 Task: Select the current location as Splashtown, Texas, United States . Now zoom - , and verify the location . Hide zoom slider
Action: Mouse moved to (801, 47)
Screenshot: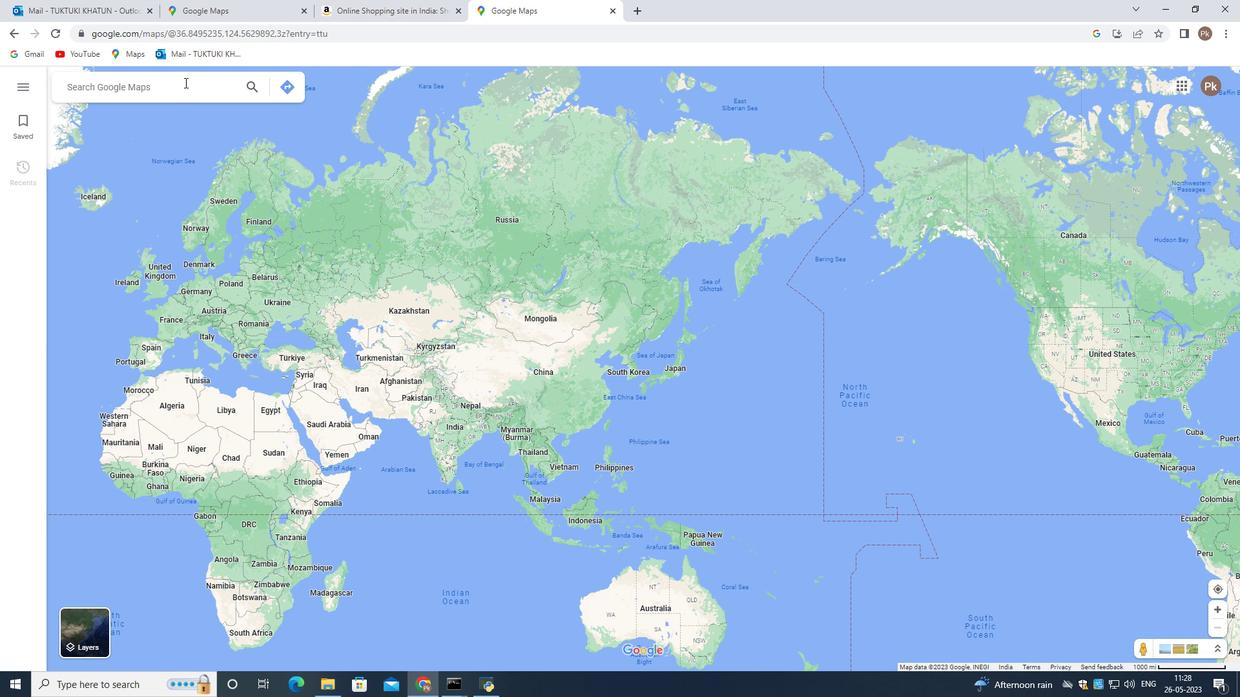 
Action: Mouse scrolled (801, 47) with delta (0, 0)
Screenshot: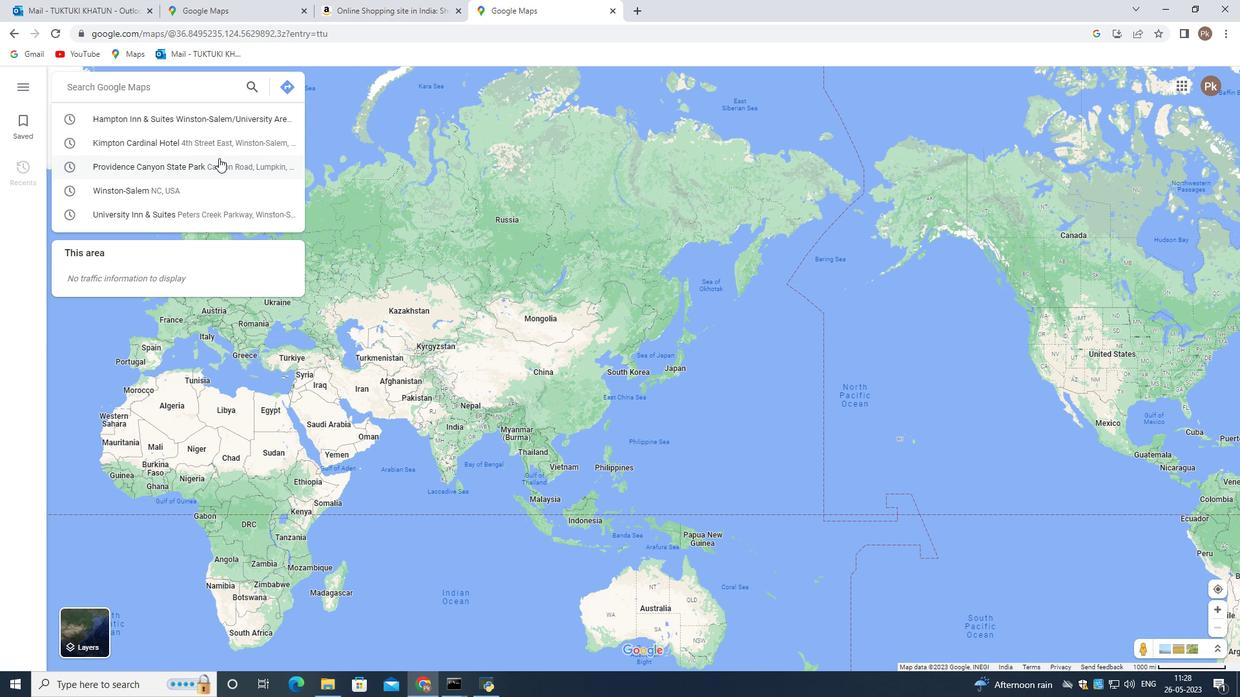 
Action: Mouse moved to (184, 82)
Screenshot: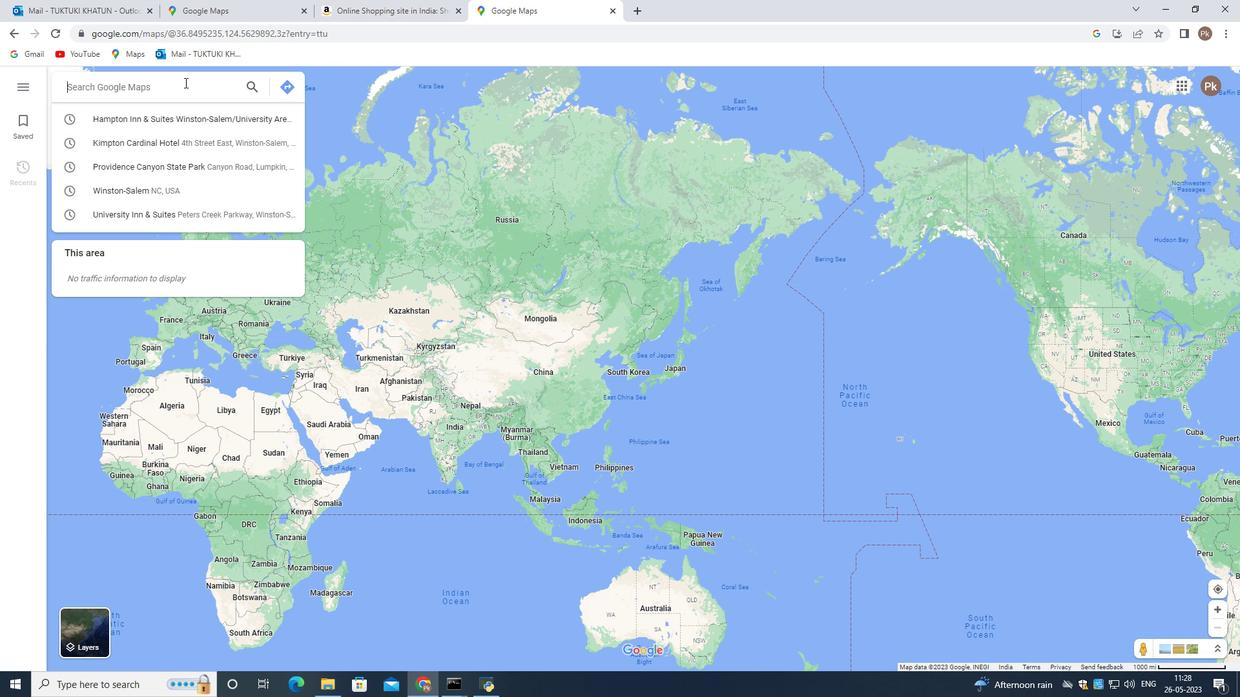 
Action: Mouse pressed left at (184, 82)
Screenshot: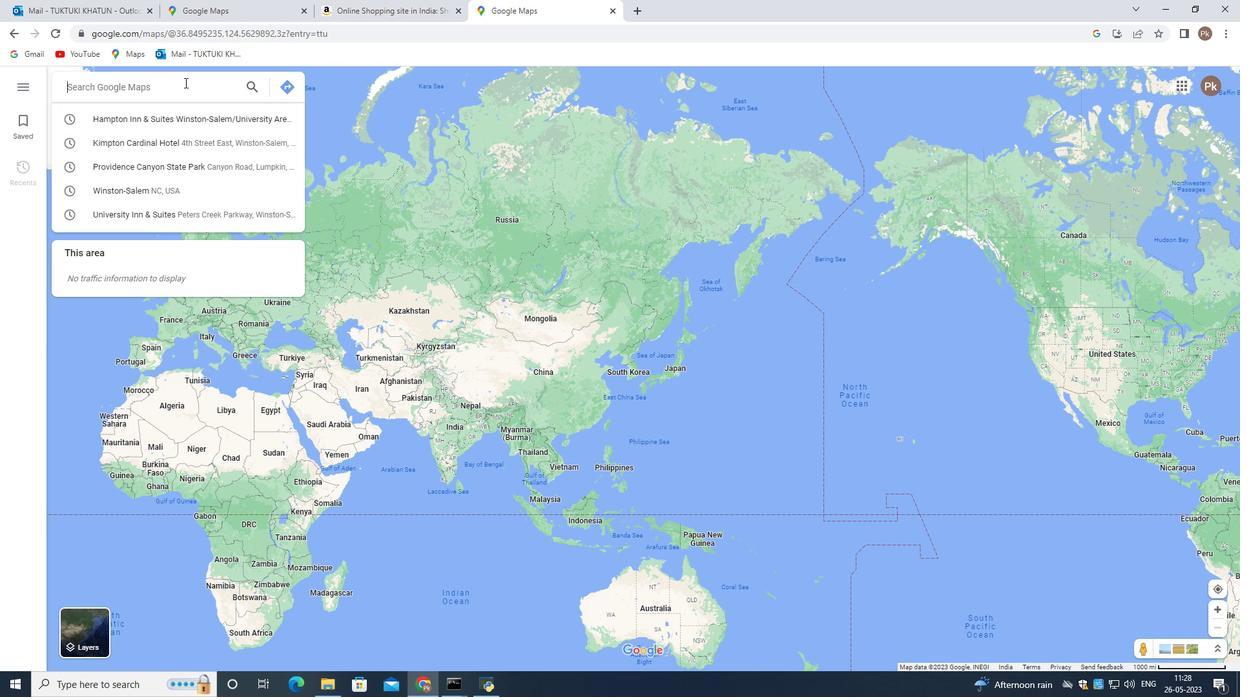 
Action: Mouse moved to (219, 158)
Screenshot: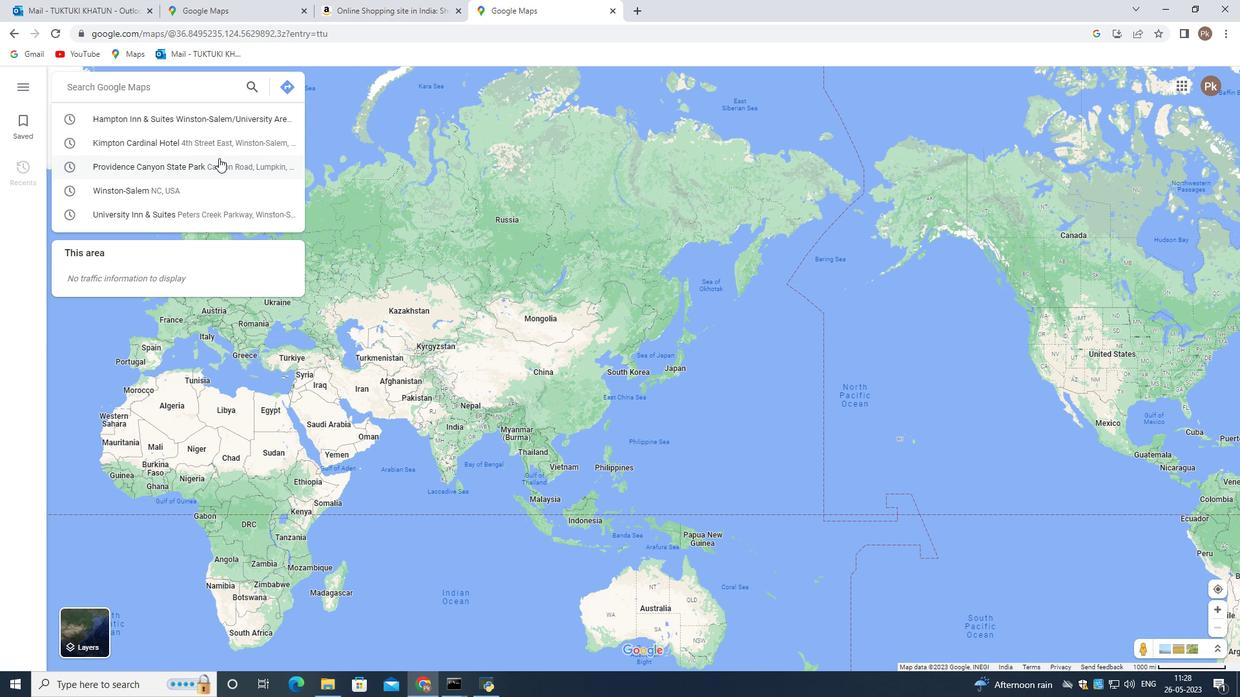 
Action: Key pressed <Key.shift>Splashtown,<Key.space><Key.shift>Texas,<Key.space><Key.shift><Key.shift>United<Key.space><Key.shift>states
Screenshot: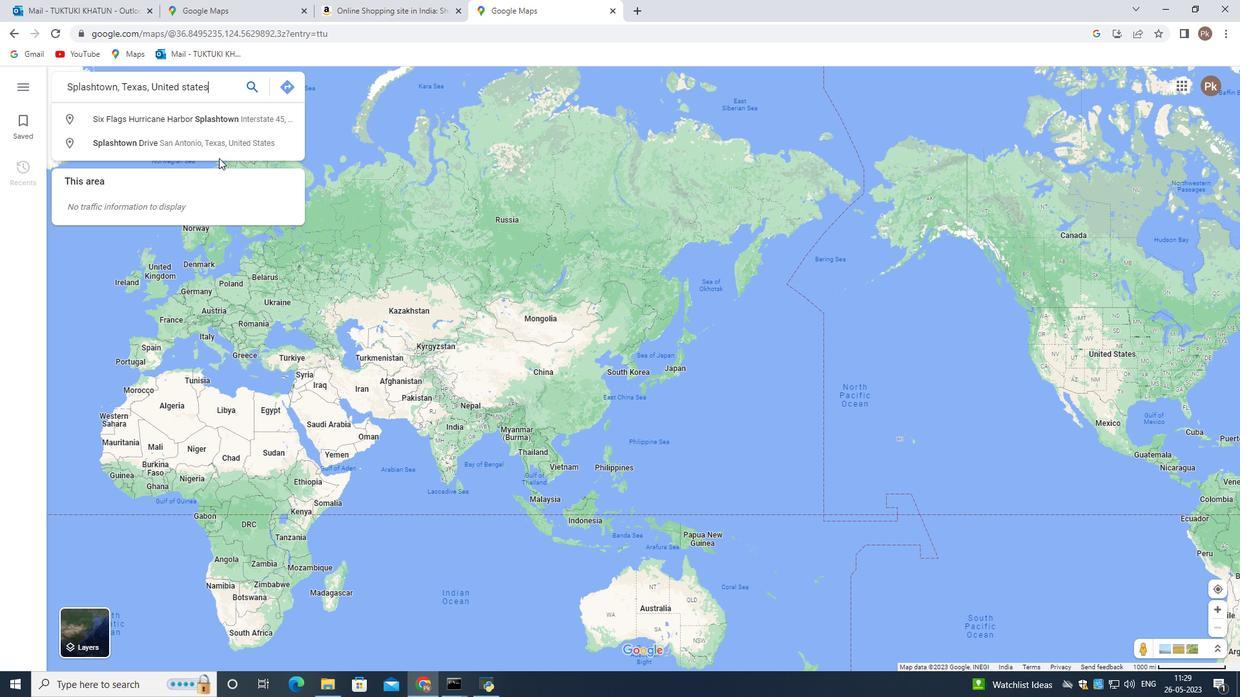 
Action: Mouse moved to (1032, 381)
Screenshot: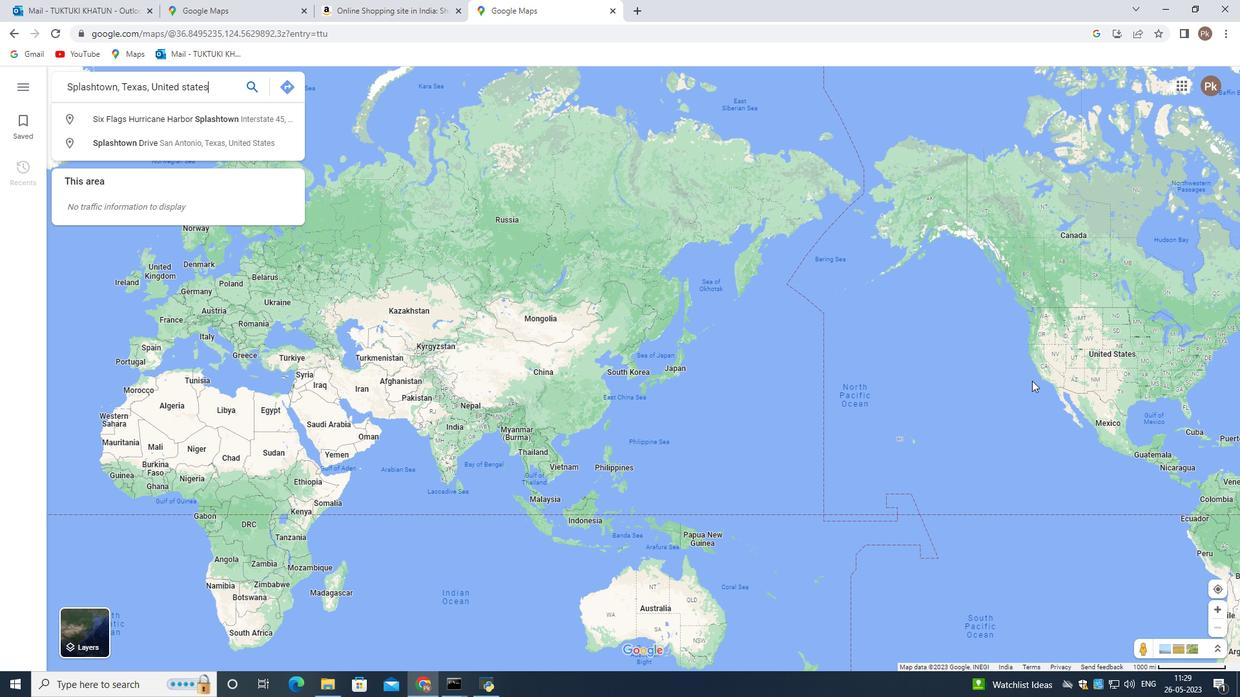 
Action: Key pressed <Key.enter>
Screenshot: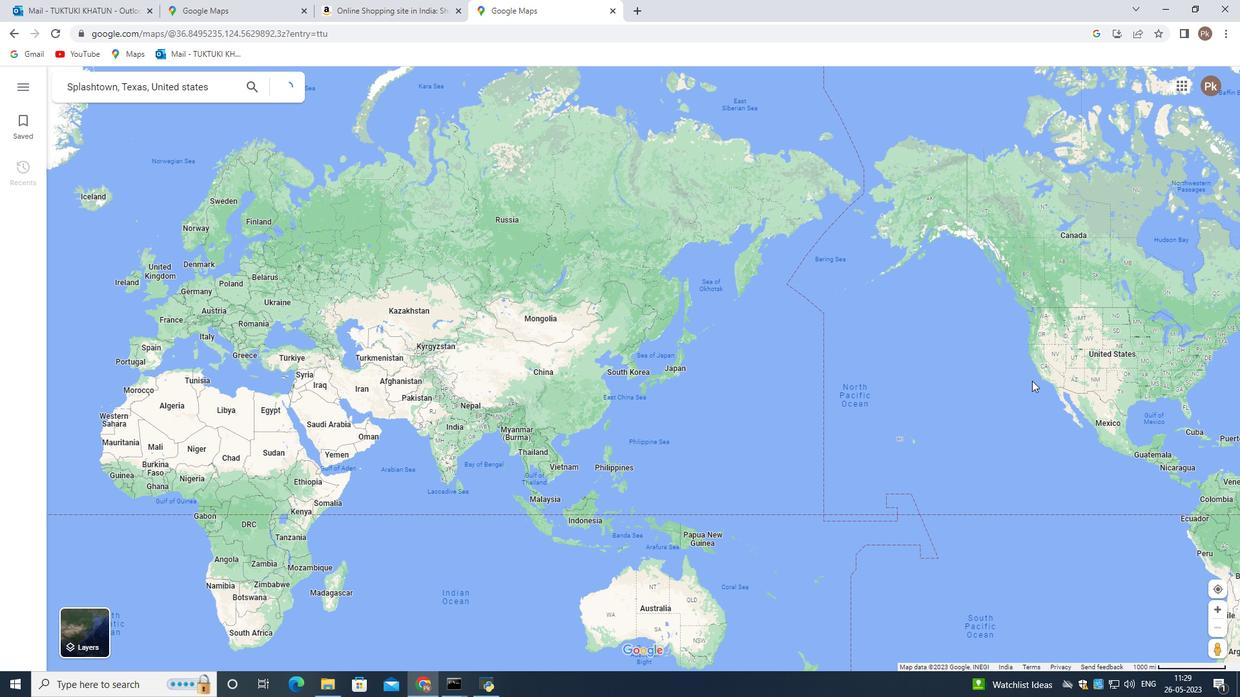 
Action: Mouse moved to (702, 302)
Screenshot: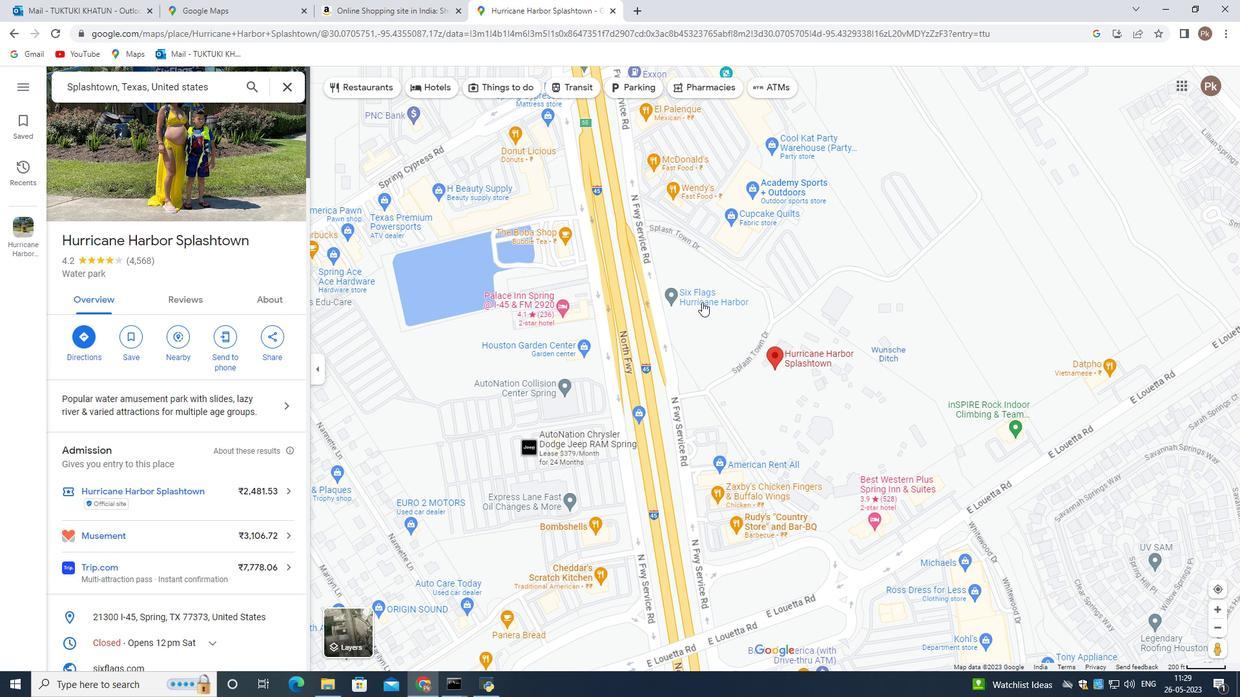 
Action: Mouse scrolled (702, 301) with delta (0, 0)
Screenshot: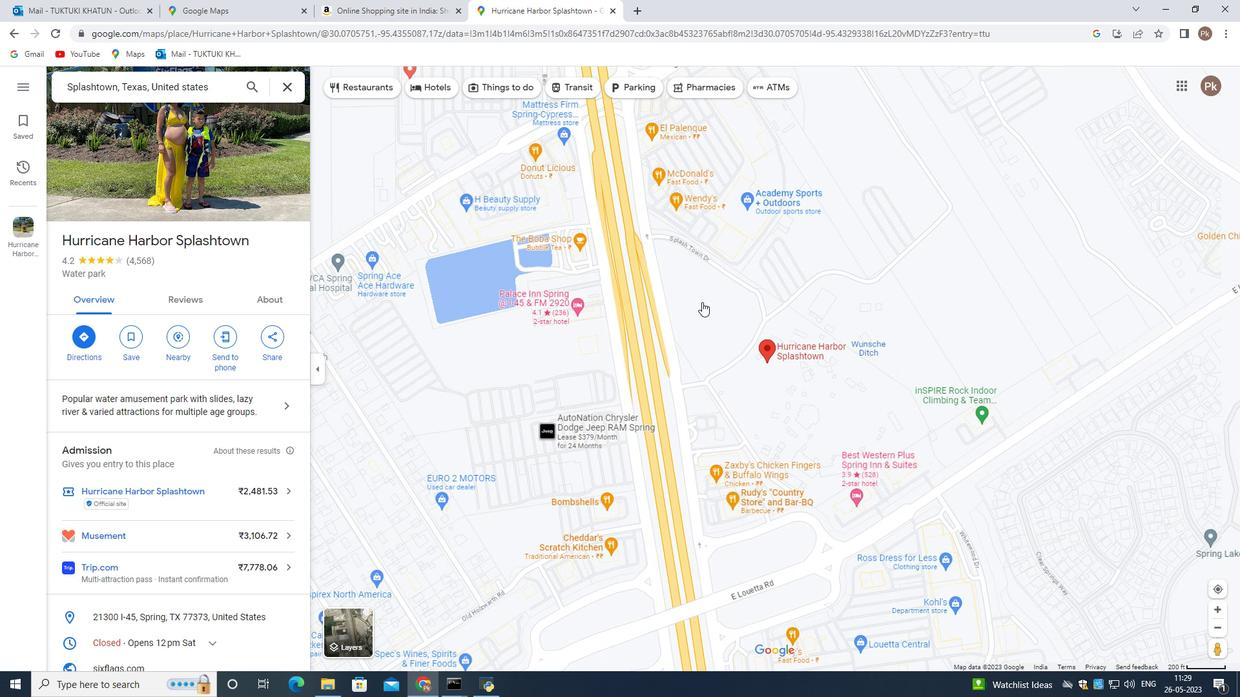 
Action: Mouse scrolled (702, 301) with delta (0, 0)
Screenshot: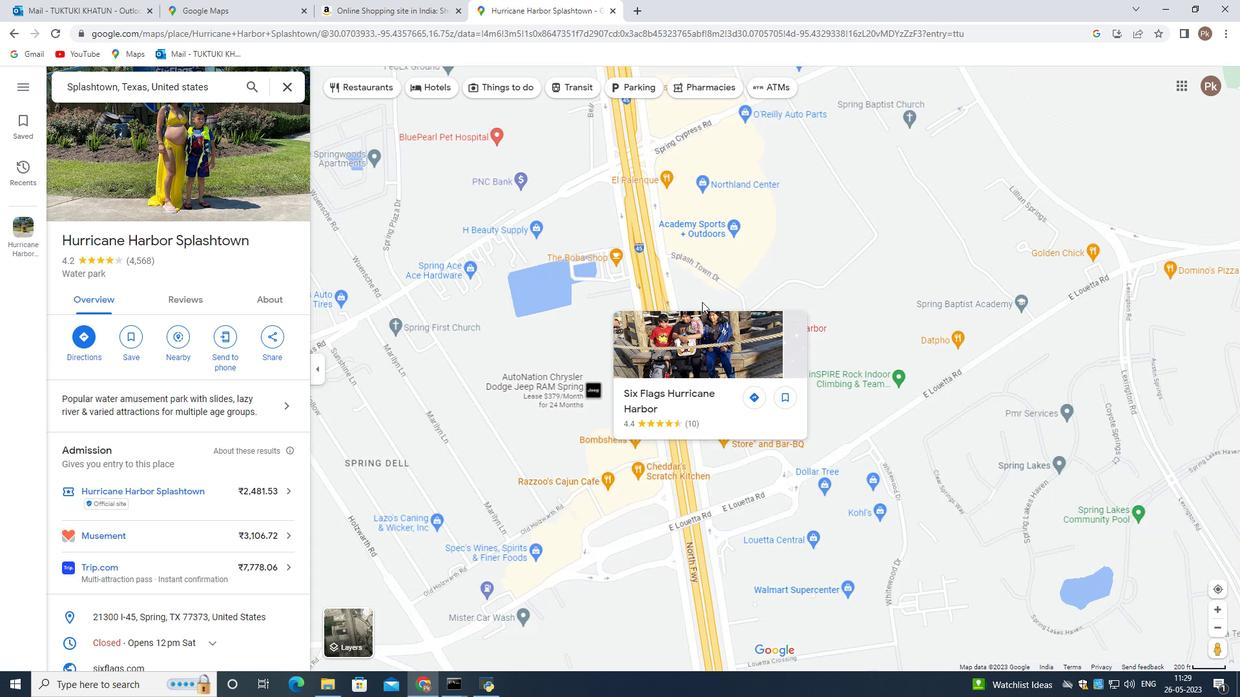 
Action: Mouse scrolled (702, 301) with delta (0, 0)
Screenshot: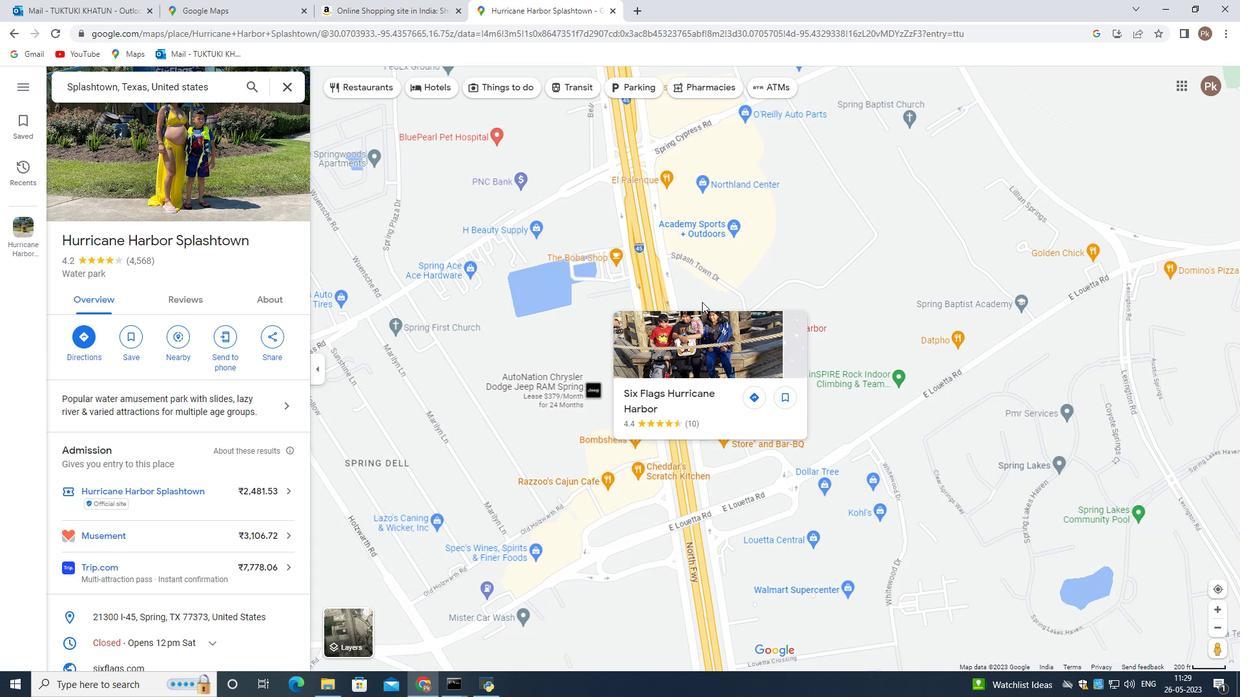 
Action: Mouse scrolled (702, 301) with delta (0, 0)
Screenshot: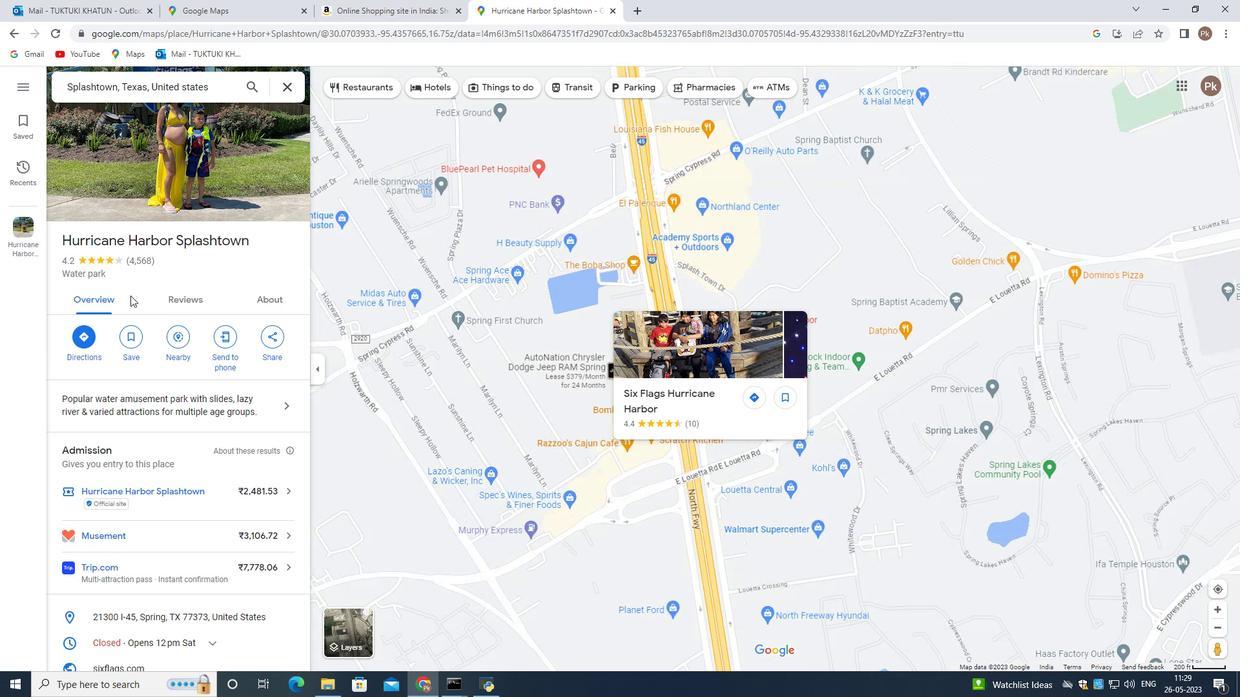 
Action: Mouse moved to (84, 335)
Screenshot: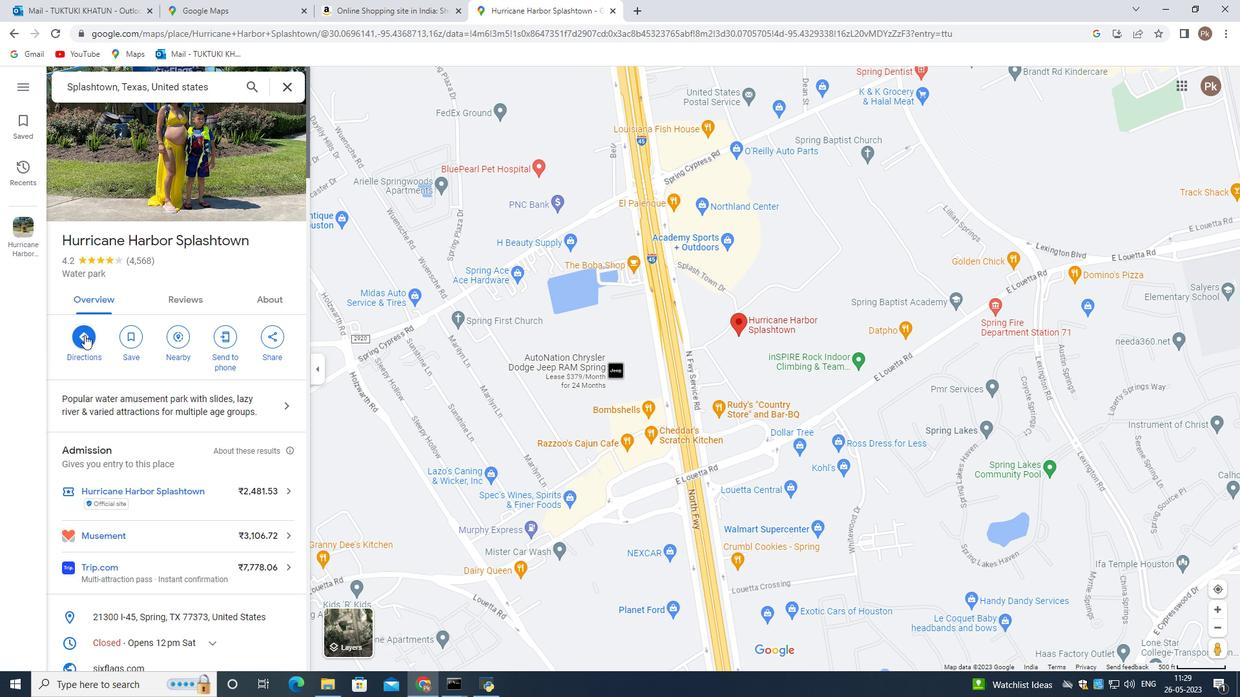 
Action: Mouse pressed left at (84, 335)
Screenshot: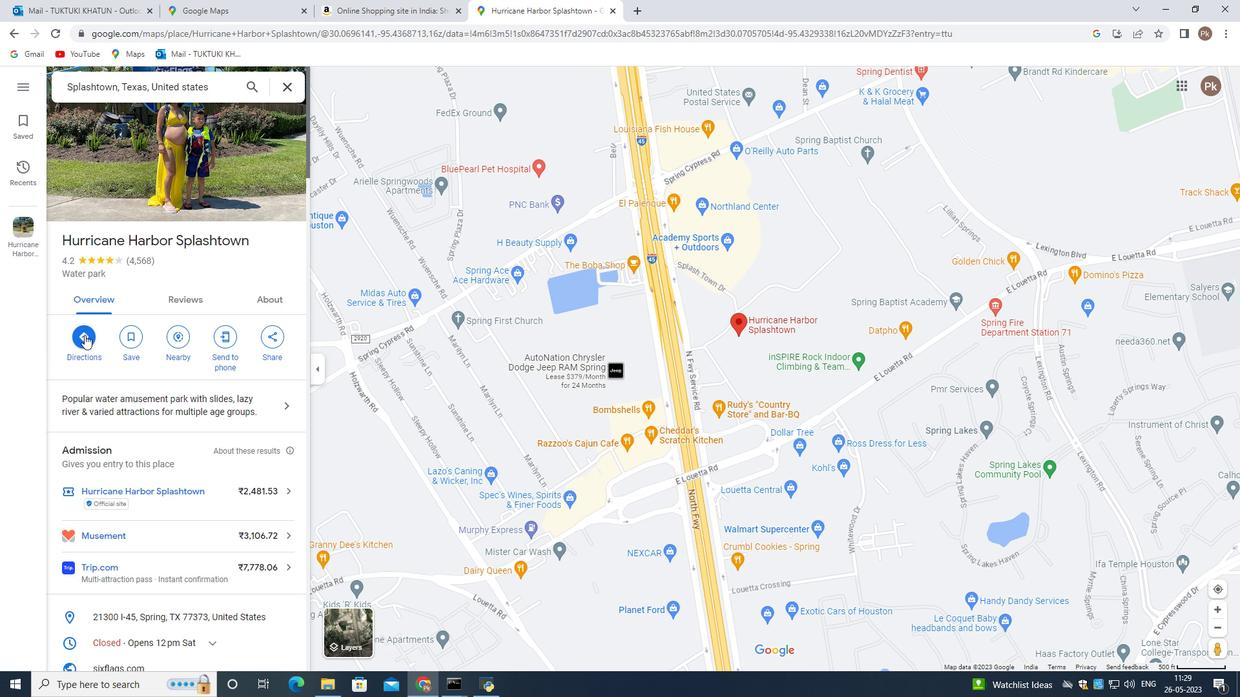 
Action: Mouse moved to (167, 156)
Screenshot: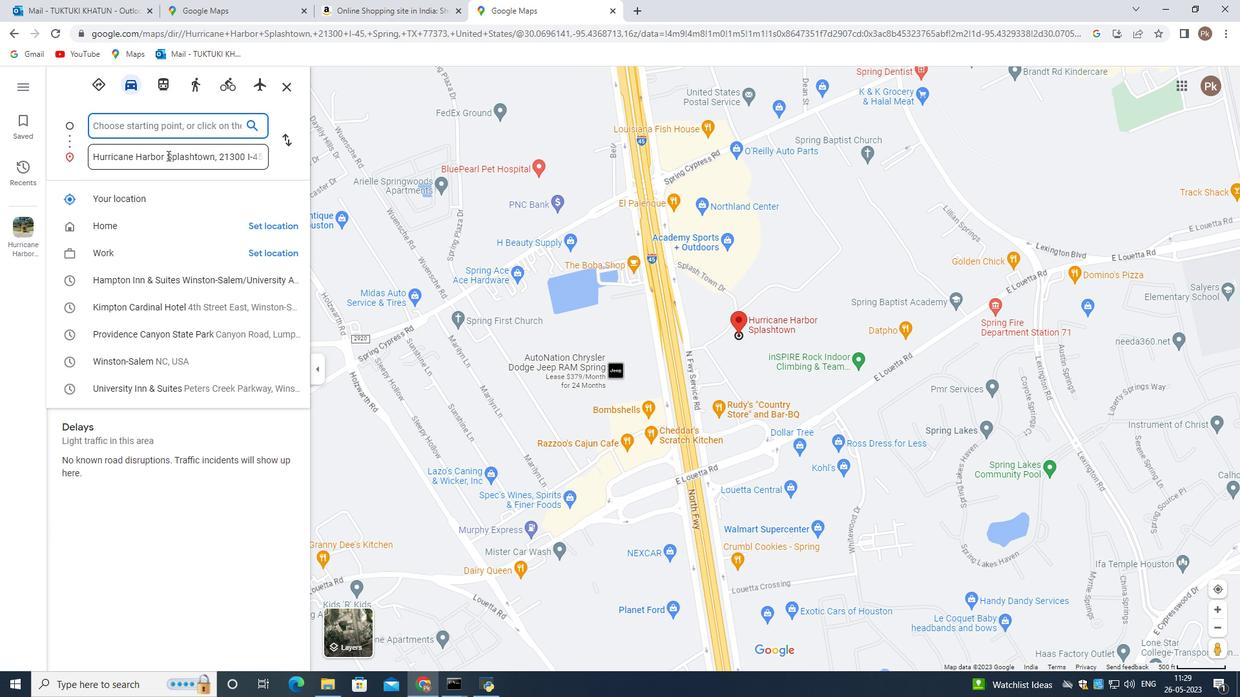 
Action: Mouse pressed left at (167, 156)
Screenshot: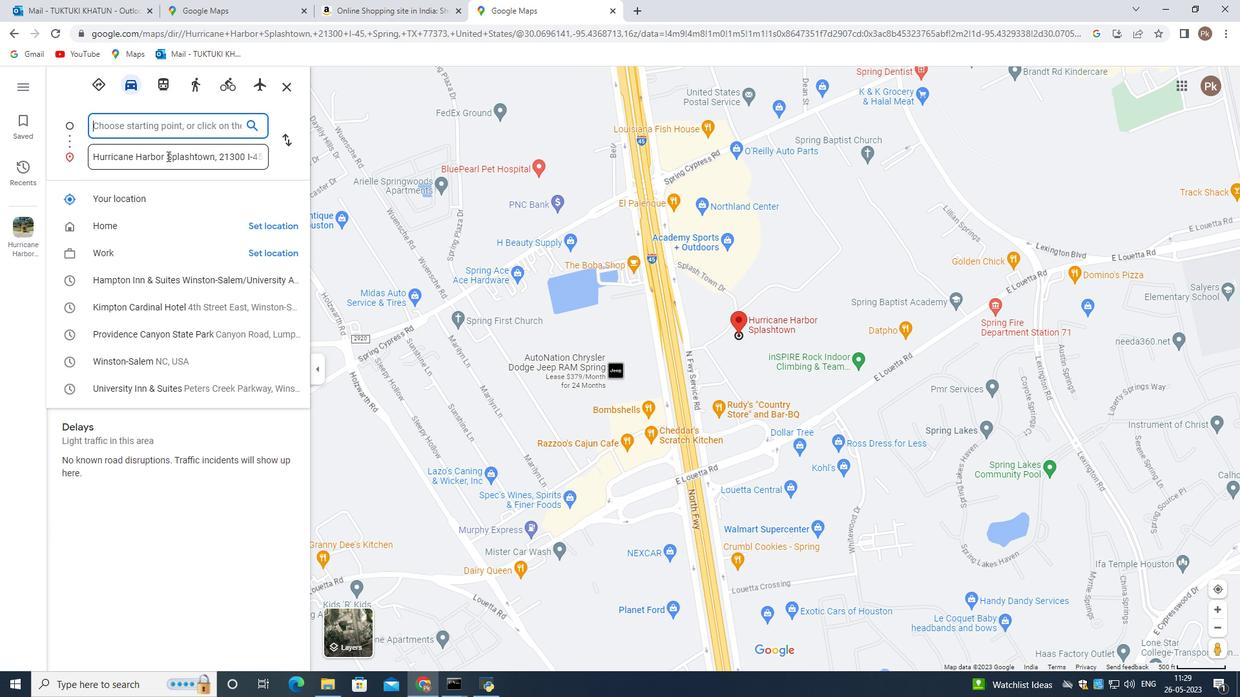 
Action: Mouse pressed left at (167, 156)
Screenshot: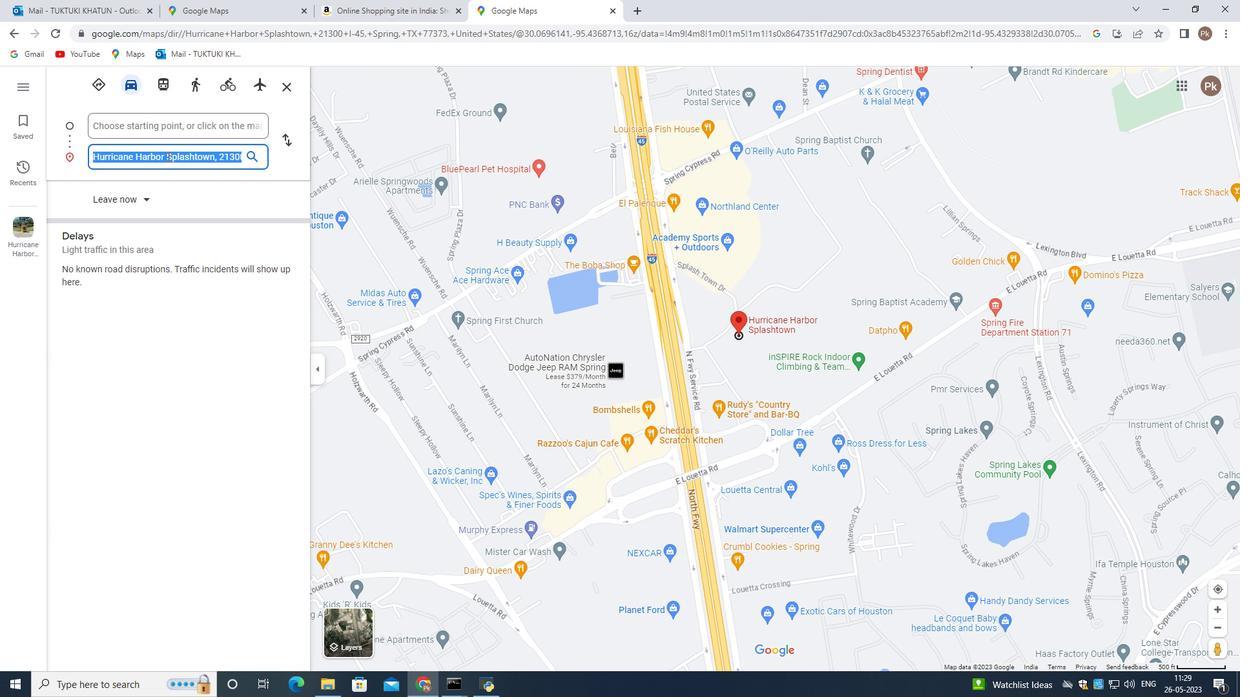 
Action: Key pressed ctrl+C
Screenshot: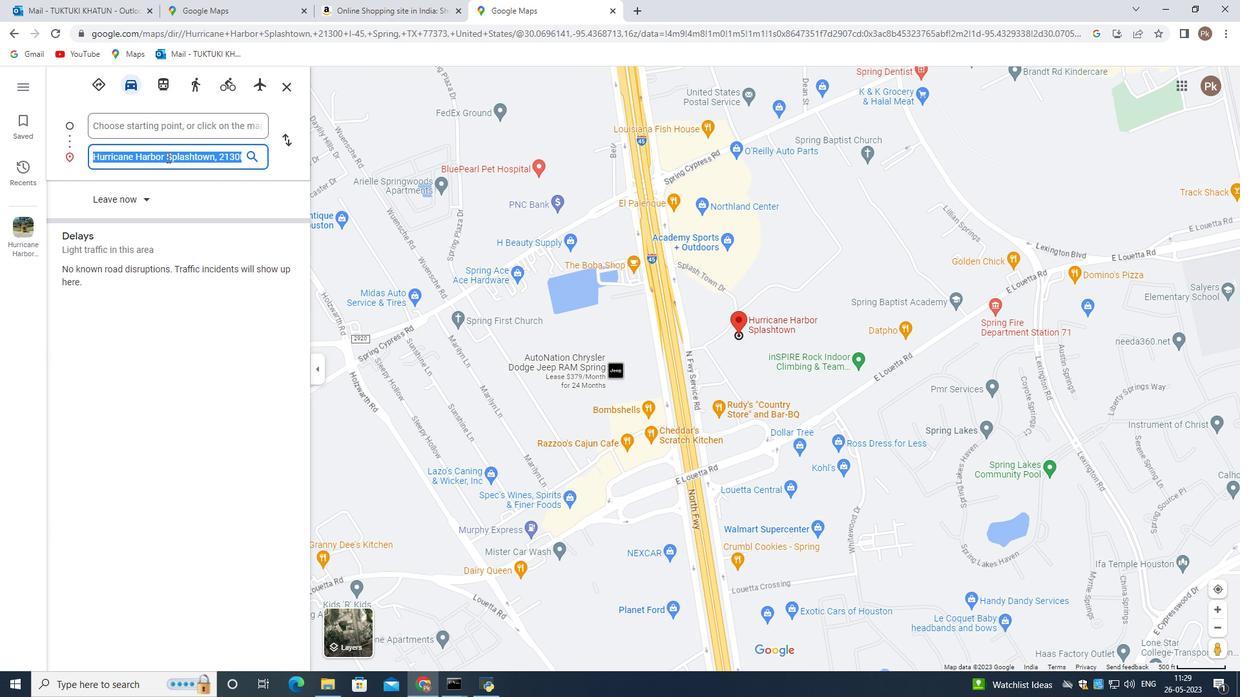 
Action: Mouse moved to (158, 120)
Screenshot: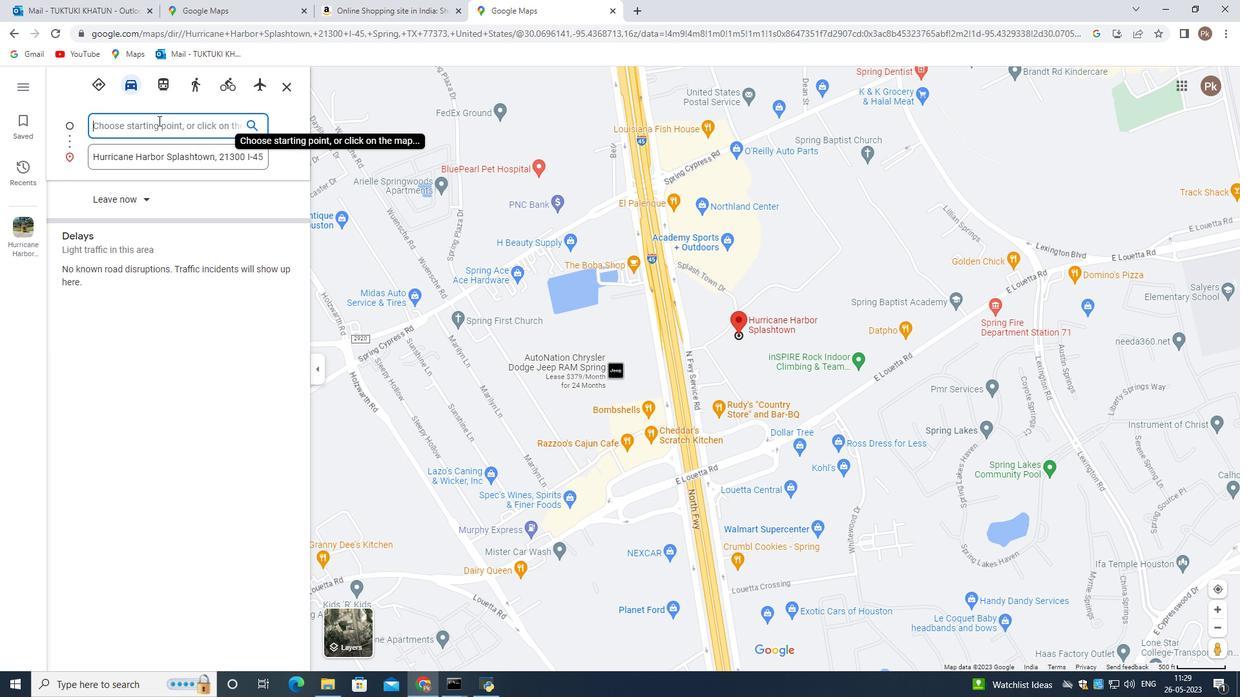 
Action: Mouse pressed left at (158, 120)
Screenshot: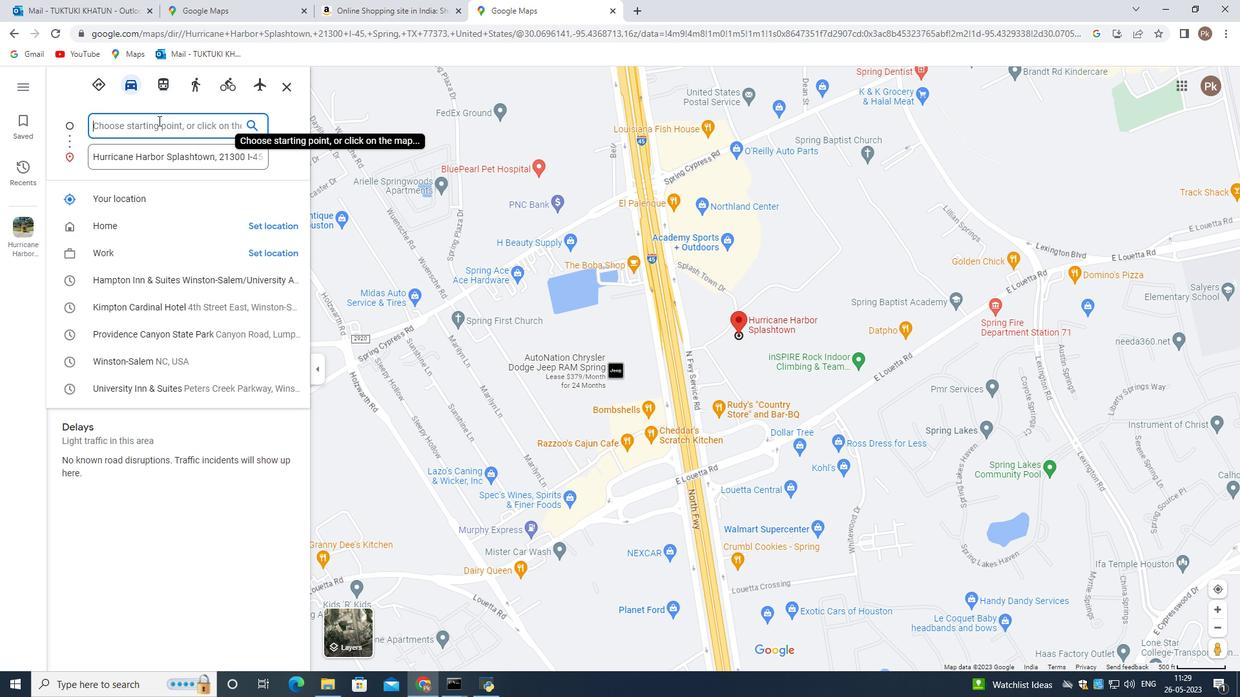 
Action: Key pressed ctrl+V
Screenshot: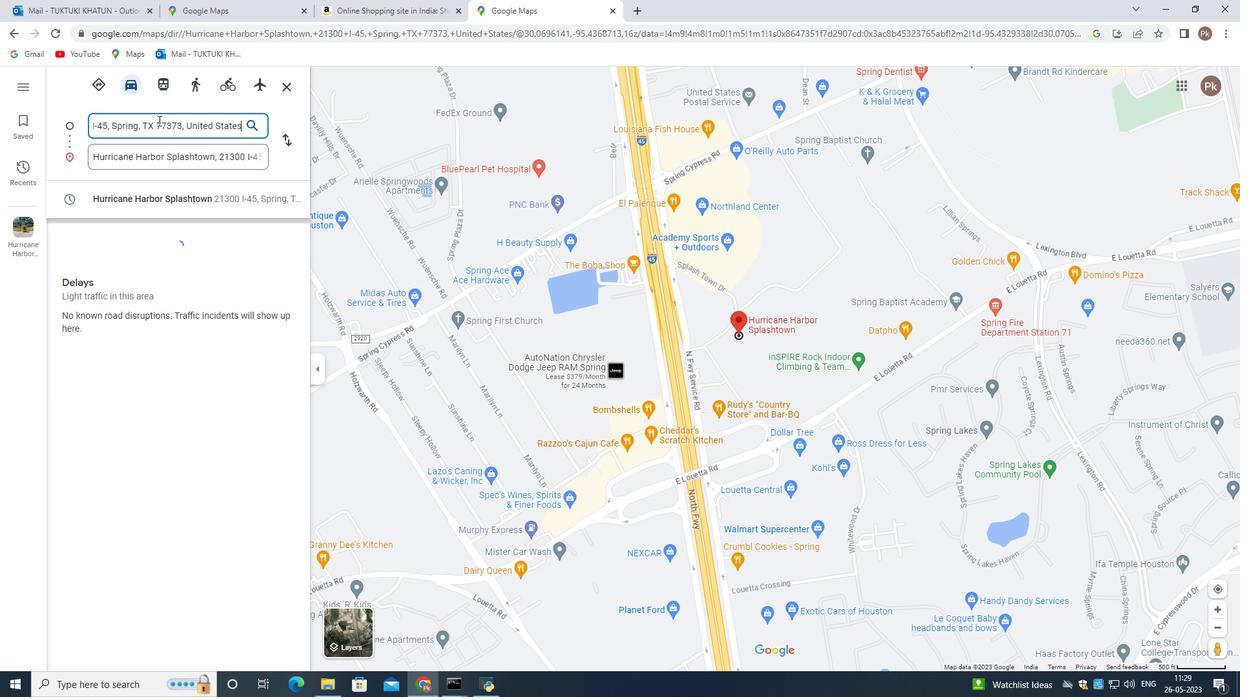 
Action: Mouse moved to (239, 319)
Screenshot: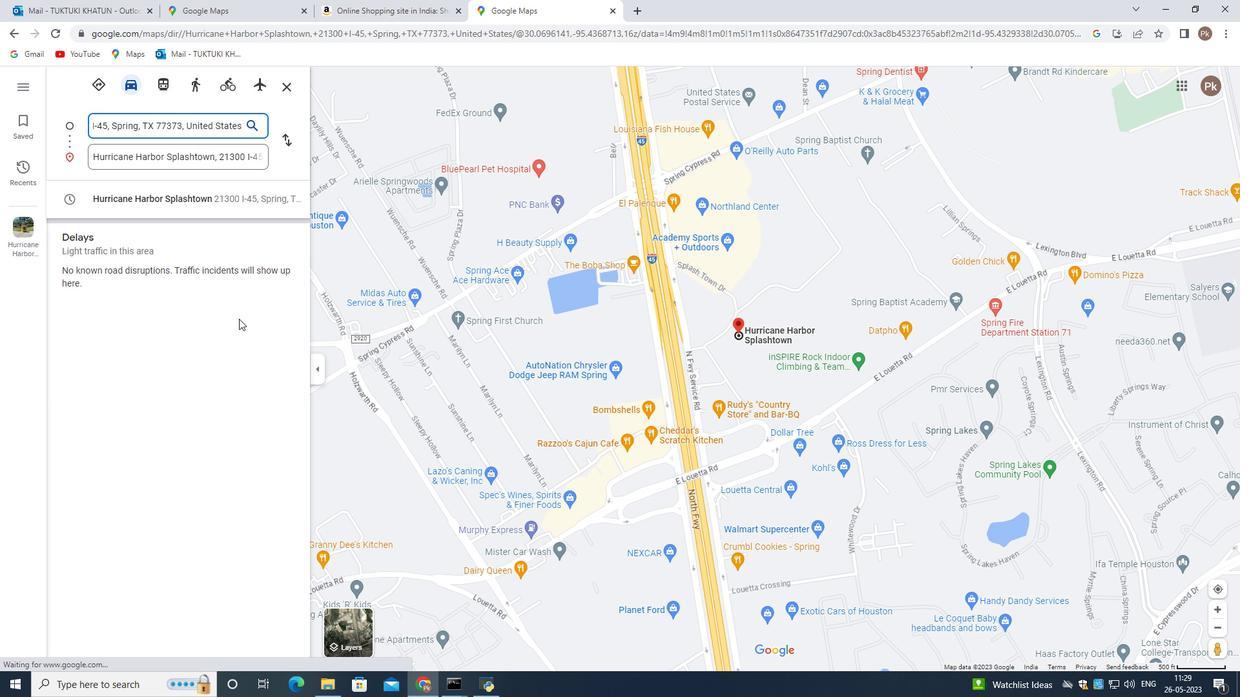 
Action: Key pressed <Key.enter>
Screenshot: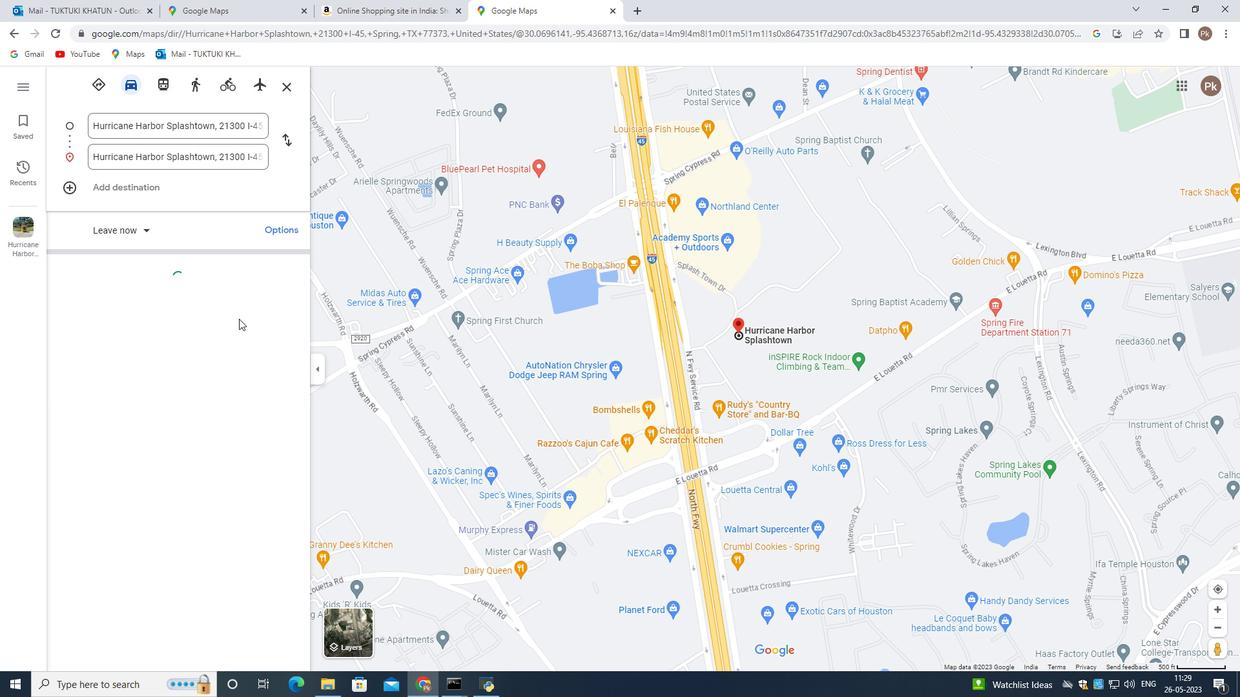 
Action: Mouse moved to (737, 388)
Screenshot: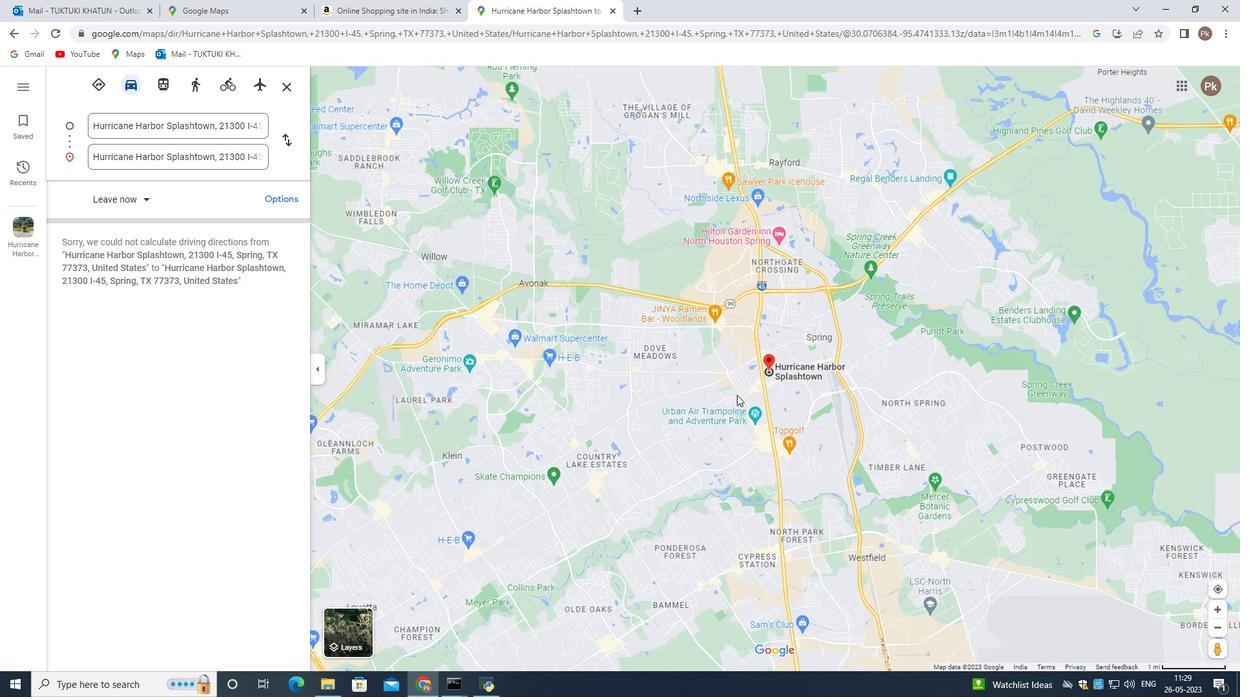 
Action: Mouse scrolled (737, 387) with delta (0, 0)
Screenshot: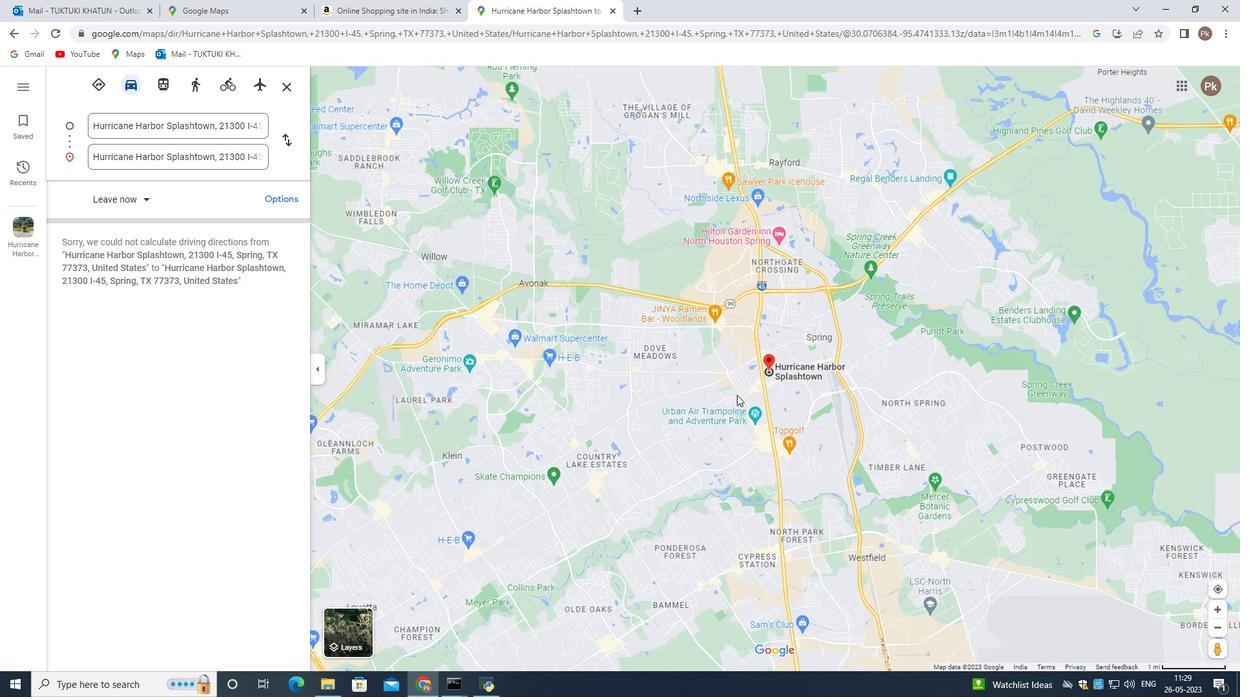 
Action: Mouse moved to (737, 395)
Screenshot: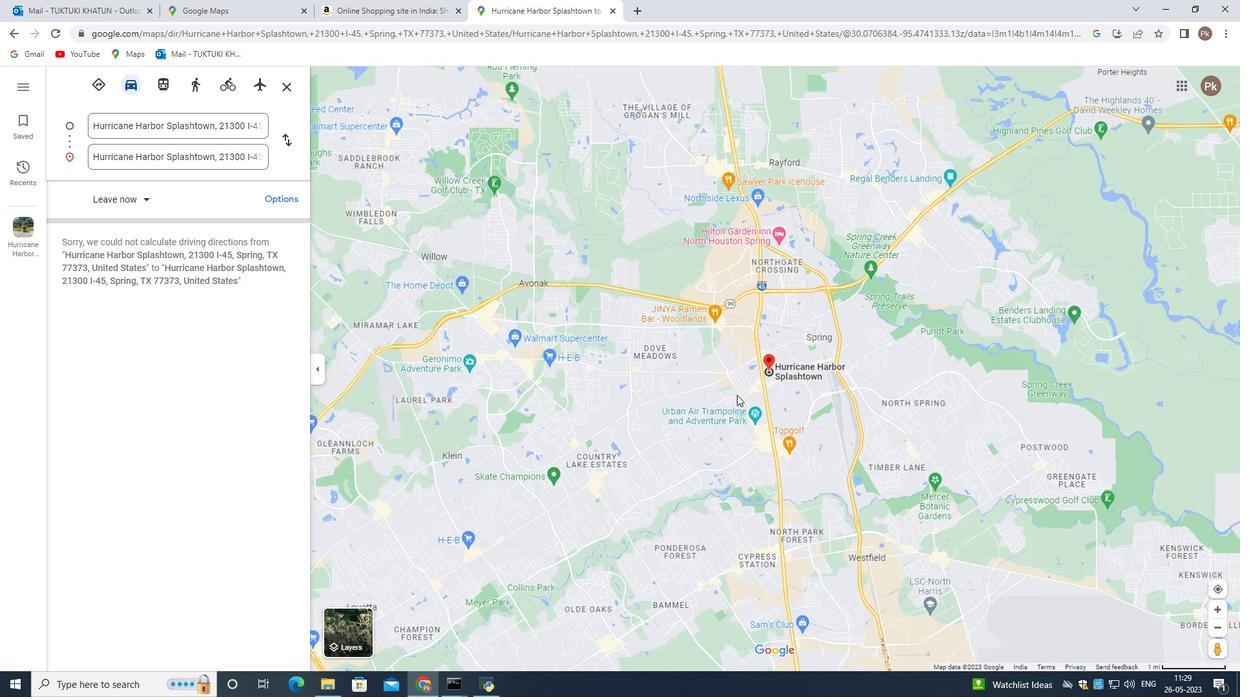 
Action: Mouse scrolled (737, 394) with delta (0, 0)
Screenshot: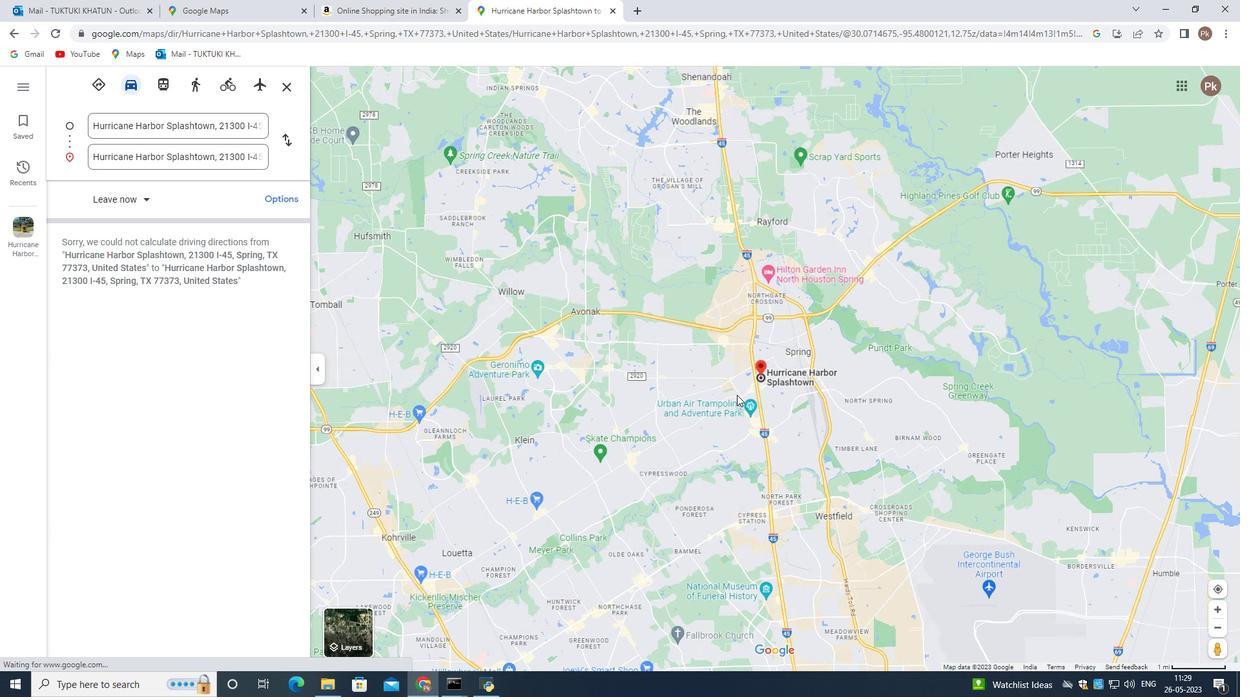 
Action: Mouse scrolled (737, 394) with delta (0, 0)
Screenshot: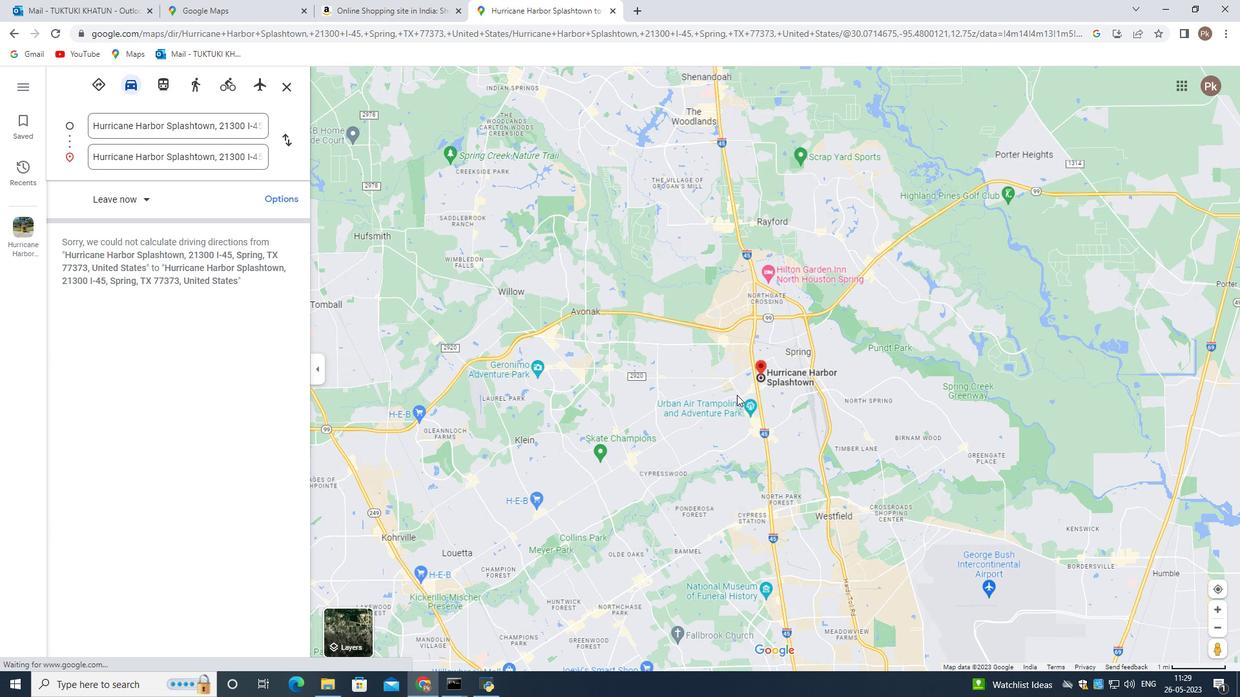 
Action: Mouse scrolled (737, 394) with delta (0, 0)
Screenshot: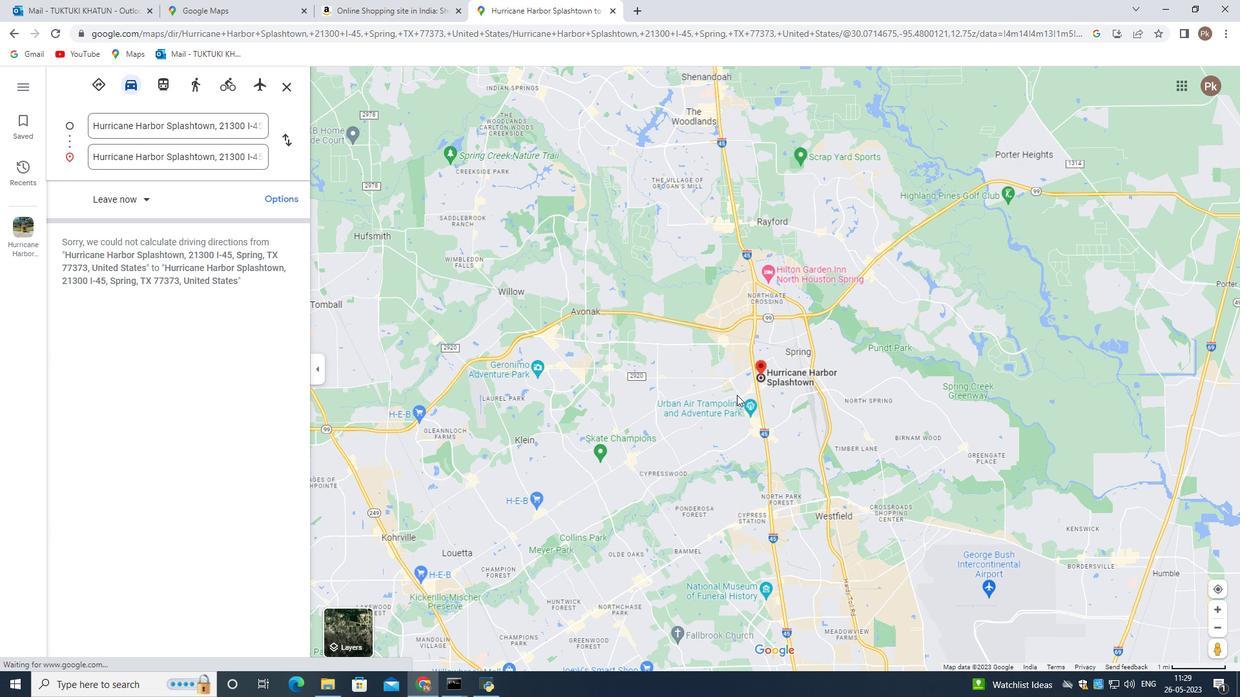 
Action: Mouse scrolled (737, 394) with delta (0, 0)
Screenshot: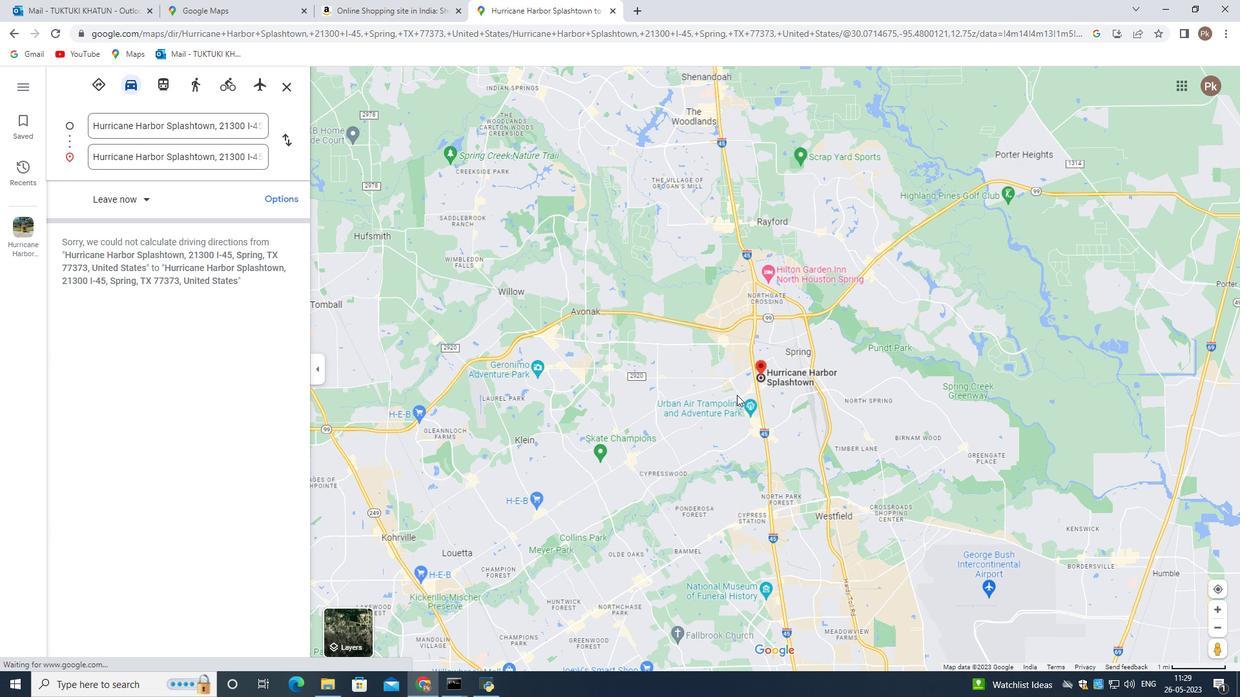 
Action: Mouse scrolled (737, 394) with delta (0, 0)
Screenshot: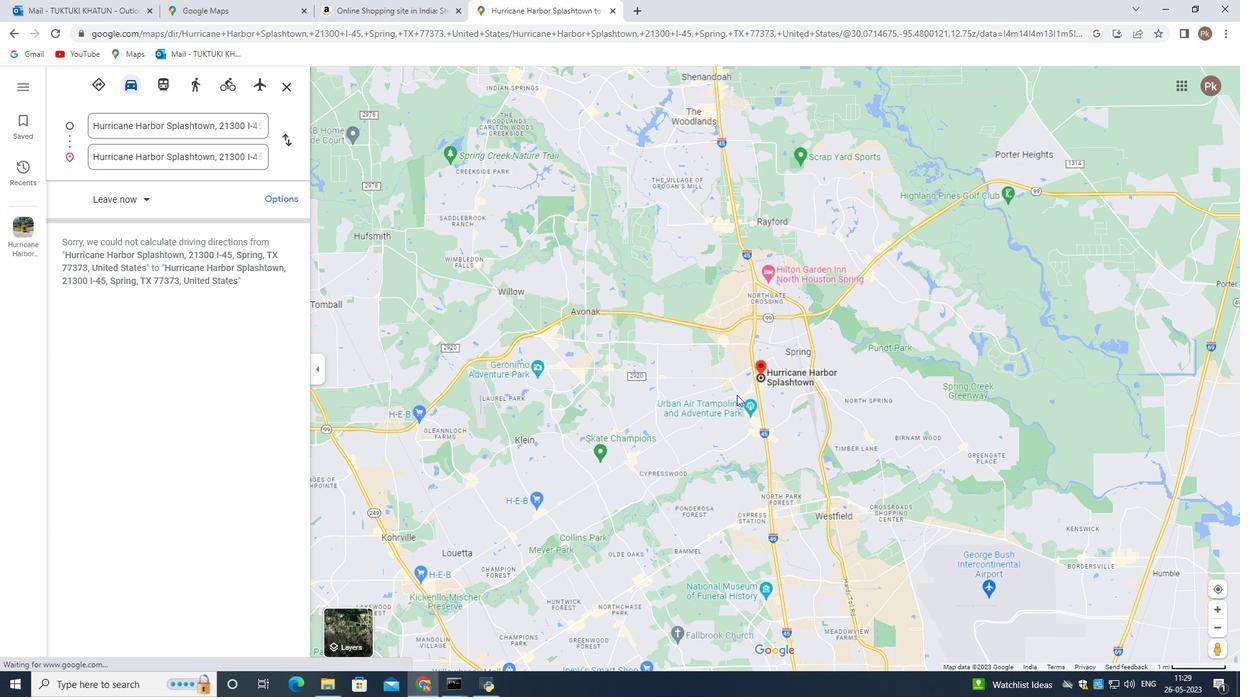 
Action: Mouse scrolled (737, 394) with delta (0, 0)
Screenshot: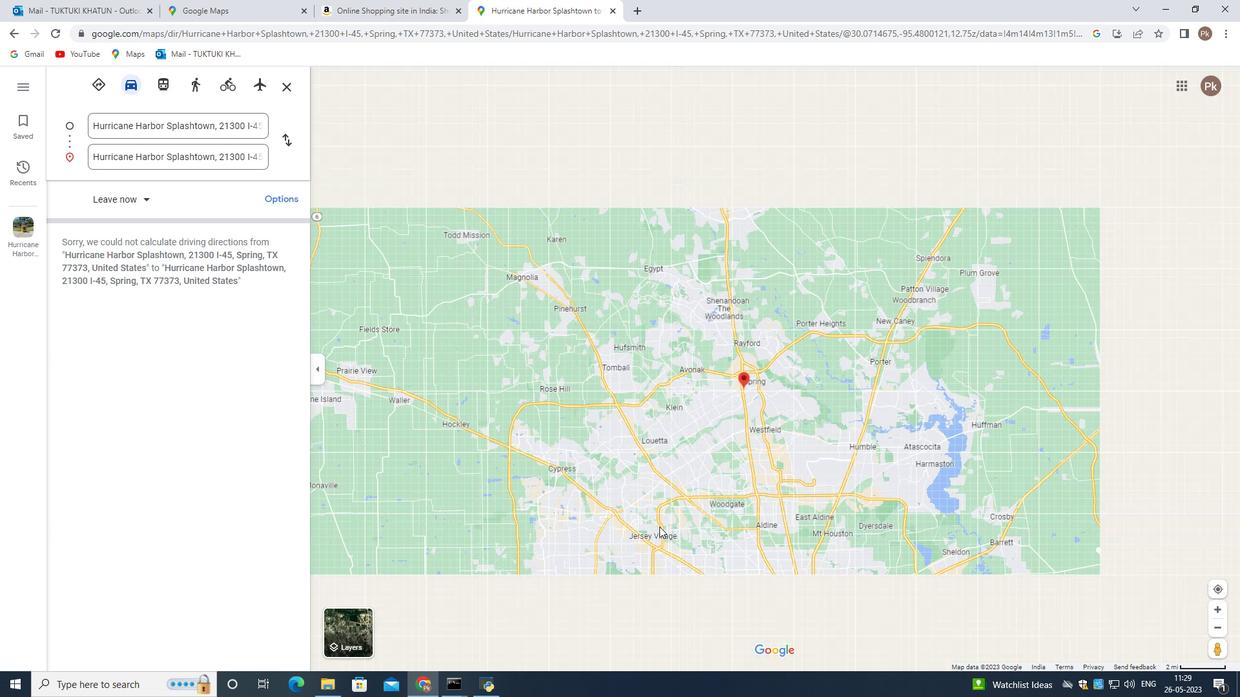 
Action: Mouse scrolled (737, 394) with delta (0, 0)
Screenshot: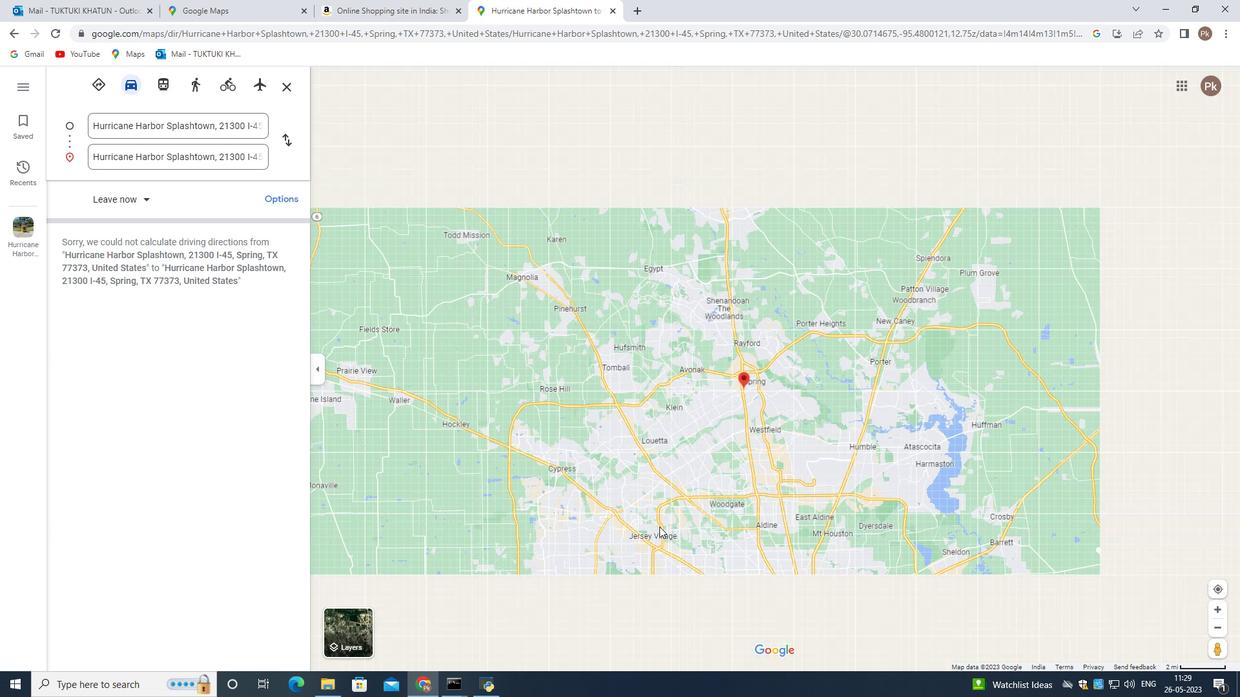 
Action: Mouse scrolled (737, 394) with delta (0, 0)
Screenshot: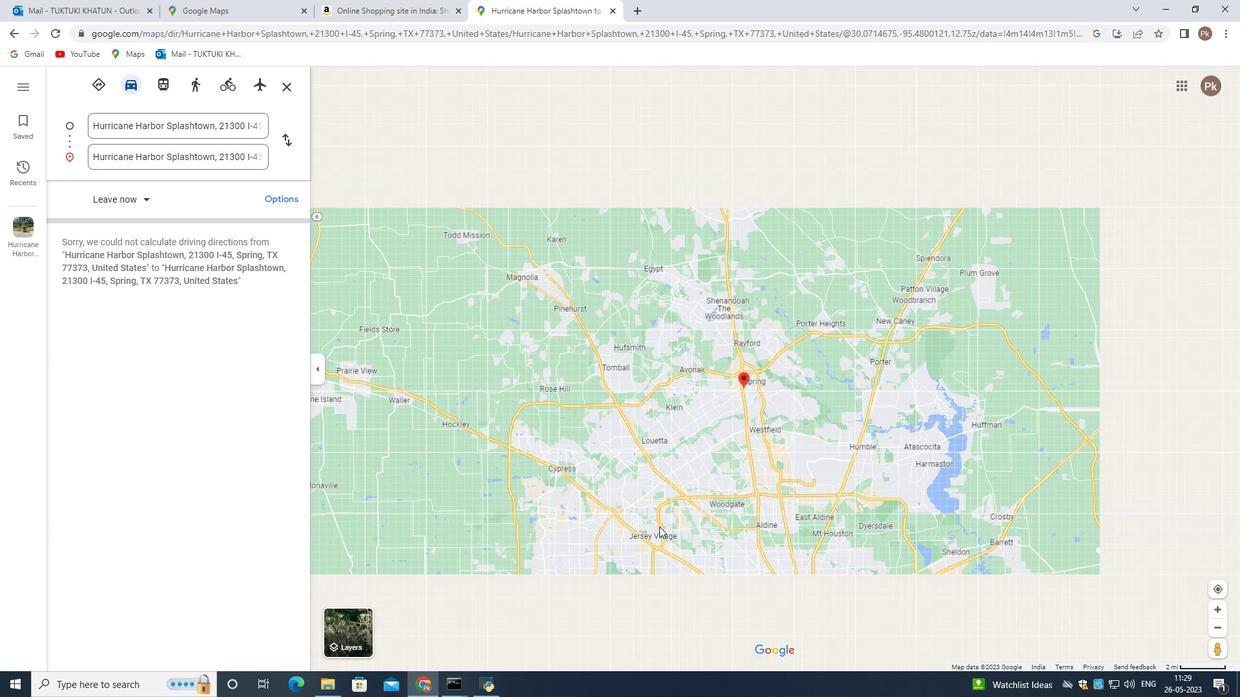 
Action: Mouse scrolled (737, 394) with delta (0, 0)
Screenshot: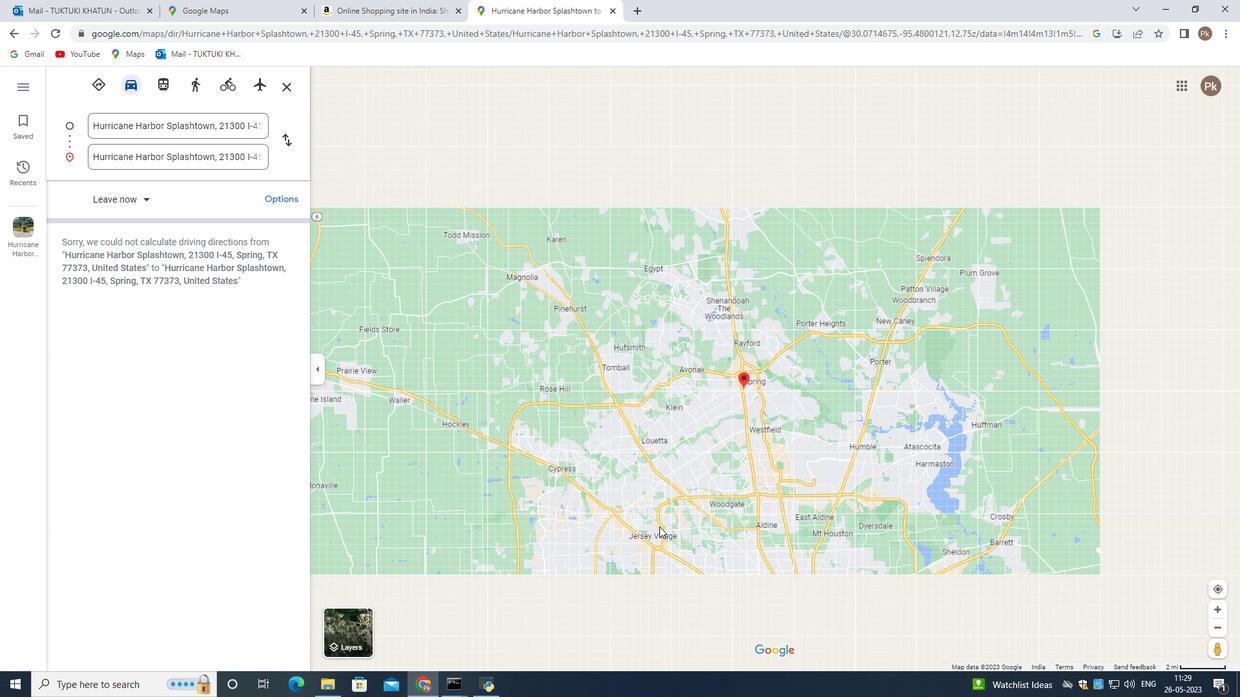 
Action: Mouse moved to (659, 527)
Screenshot: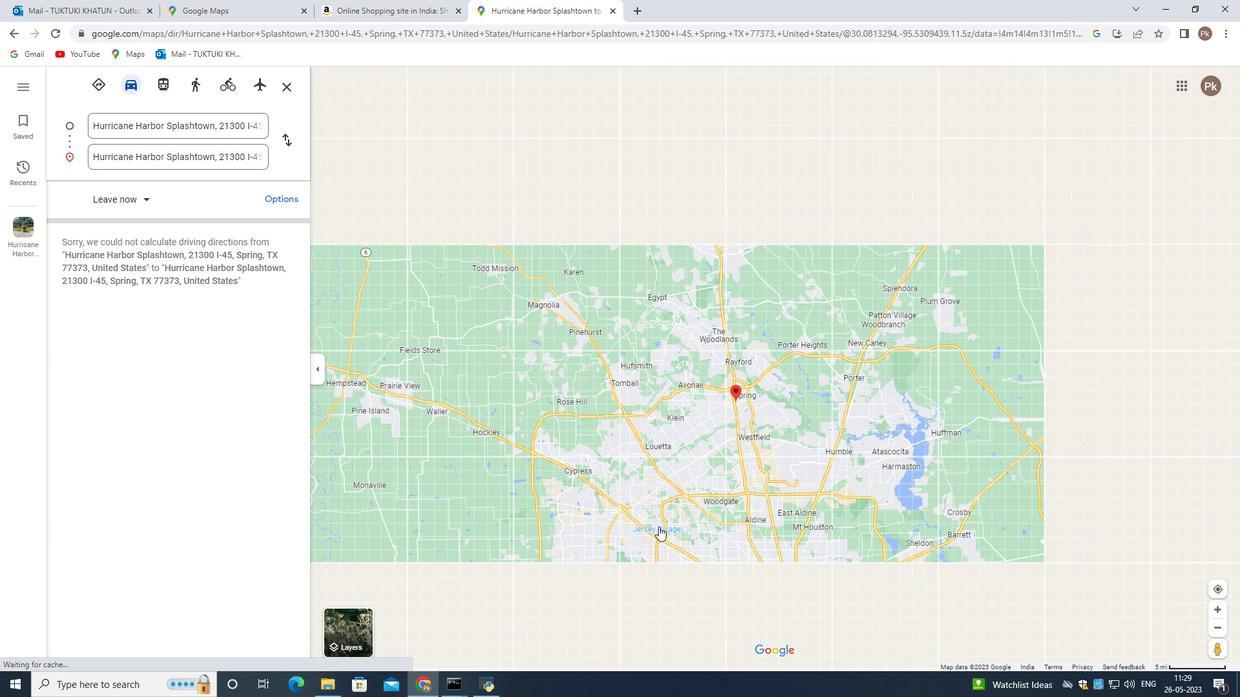 
Action: Mouse scrolled (659, 526) with delta (0, 0)
Screenshot: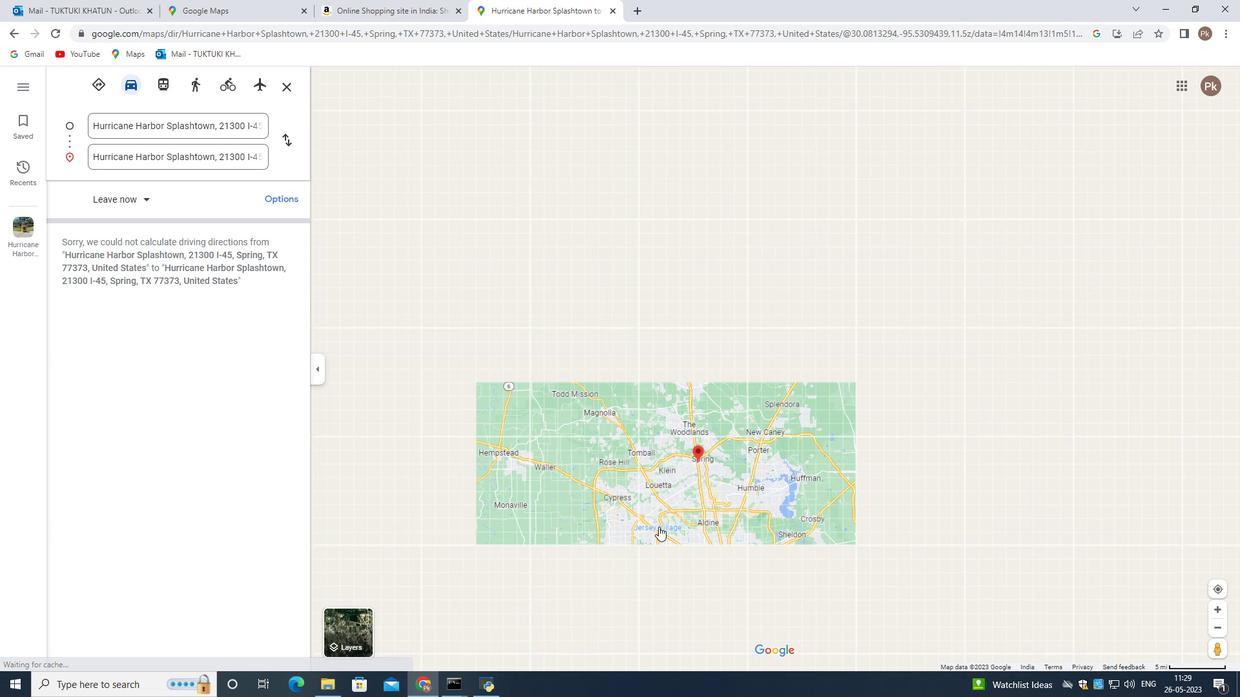 
Action: Mouse scrolled (659, 526) with delta (0, 0)
Screenshot: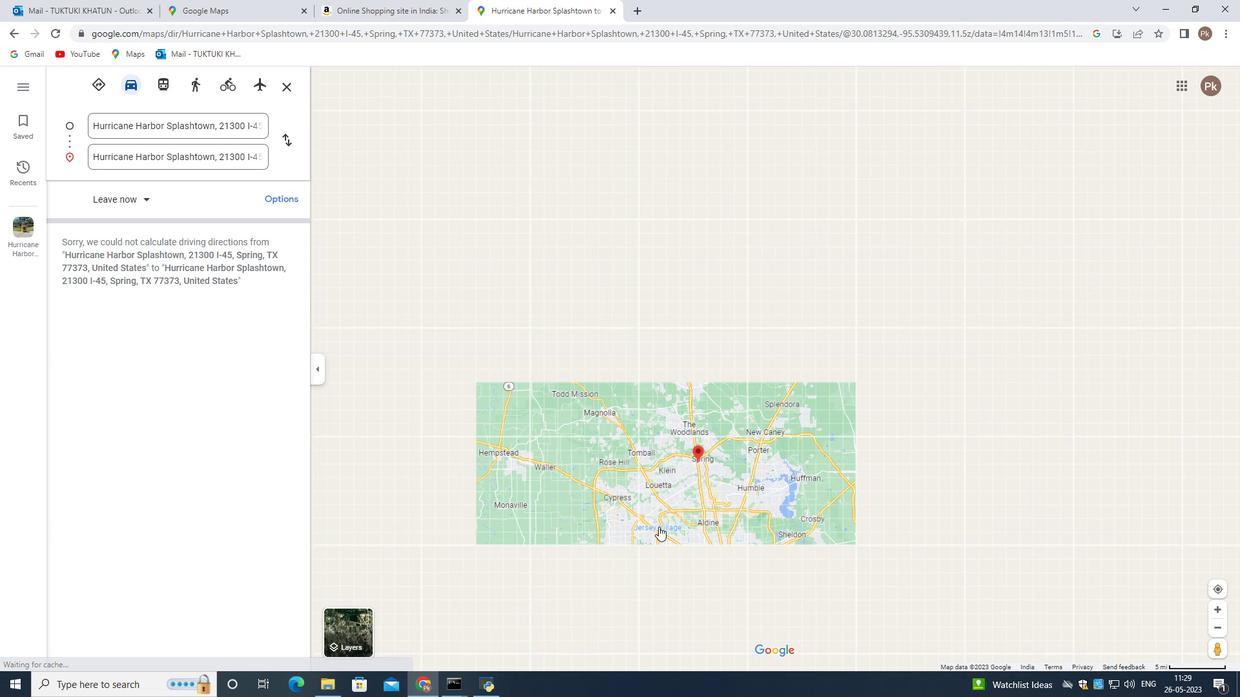 
Action: Mouse scrolled (659, 526) with delta (0, 0)
Screenshot: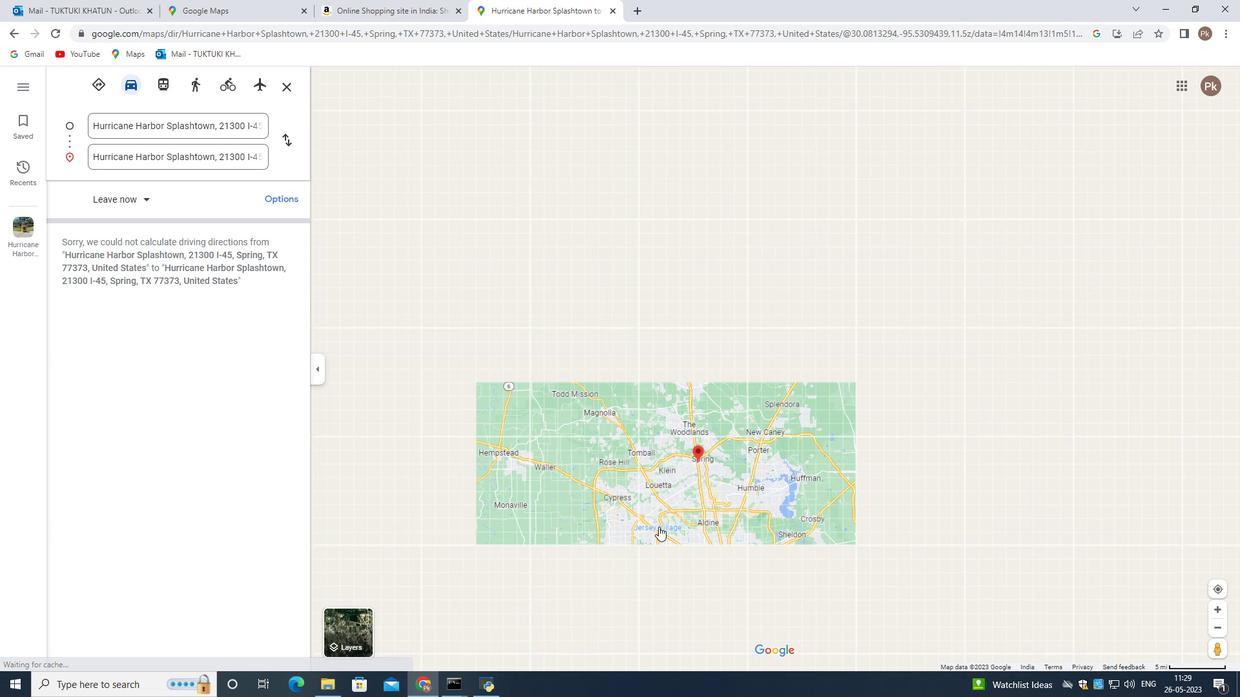 
Action: Mouse scrolled (659, 526) with delta (0, 0)
Screenshot: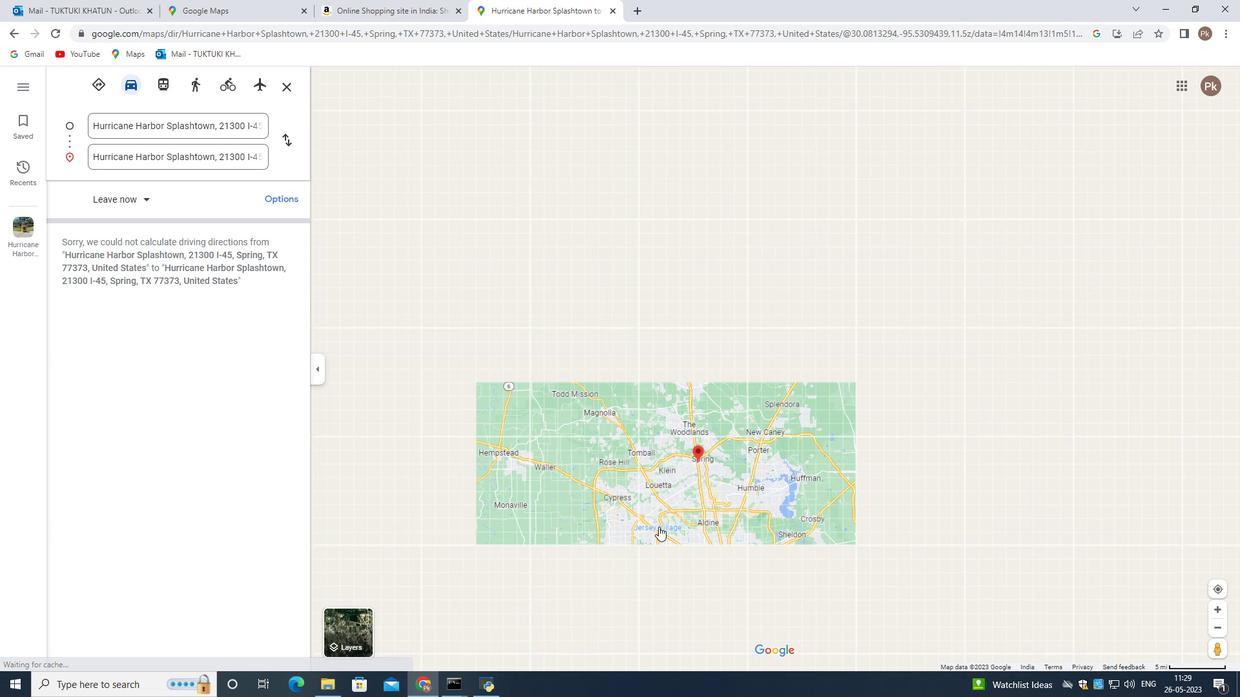 
Action: Mouse scrolled (659, 526) with delta (0, 0)
Screenshot: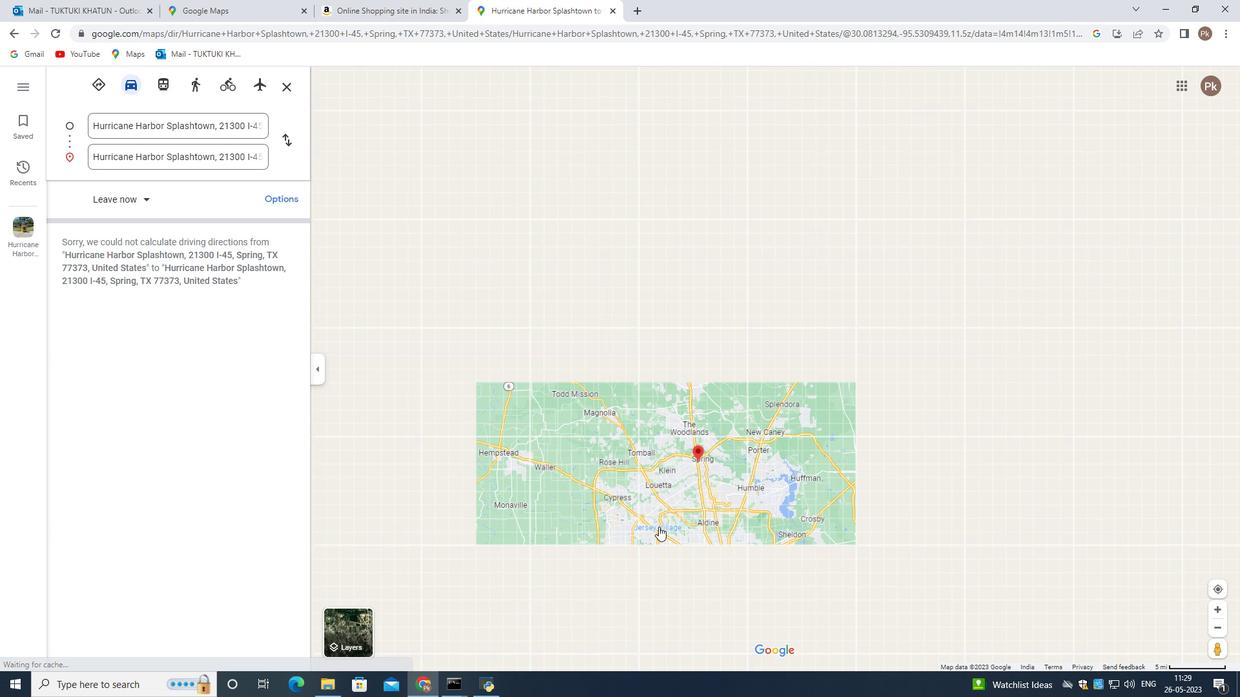 
Action: Mouse moved to (735, 297)
Screenshot: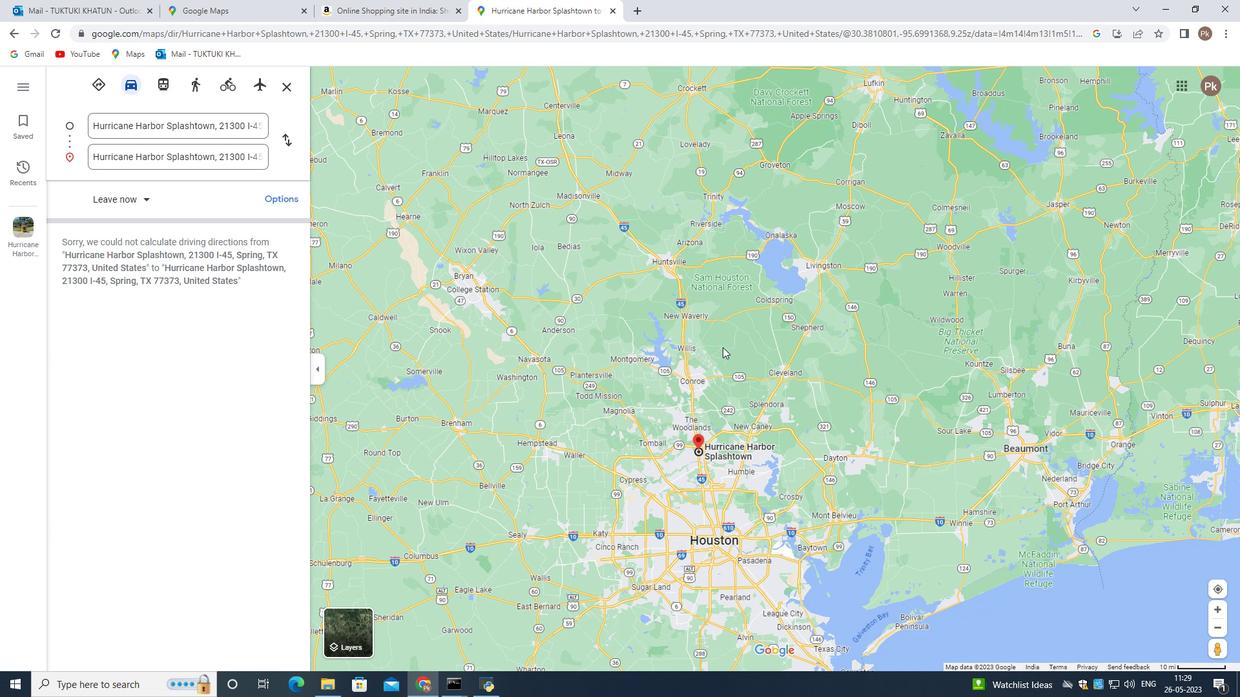 
Action: Mouse scrolled (735, 296) with delta (0, 0)
Screenshot: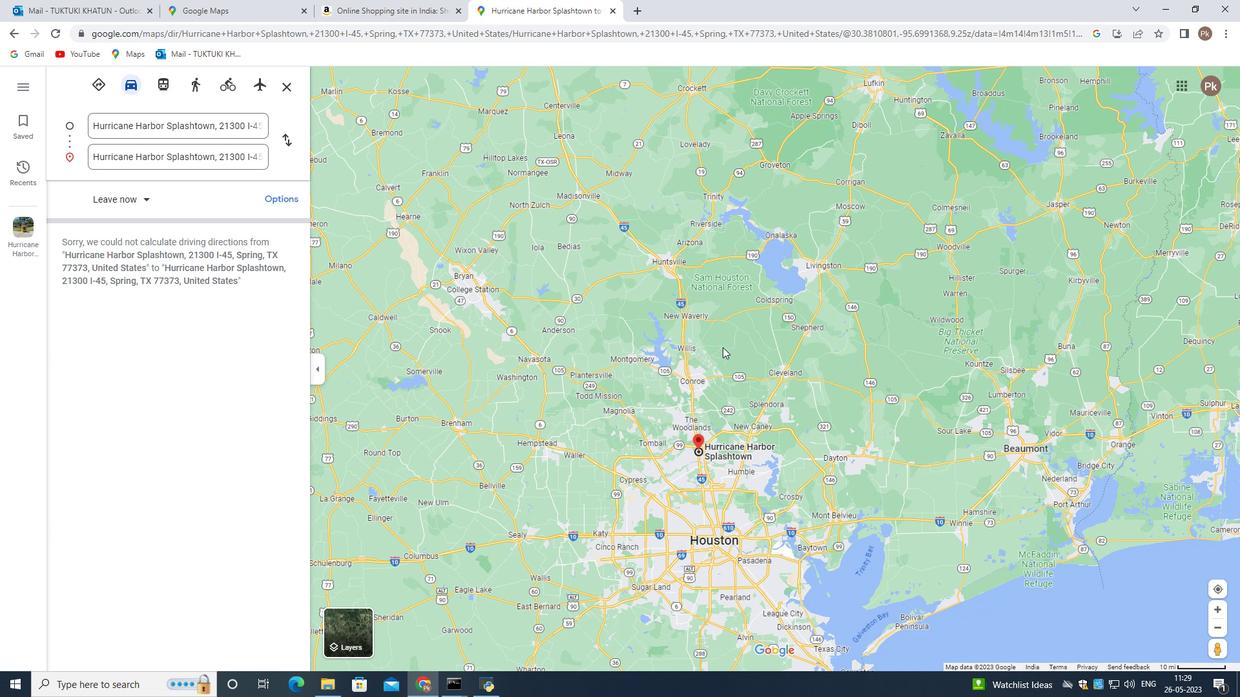 
Action: Mouse moved to (734, 308)
Screenshot: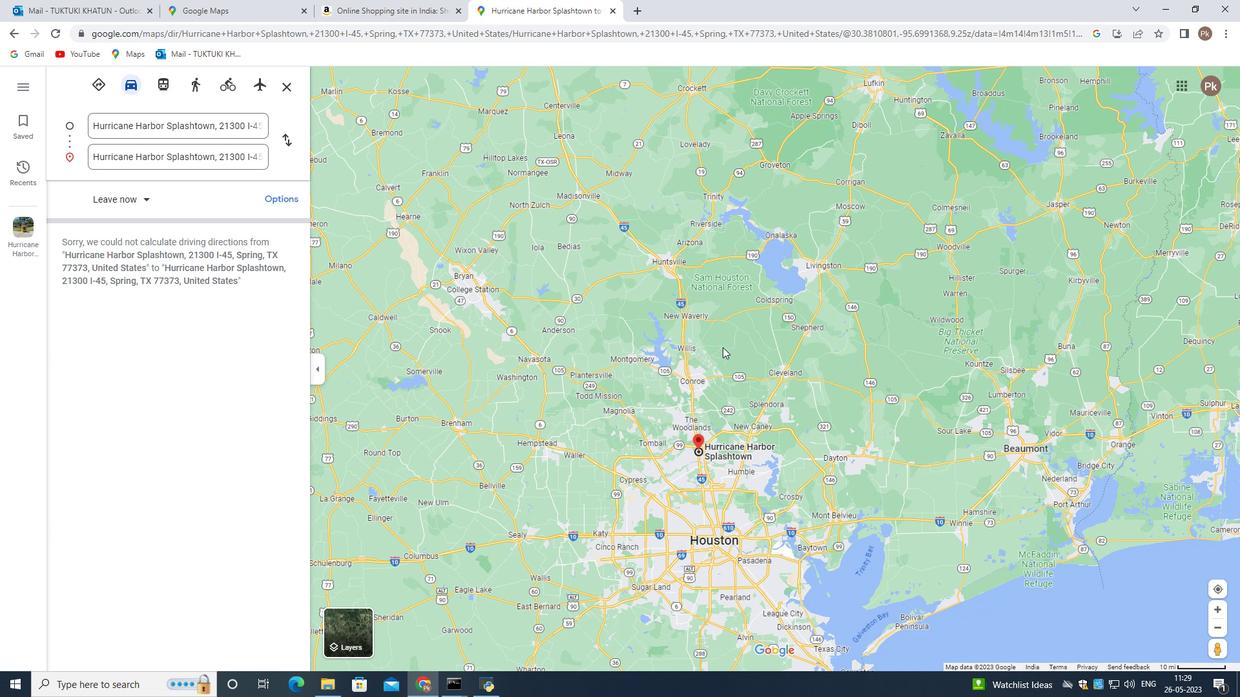 
Action: Mouse scrolled (734, 308) with delta (0, 0)
Screenshot: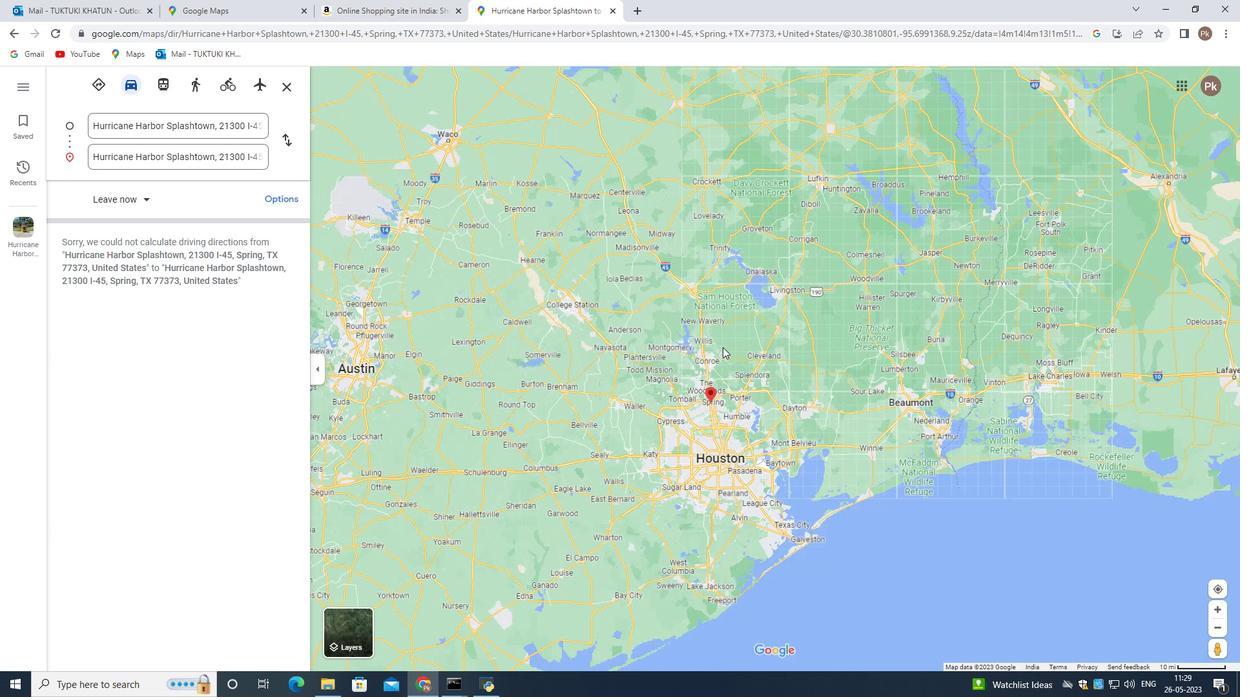 
Action: Mouse moved to (732, 319)
Screenshot: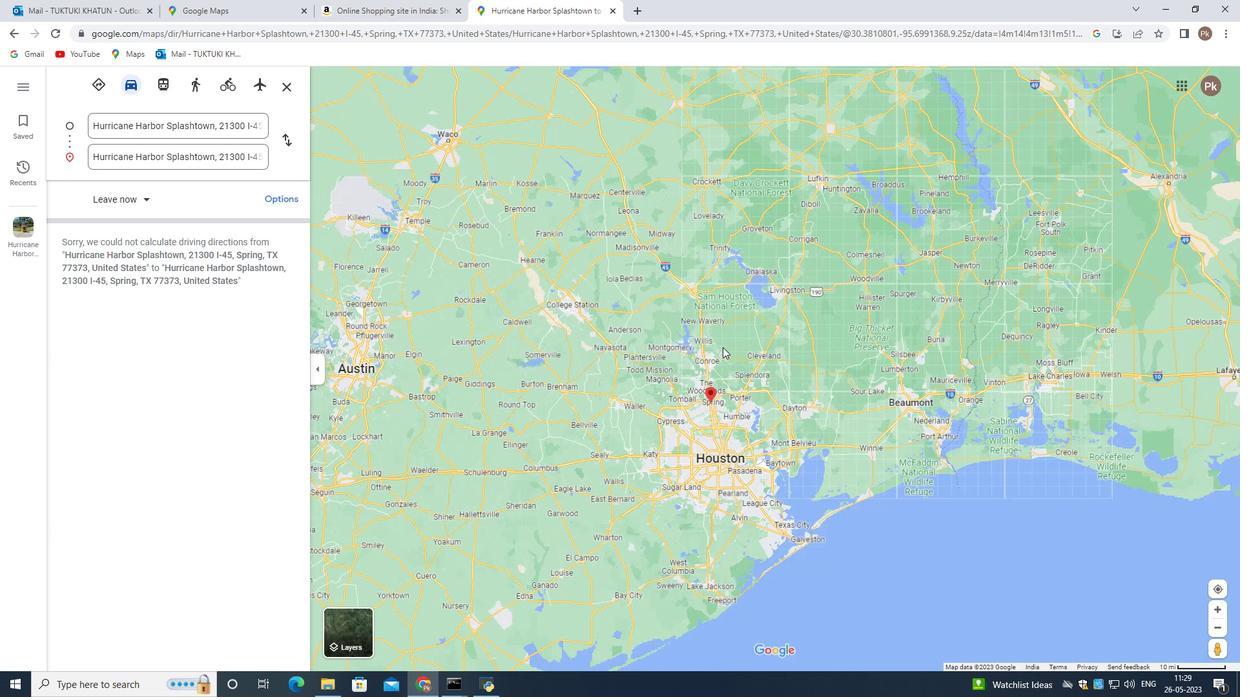
Action: Mouse scrolled (732, 318) with delta (0, 0)
Screenshot: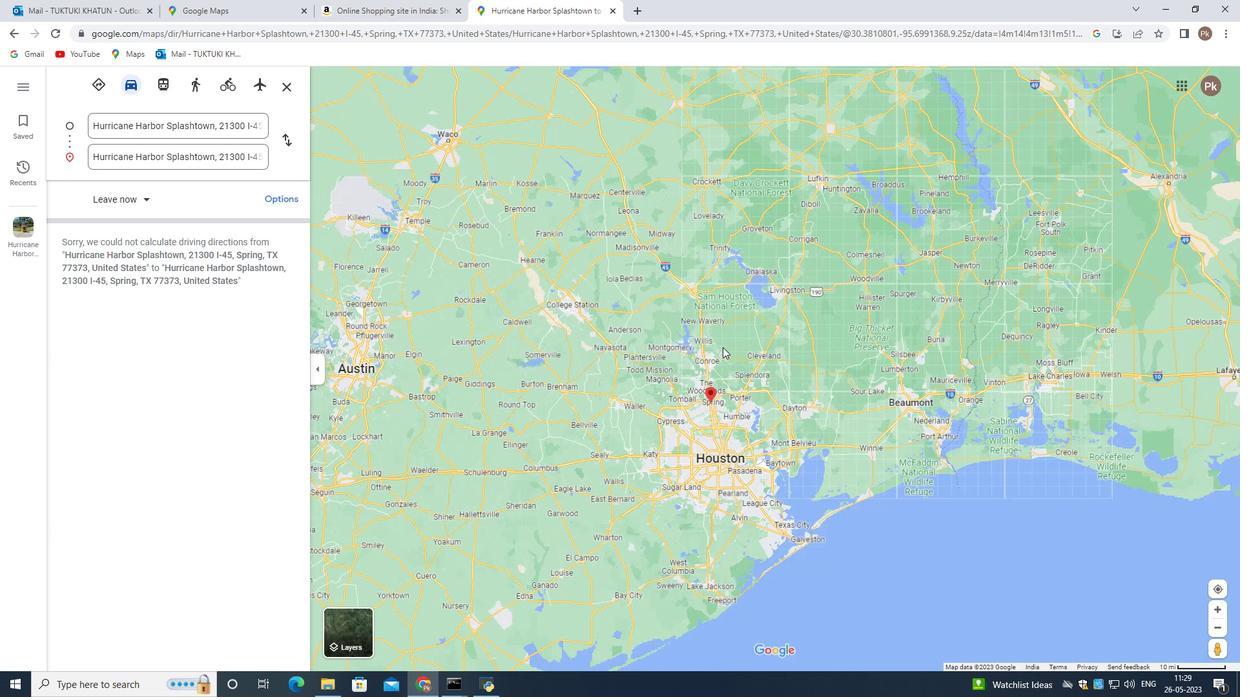 
Action: Mouse moved to (729, 334)
Screenshot: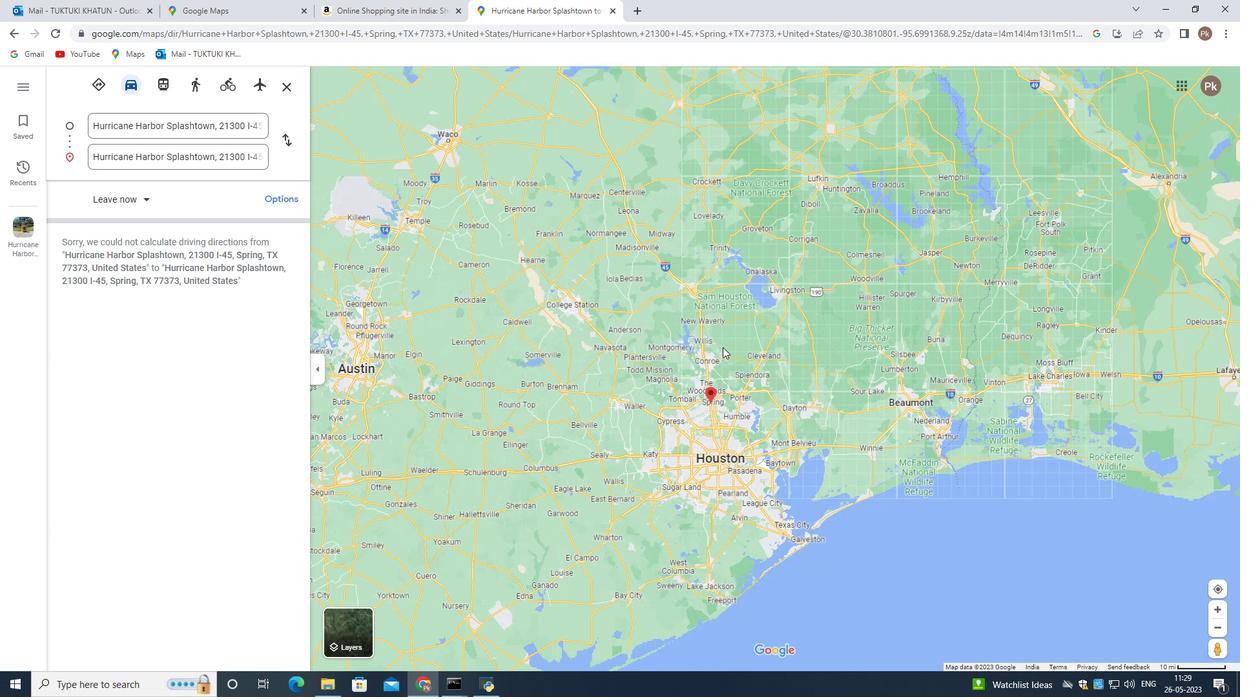 
Action: Mouse scrolled (729, 334) with delta (0, 0)
Screenshot: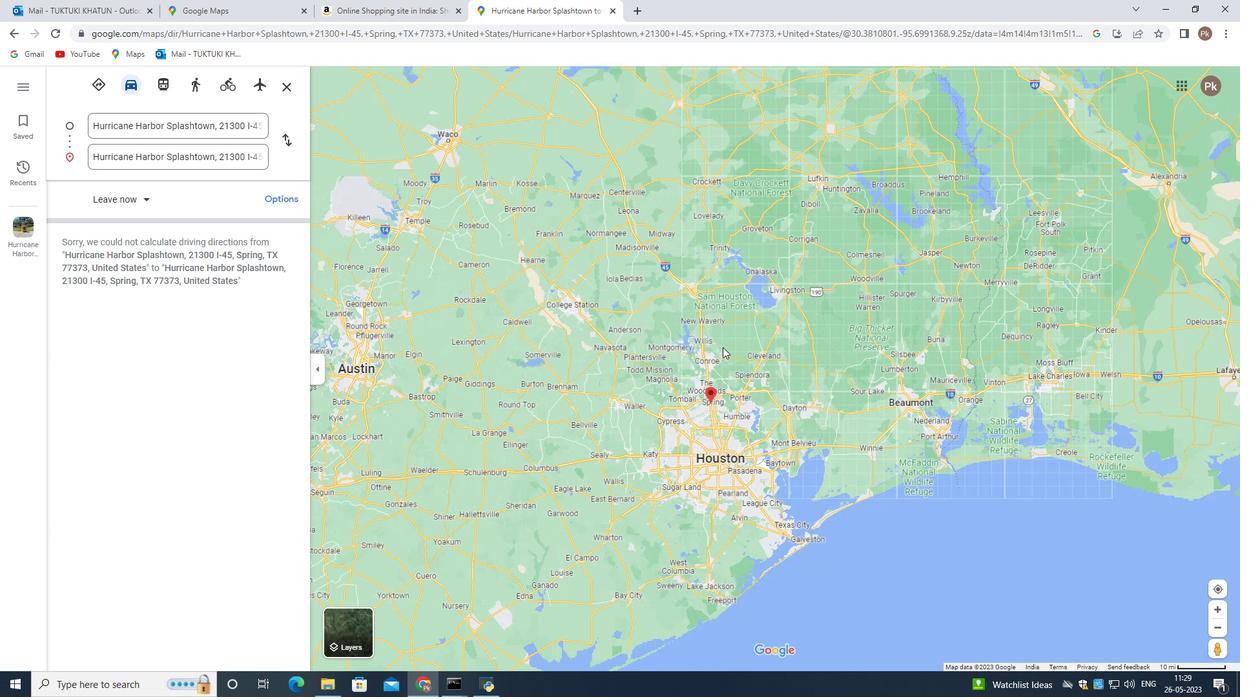 
Action: Mouse moved to (723, 348)
Screenshot: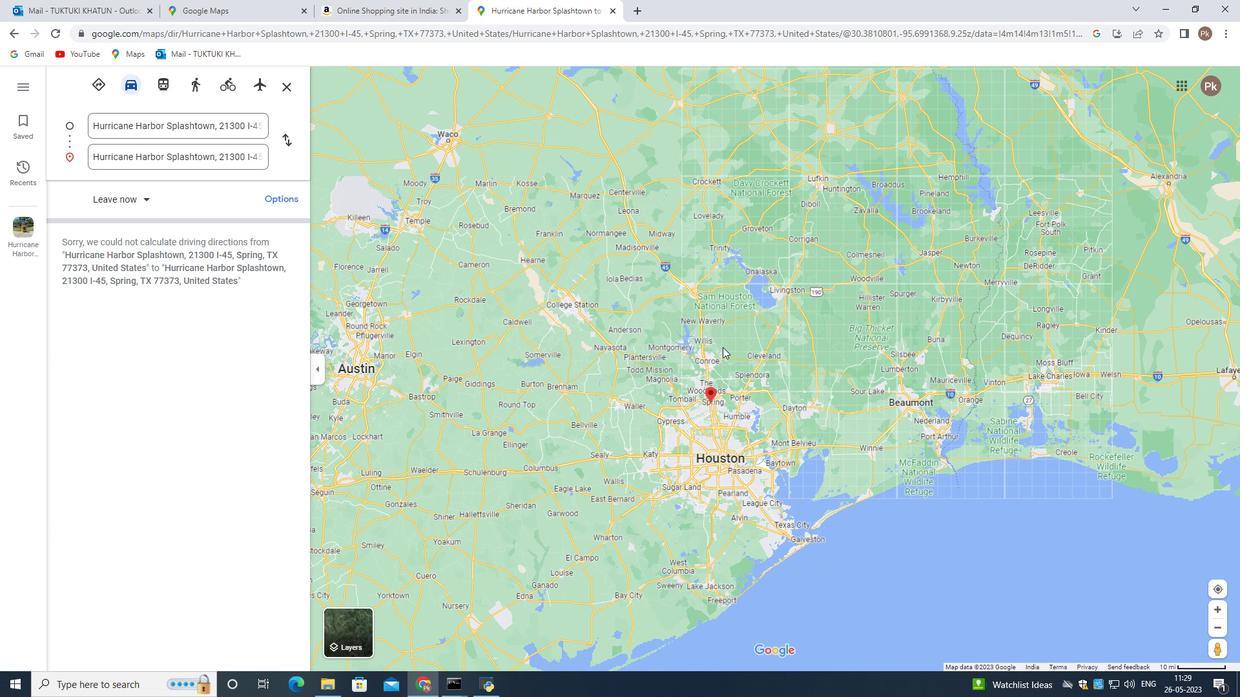 
Action: Mouse scrolled (723, 347) with delta (0, 0)
Screenshot: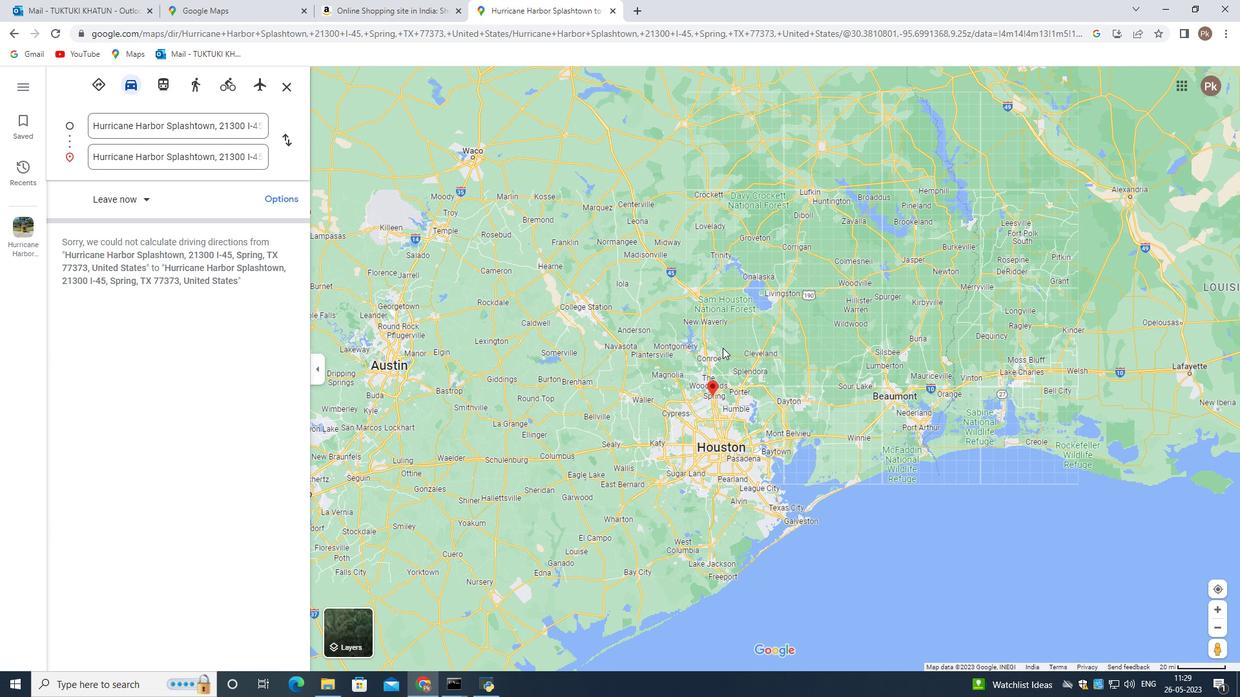 
Action: Mouse scrolled (723, 347) with delta (0, 0)
Screenshot: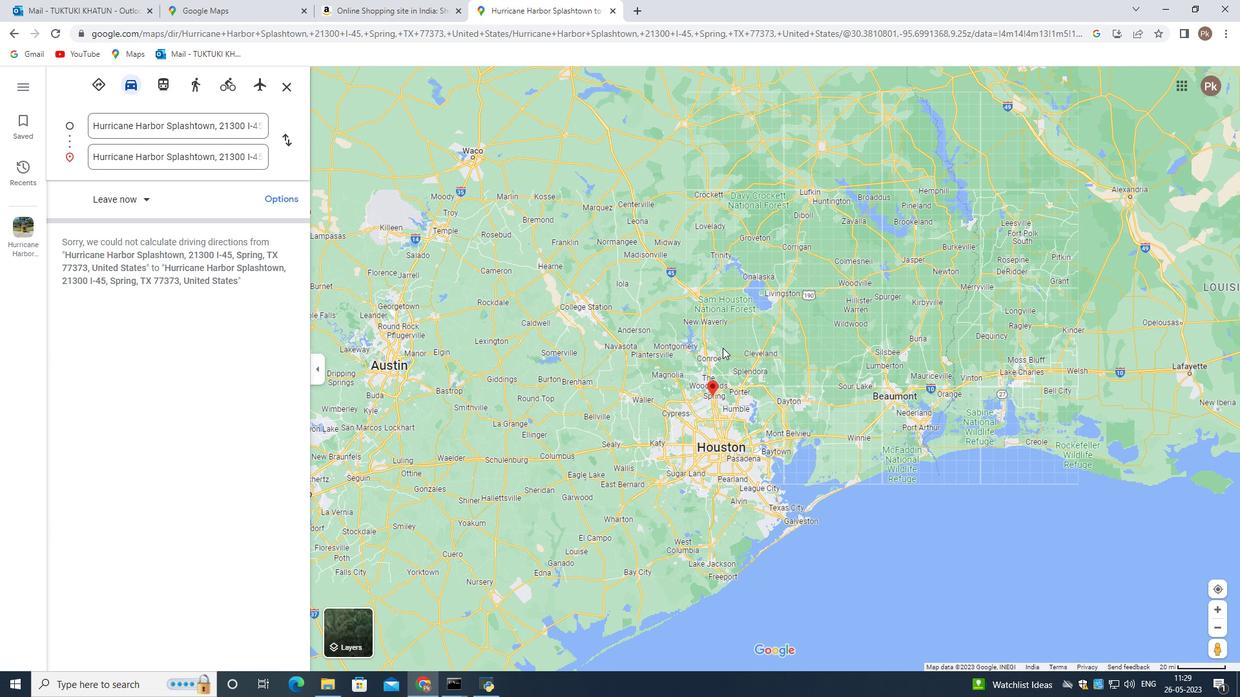 
Action: Mouse scrolled (723, 347) with delta (0, 0)
Screenshot: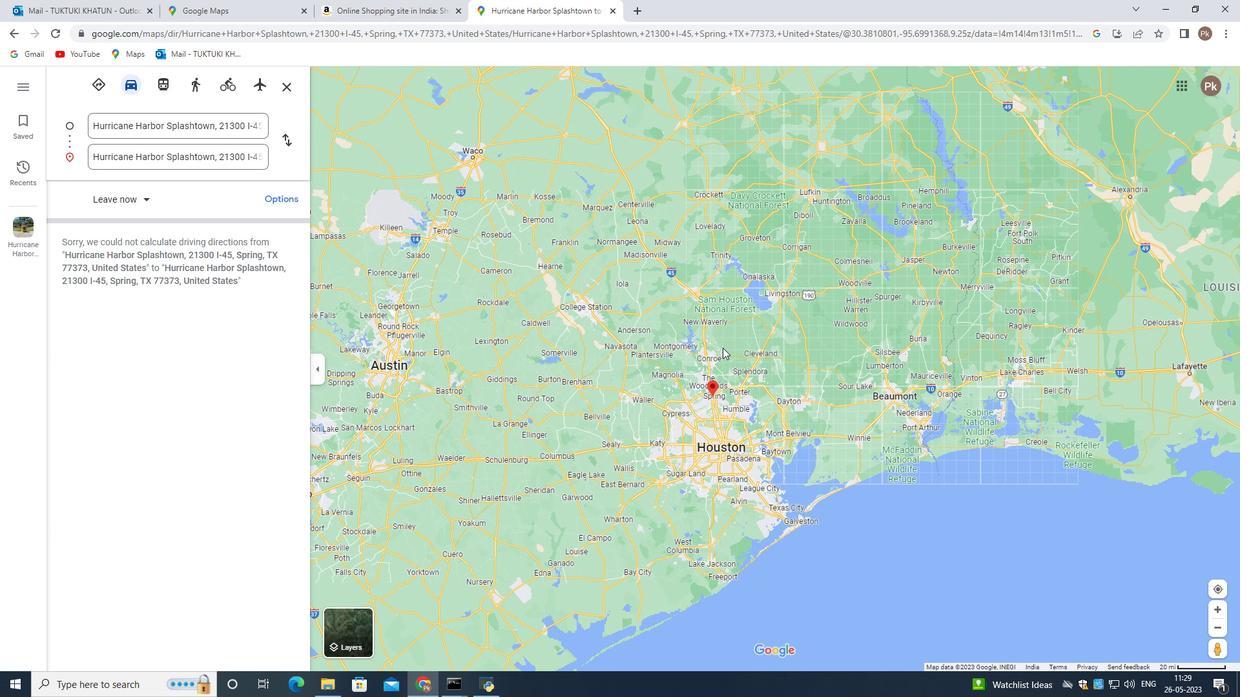 
Action: Mouse scrolled (723, 347) with delta (0, 0)
Screenshot: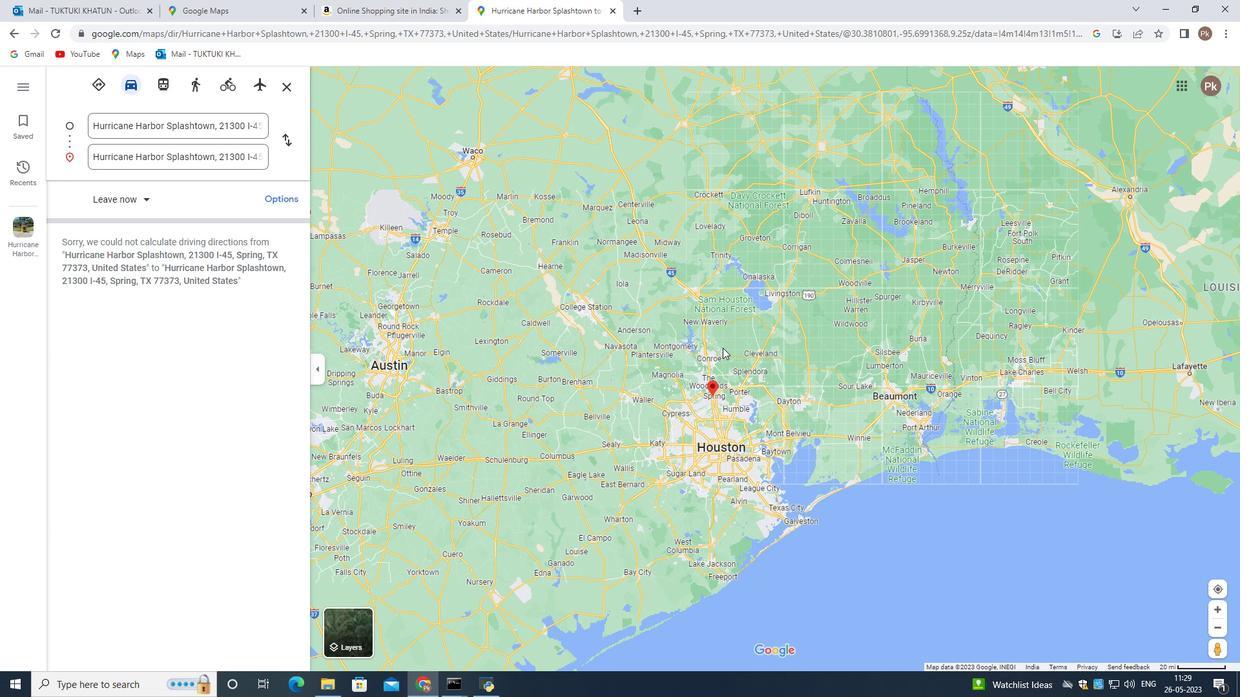 
Action: Mouse scrolled (723, 347) with delta (0, 0)
Screenshot: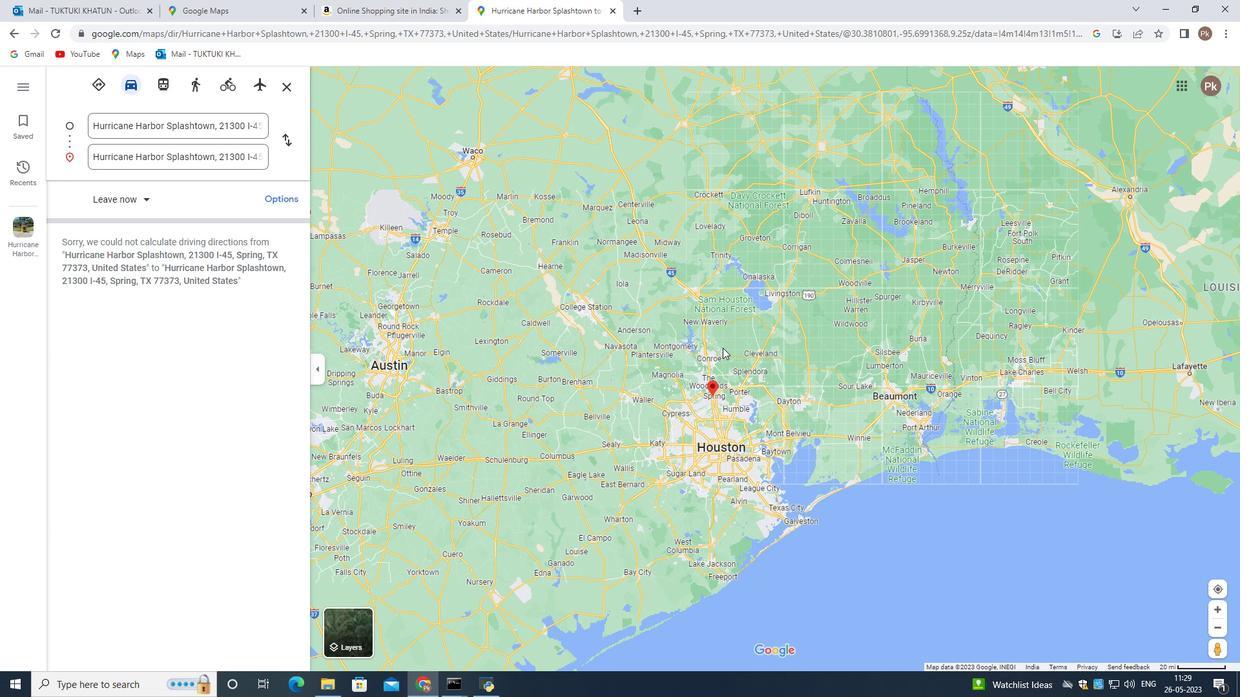 
Action: Mouse scrolled (723, 347) with delta (0, 0)
Screenshot: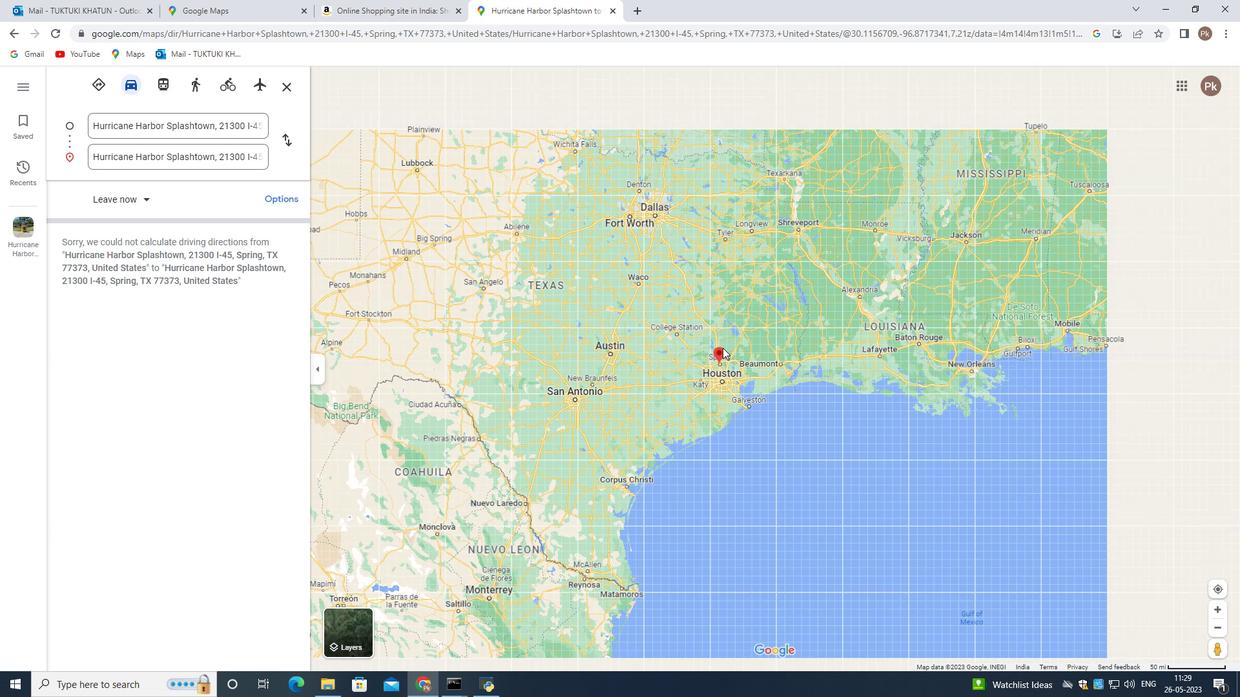 
Action: Mouse scrolled (723, 347) with delta (0, 0)
Screenshot: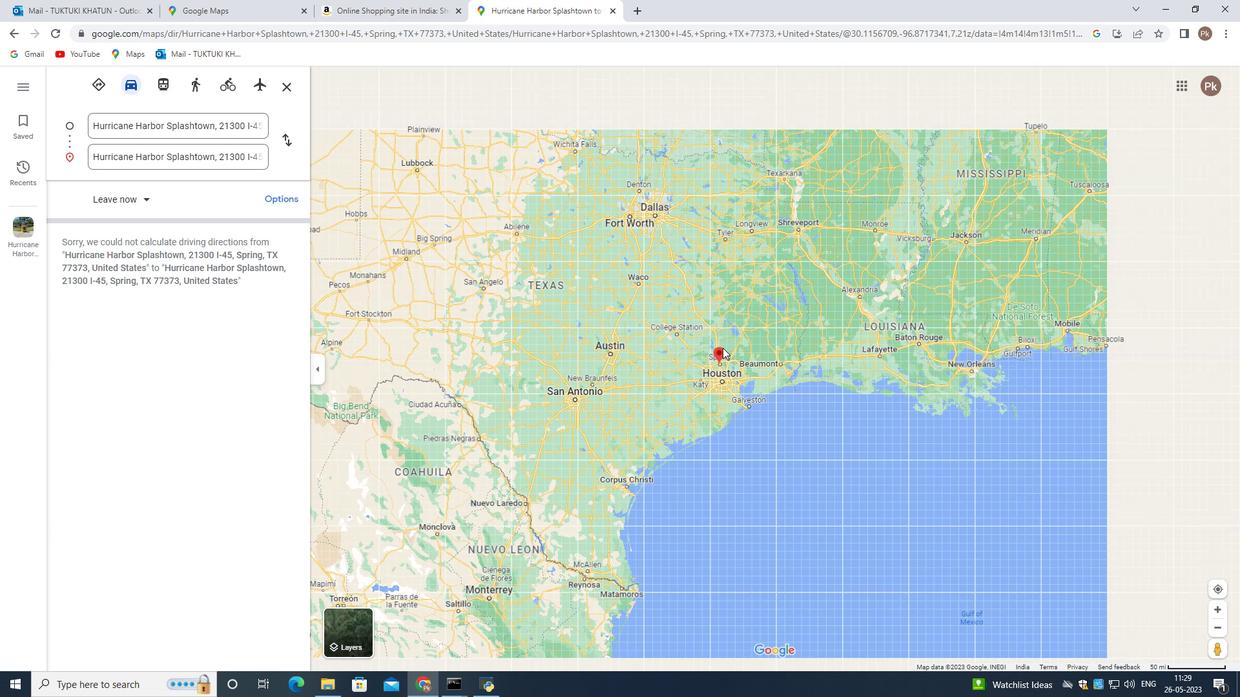 
Action: Mouse scrolled (723, 347) with delta (0, 0)
Screenshot: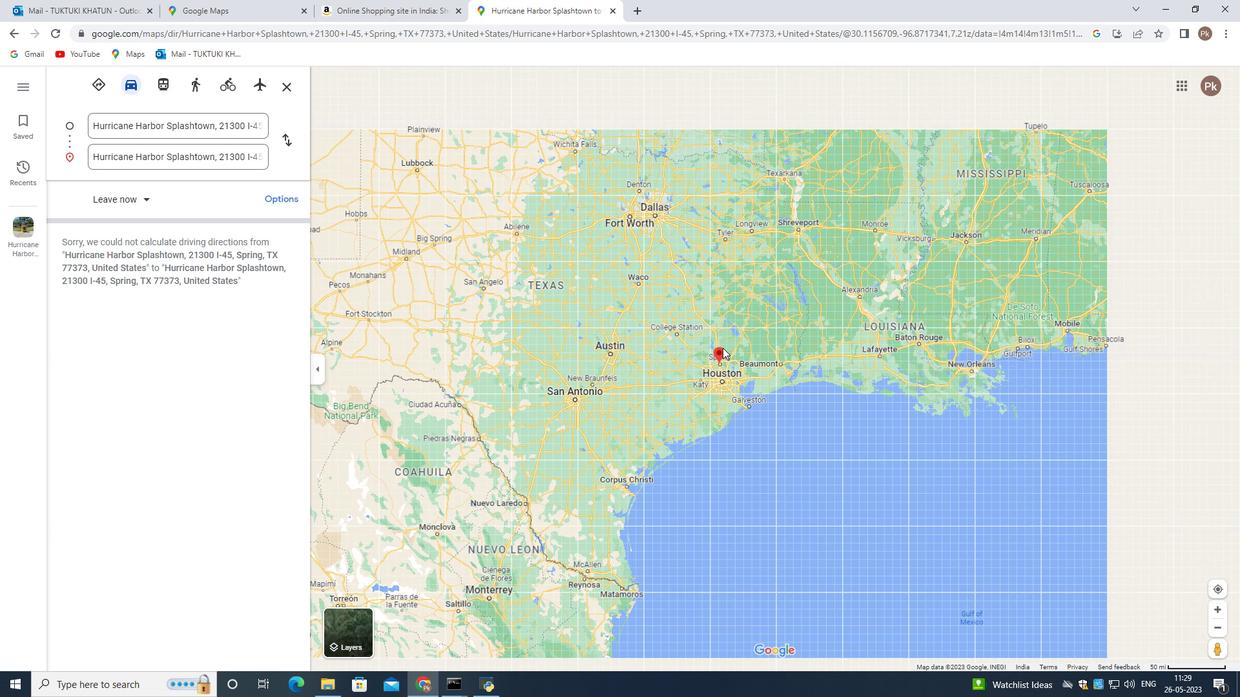 
Action: Mouse scrolled (723, 347) with delta (0, 0)
Screenshot: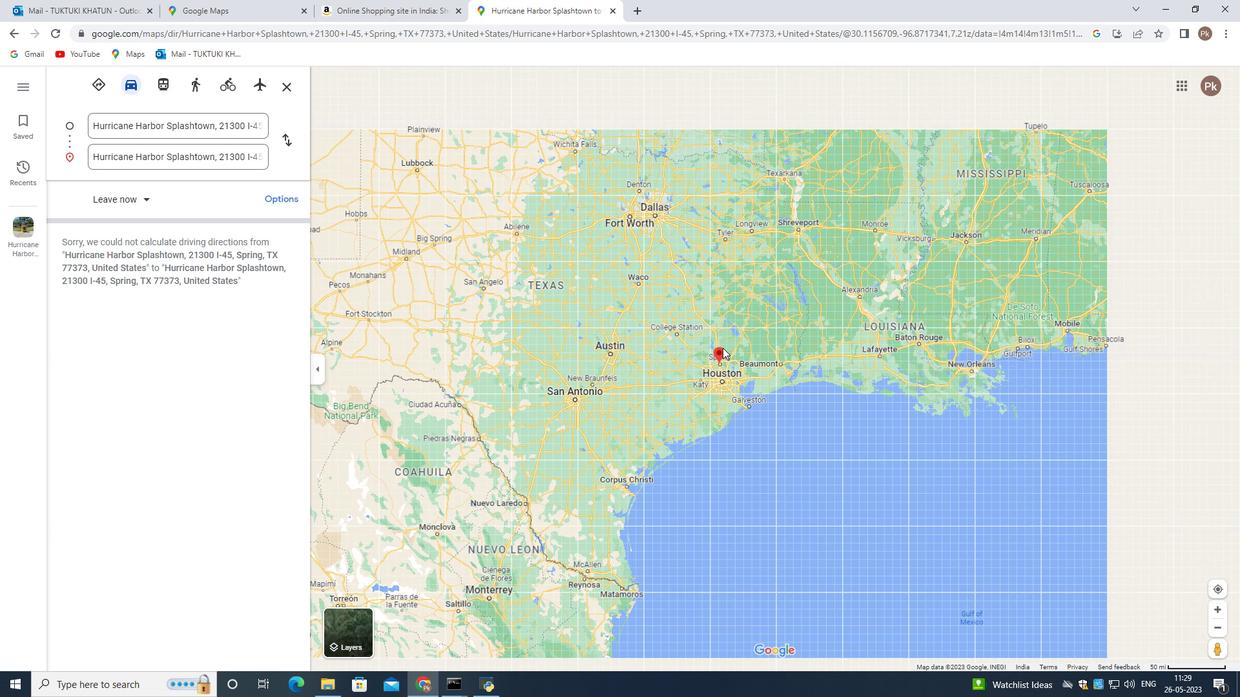 
Action: Mouse scrolled (723, 347) with delta (0, 0)
Screenshot: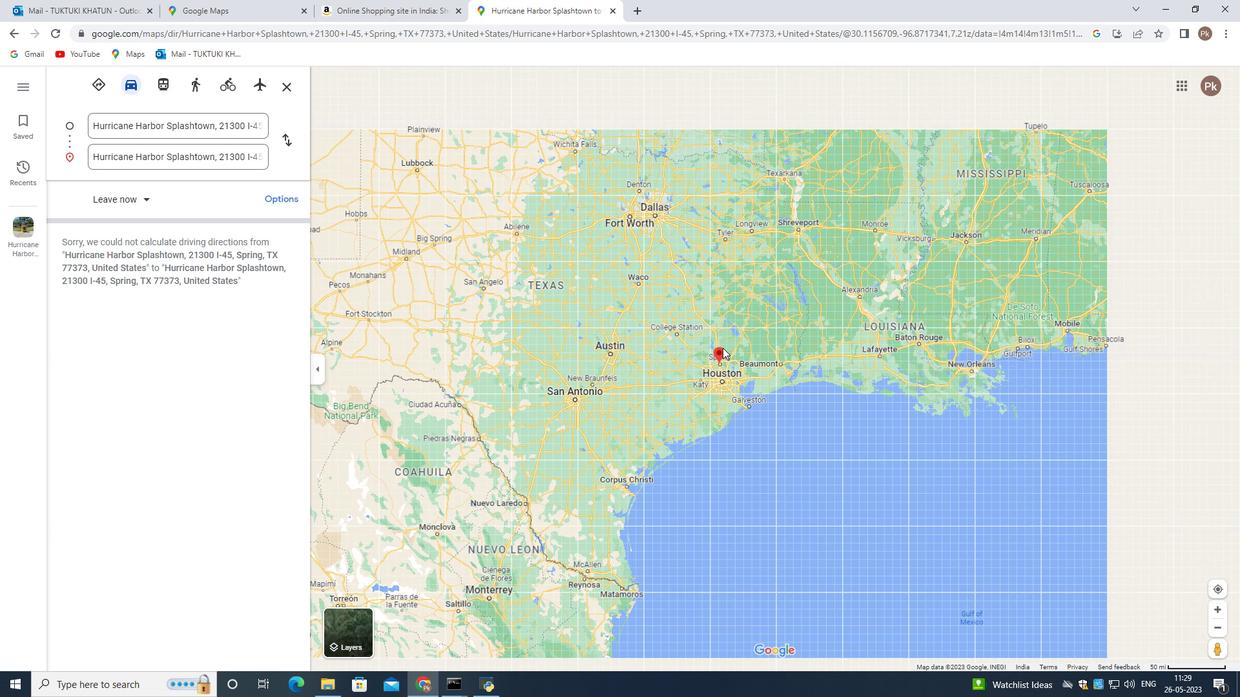 
Action: Mouse moved to (657, 394)
Screenshot: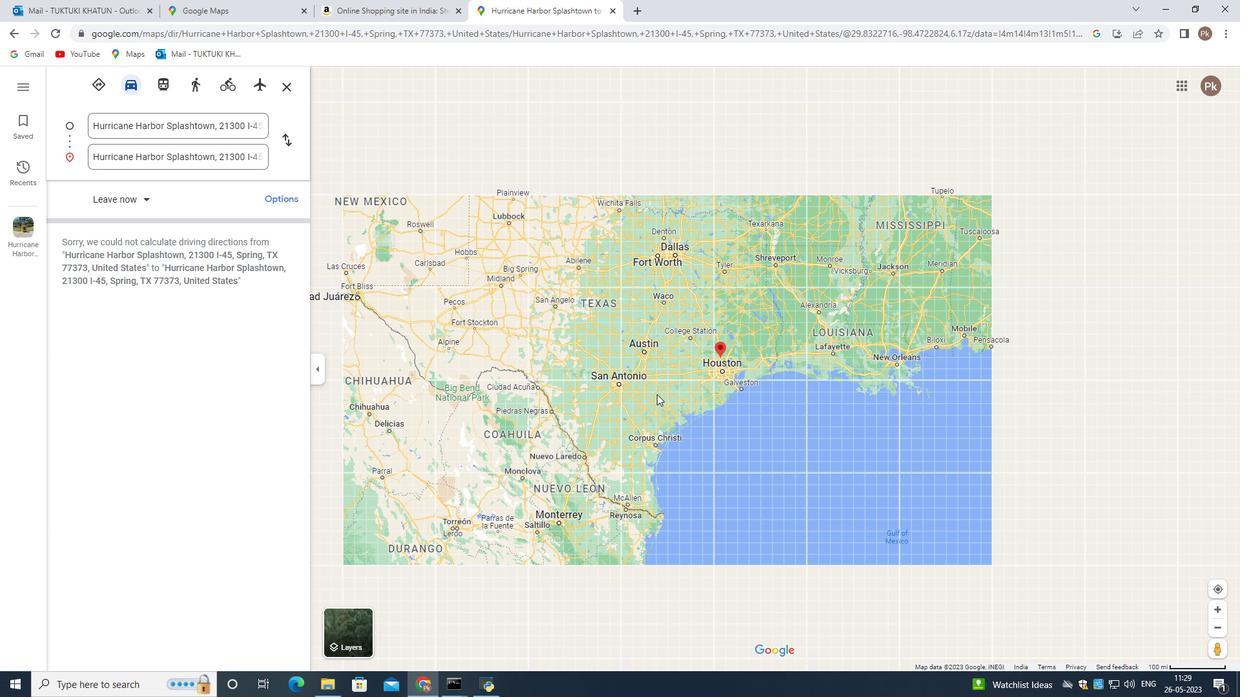 
Action: Mouse scrolled (657, 394) with delta (0, 0)
Screenshot: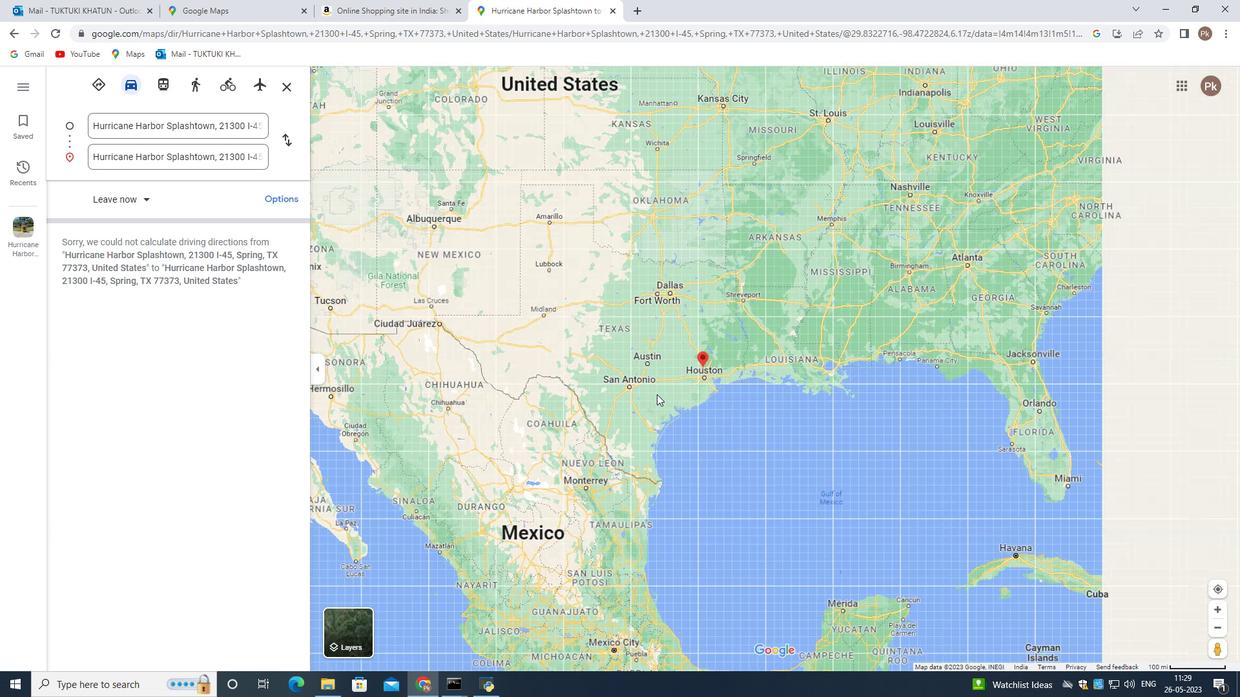 
Action: Mouse scrolled (657, 394) with delta (0, 0)
Screenshot: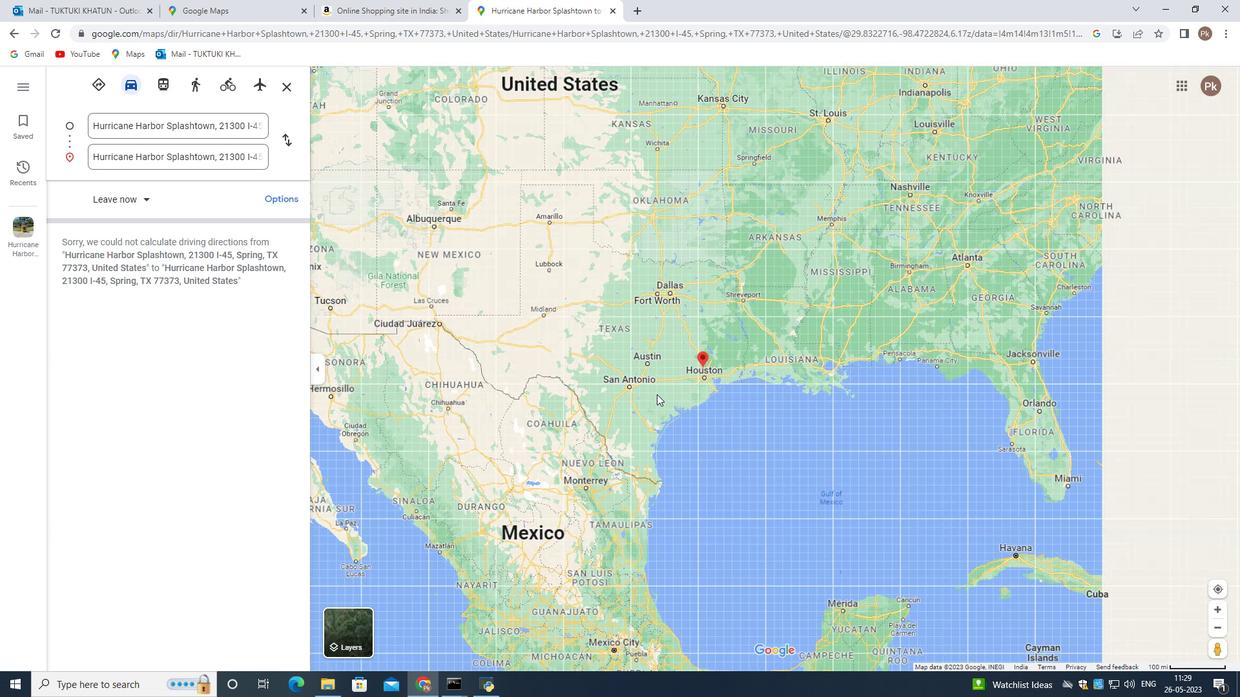 
Action: Mouse moved to (583, 443)
Screenshot: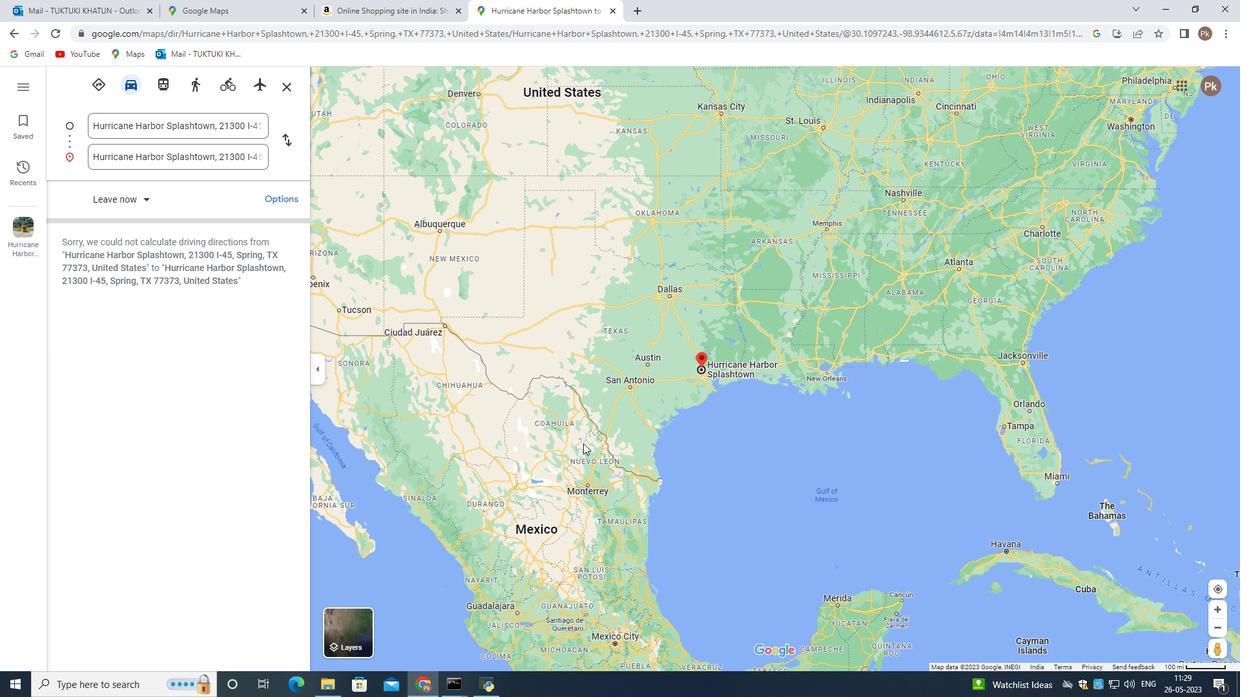 
Action: Mouse scrolled (583, 443) with delta (0, 0)
Screenshot: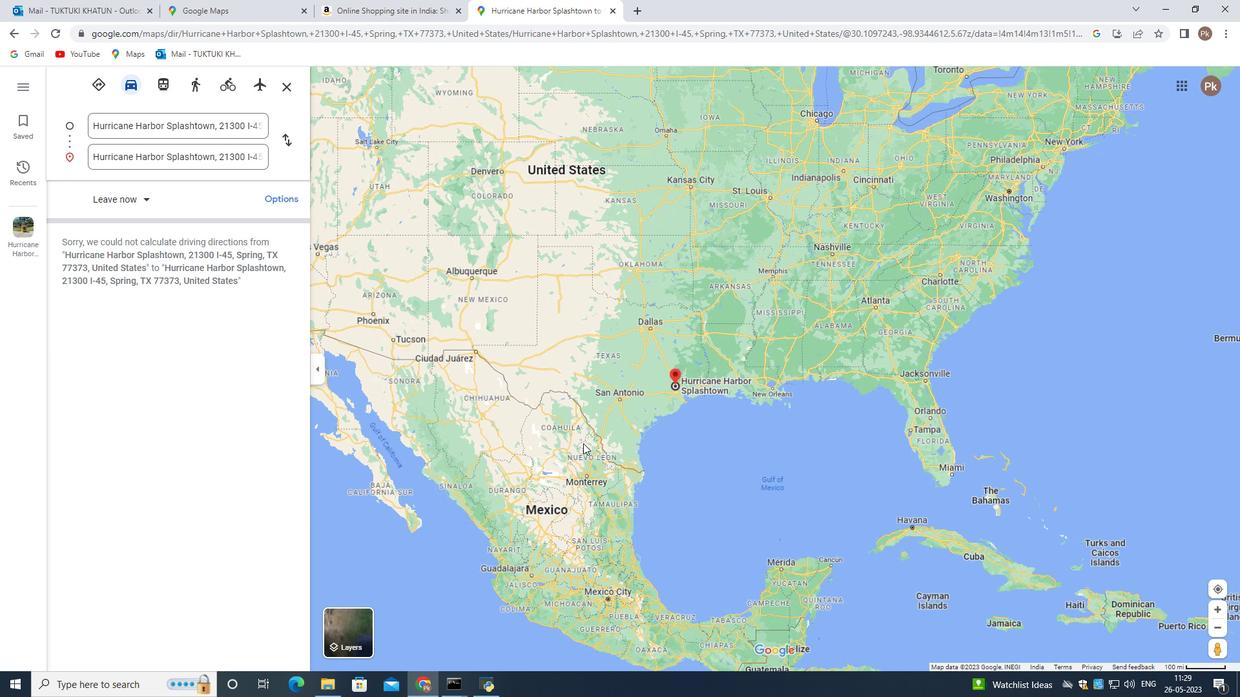 
Action: Mouse scrolled (583, 443) with delta (0, 0)
Screenshot: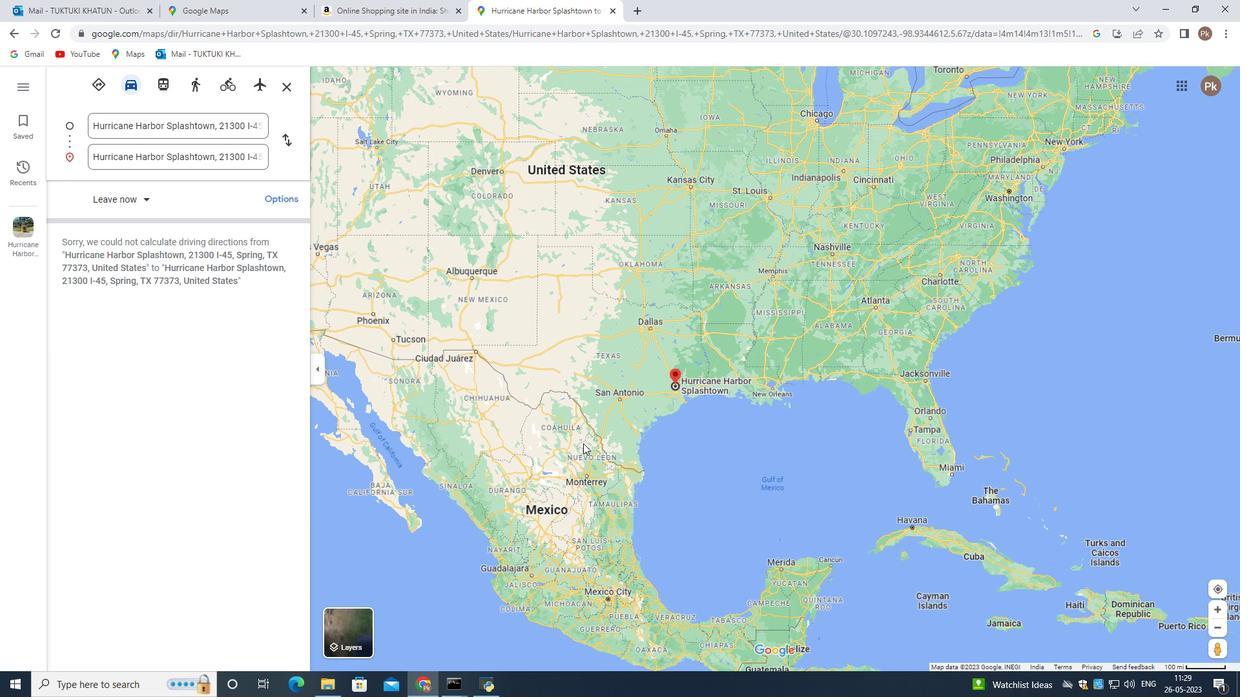 
Action: Mouse moved to (717, 374)
Screenshot: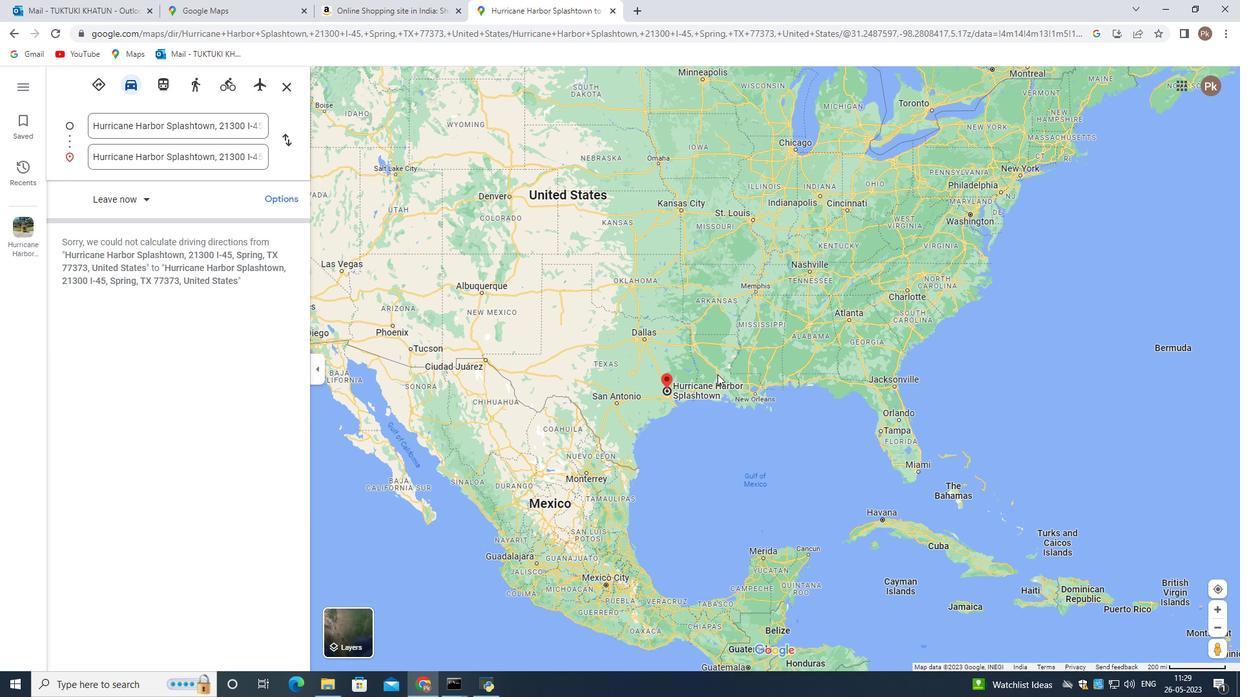 
Action: Mouse scrolled (717, 375) with delta (0, 0)
Screenshot: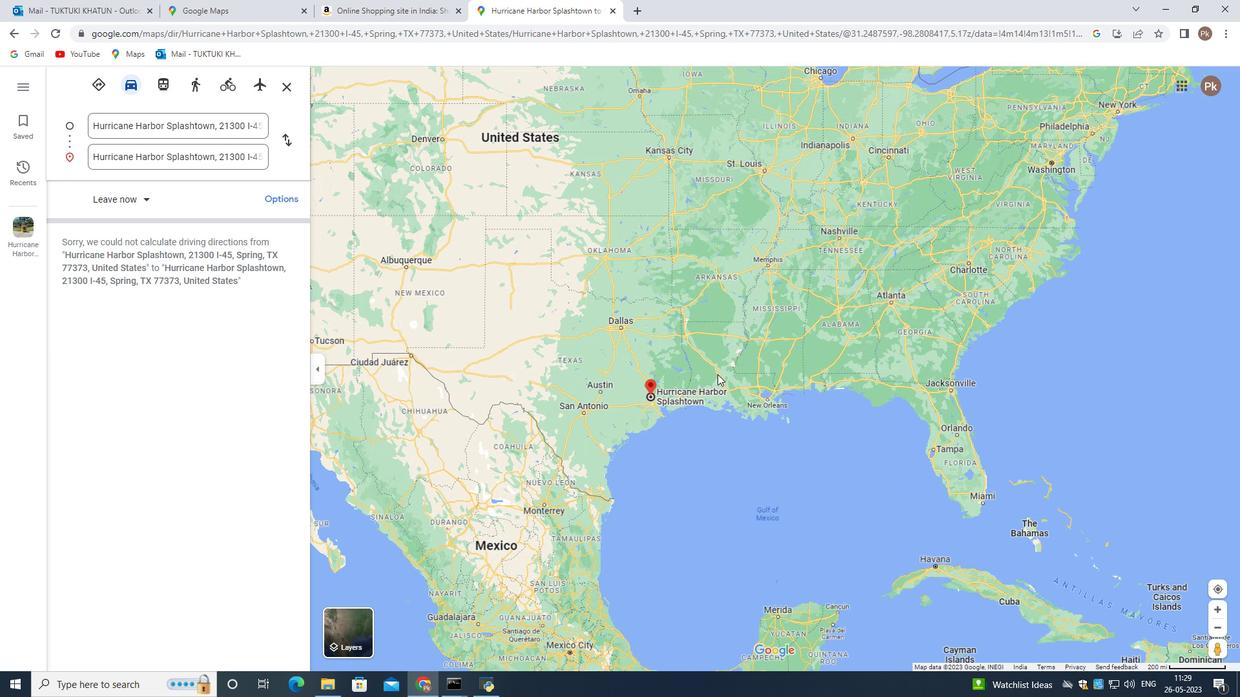 
Action: Mouse scrolled (717, 375) with delta (0, 0)
Screenshot: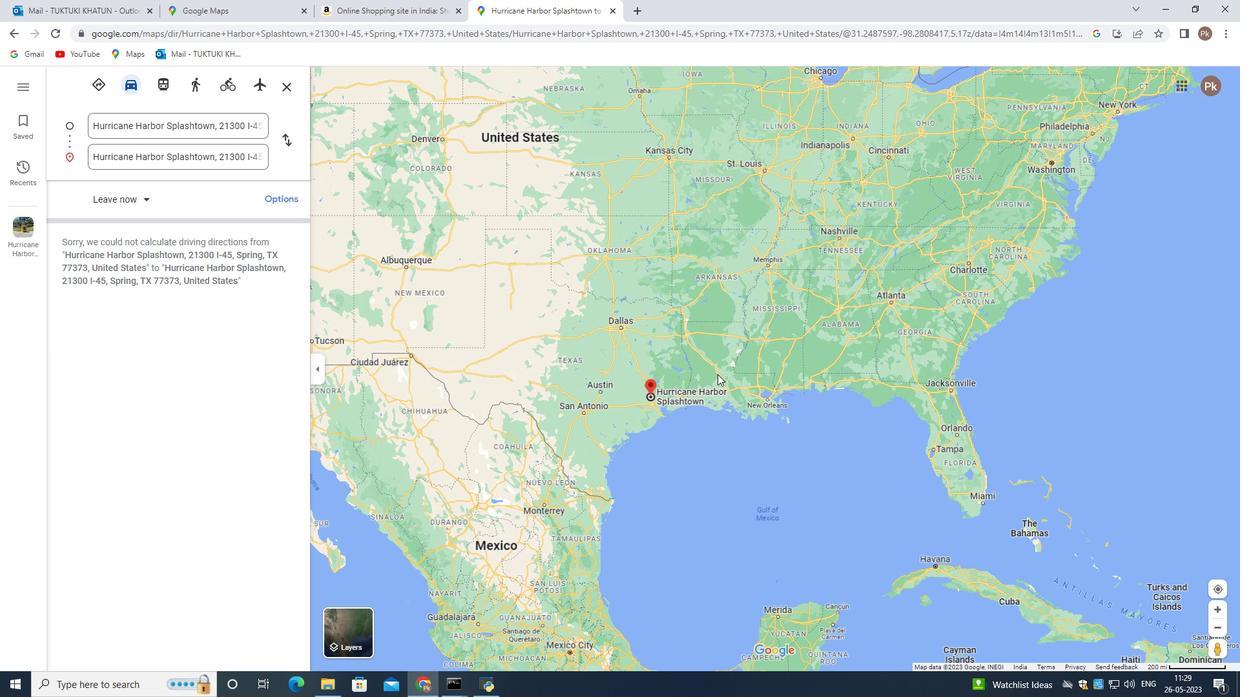 
Action: Mouse scrolled (717, 375) with delta (0, 0)
Screenshot: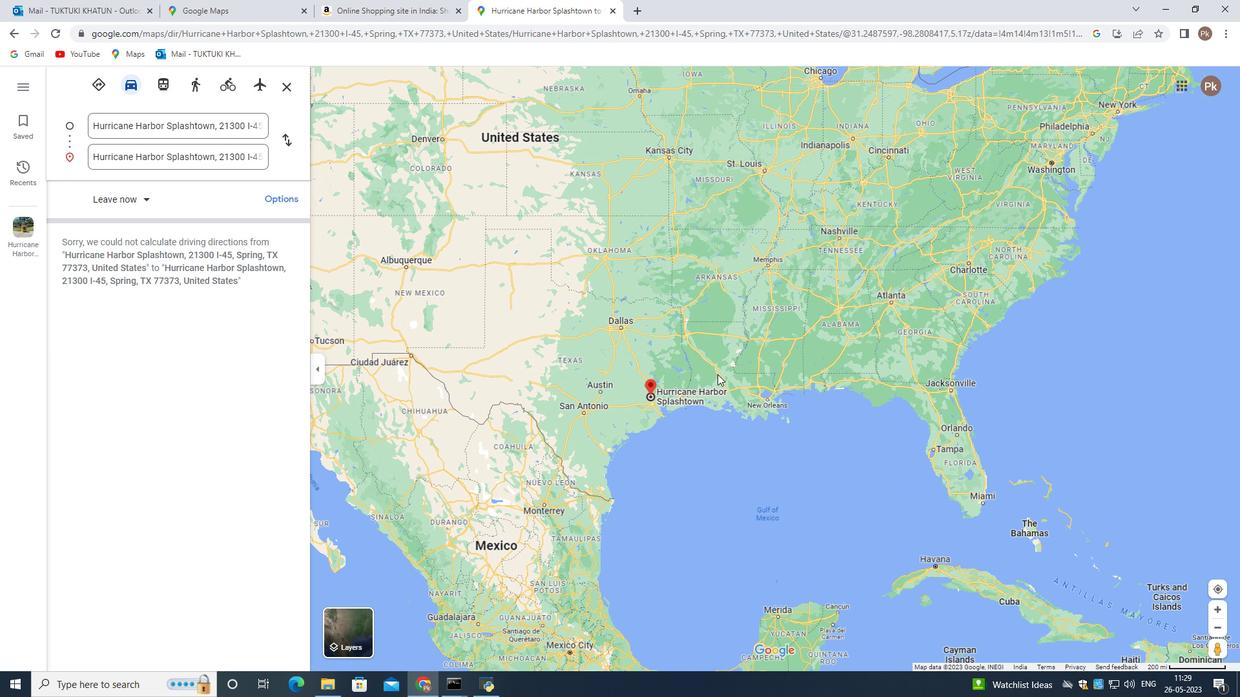
Action: Mouse moved to (542, 329)
Screenshot: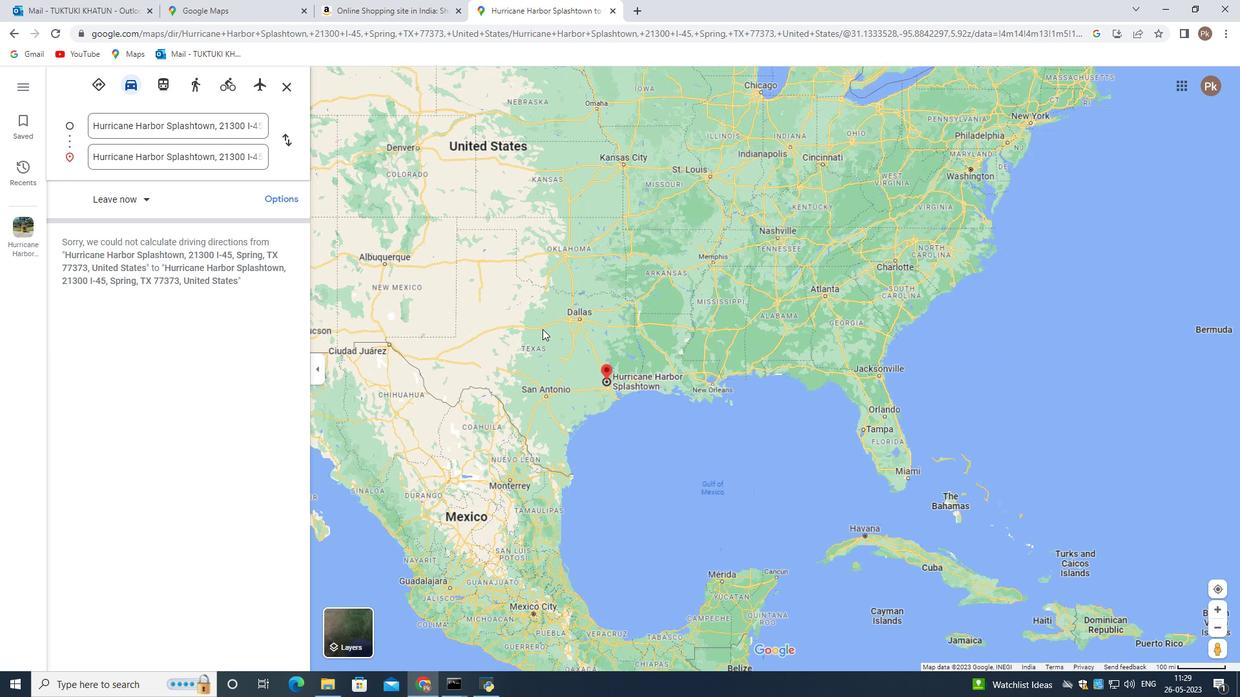 
Action: Mouse scrolled (542, 328) with delta (0, 0)
Screenshot: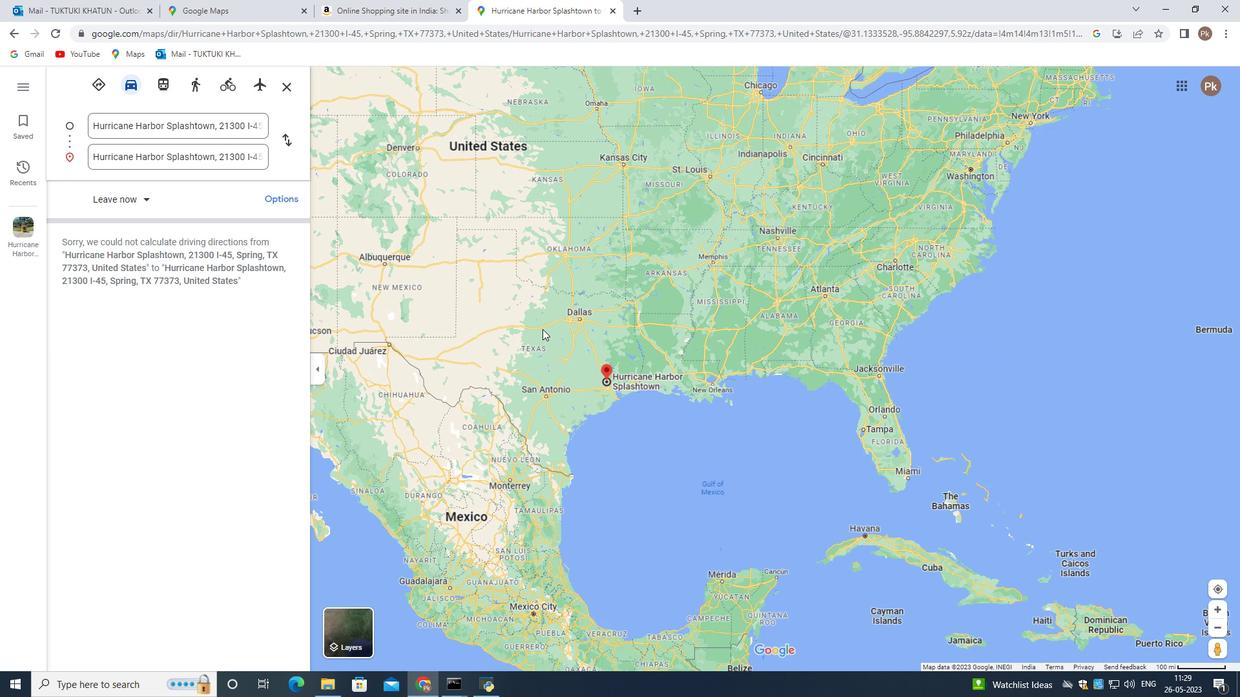 
Action: Mouse scrolled (542, 328) with delta (0, 0)
Screenshot: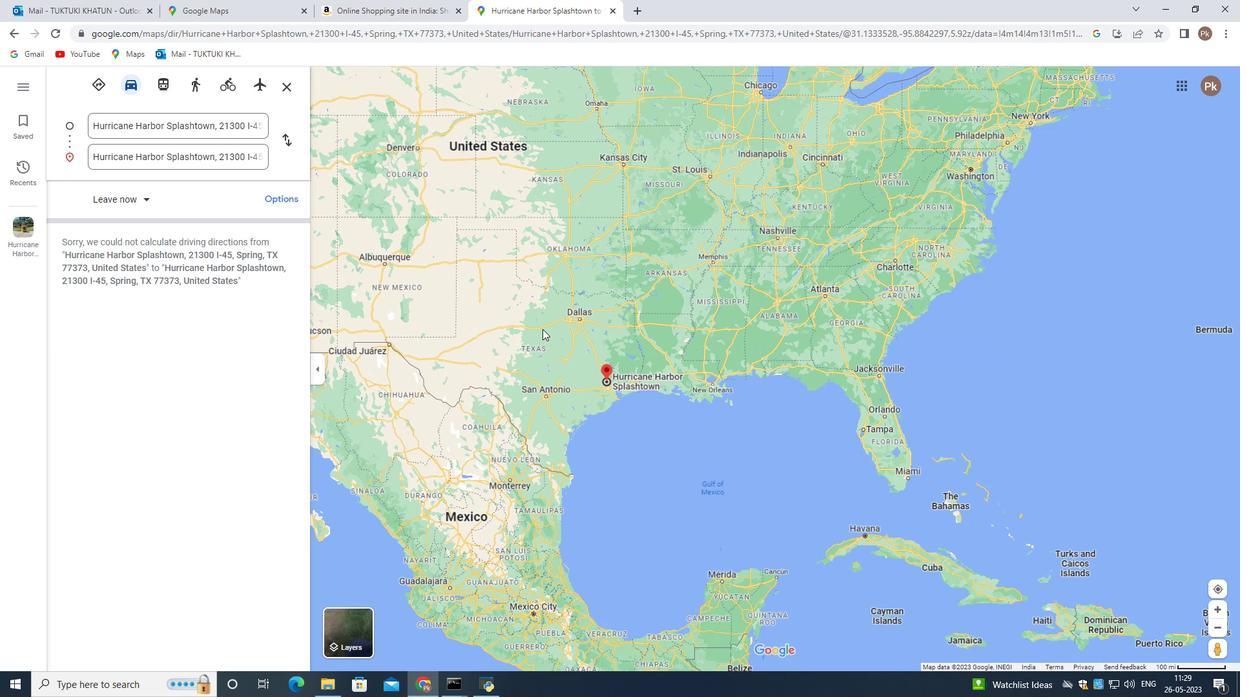 
Action: Mouse scrolled (542, 328) with delta (0, 0)
Screenshot: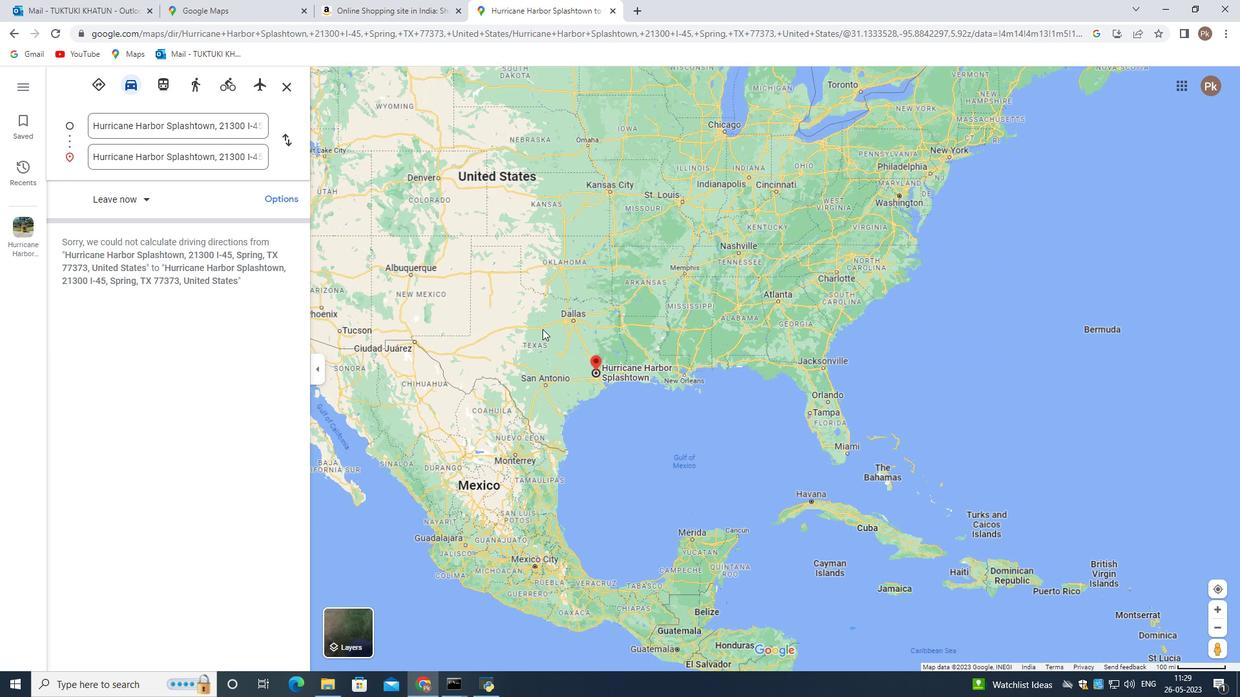 
Action: Mouse scrolled (542, 328) with delta (0, 0)
Screenshot: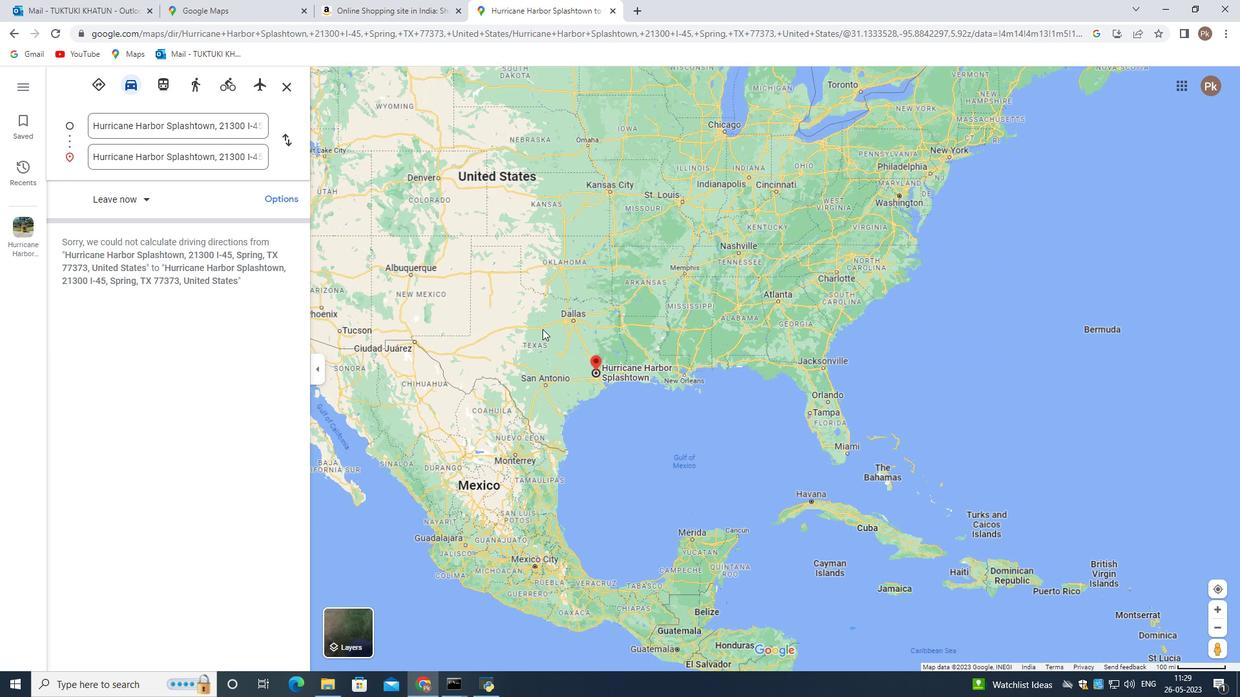 
Action: Mouse moved to (505, 275)
Screenshot: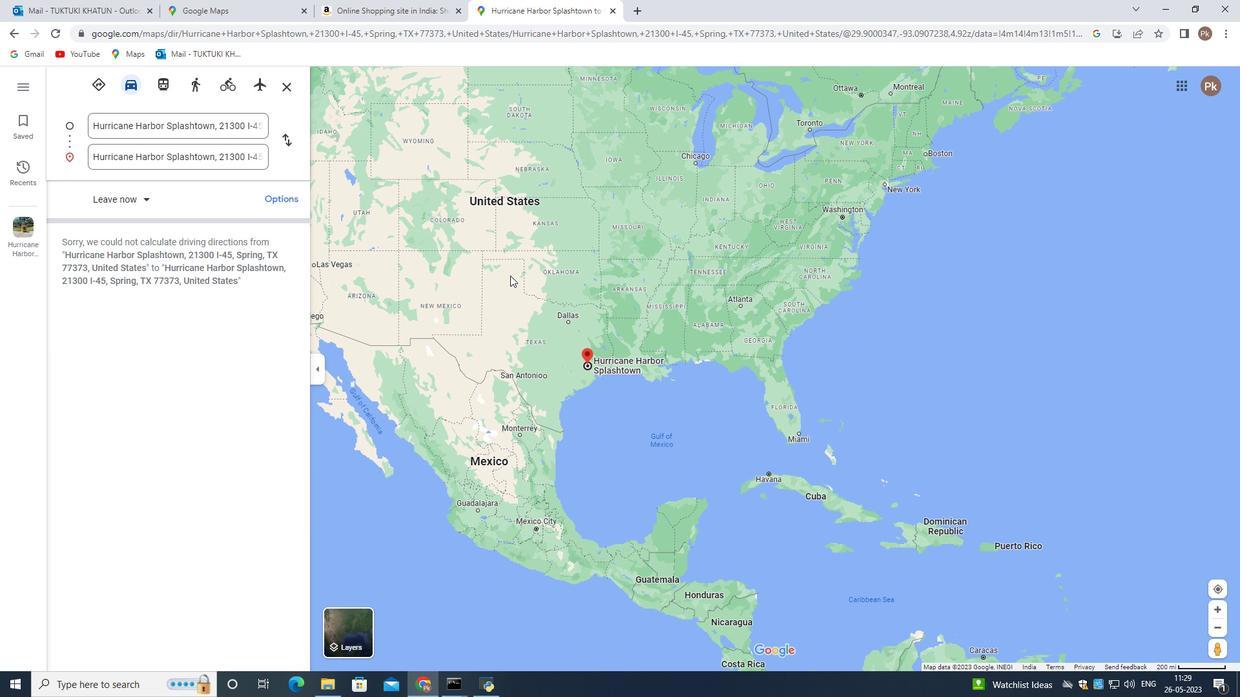 
Action: Mouse pressed left at (505, 275)
Screenshot: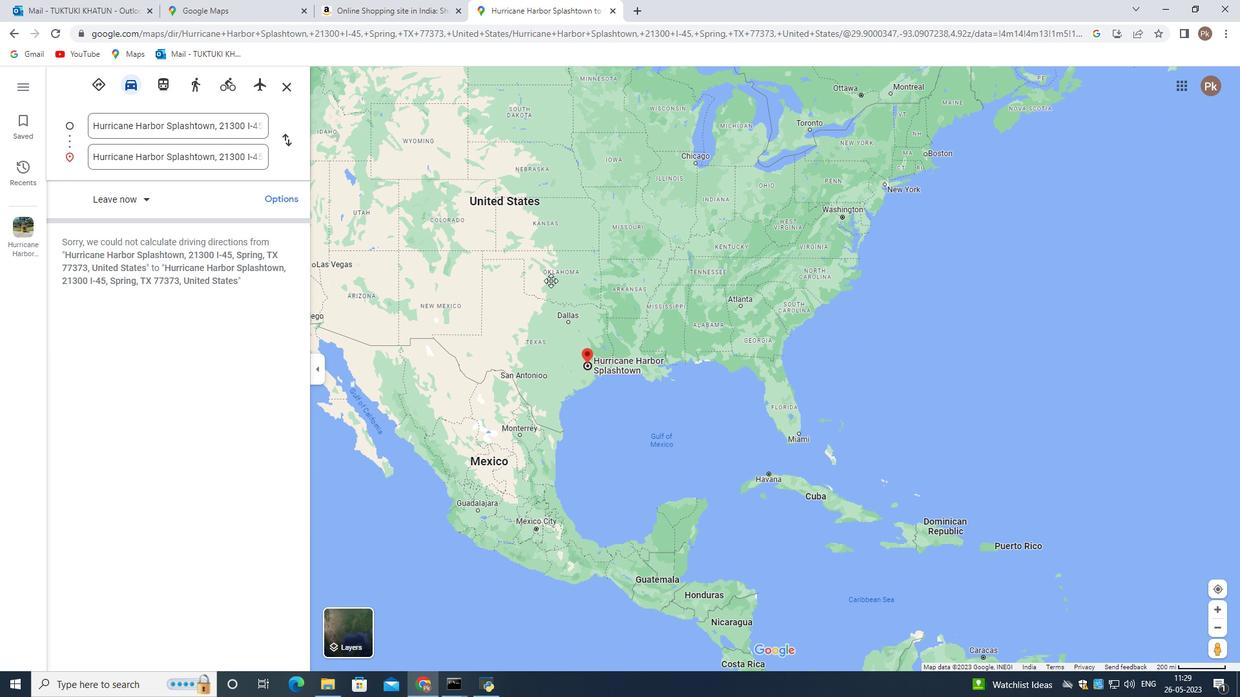 
Action: Mouse moved to (730, 381)
Screenshot: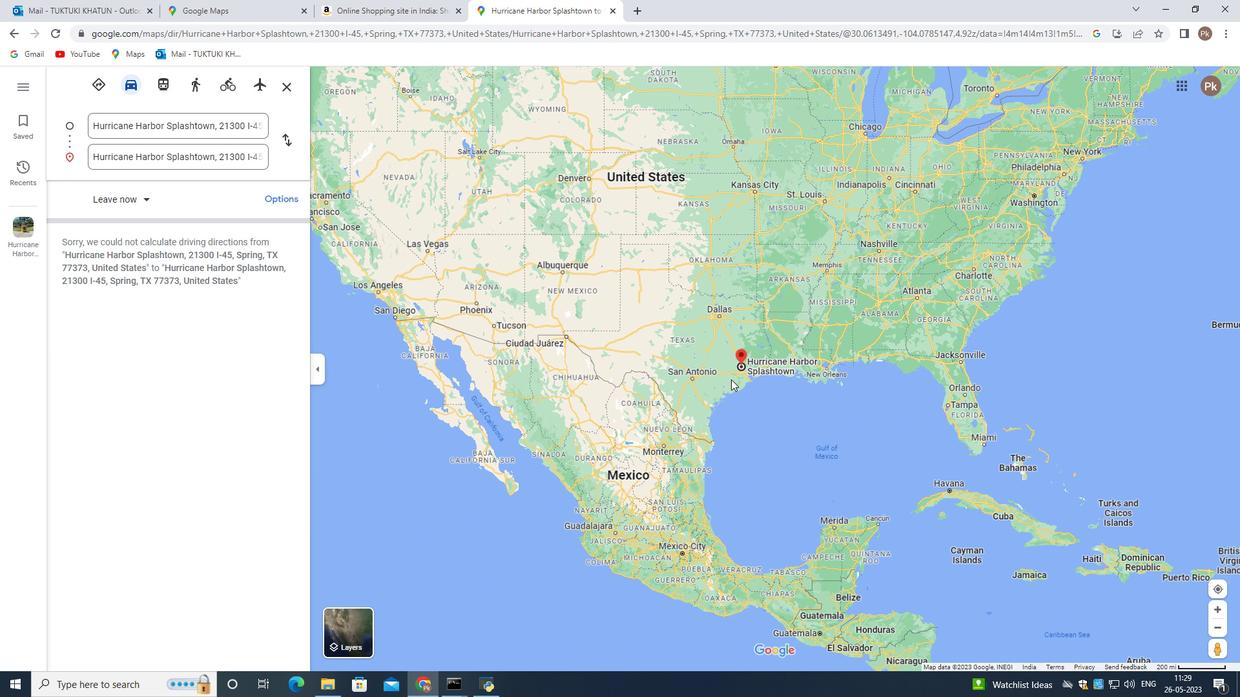 
Action: Mouse scrolled (730, 383) with delta (0, 0)
Screenshot: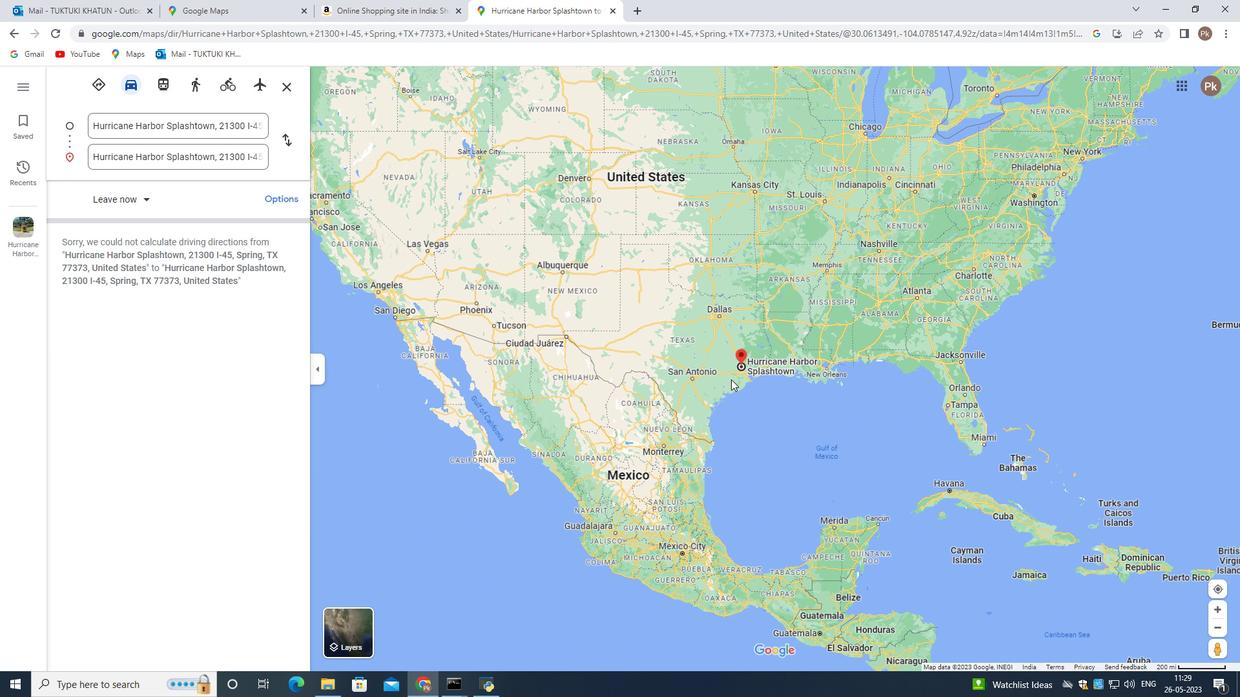 
Action: Mouse scrolled (730, 381) with delta (0, 0)
Screenshot: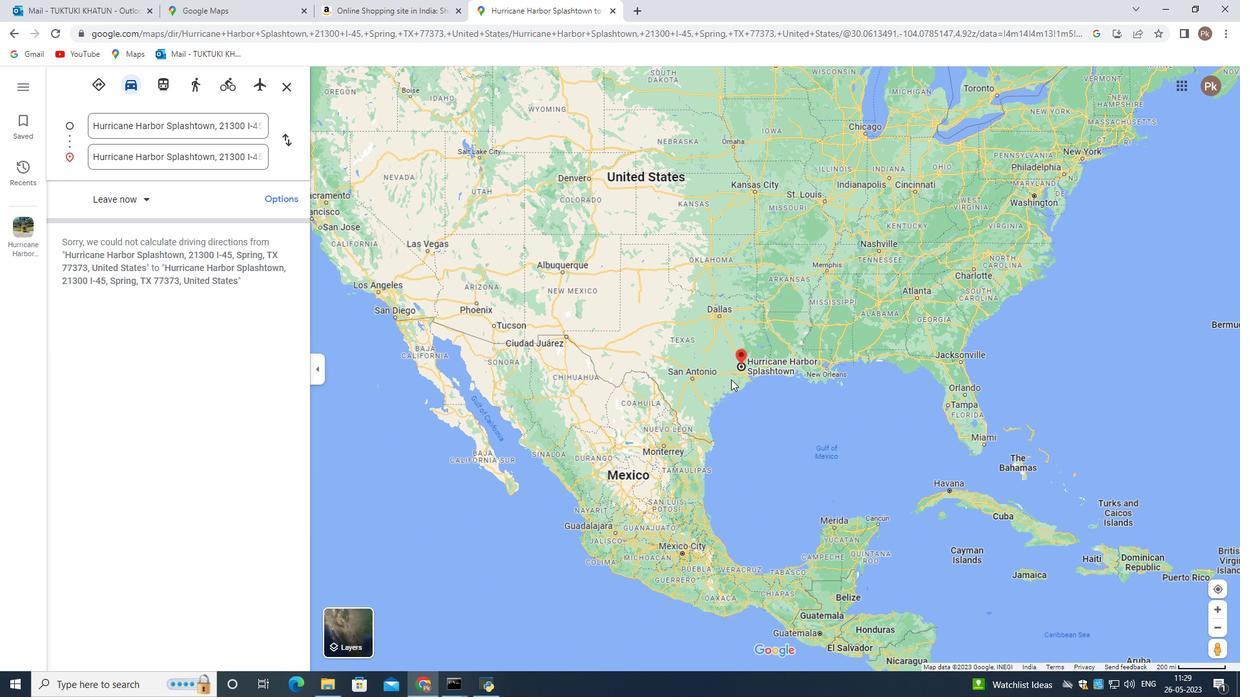 
Action: Mouse scrolled (730, 381) with delta (0, 0)
Screenshot: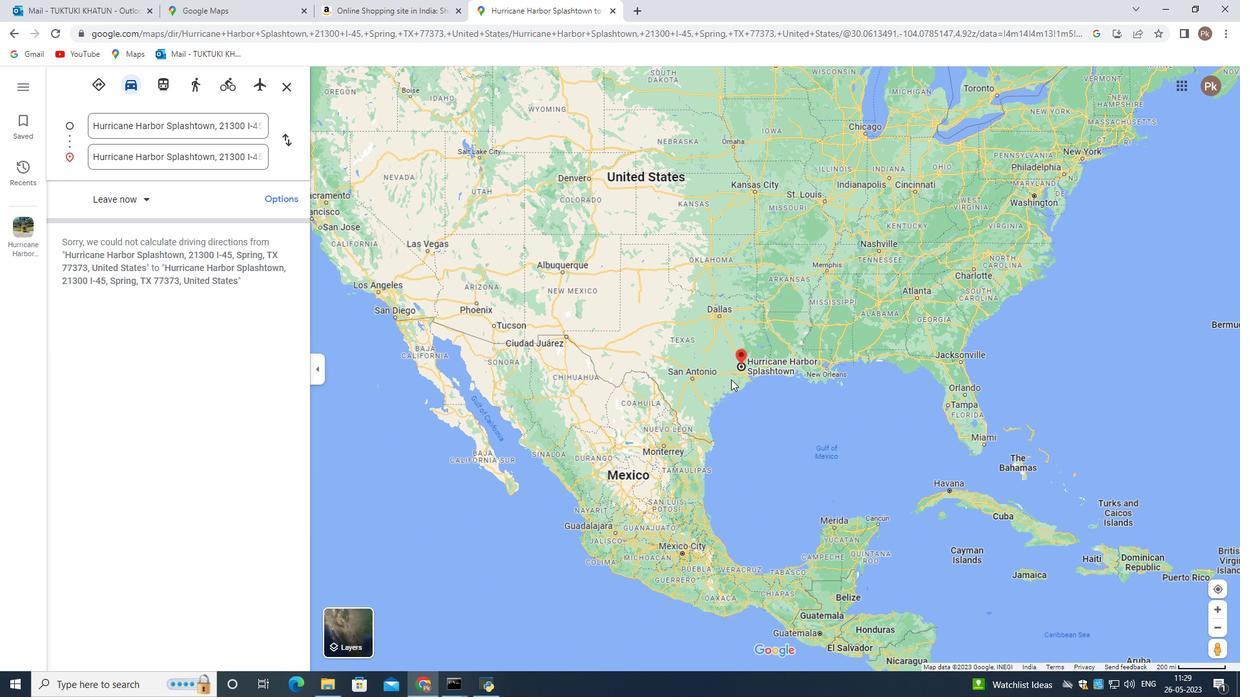 
Action: Mouse scrolled (730, 381) with delta (0, 0)
Screenshot: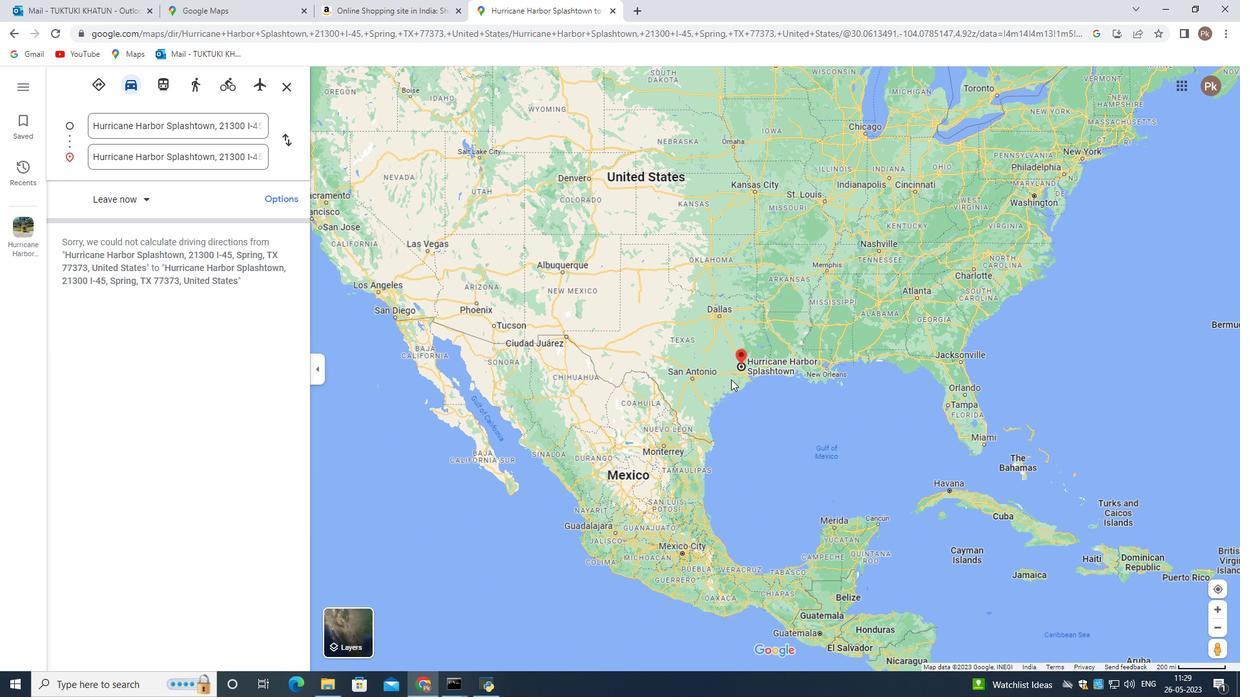 
Action: Mouse scrolled (730, 381) with delta (0, 0)
Screenshot: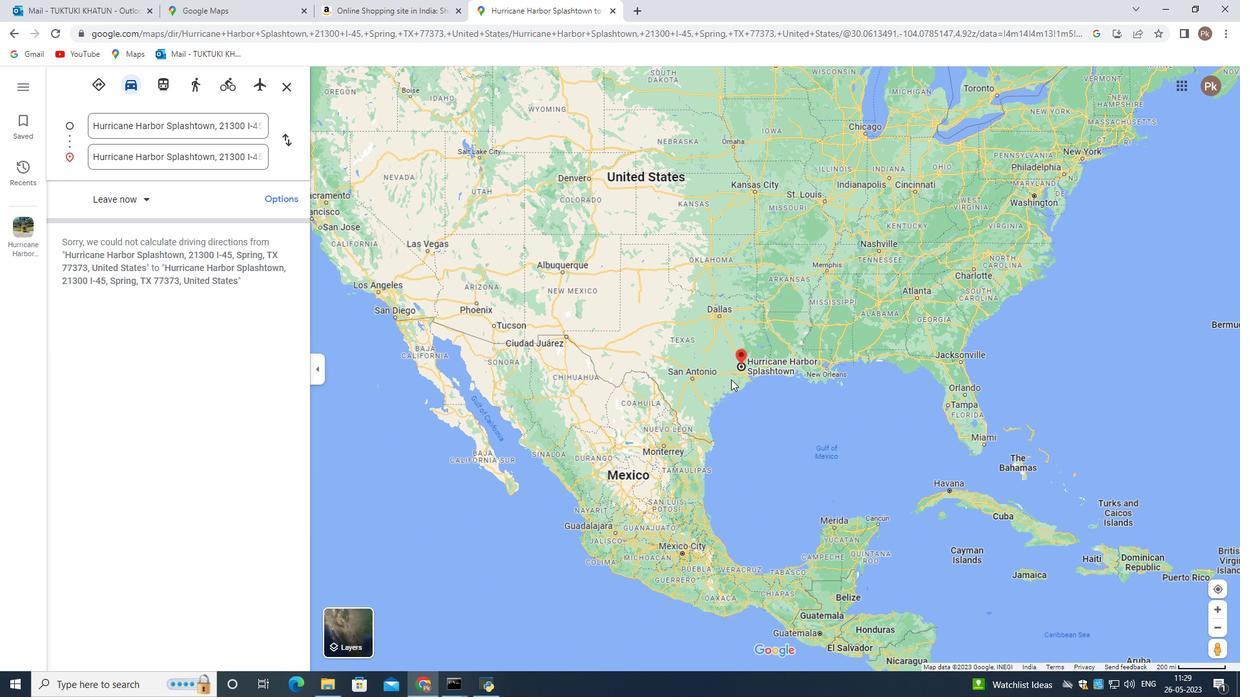 
Action: Mouse moved to (731, 379)
Screenshot: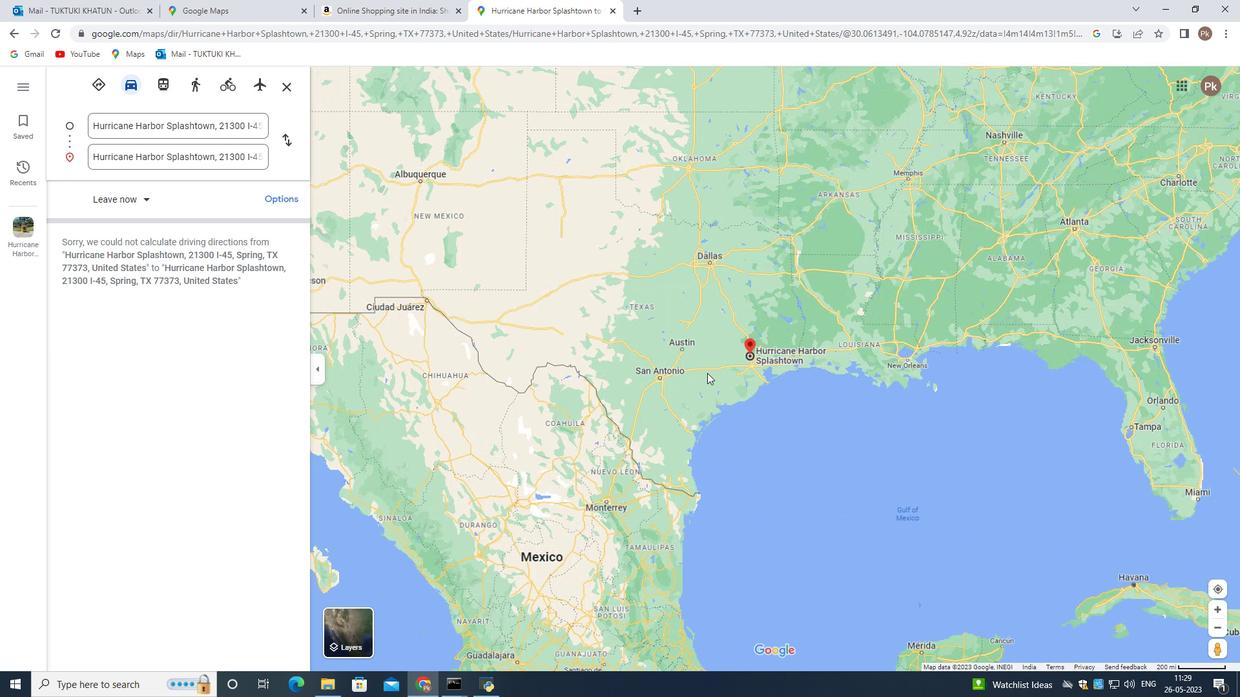 
Action: Mouse scrolled (731, 380) with delta (0, 0)
Screenshot: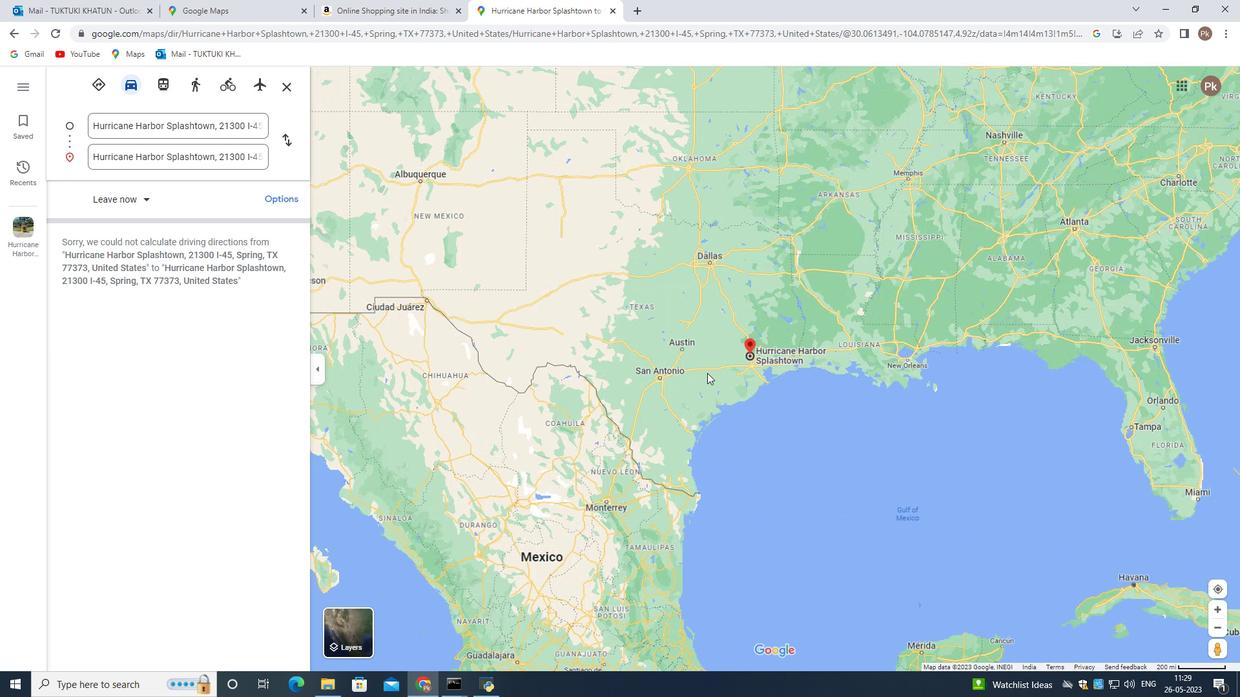 
Action: Mouse moved to (725, 332)
Screenshot: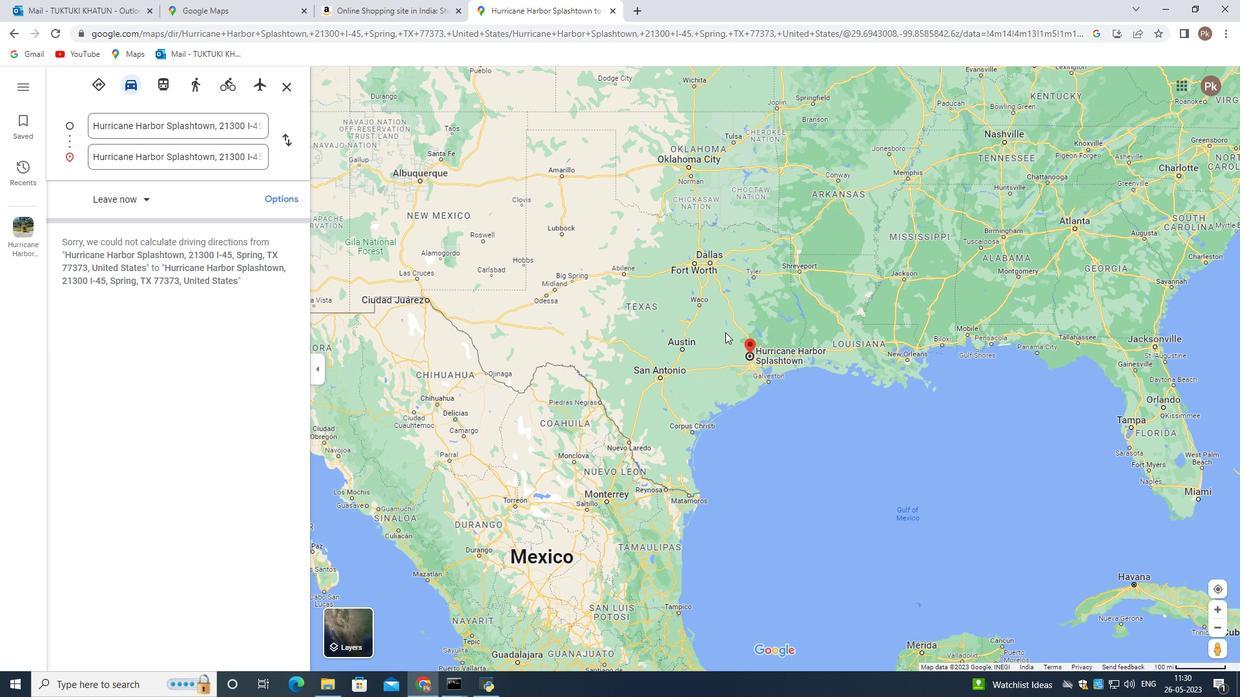 
Action: Mouse pressed left at (725, 332)
Screenshot: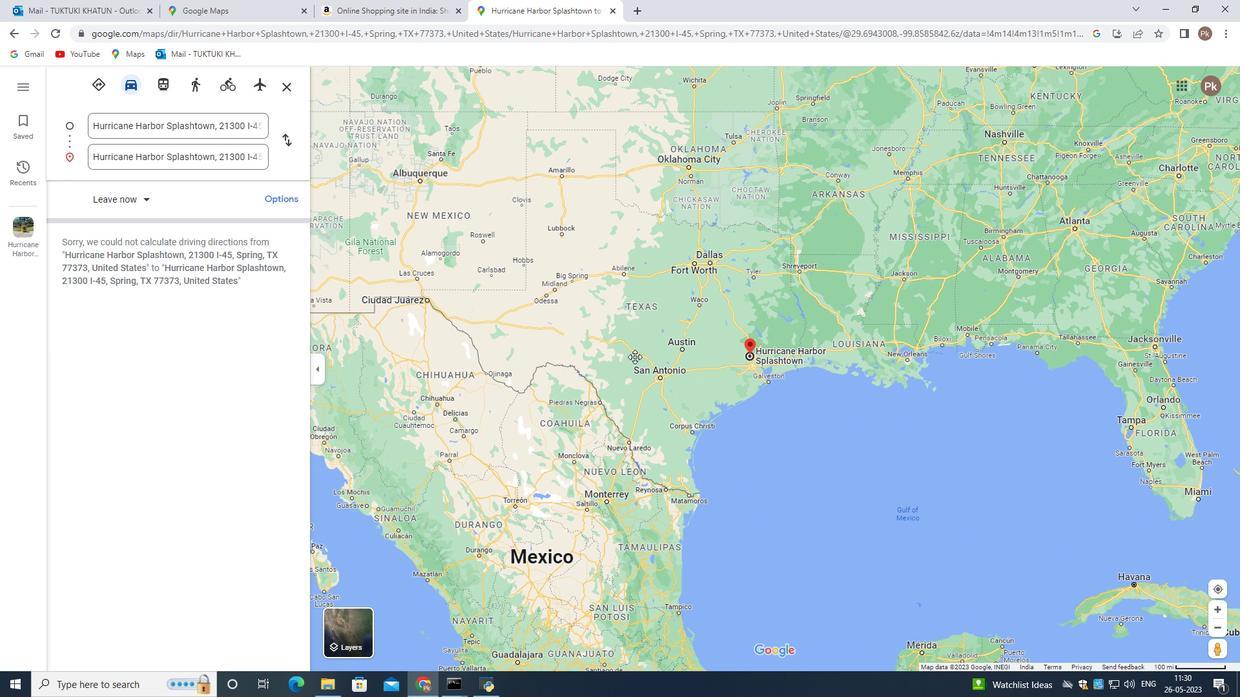 
Action: Mouse moved to (670, 372)
Screenshot: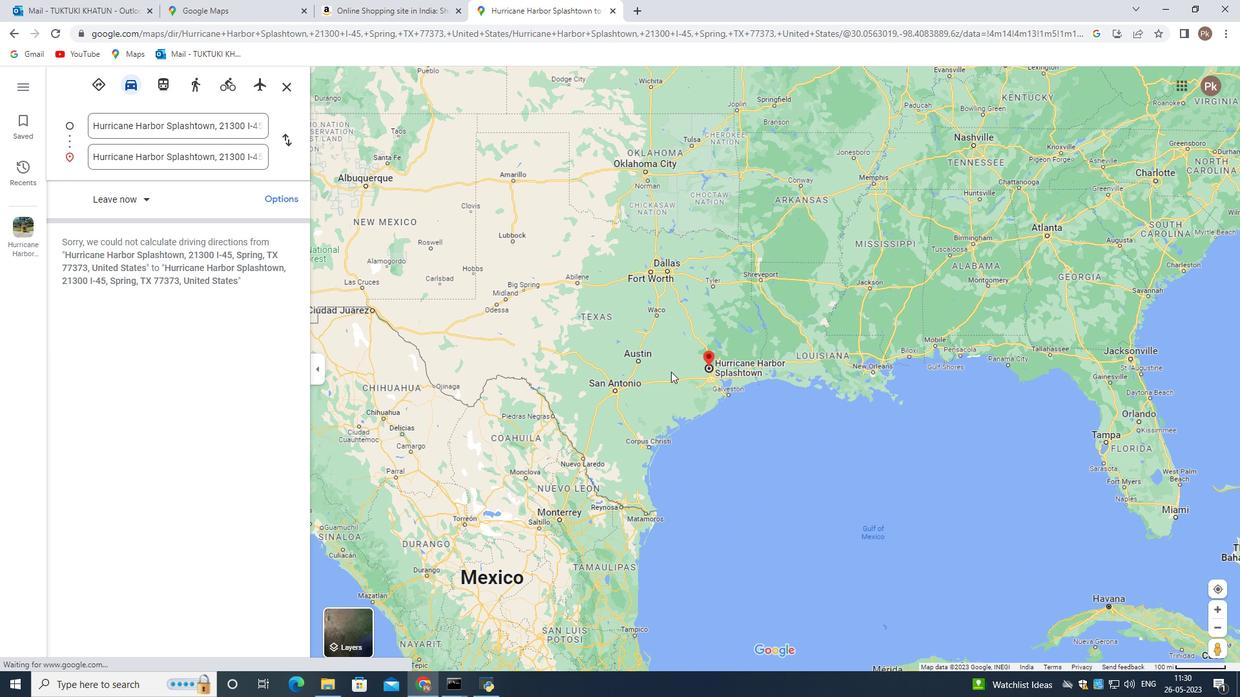 
Action: Mouse scrolled (670, 373) with delta (0, 0)
Screenshot: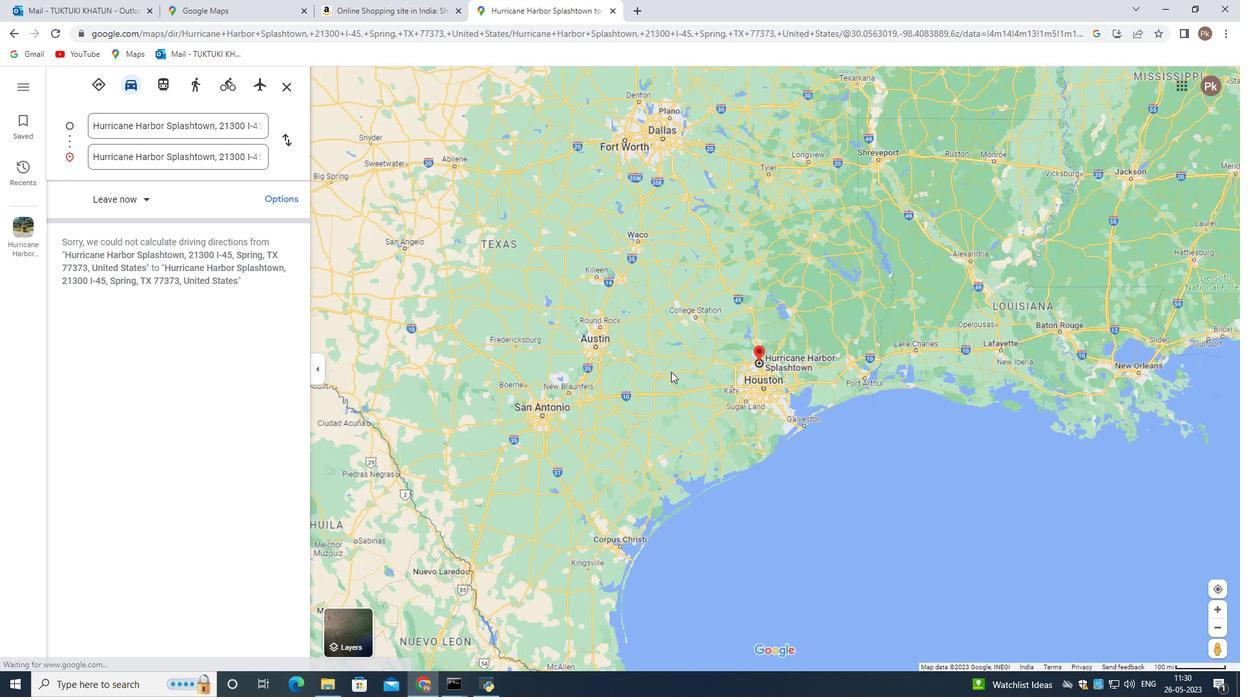 
Action: Mouse scrolled (670, 373) with delta (0, 0)
Screenshot: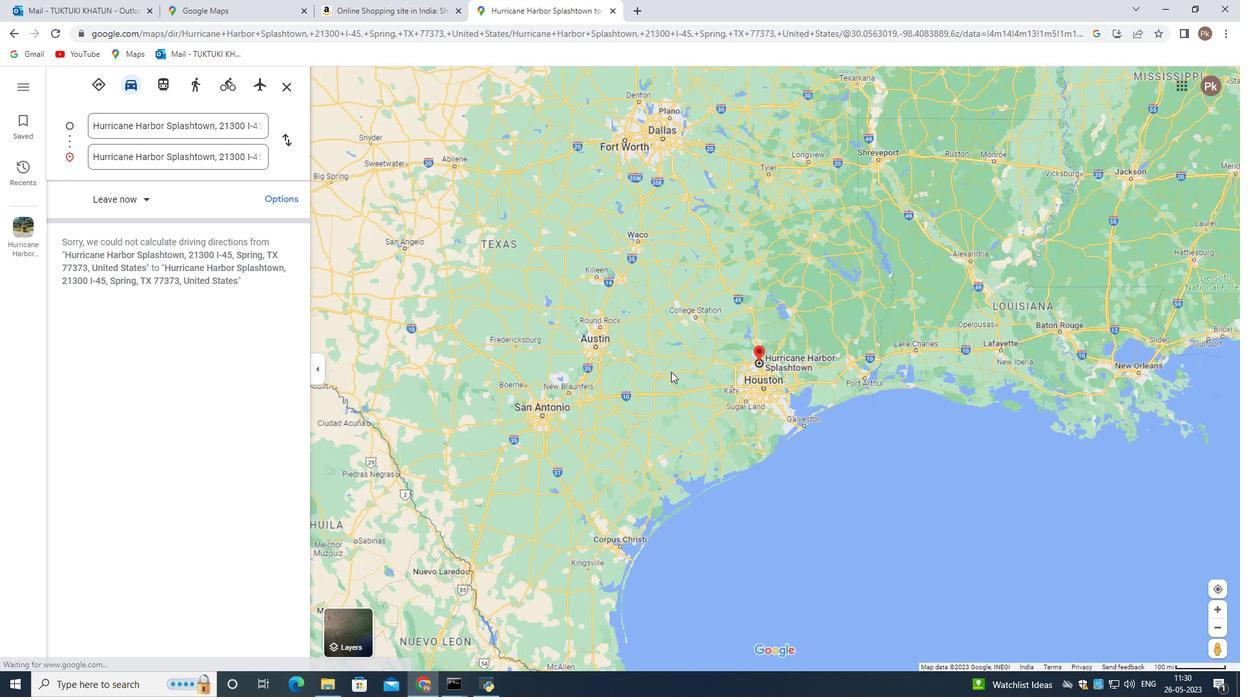 
Action: Mouse scrolled (670, 373) with delta (0, 0)
Screenshot: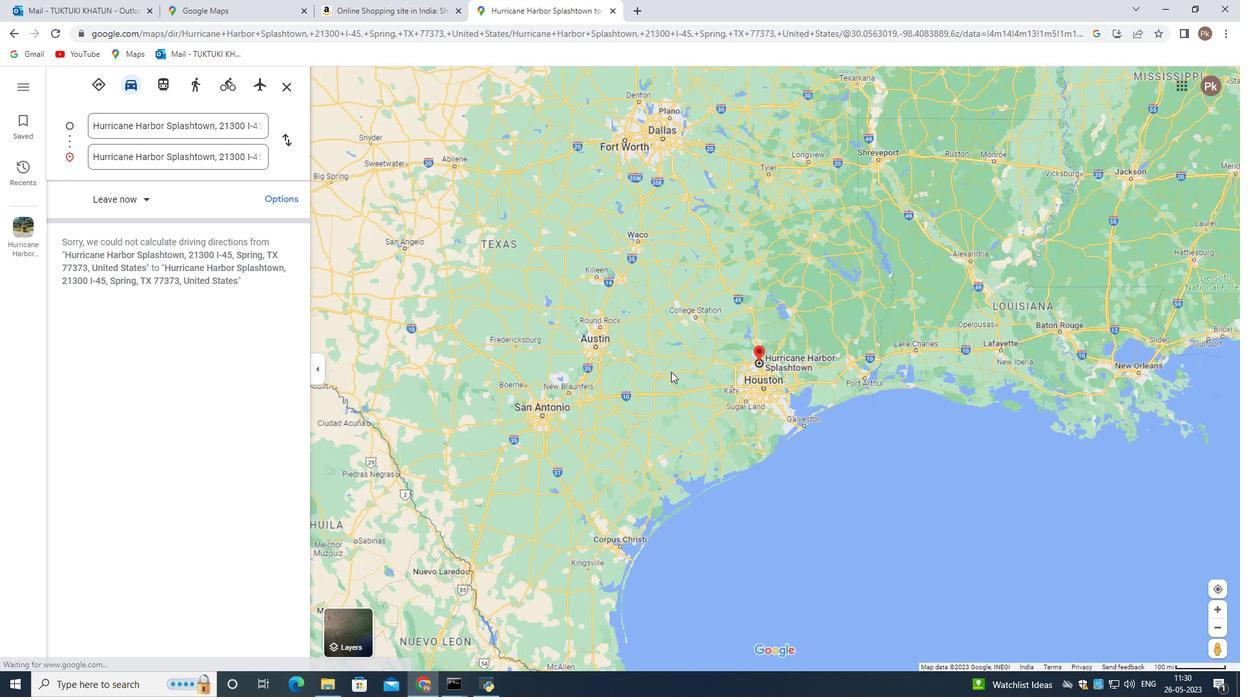 
Action: Mouse moved to (670, 372)
Screenshot: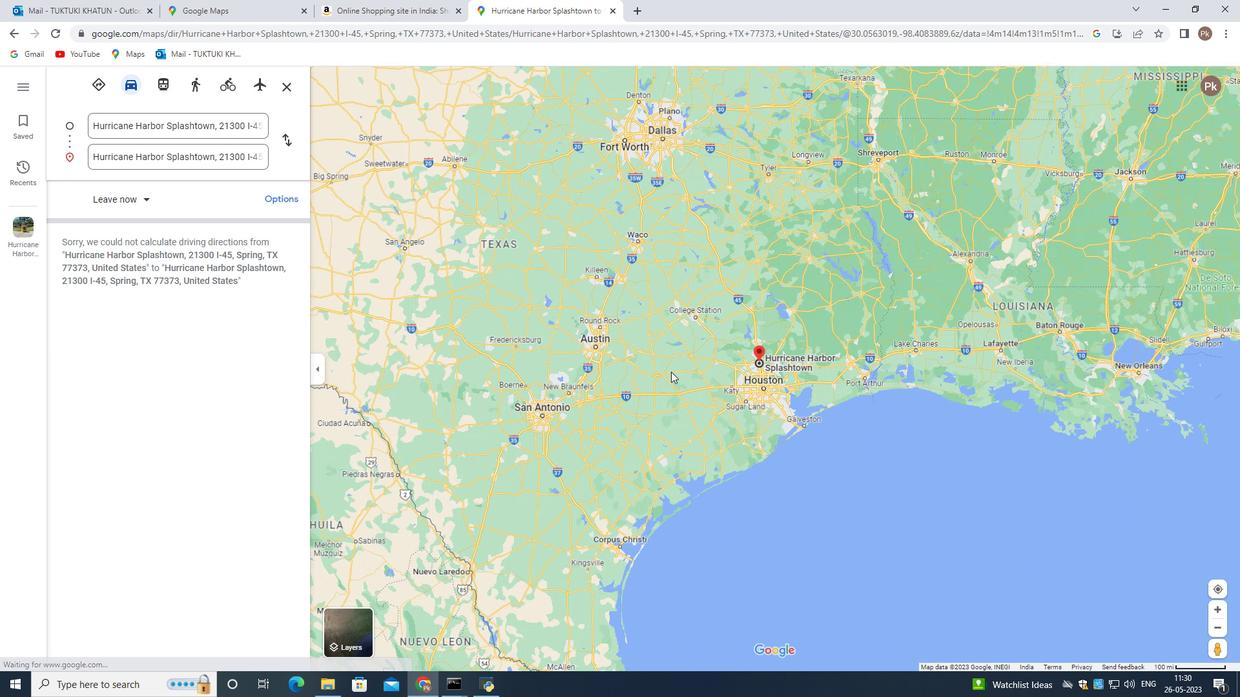 
Action: Mouse scrolled (670, 372) with delta (0, 0)
Screenshot: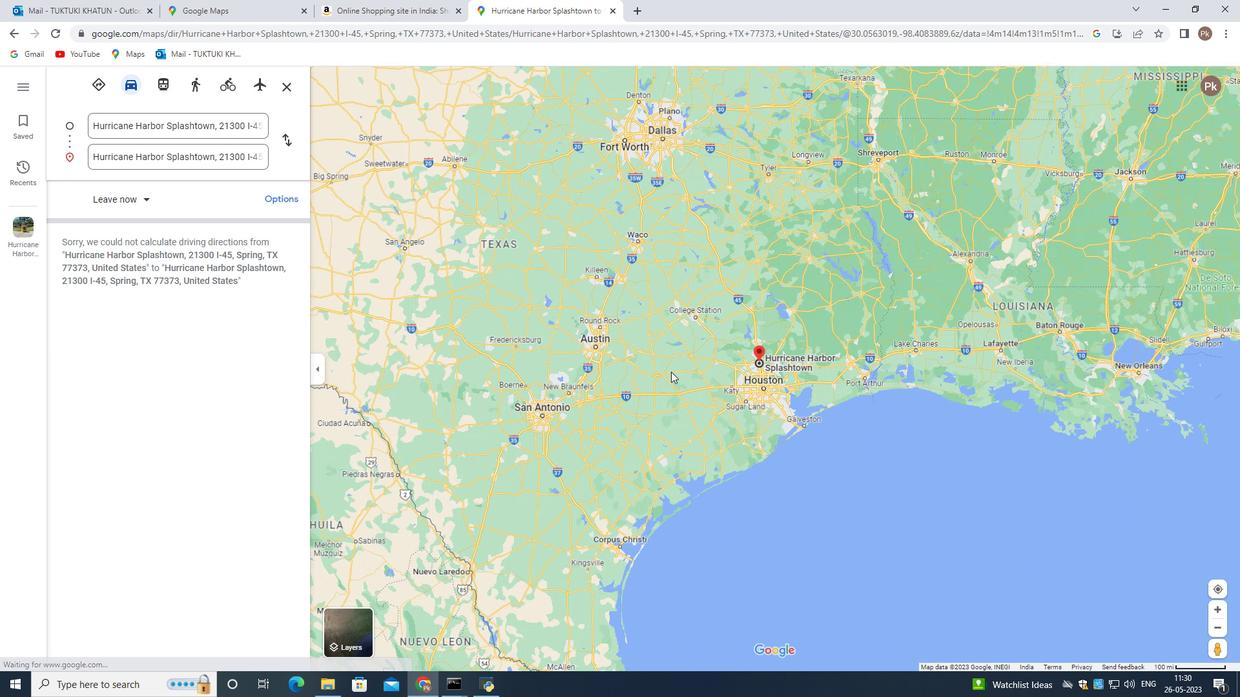 
Action: Mouse moved to (671, 372)
Screenshot: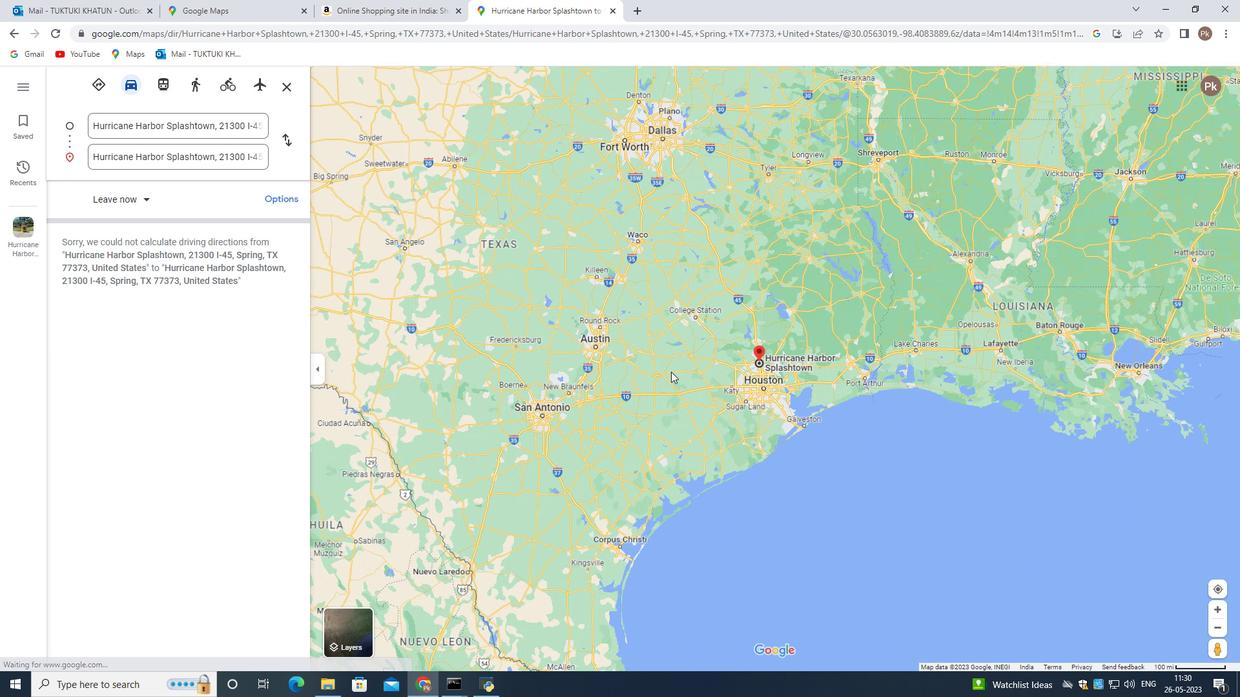 
Action: Mouse scrolled (671, 372) with delta (0, 0)
Screenshot: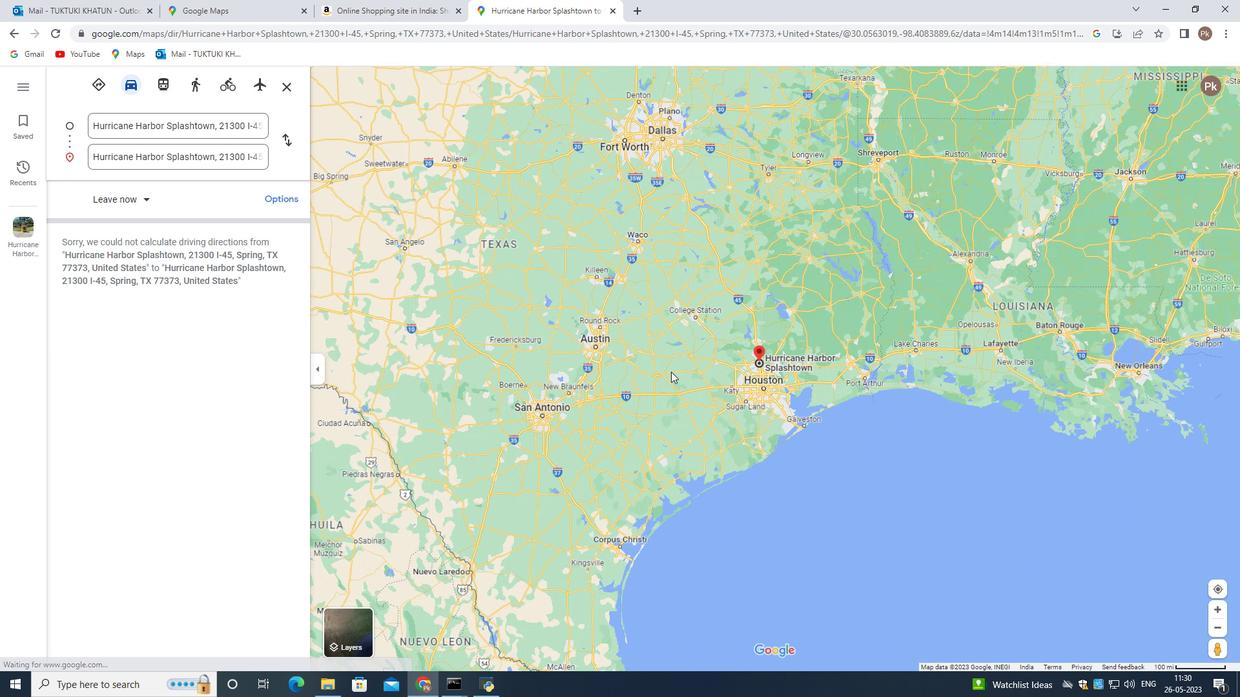 
Action: Mouse scrolled (671, 372) with delta (0, 0)
Screenshot: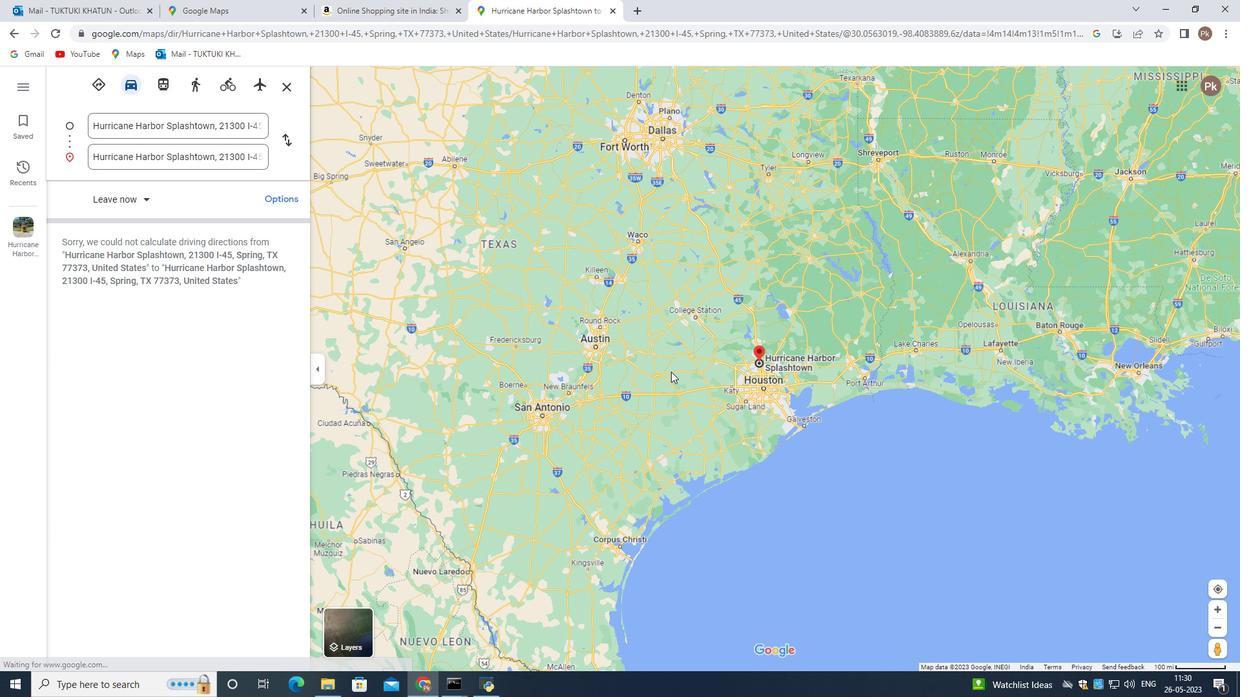 
Action: Mouse moved to (645, 431)
Screenshot: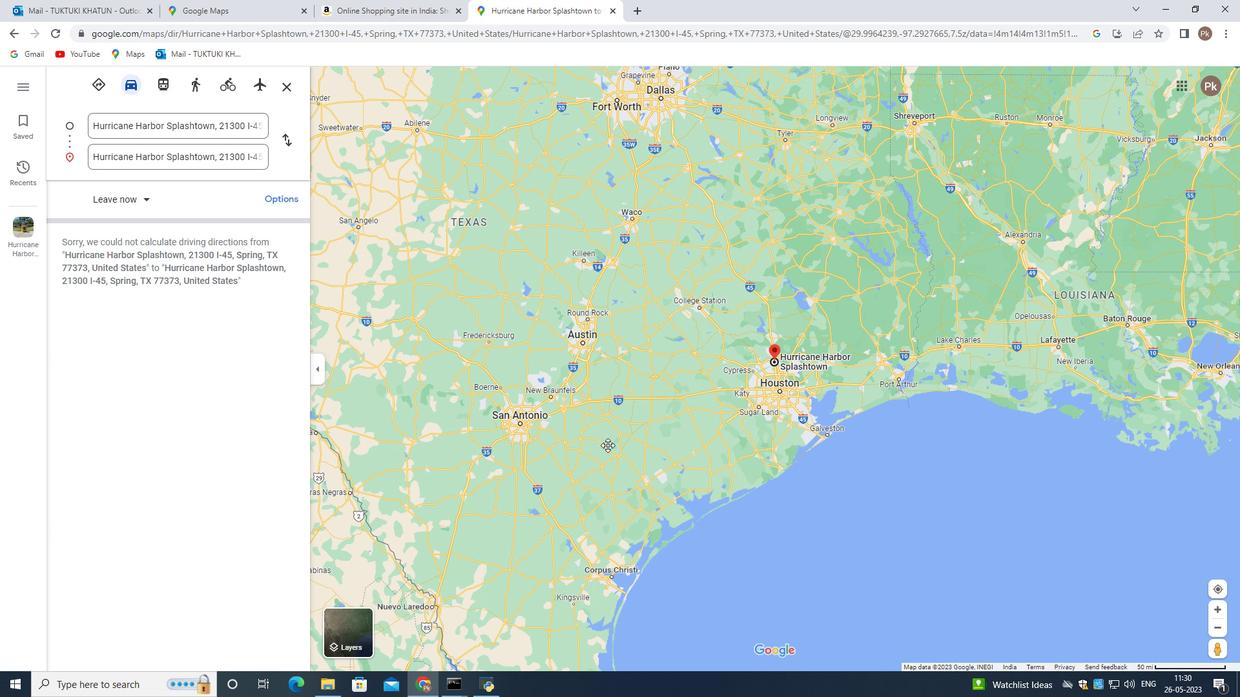 
Action: Mouse pressed left at (645, 431)
Screenshot: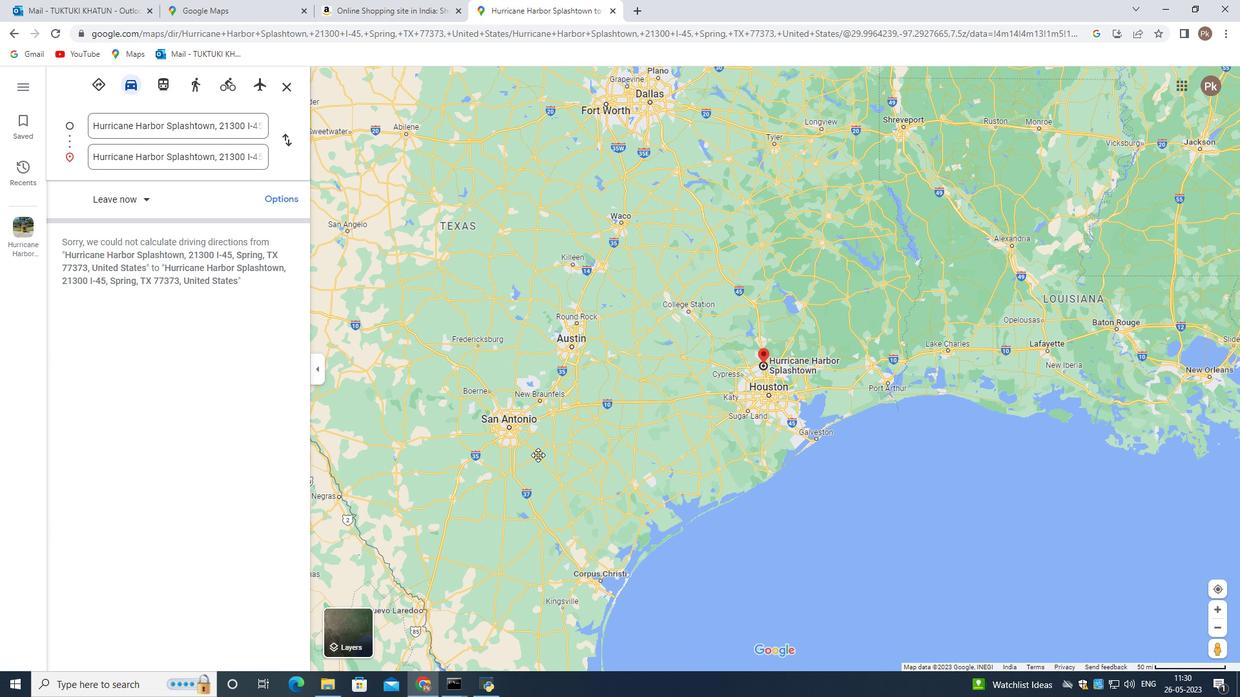 
Action: Mouse moved to (719, 391)
Screenshot: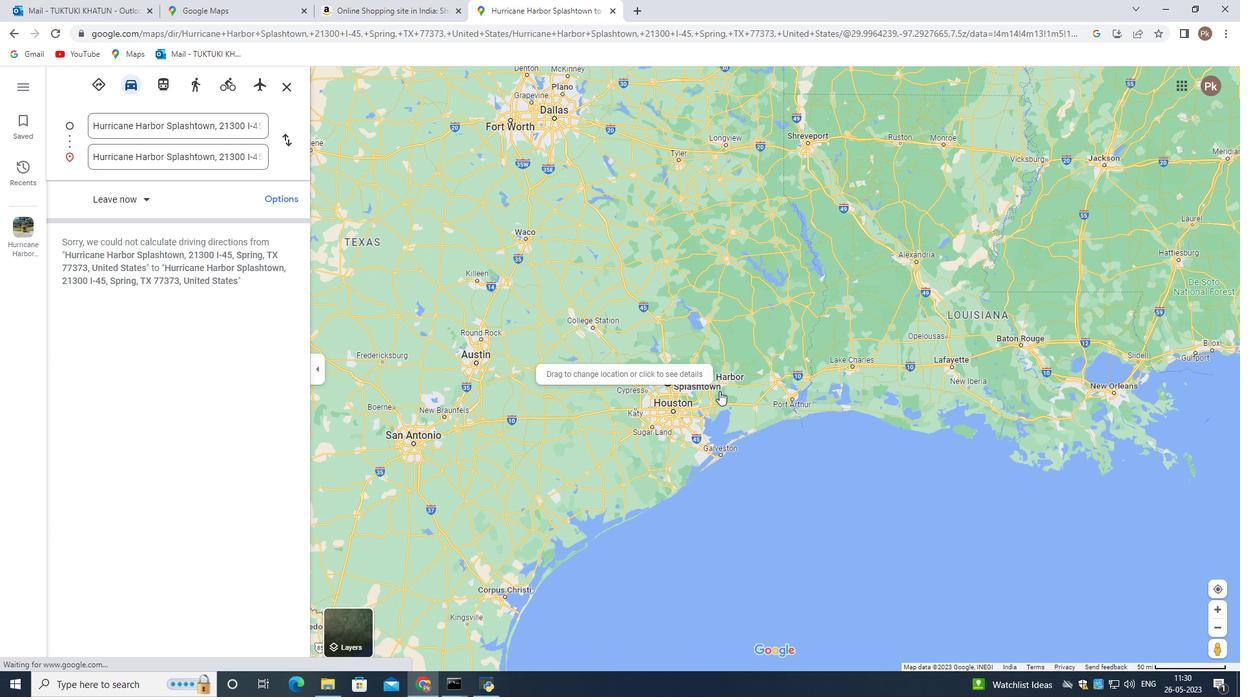 
Action: Mouse scrolled (719, 392) with delta (0, 0)
Screenshot: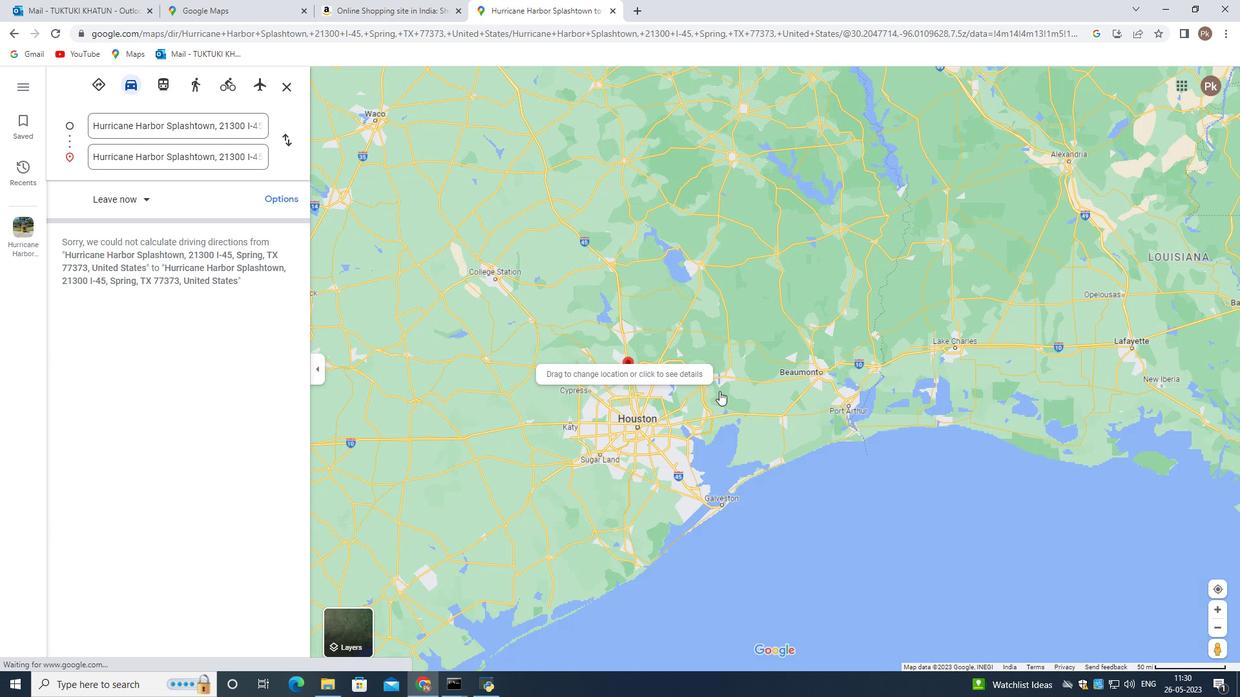 
Action: Mouse scrolled (719, 392) with delta (0, 0)
Screenshot: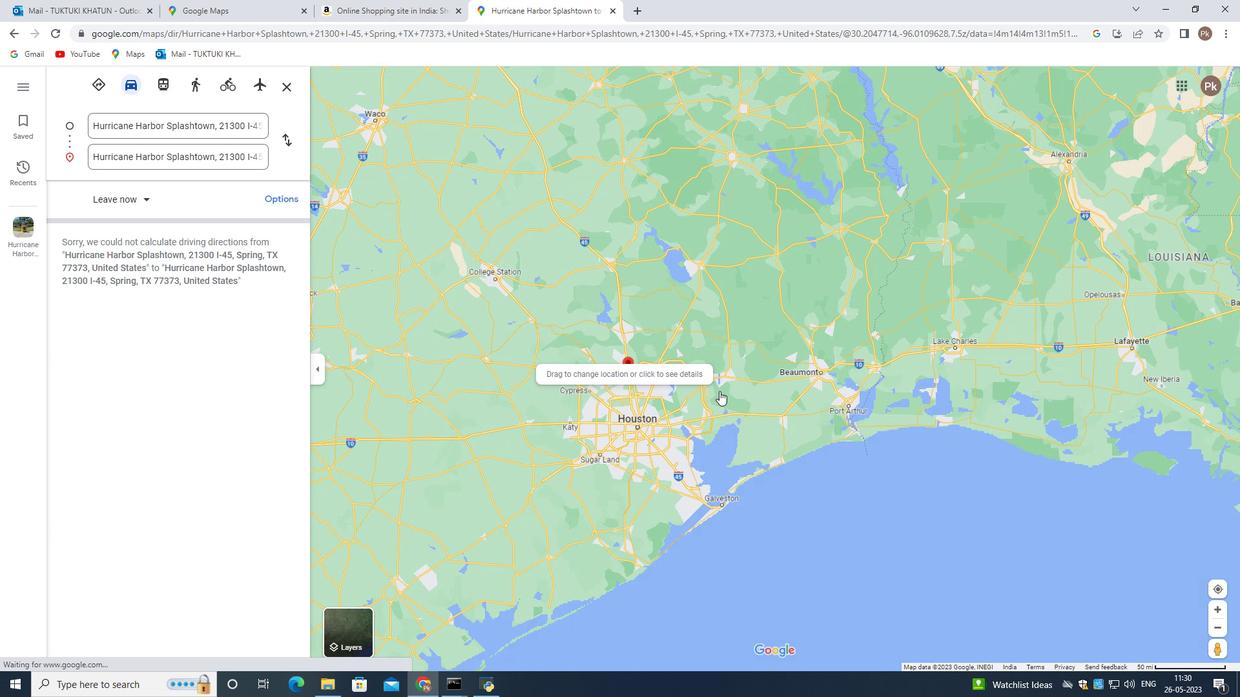
Action: Mouse scrolled (719, 392) with delta (0, 0)
Screenshot: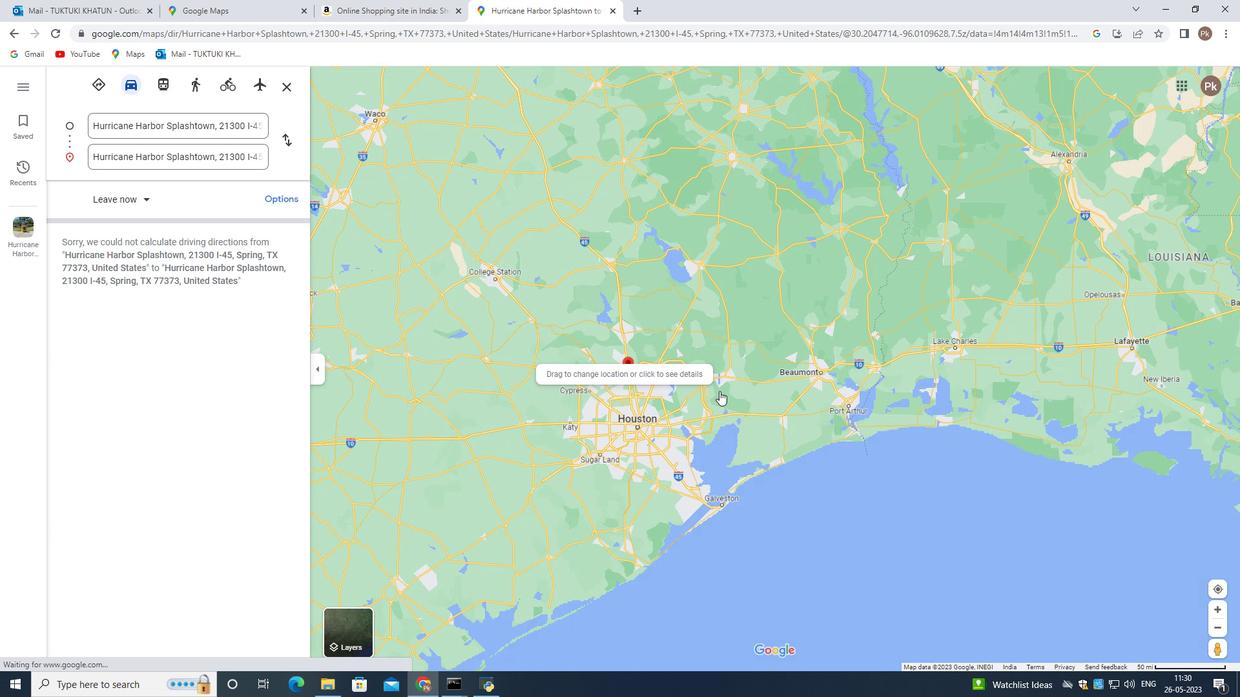 
Action: Mouse scrolled (719, 392) with delta (0, 0)
Screenshot: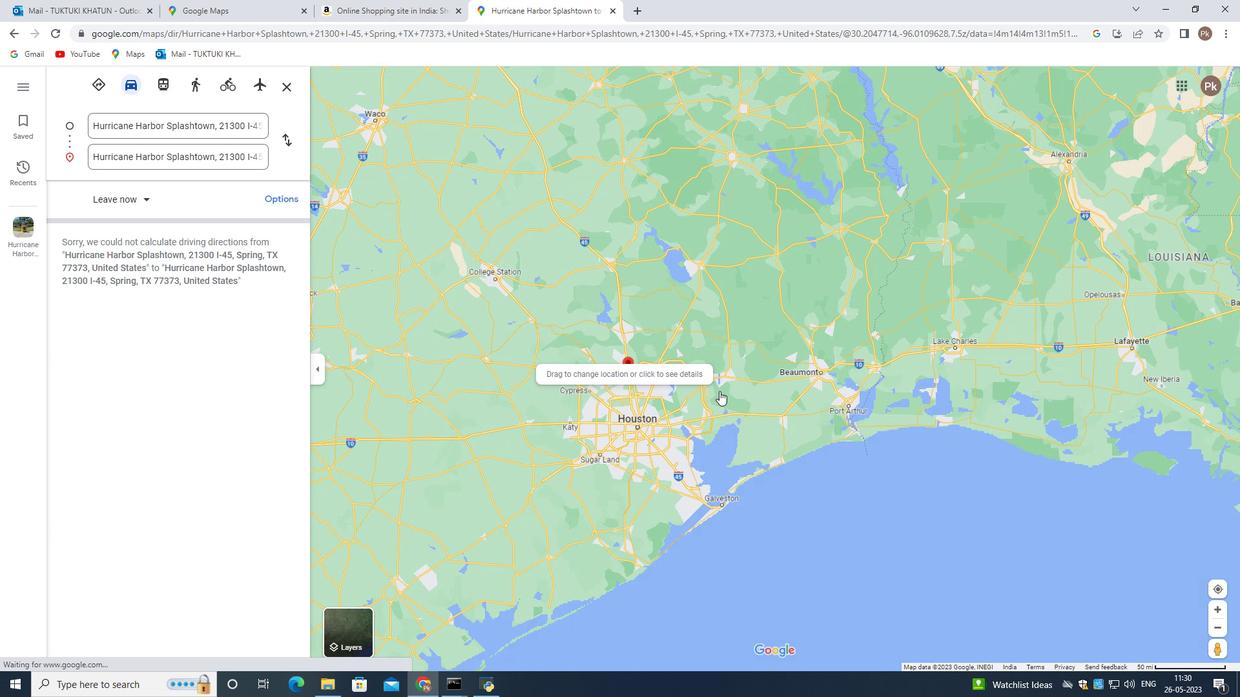 
Action: Mouse scrolled (719, 392) with delta (0, 0)
Screenshot: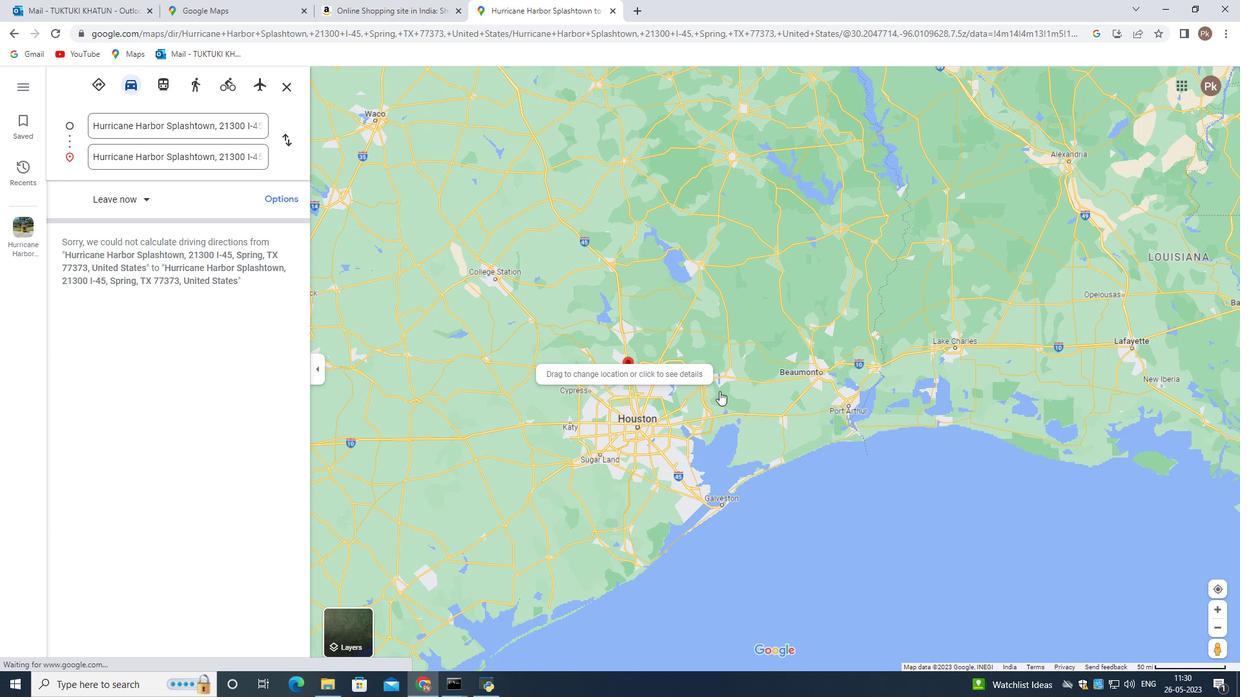
Action: Mouse scrolled (719, 392) with delta (0, 0)
Screenshot: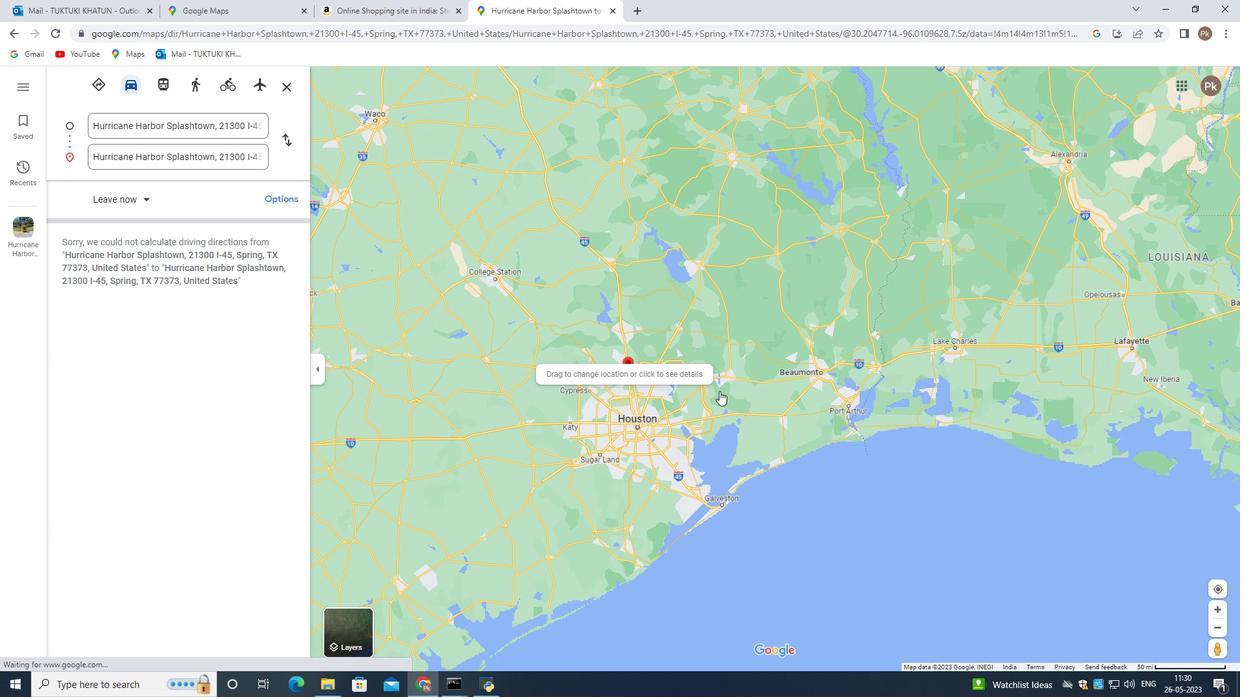 
Action: Mouse moved to (701, 255)
Screenshot: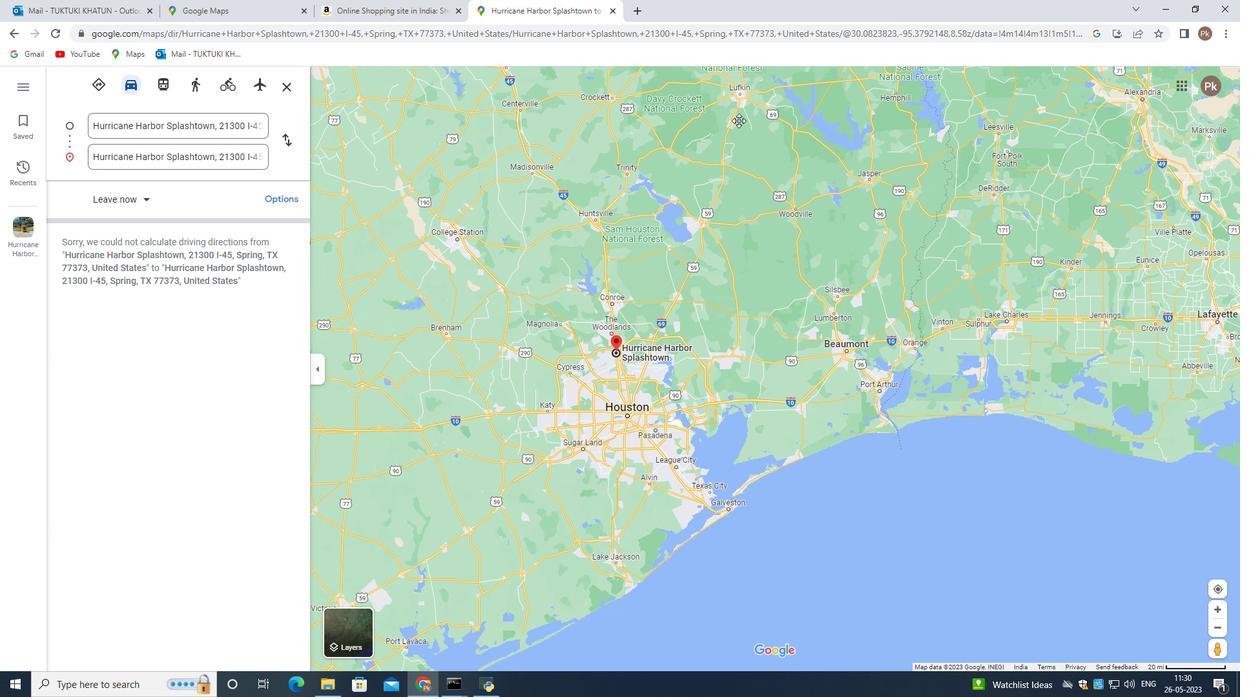 
Action: Mouse pressed left at (701, 255)
Screenshot: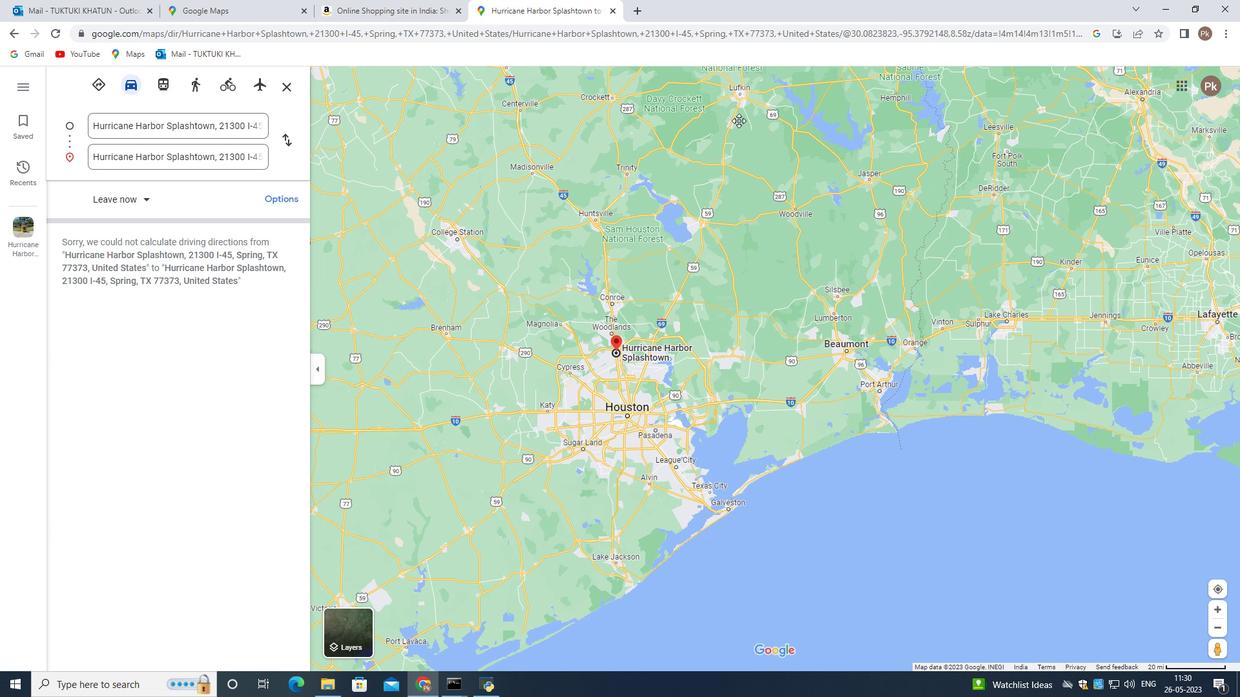 
Action: Mouse moved to (723, 286)
Screenshot: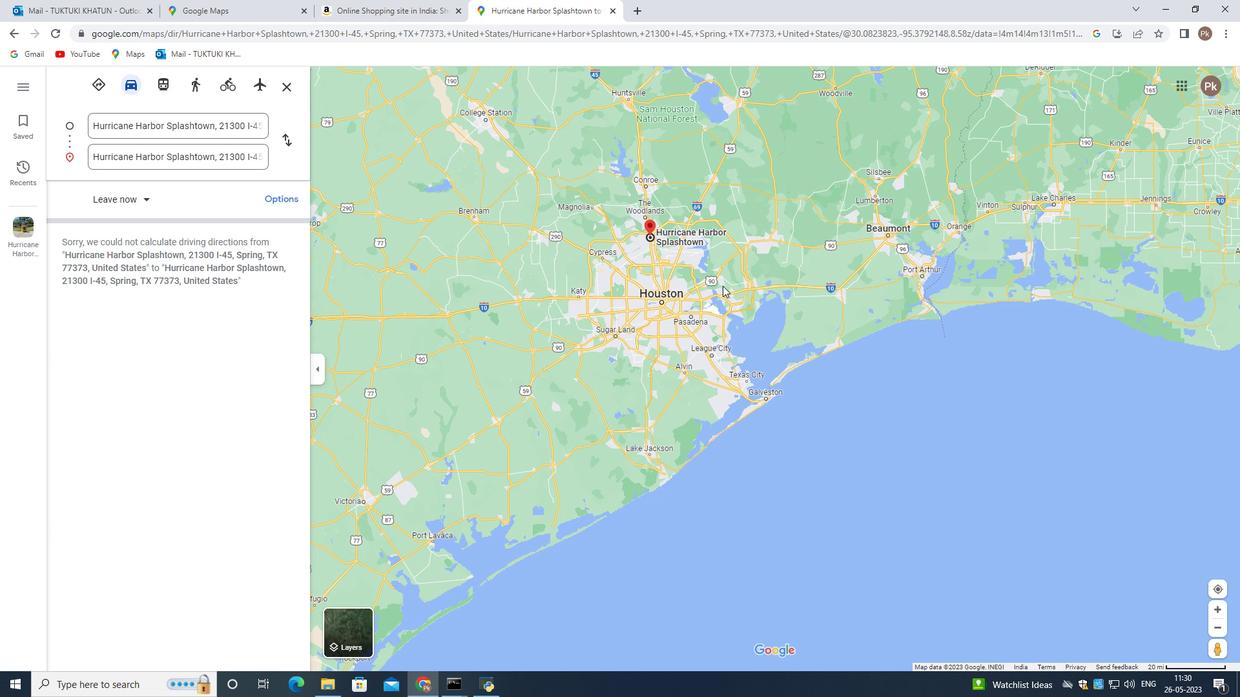 
Action: Mouse scrolled (723, 286) with delta (0, 0)
Screenshot: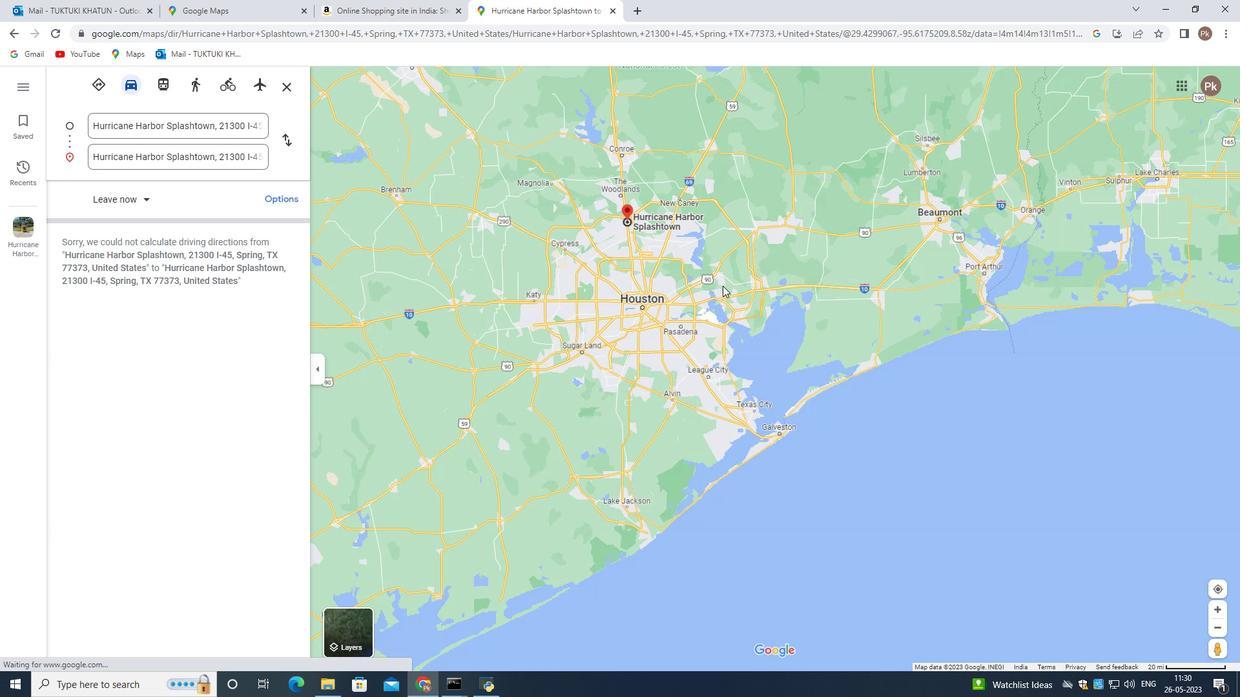 
Action: Mouse scrolled (723, 286) with delta (0, 0)
Screenshot: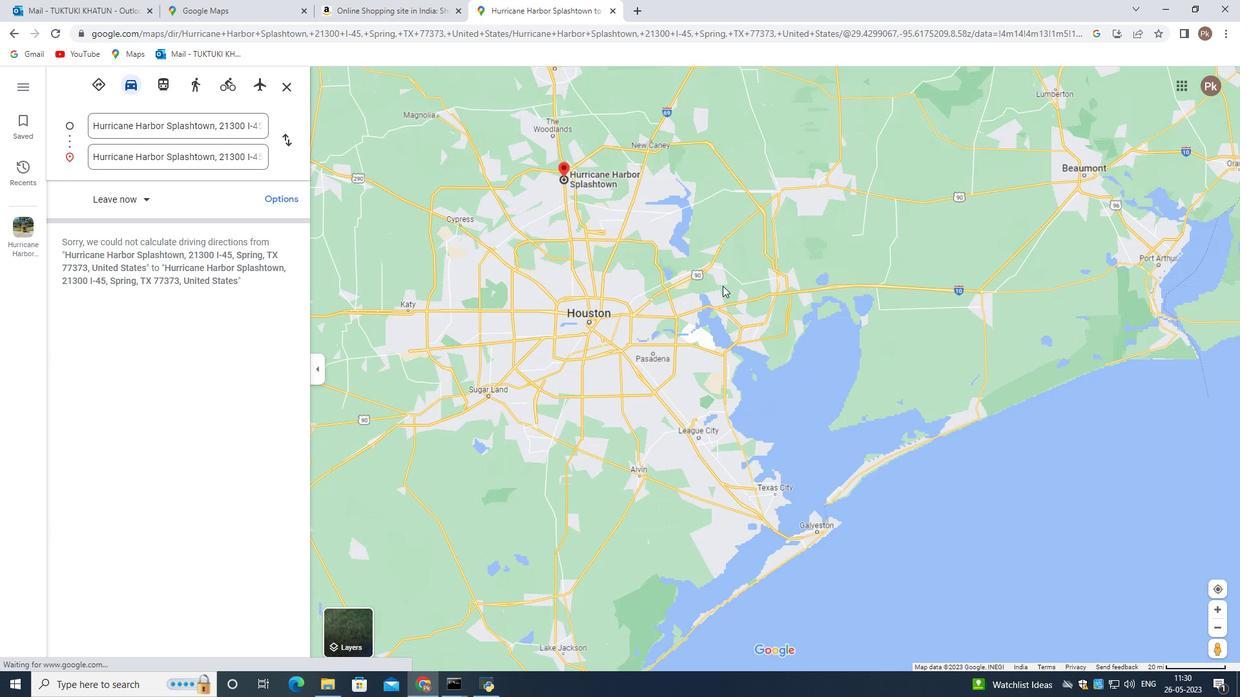 
Action: Mouse scrolled (723, 286) with delta (0, 0)
Screenshot: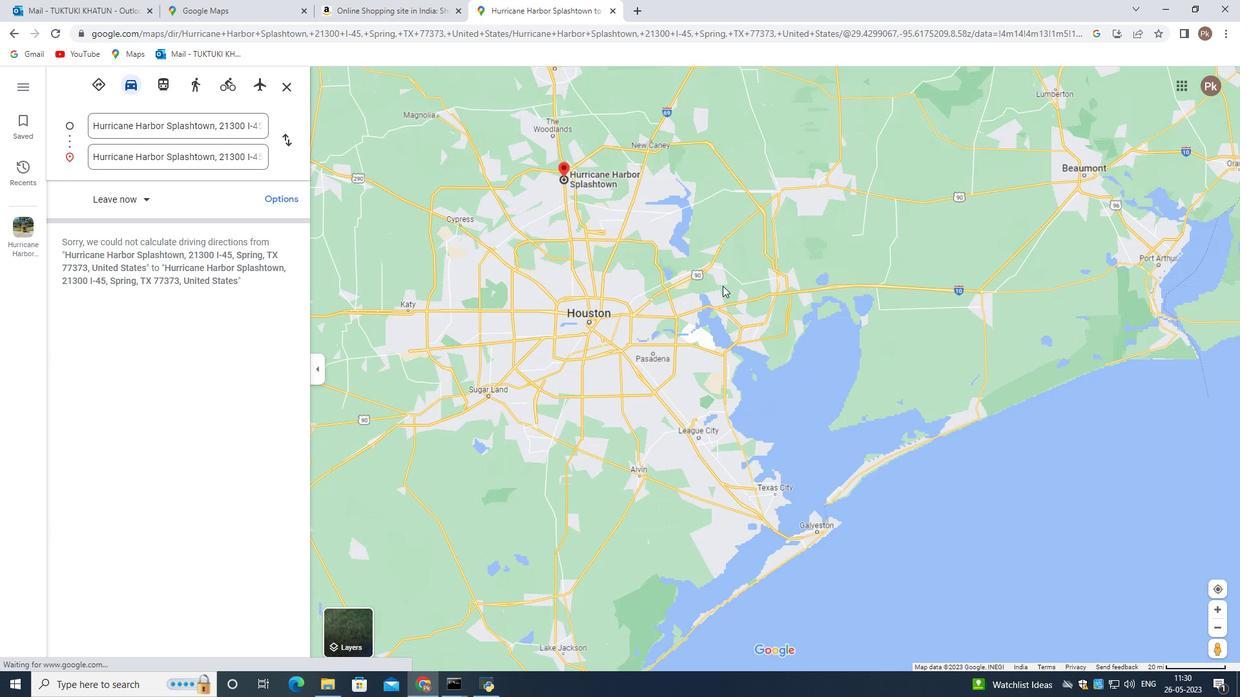 
Action: Mouse scrolled (723, 286) with delta (0, 0)
Screenshot: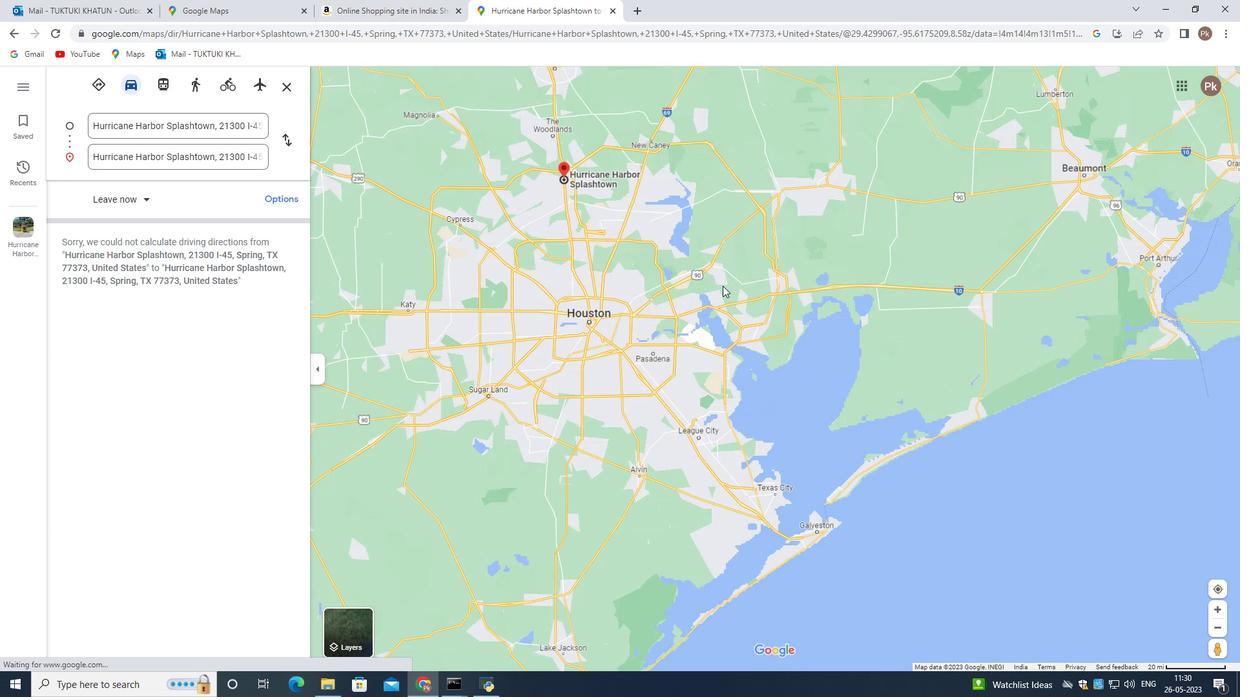 
Action: Mouse scrolled (723, 286) with delta (0, 0)
Screenshot: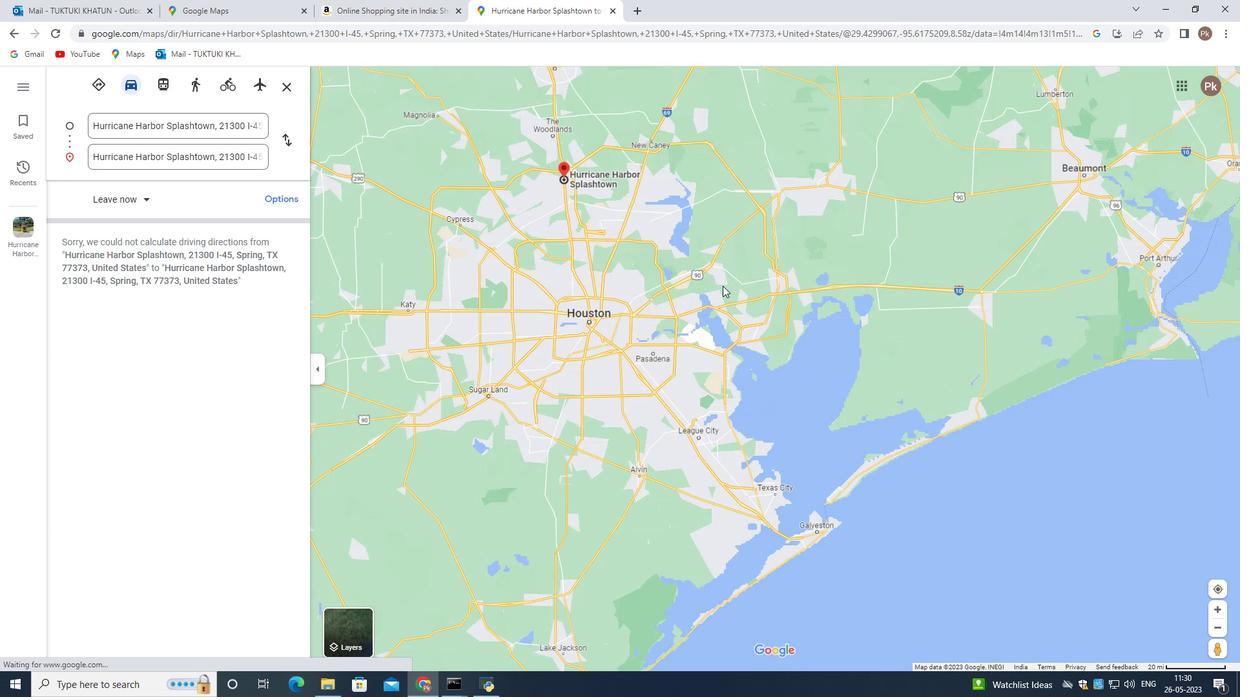 
Action: Mouse scrolled (723, 286) with delta (0, 0)
Screenshot: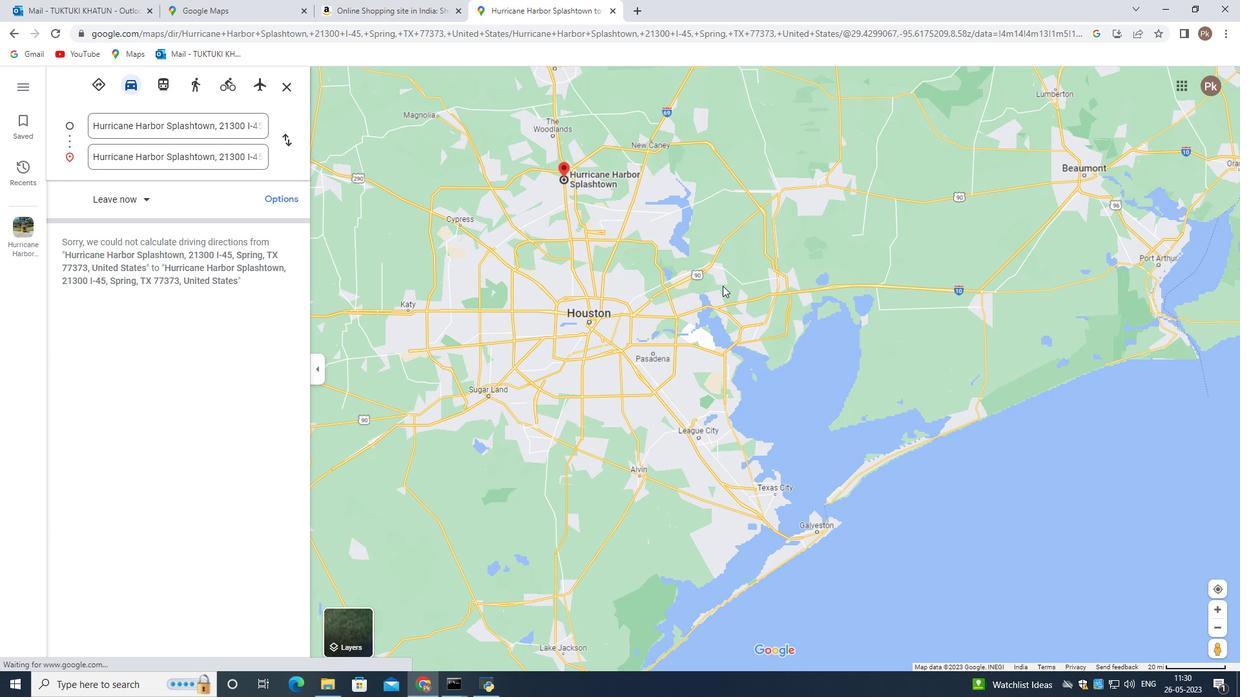 
Action: Mouse moved to (346, 111)
Screenshot: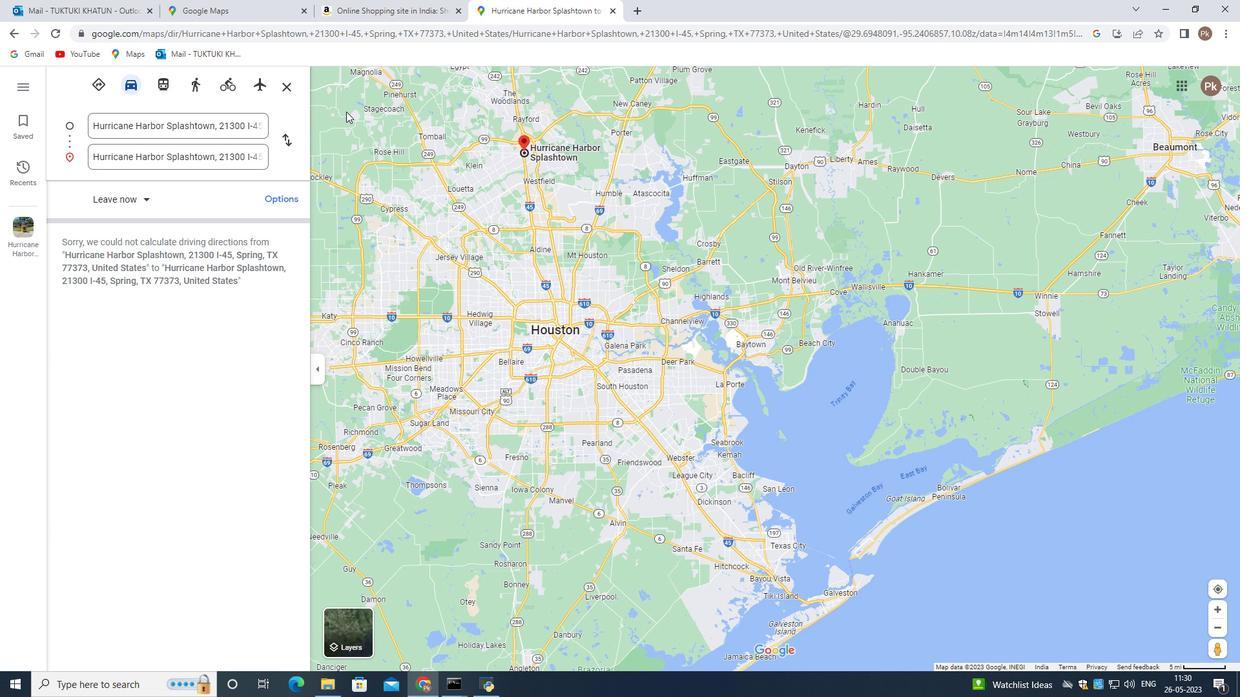 
Action: Mouse pressed left at (346, 111)
Screenshot: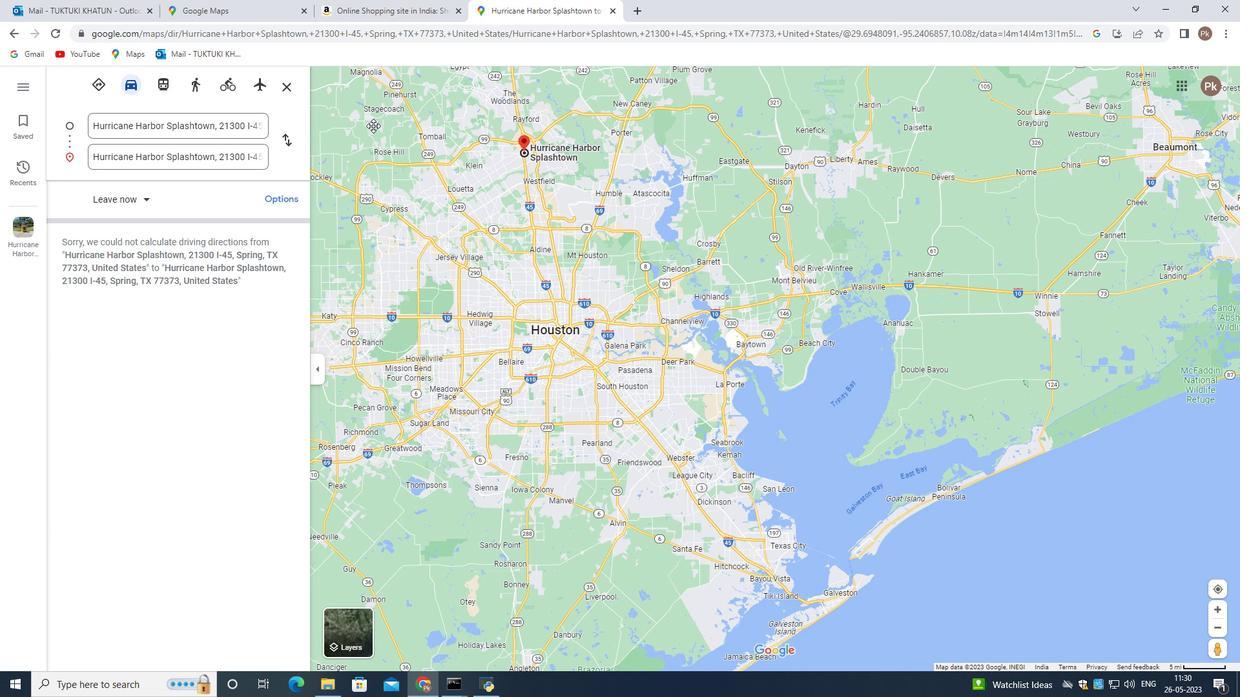 
Action: Mouse moved to (780, 336)
Screenshot: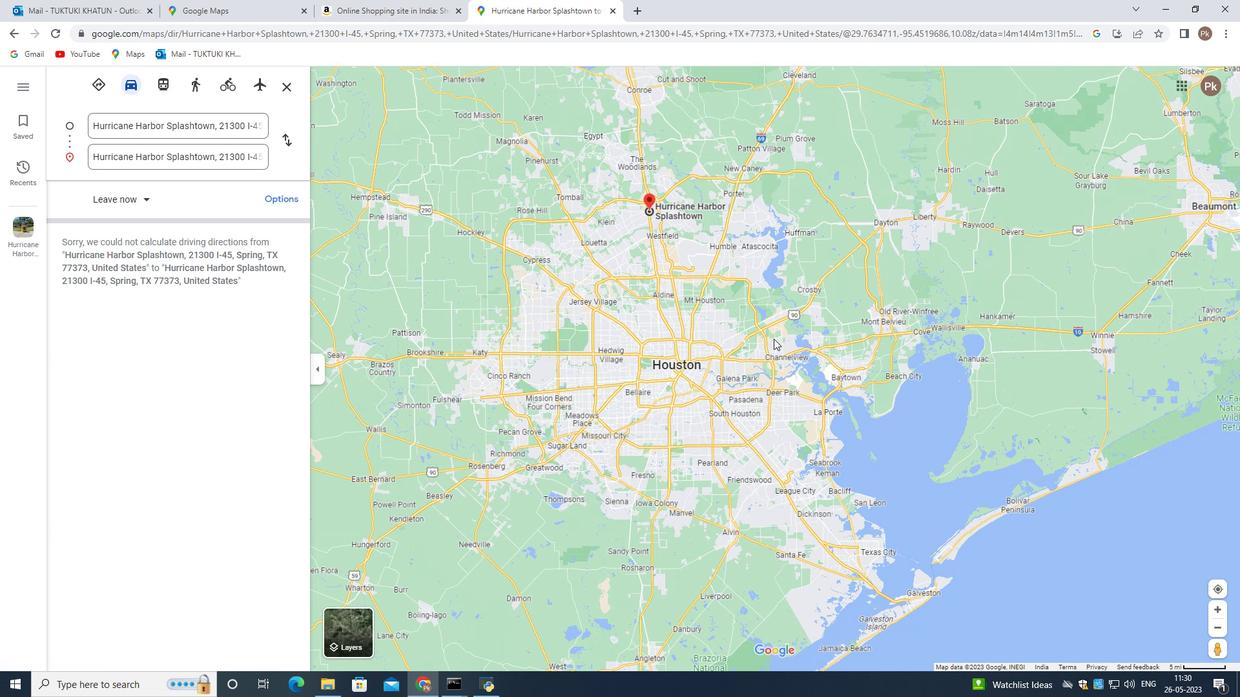 
Action: Mouse scrolled (780, 336) with delta (0, 0)
Screenshot: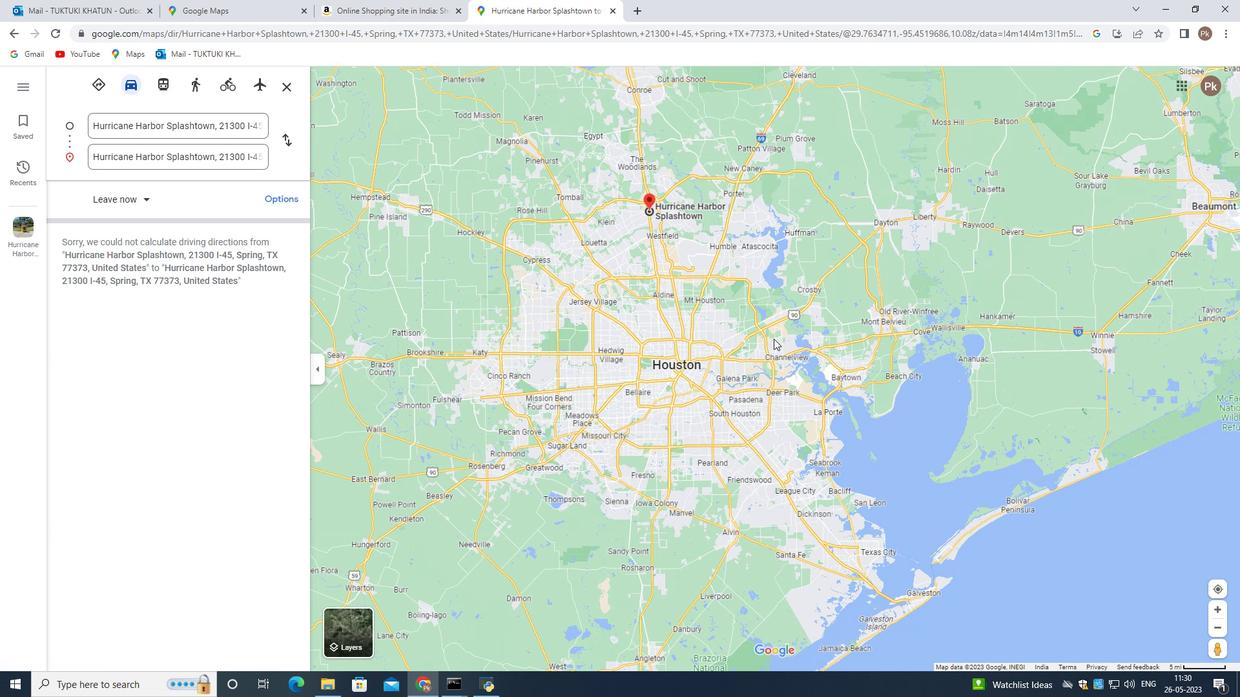 
Action: Mouse moved to (775, 339)
Screenshot: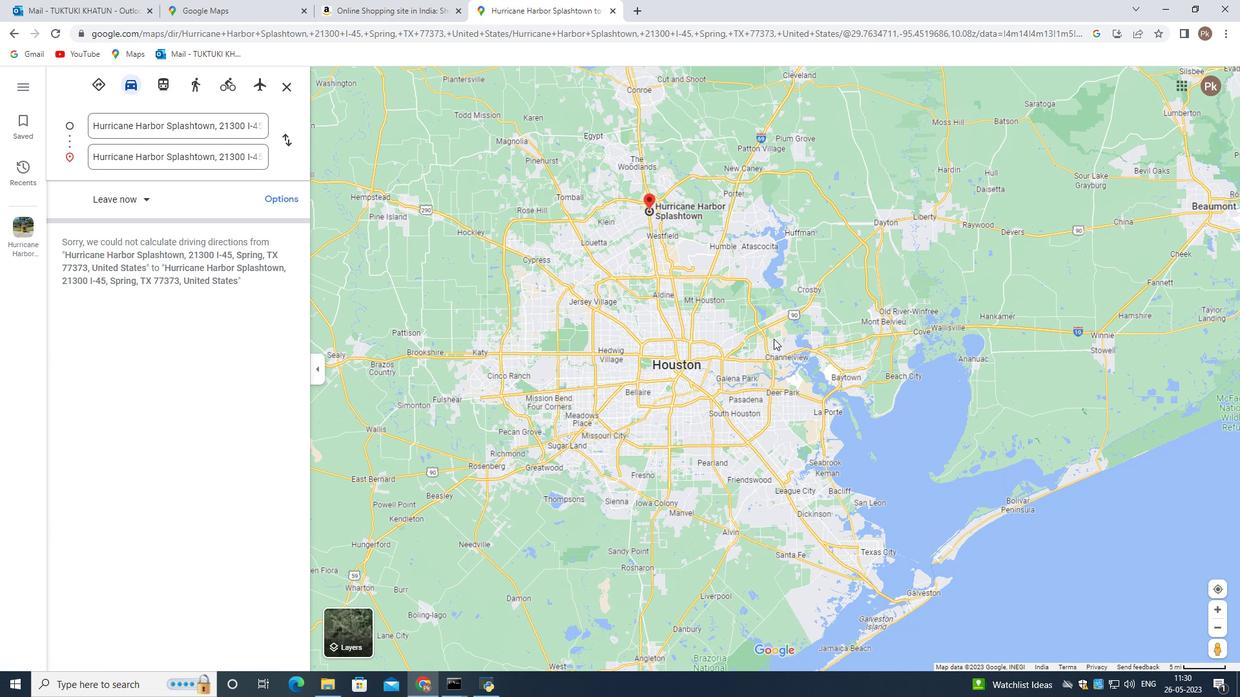 
Action: Mouse scrolled (775, 338) with delta (0, 0)
Screenshot: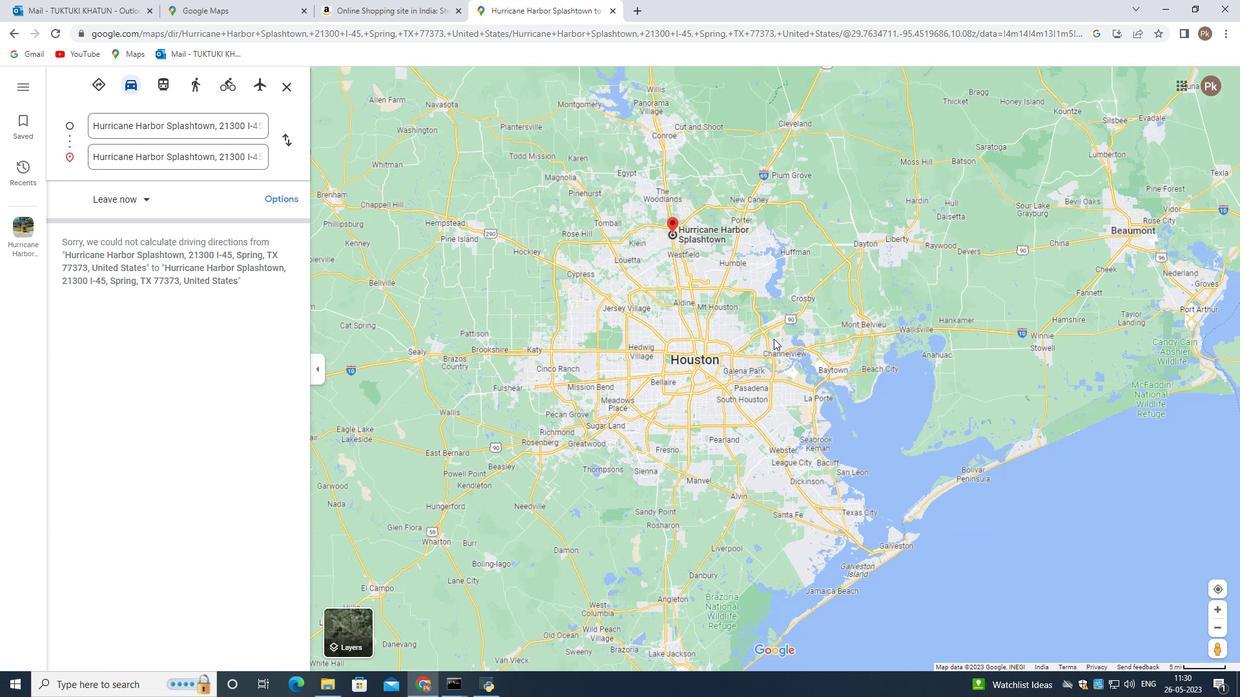 
Action: Mouse moved to (558, 235)
Screenshot: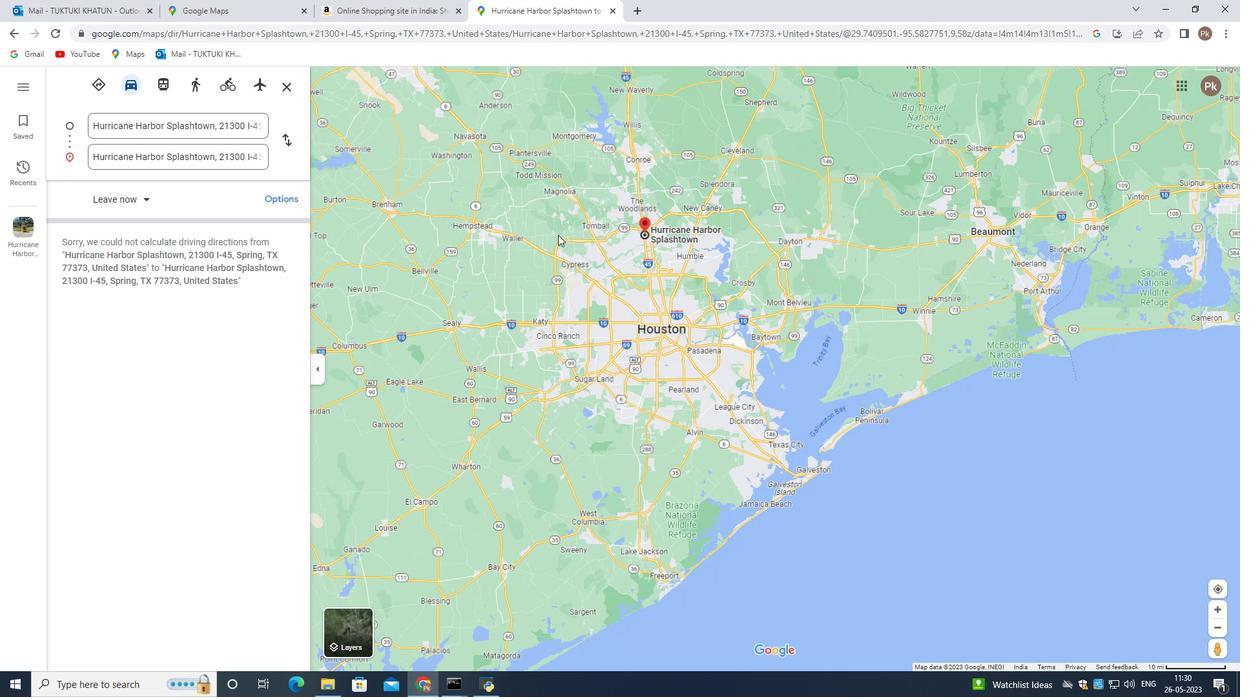 
Action: Mouse scrolled (558, 234) with delta (0, 0)
Screenshot: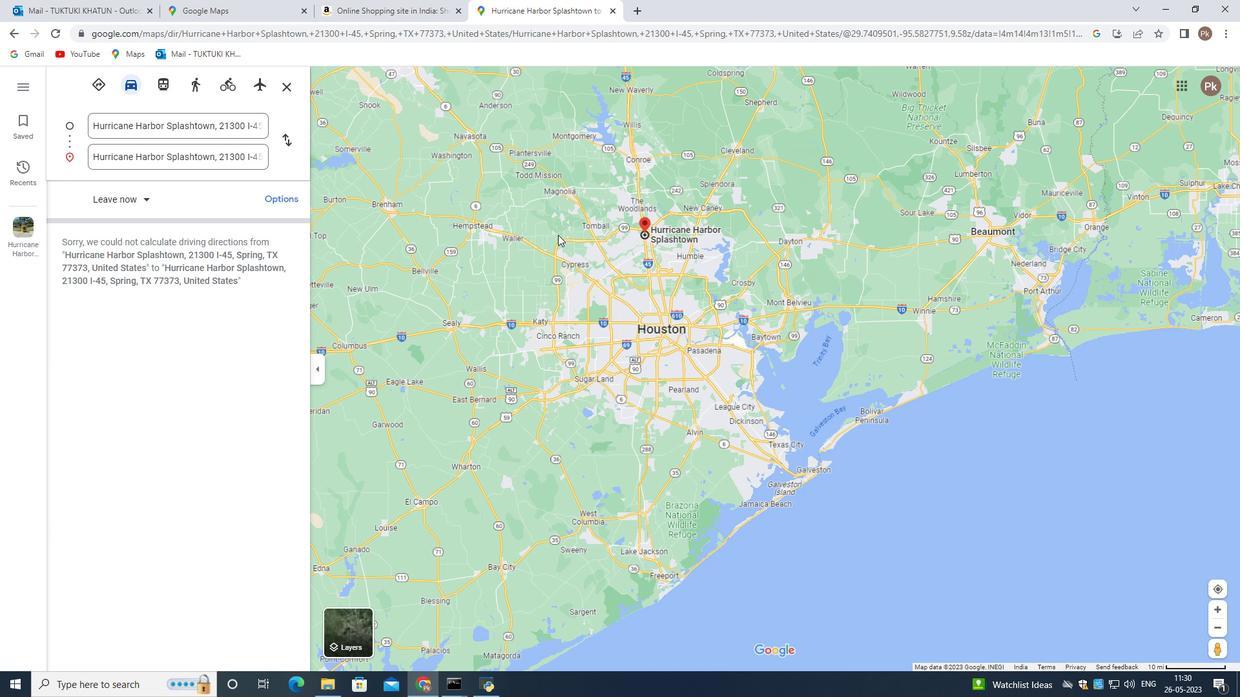 
Action: Mouse scrolled (558, 234) with delta (0, 0)
Screenshot: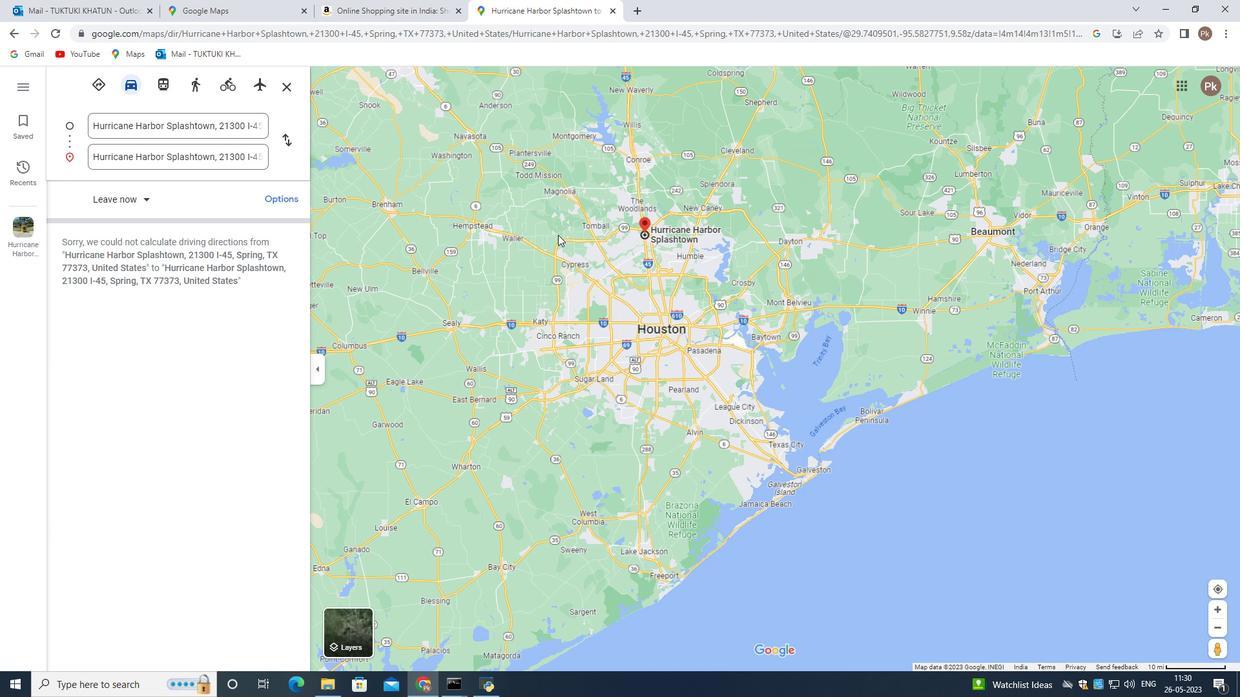 
Action: Mouse moved to (493, 214)
Screenshot: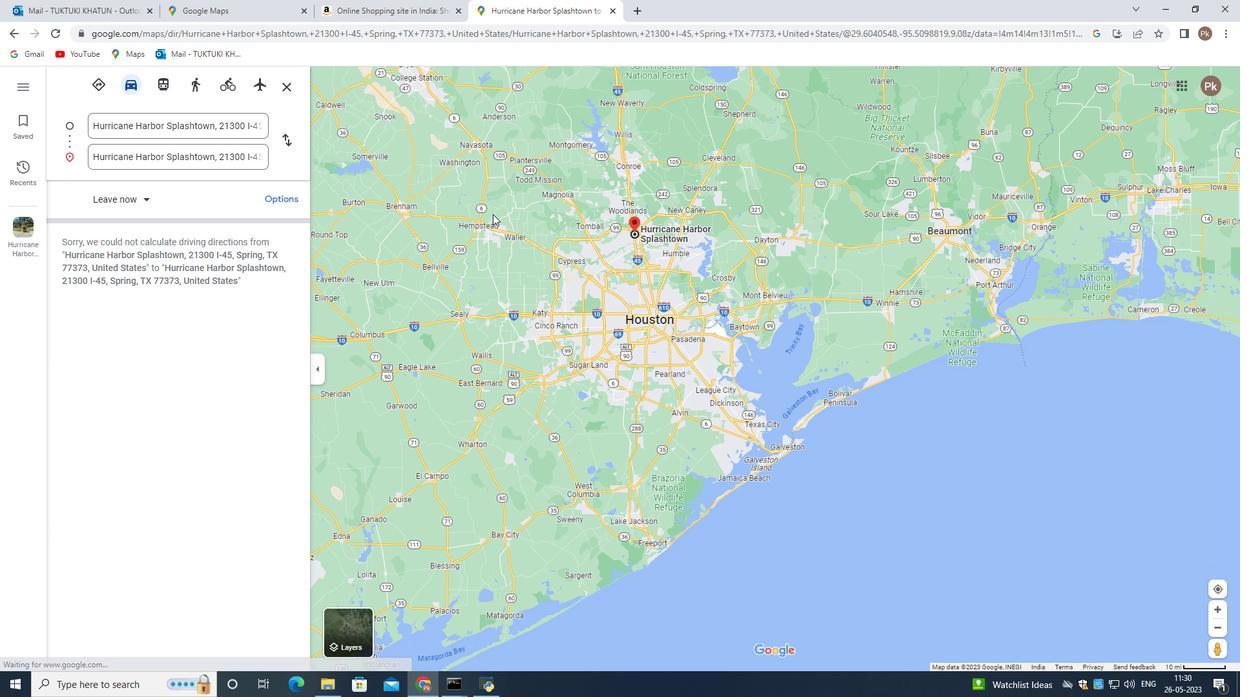 
Action: Mouse scrolled (493, 213) with delta (0, 0)
Screenshot: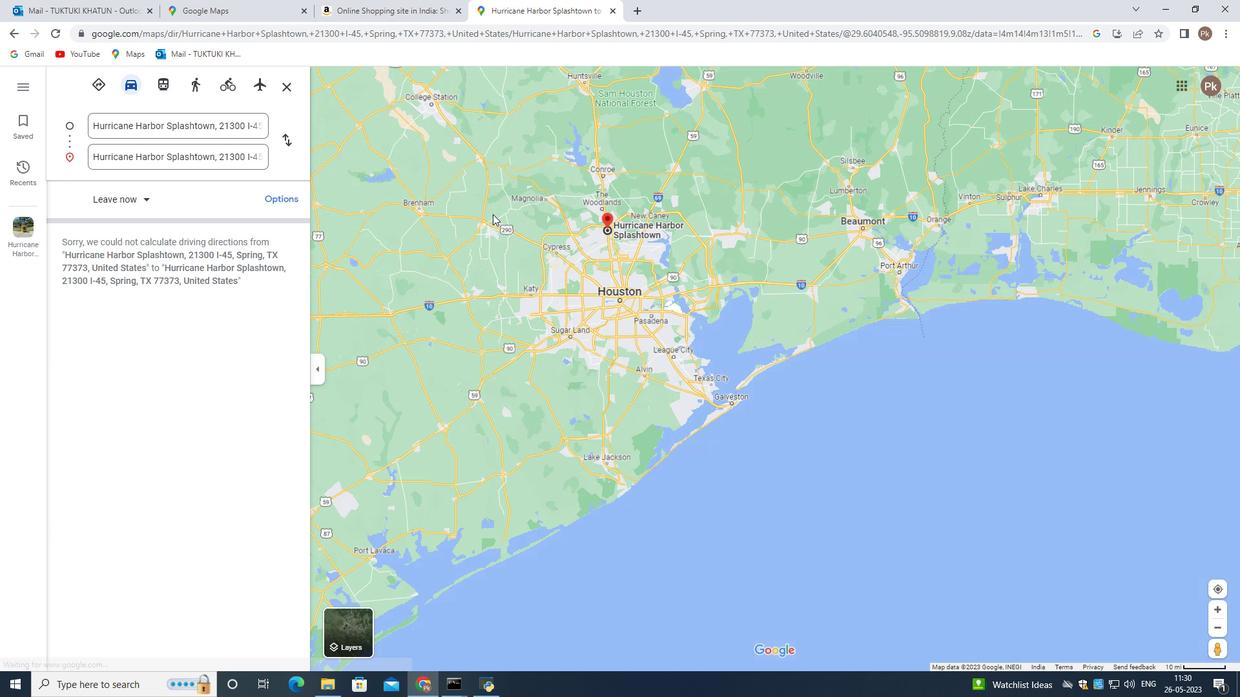 
Action: Mouse scrolled (493, 213) with delta (0, 0)
Screenshot: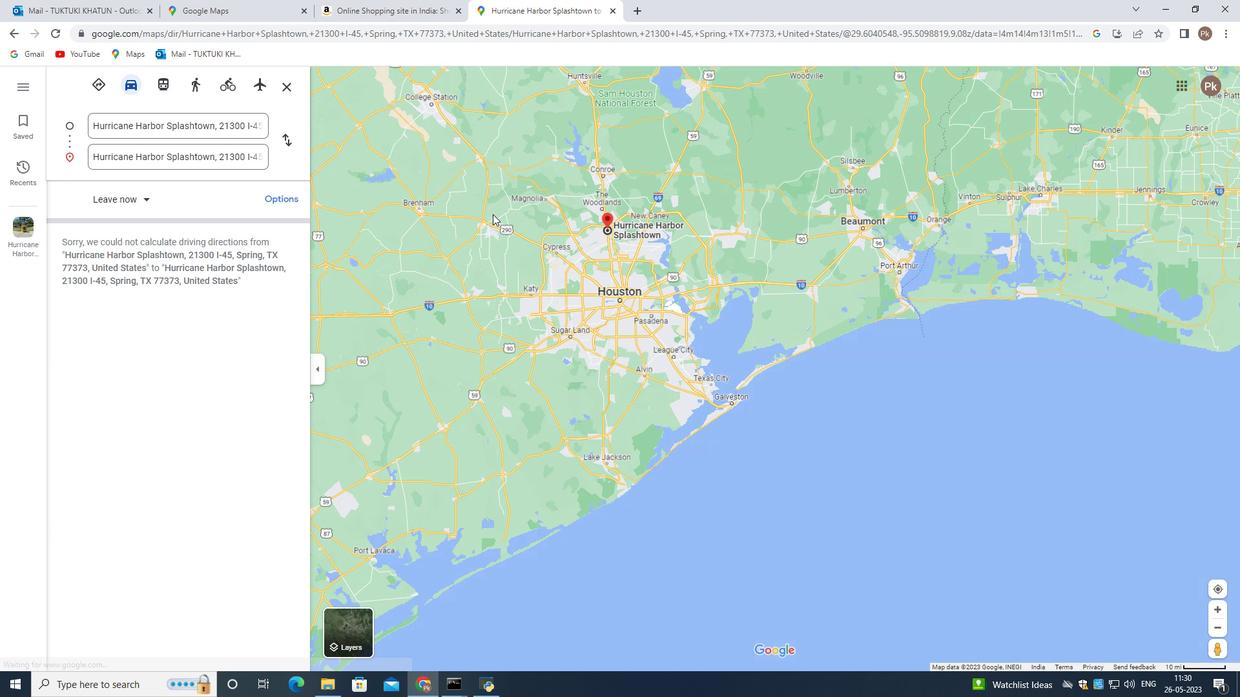 
Action: Mouse scrolled (493, 213) with delta (0, 0)
Screenshot: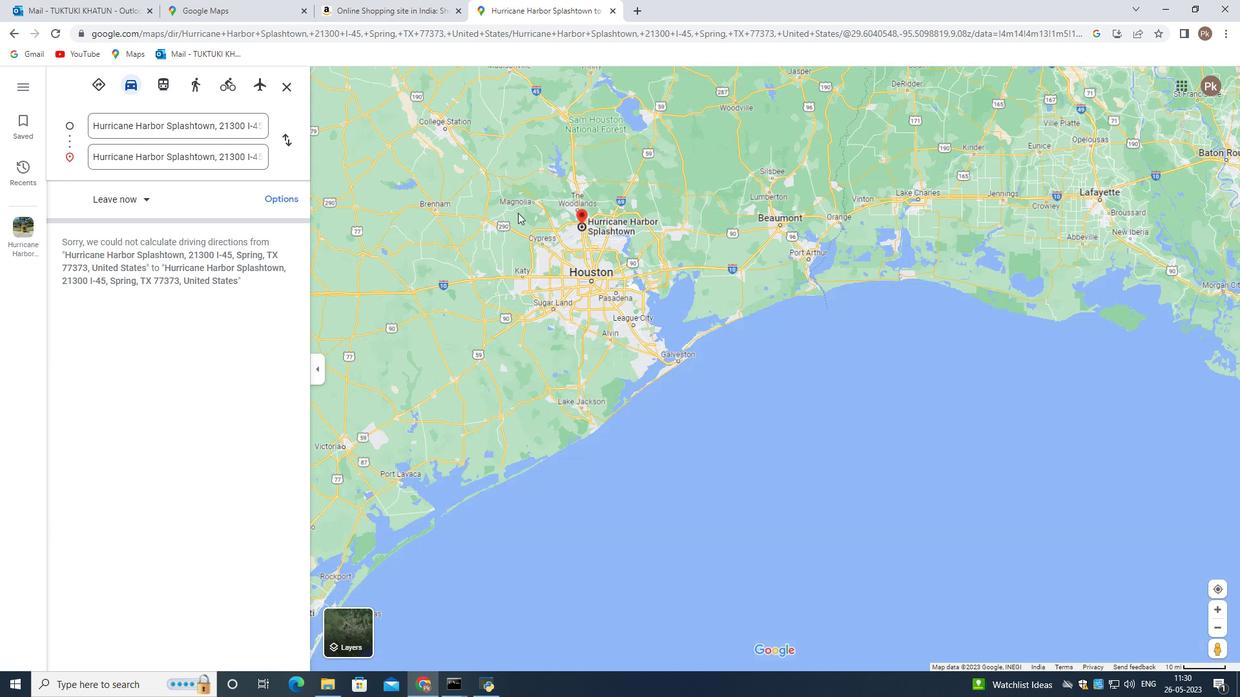 
Action: Mouse moved to (460, 218)
Screenshot: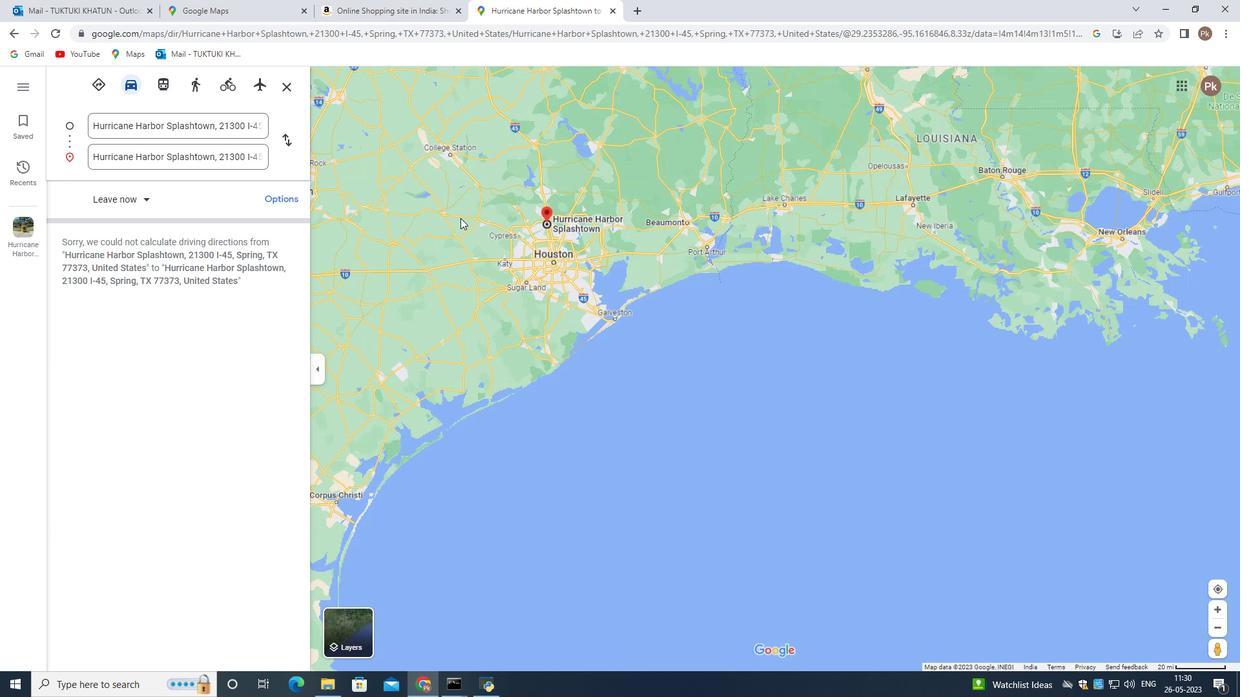 
Action: Mouse scrolled (460, 217) with delta (0, 0)
Screenshot: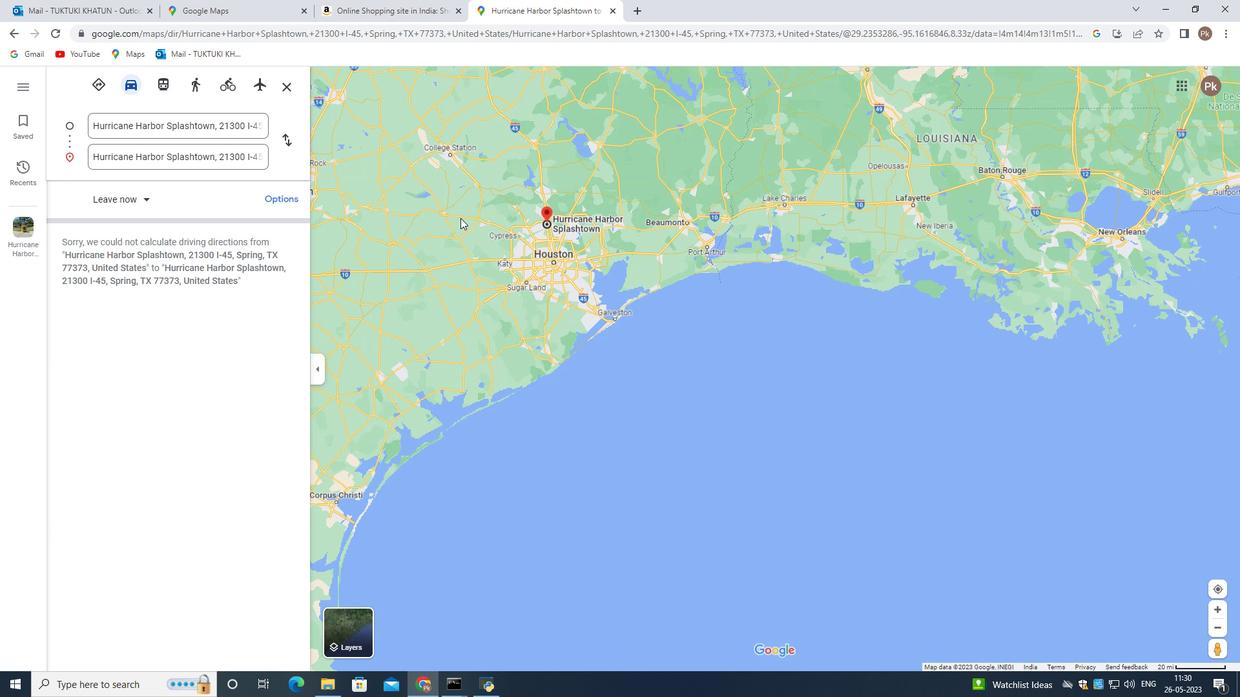 
Action: Mouse scrolled (460, 217) with delta (0, 0)
Screenshot: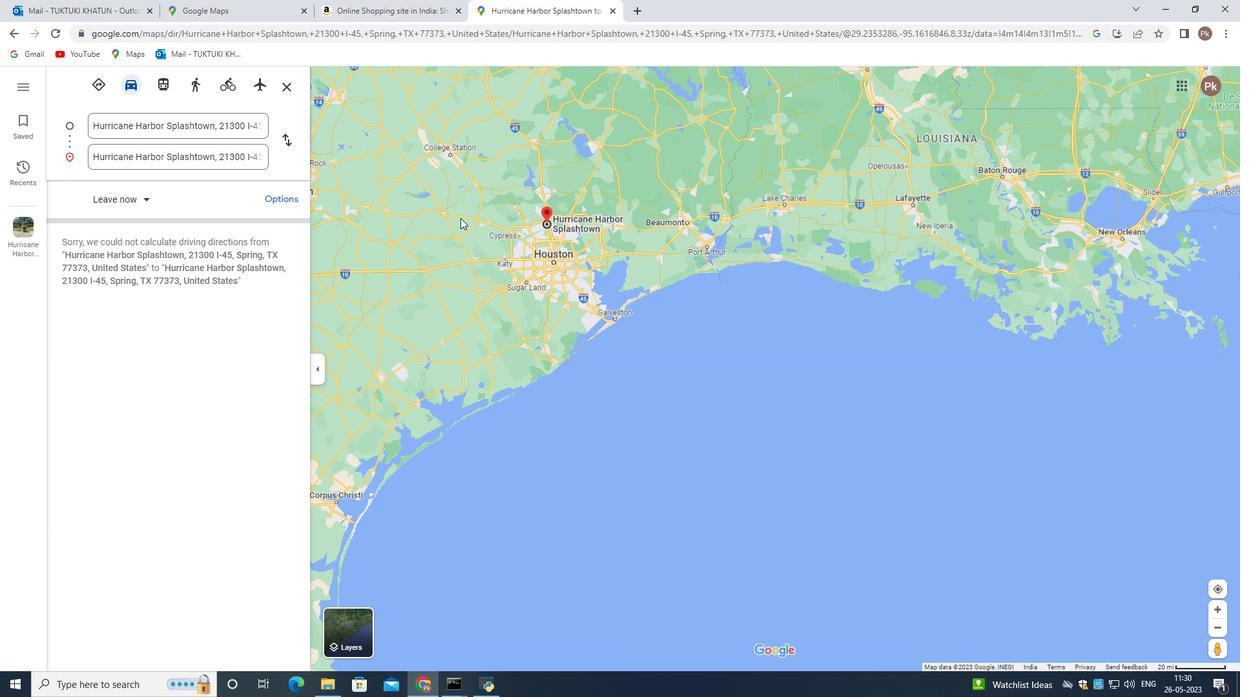 
Action: Mouse scrolled (460, 217) with delta (0, 0)
Screenshot: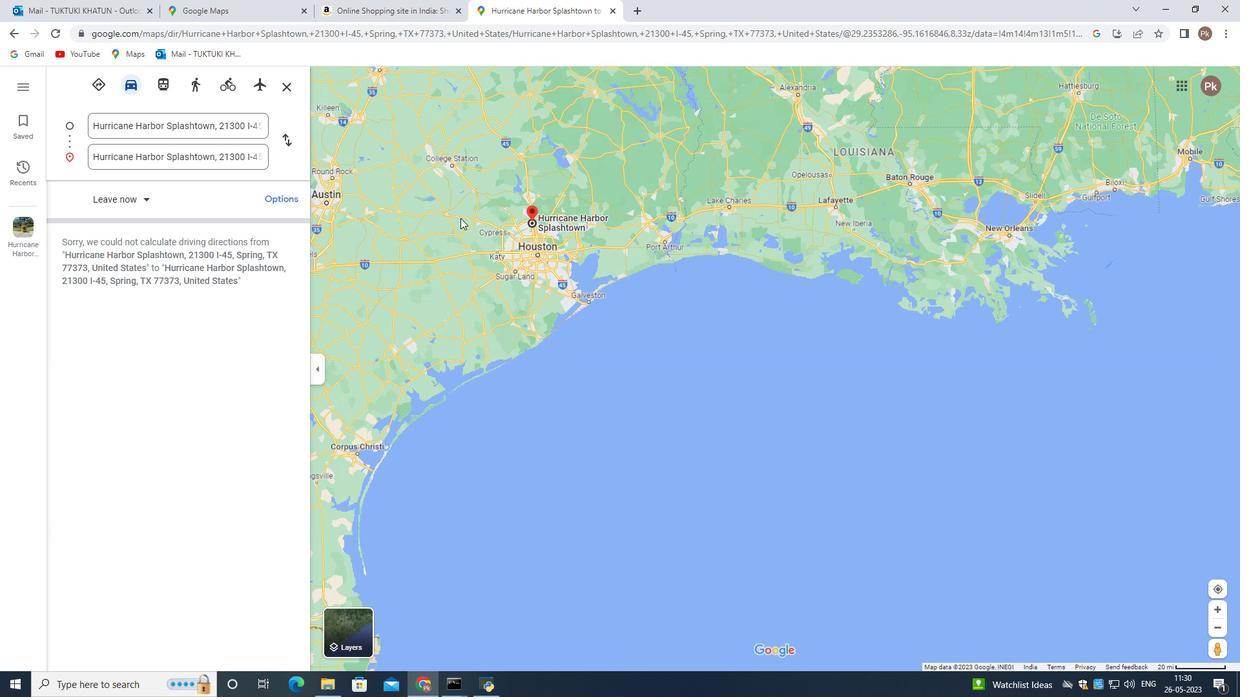 
Action: Mouse moved to (406, 304)
Screenshot: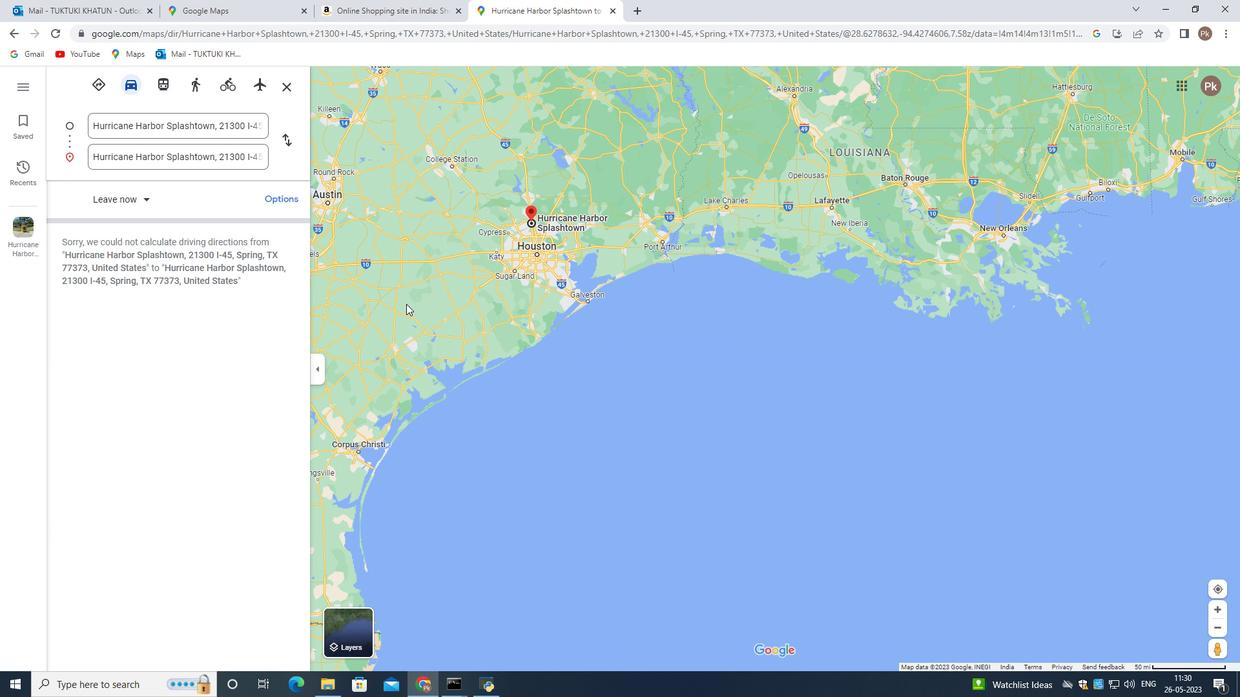 
Action: Mouse pressed left at (406, 304)
Screenshot: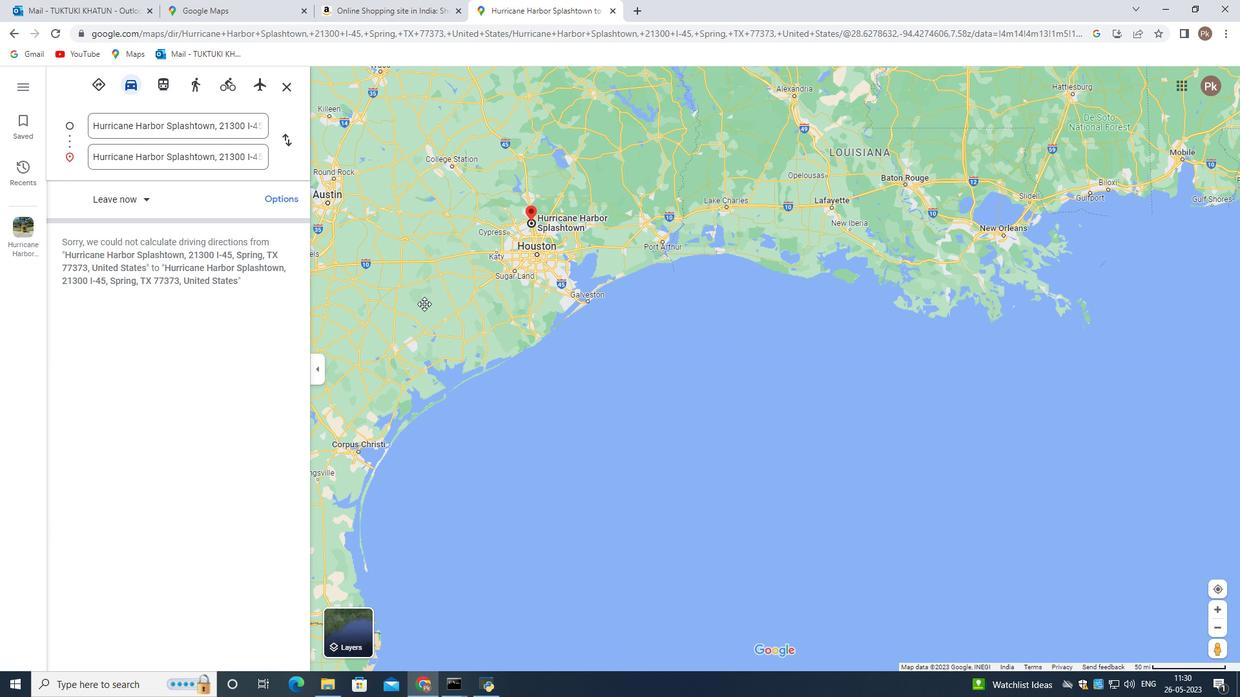 
Action: Mouse moved to (581, 266)
Screenshot: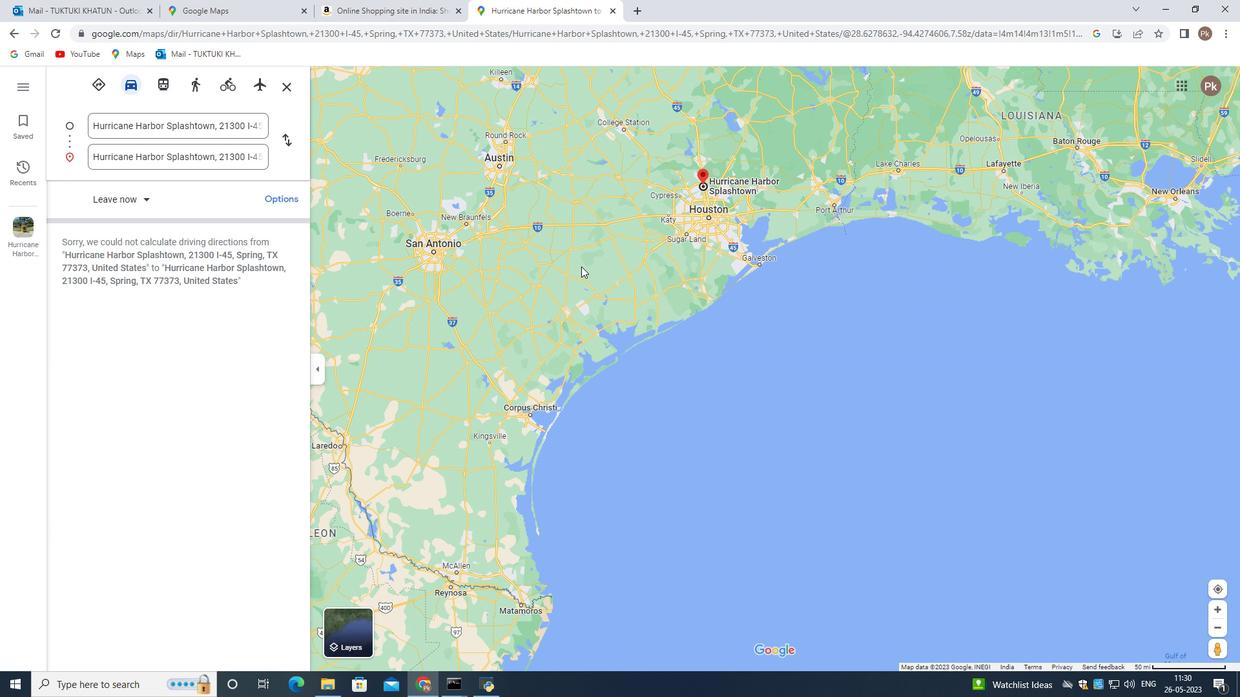 
Action: Mouse scrolled (581, 266) with delta (0, 0)
Screenshot: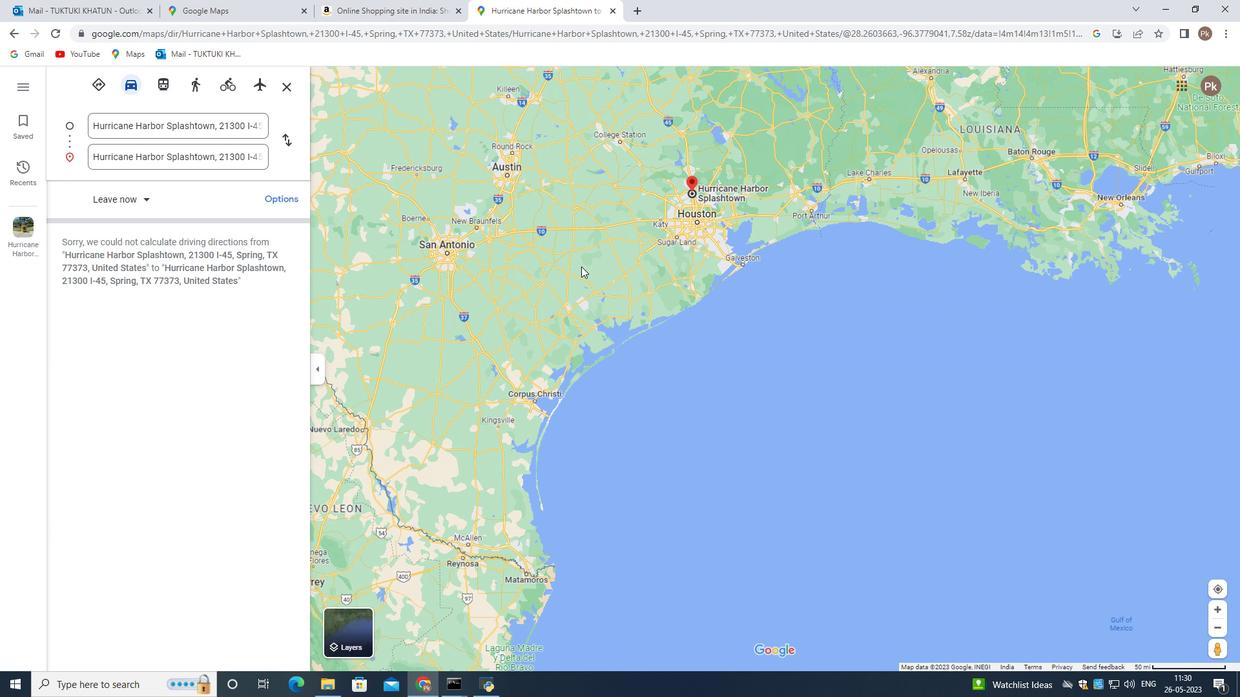 
Action: Mouse scrolled (581, 266) with delta (0, 0)
Screenshot: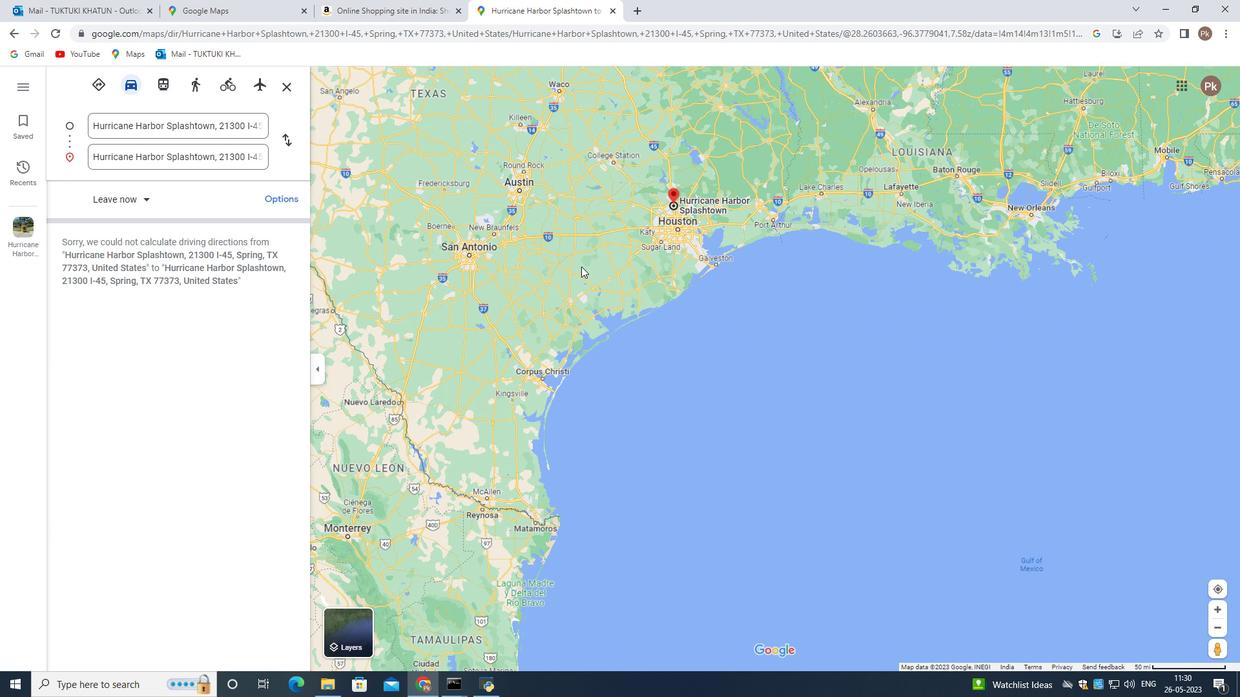 
Action: Mouse scrolled (581, 266) with delta (0, 0)
Screenshot: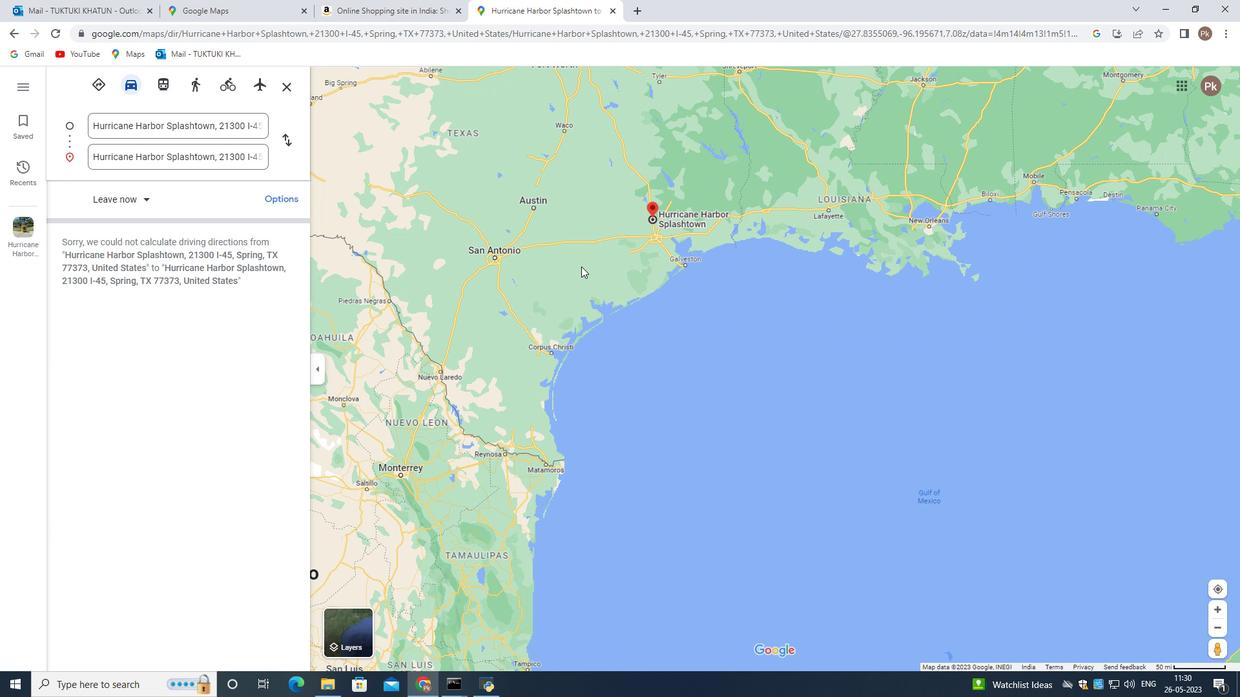 
Action: Mouse scrolled (581, 266) with delta (0, 0)
Screenshot: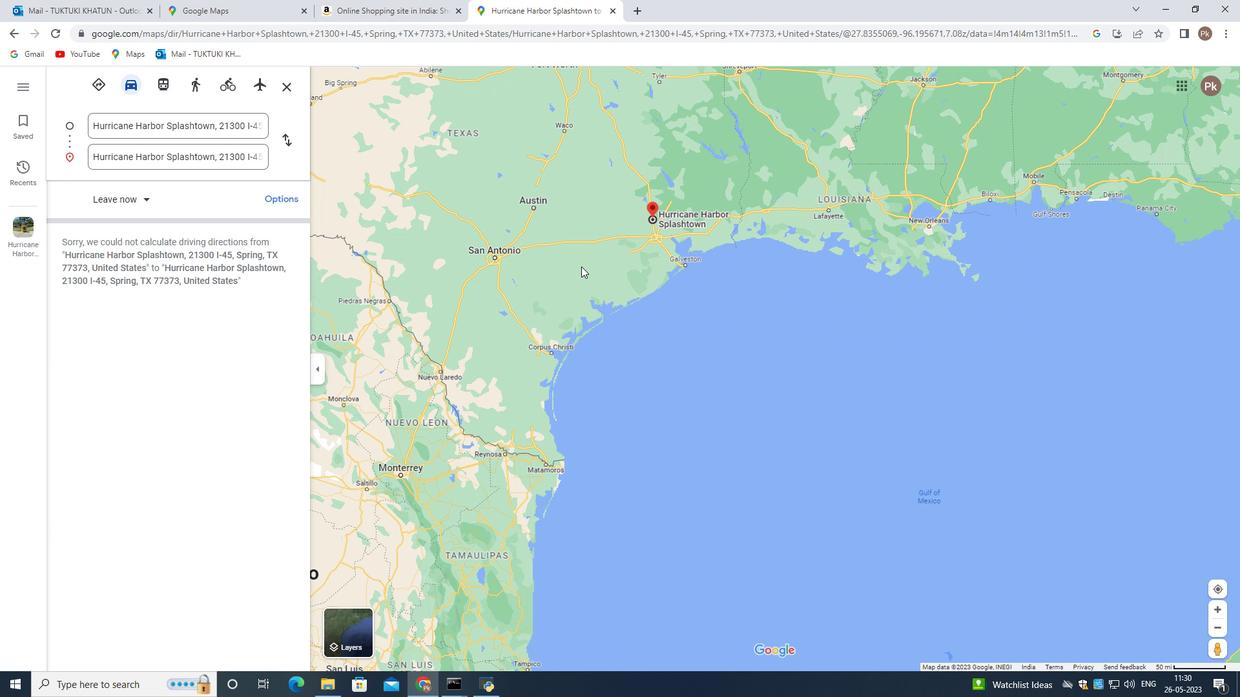 
Action: Mouse moved to (560, 256)
Screenshot: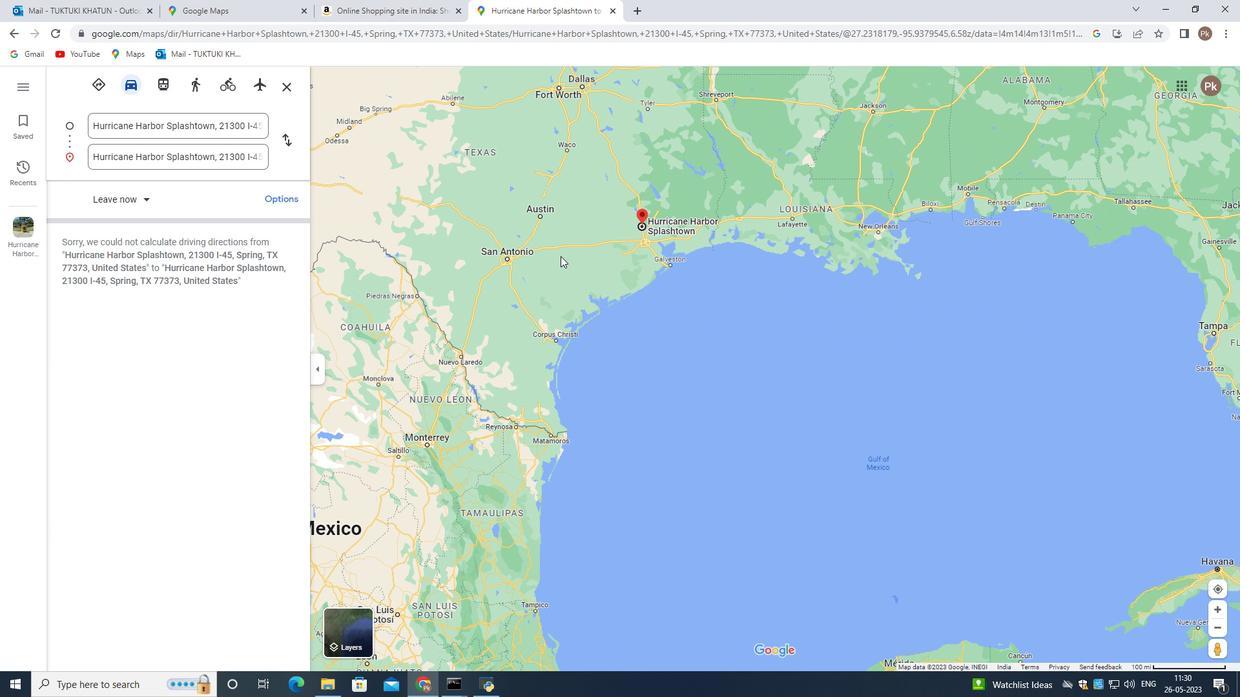 
Action: Mouse scrolled (560, 257) with delta (0, 0)
Screenshot: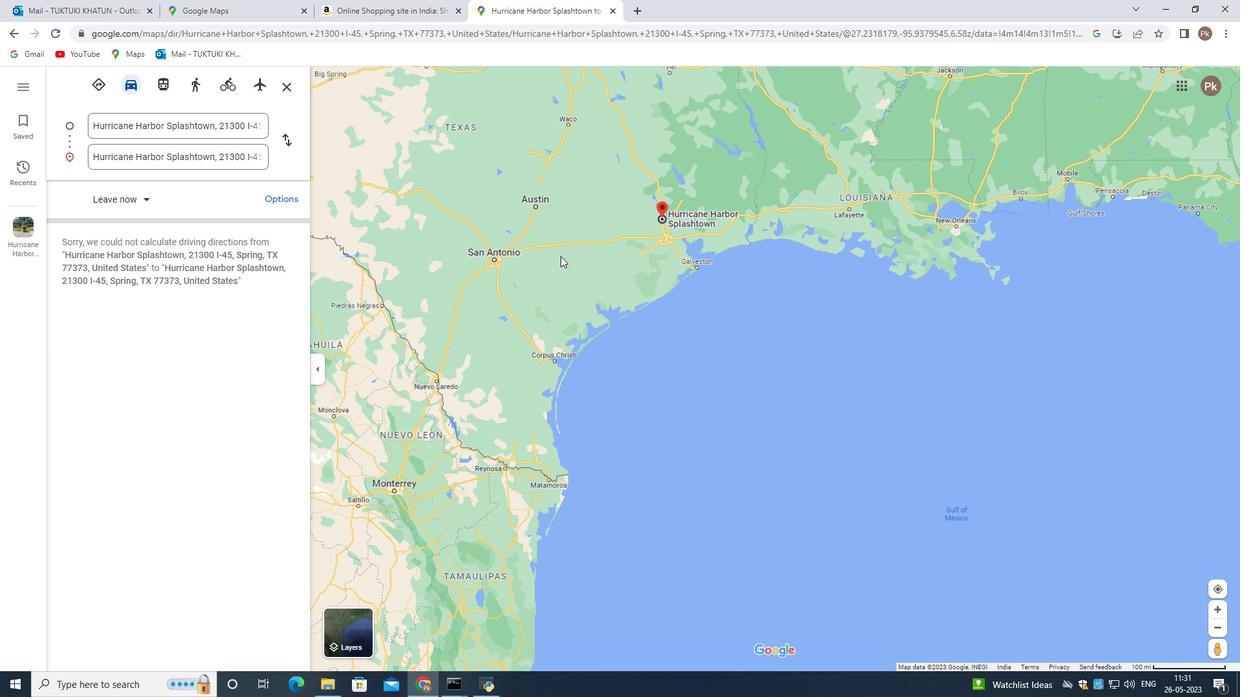 
Action: Mouse scrolled (560, 257) with delta (0, 0)
Screenshot: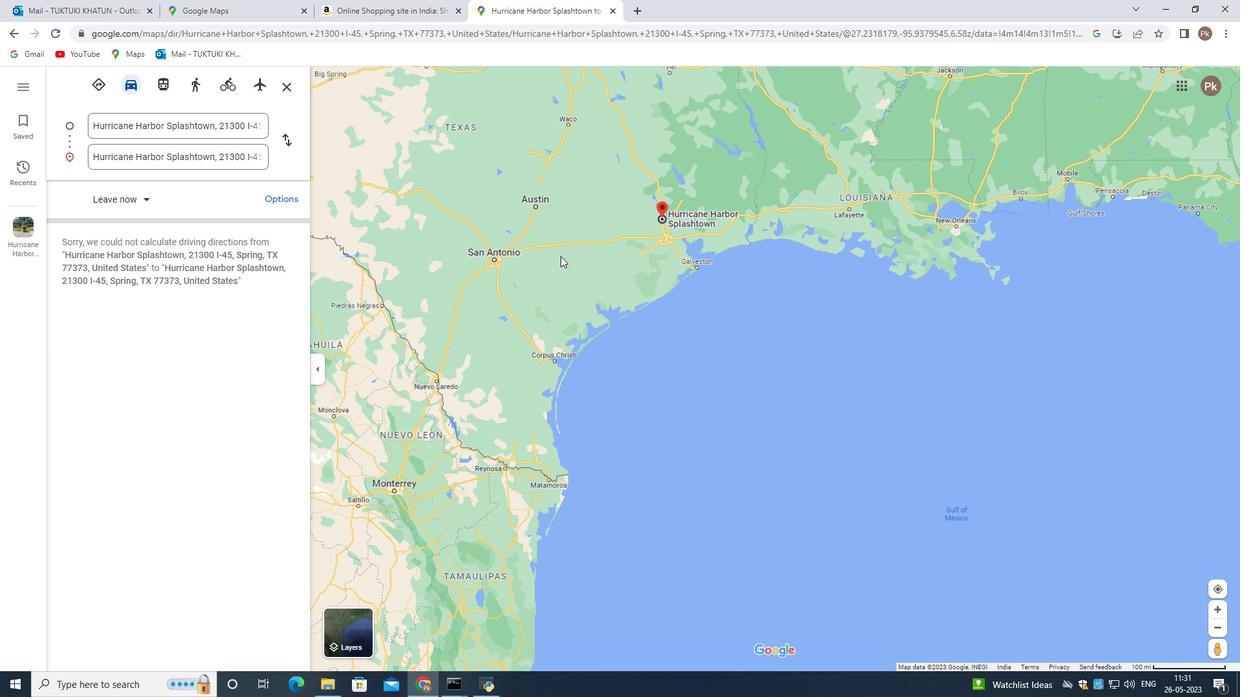 
Action: Mouse scrolled (560, 257) with delta (0, 0)
Screenshot: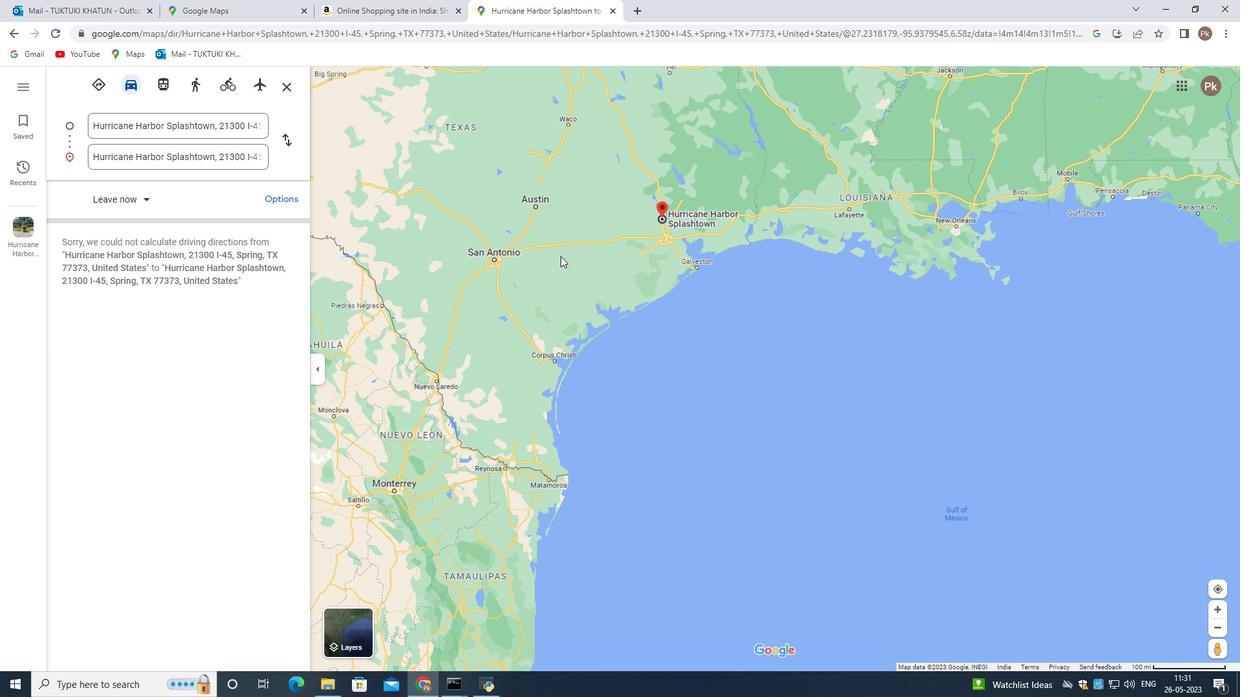 
Action: Mouse scrolled (560, 257) with delta (0, 0)
Screenshot: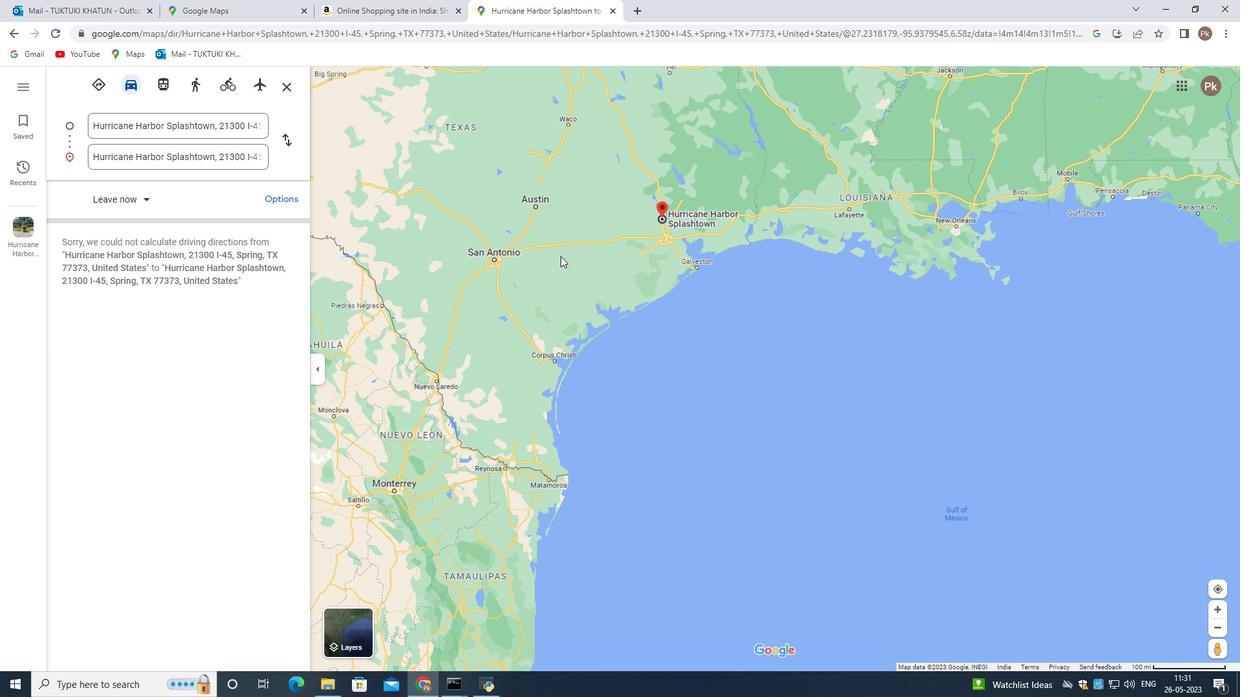
Action: Mouse scrolled (560, 257) with delta (0, 0)
Screenshot: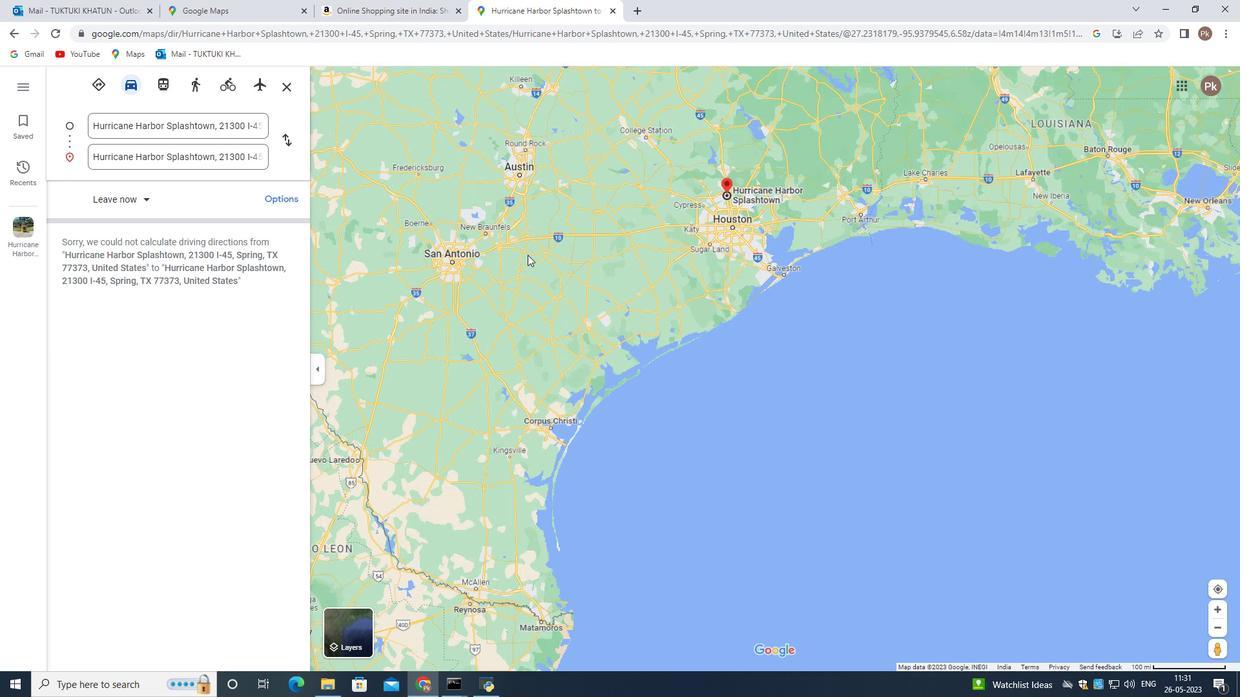 
Action: Mouse moved to (637, 266)
Screenshot: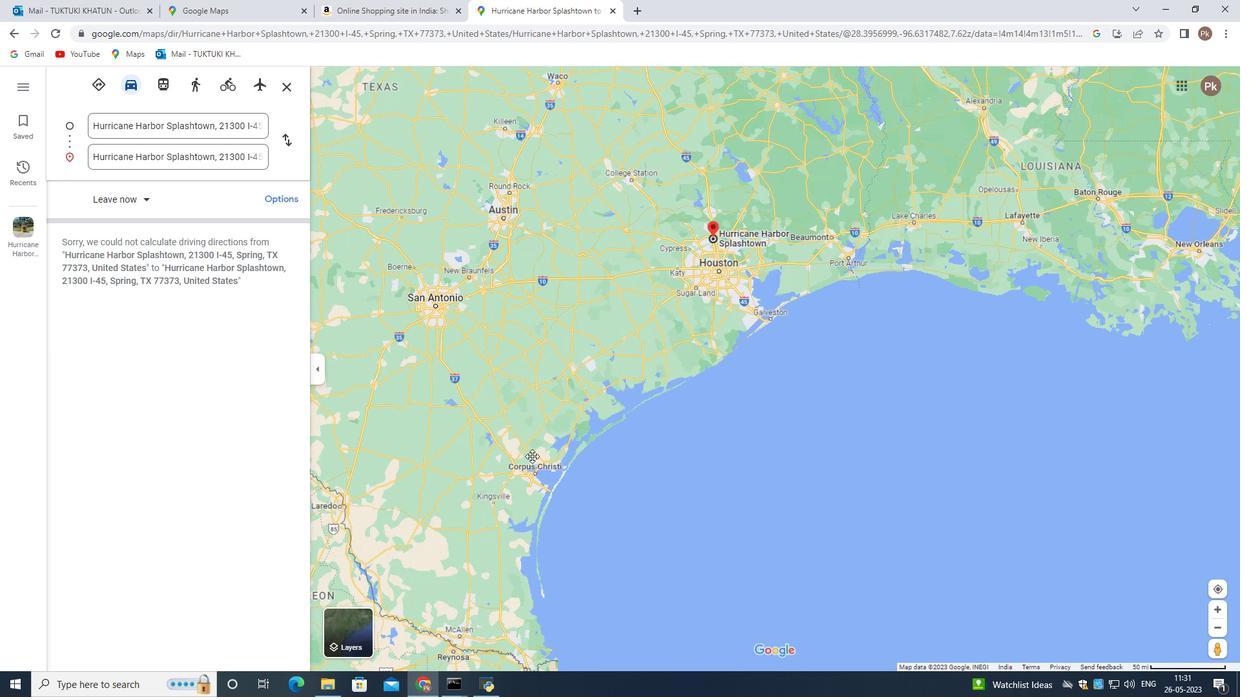 
Action: Mouse pressed left at (637, 266)
Screenshot: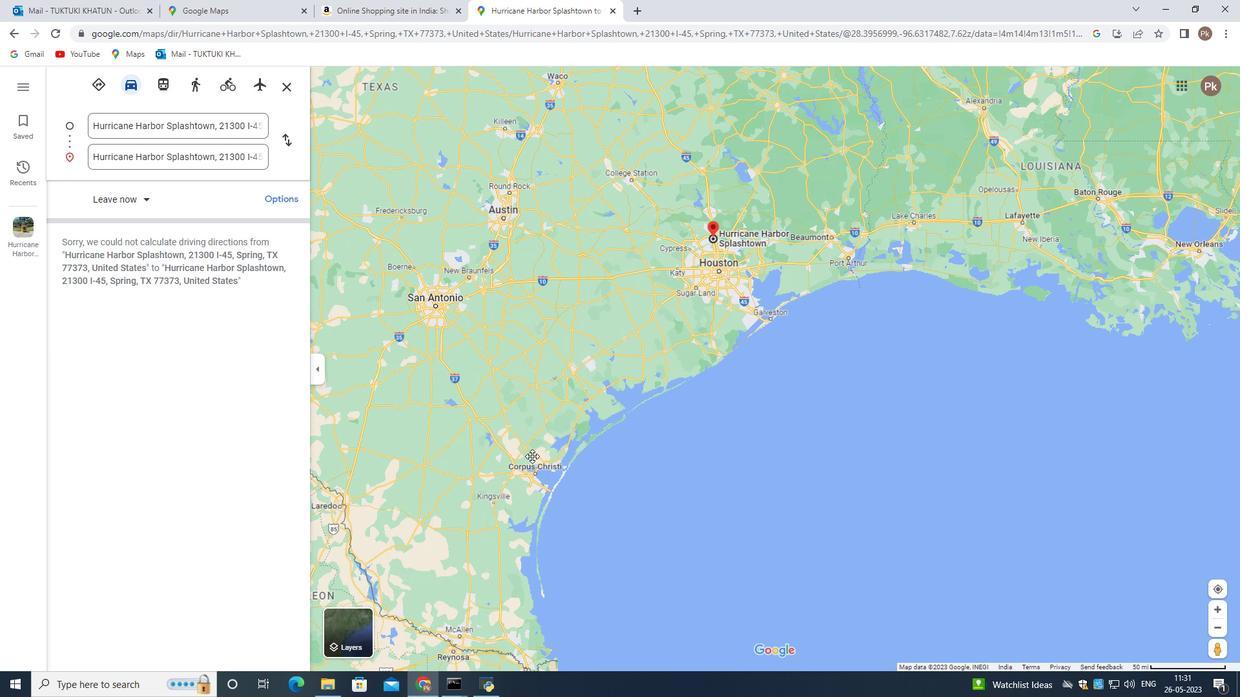 
Action: Mouse moved to (622, 429)
Screenshot: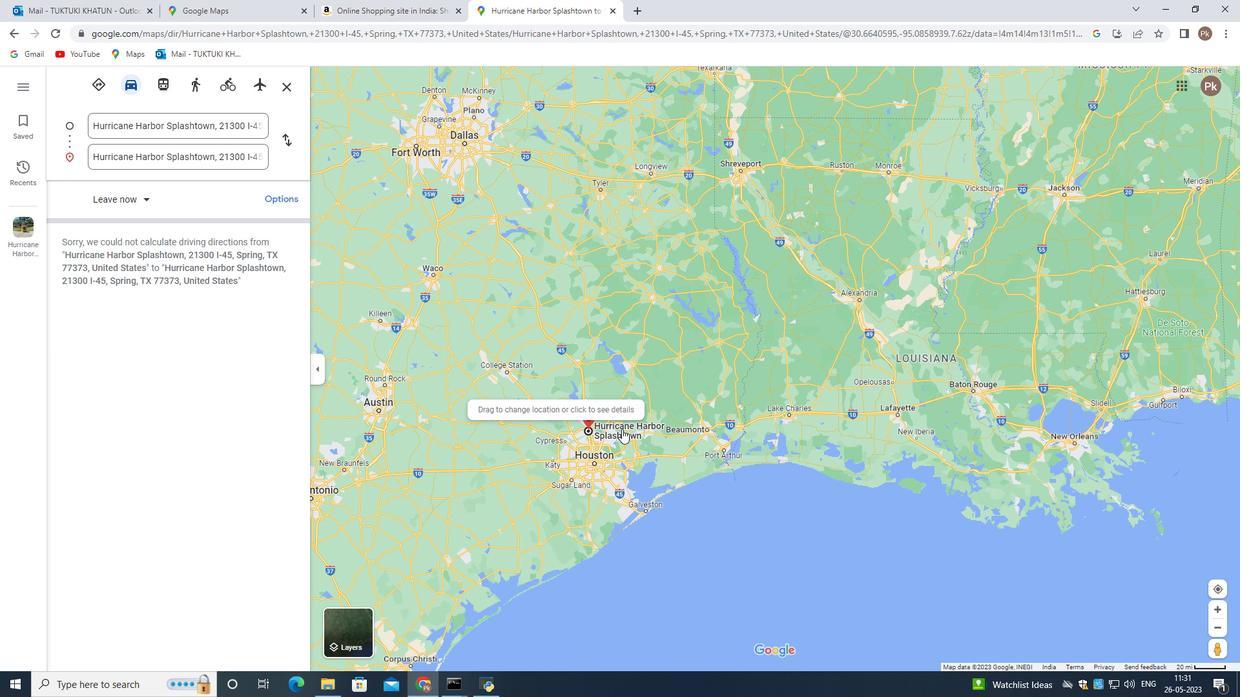 
Action: Mouse scrolled (622, 430) with delta (0, 0)
Screenshot: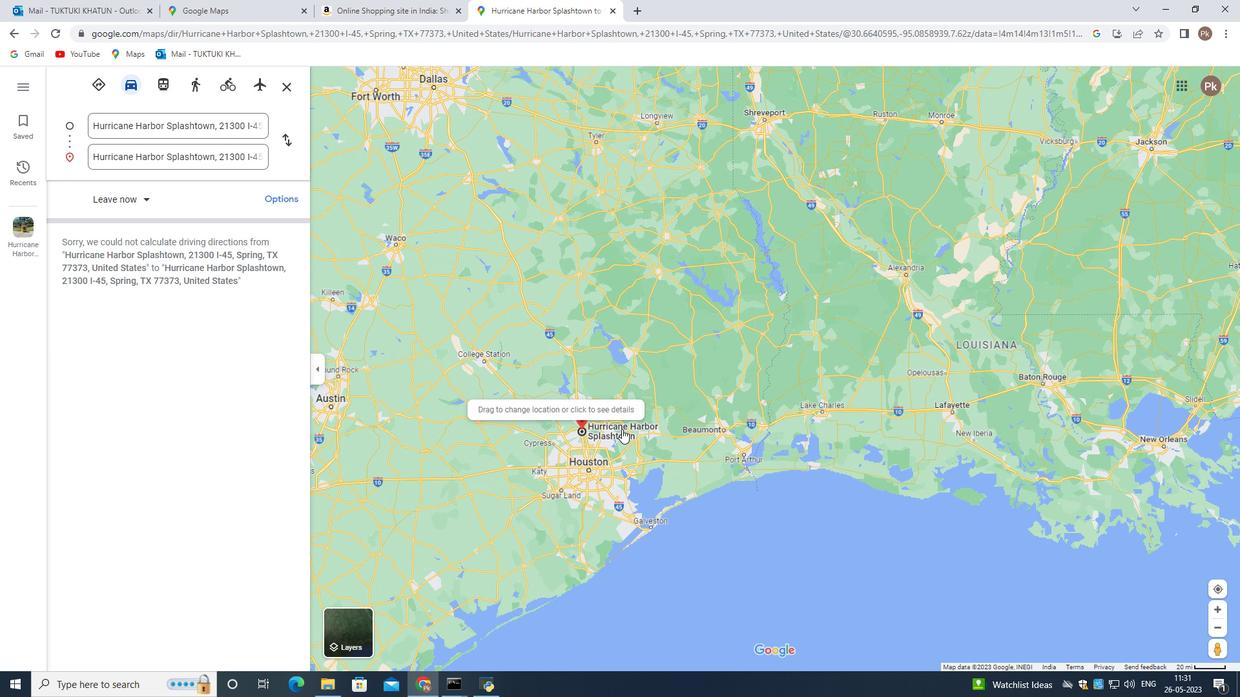 
Action: Mouse scrolled (622, 430) with delta (0, 0)
Screenshot: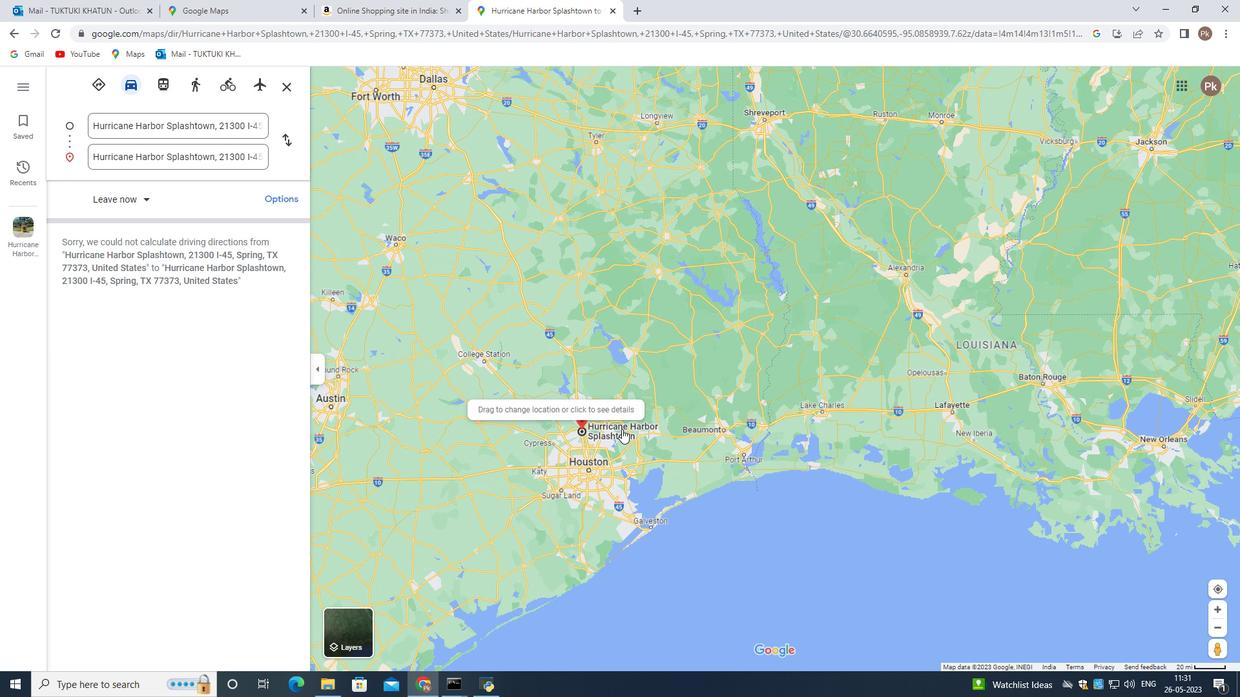 
Action: Mouse scrolled (622, 430) with delta (0, 0)
Screenshot: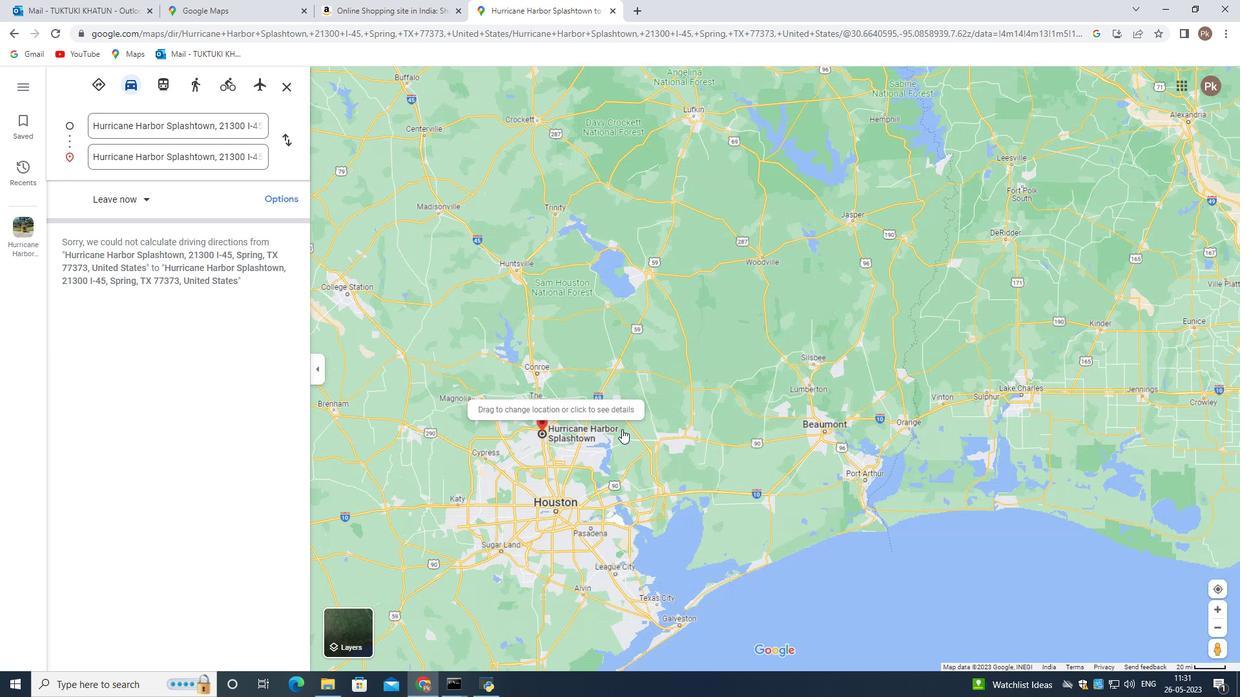 
Action: Mouse scrolled (622, 430) with delta (0, 0)
Screenshot: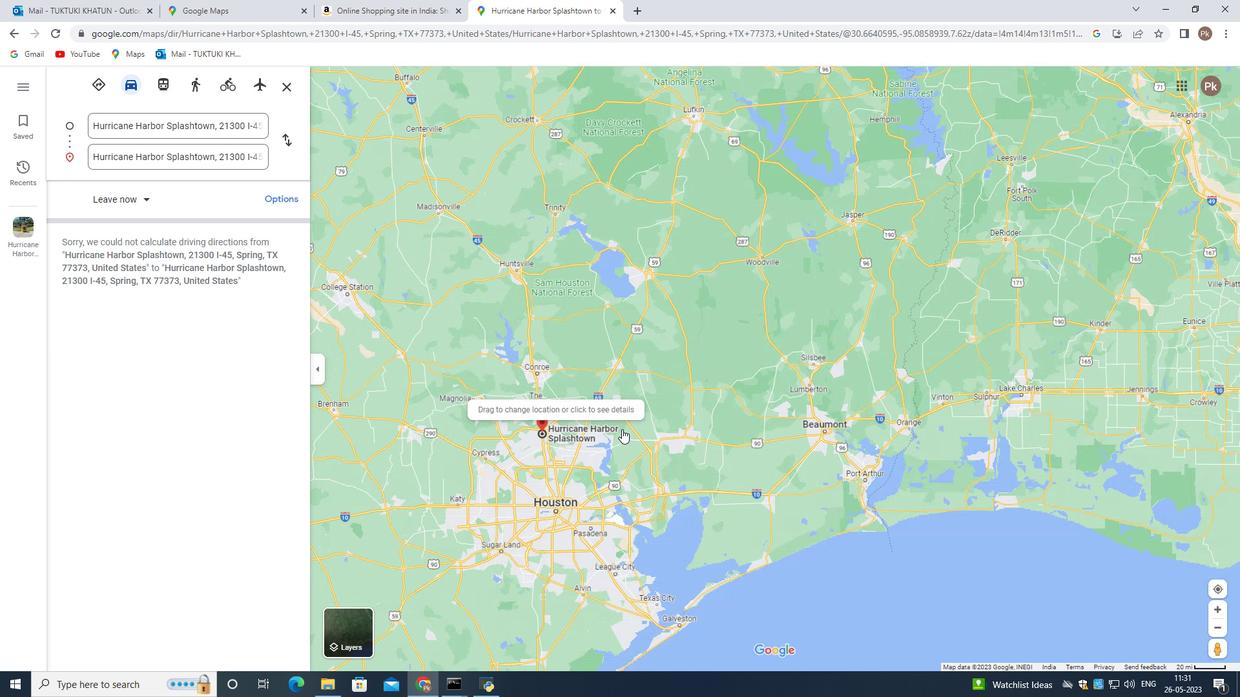 
Action: Mouse scrolled (622, 430) with delta (0, 0)
Screenshot: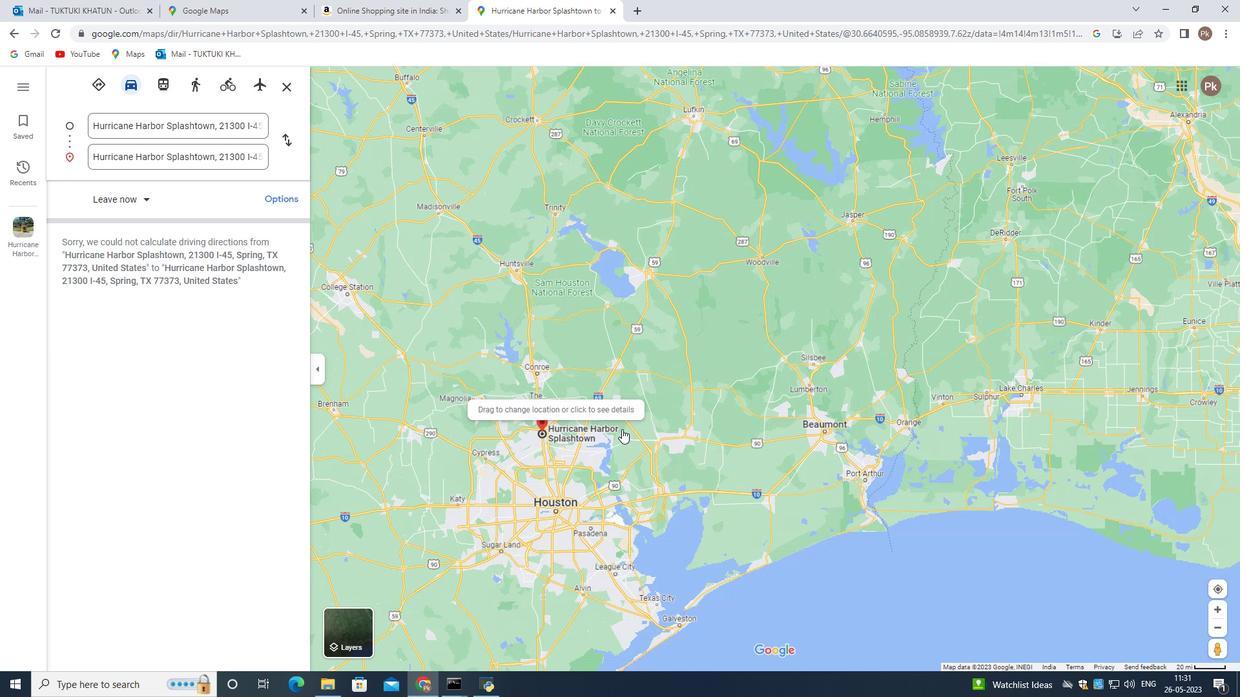 
Action: Mouse scrolled (622, 430) with delta (0, 0)
Screenshot: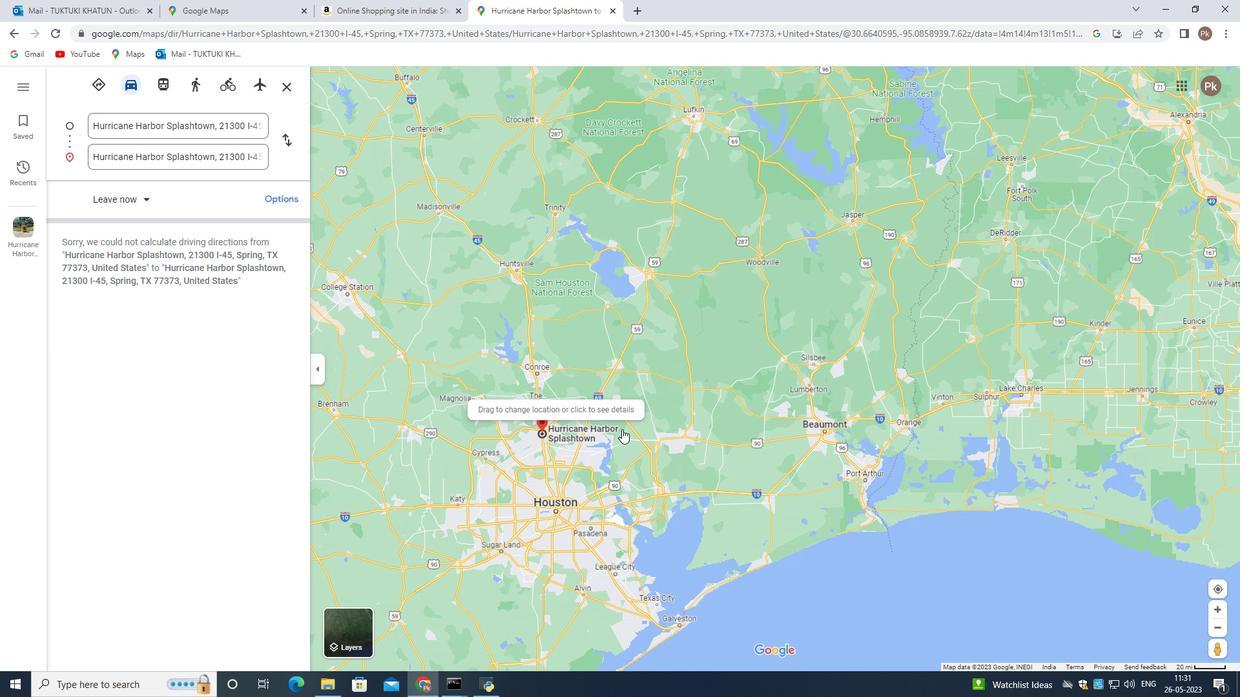 
Action: Mouse scrolled (622, 430) with delta (0, 0)
Screenshot: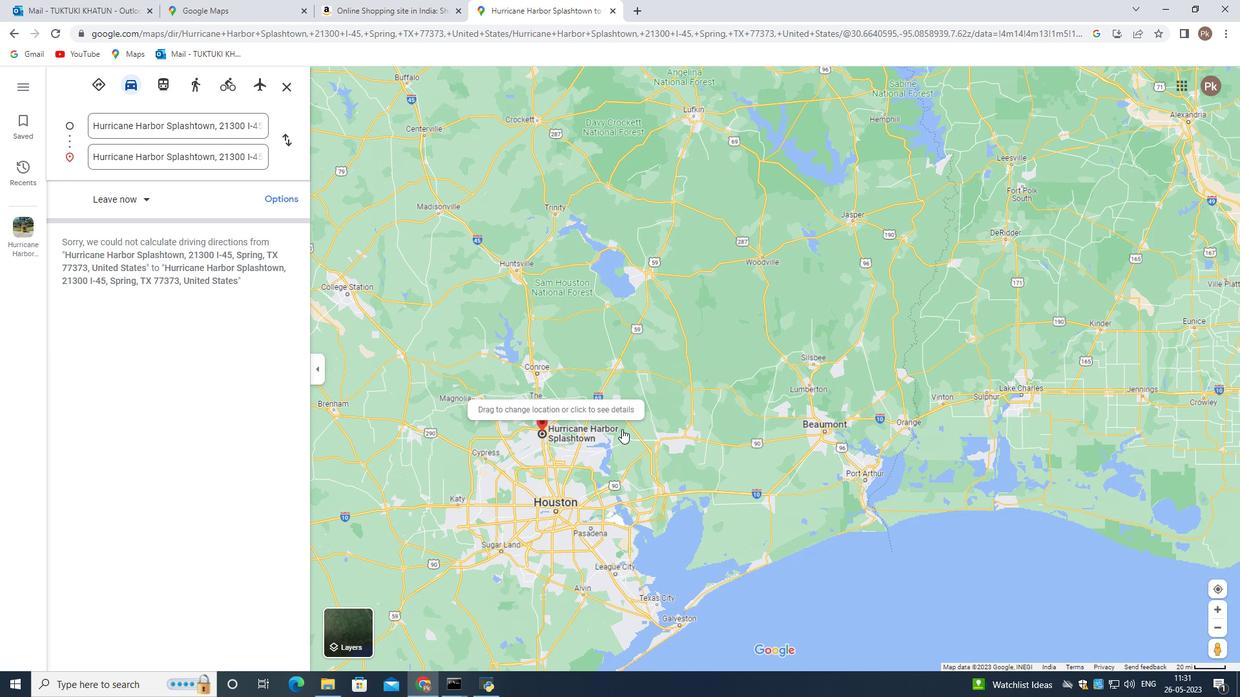 
Action: Mouse moved to (535, 332)
Screenshot: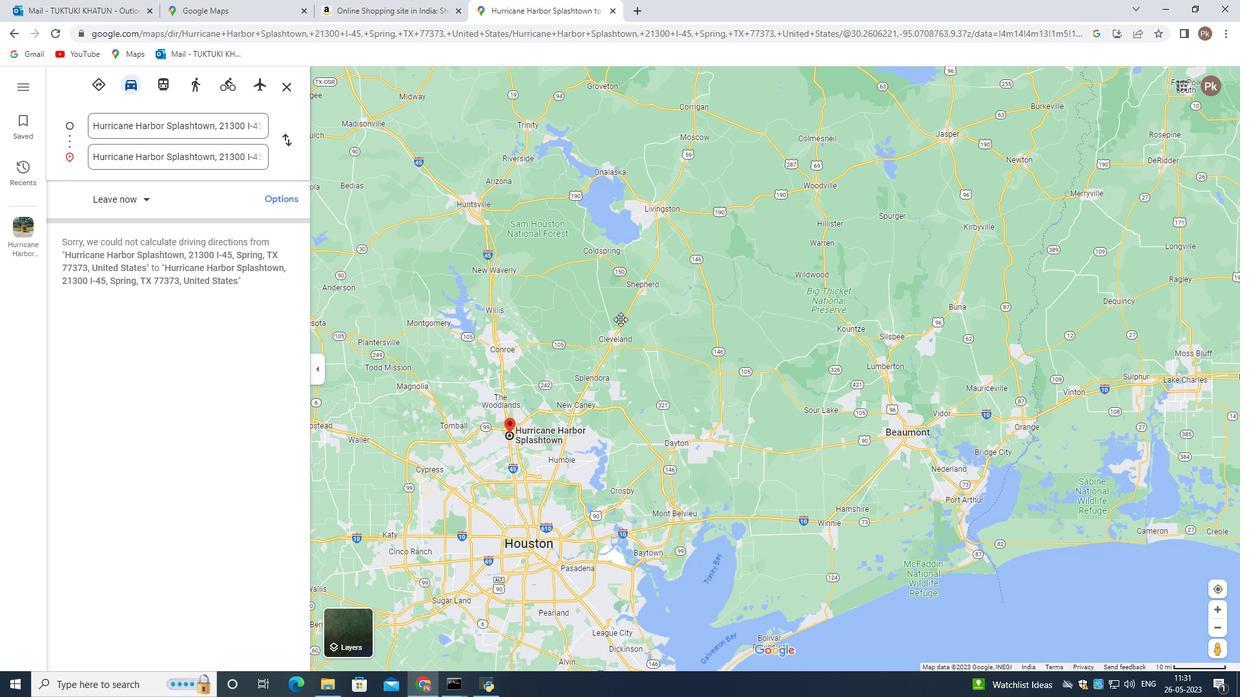 
Action: Mouse pressed left at (535, 332)
Screenshot: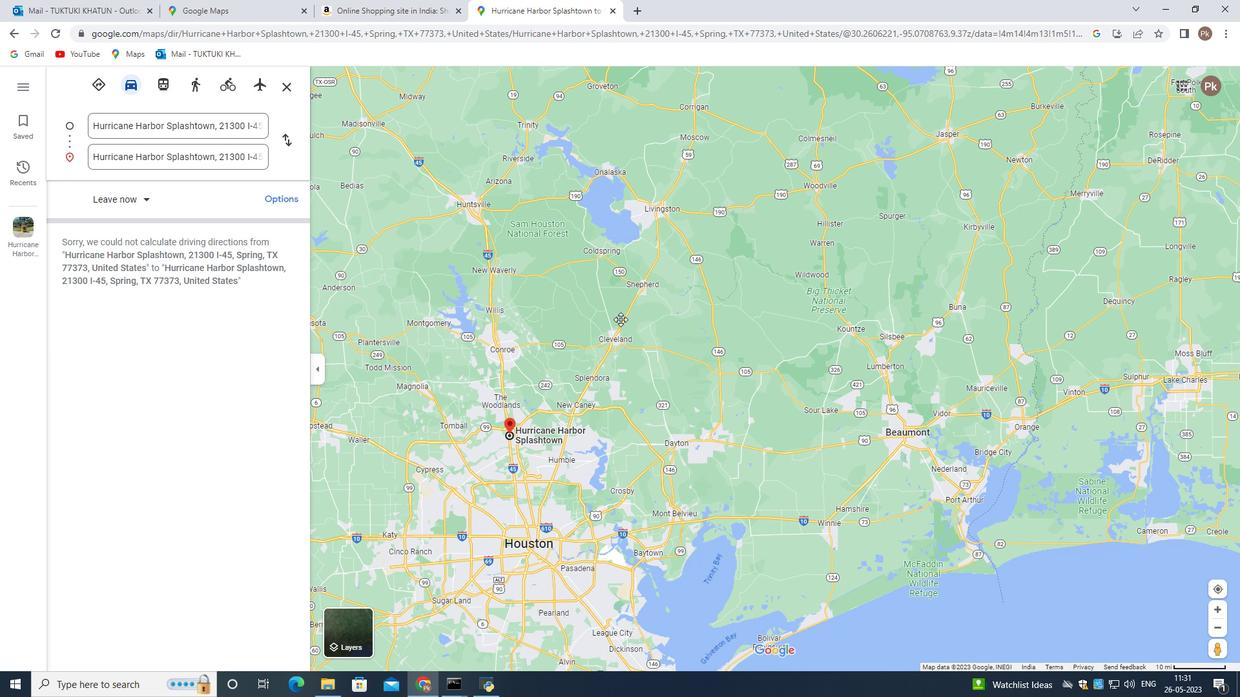 
Action: Mouse moved to (657, 425)
Screenshot: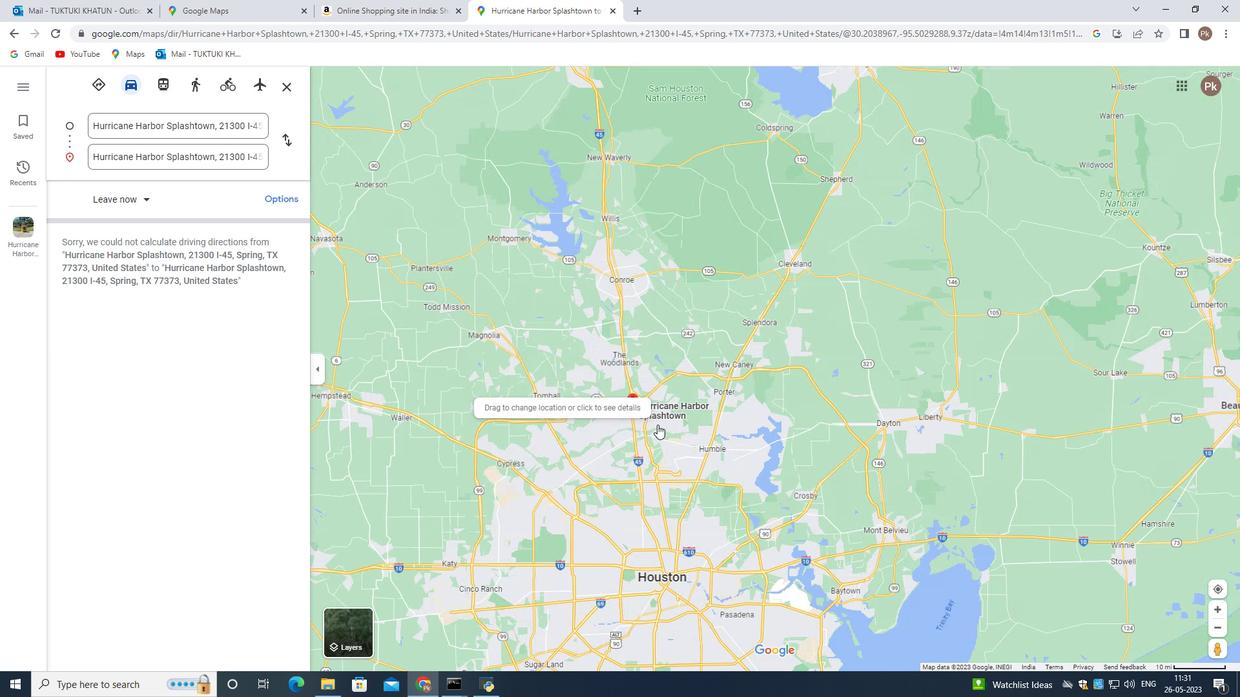 
Action: Mouse scrolled (657, 425) with delta (0, 0)
Screenshot: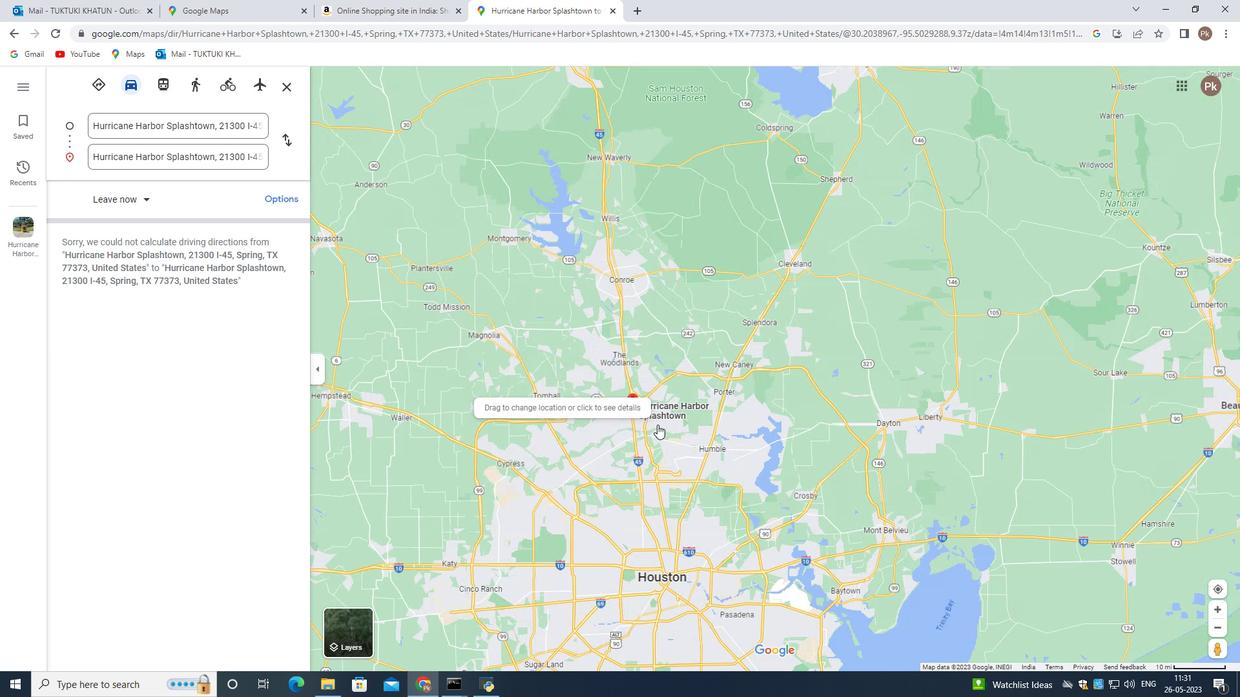 
Action: Mouse scrolled (657, 425) with delta (0, 0)
Screenshot: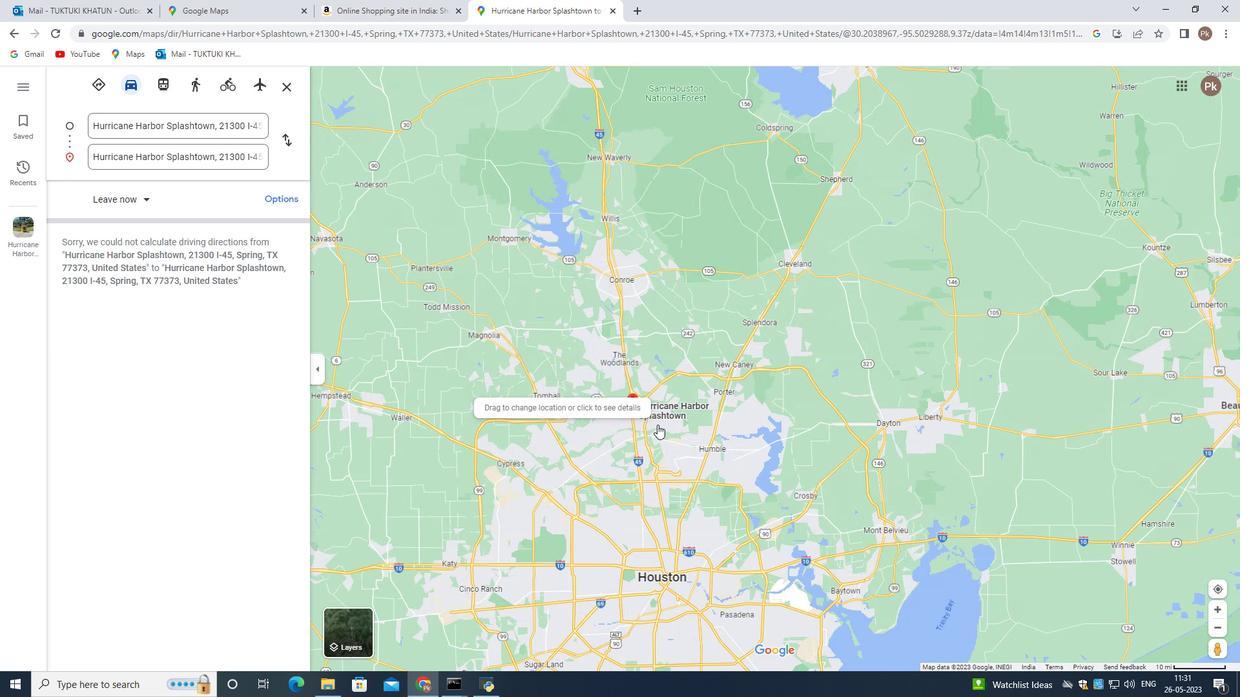 
Action: Mouse scrolled (657, 425) with delta (0, 0)
Screenshot: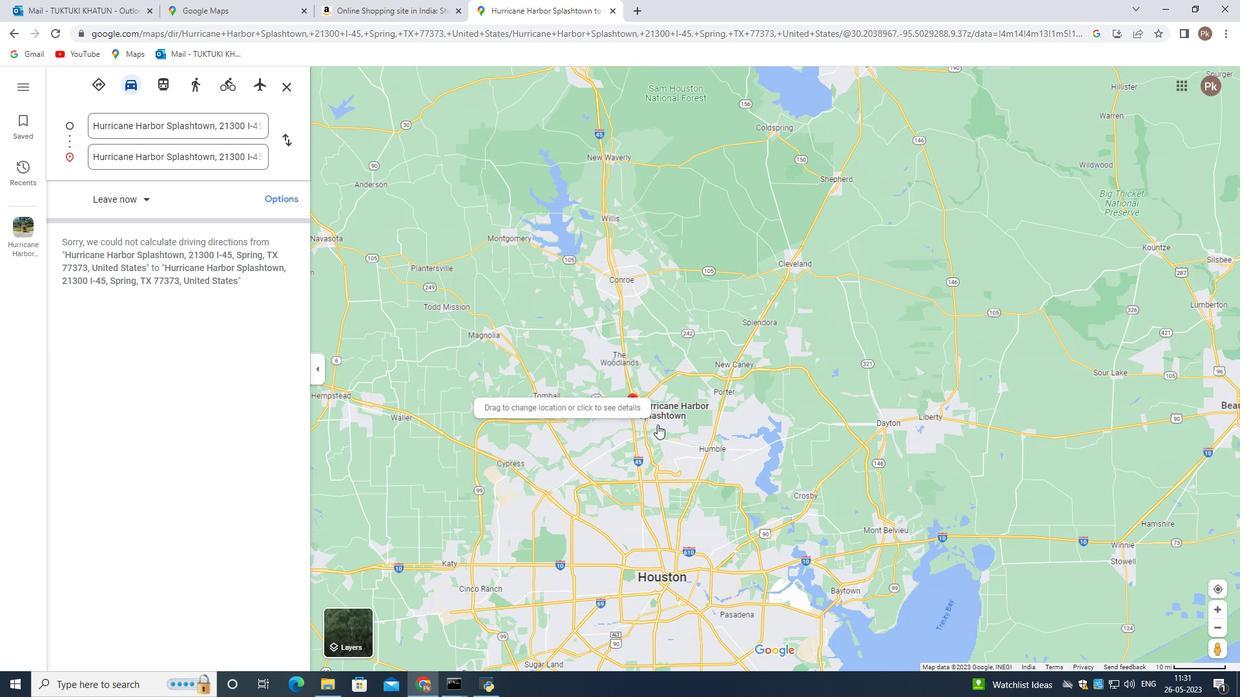 
Action: Mouse scrolled (657, 425) with delta (0, 0)
Screenshot: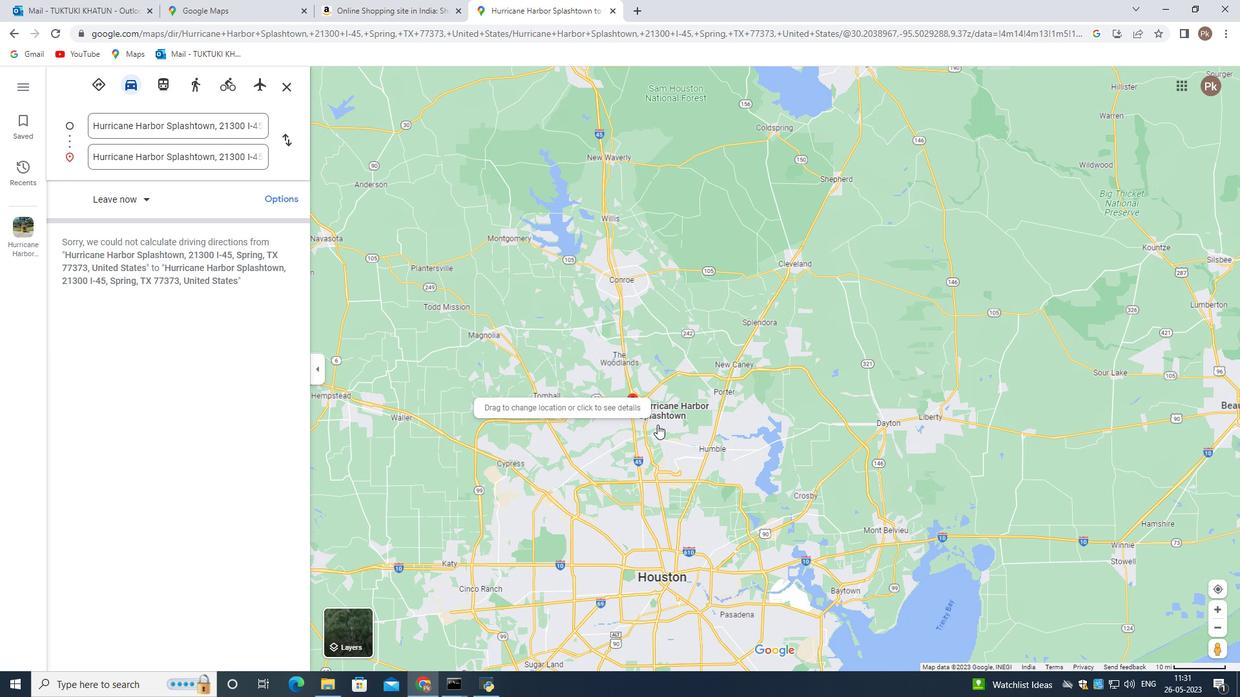 
Action: Mouse scrolled (657, 425) with delta (0, 0)
Screenshot: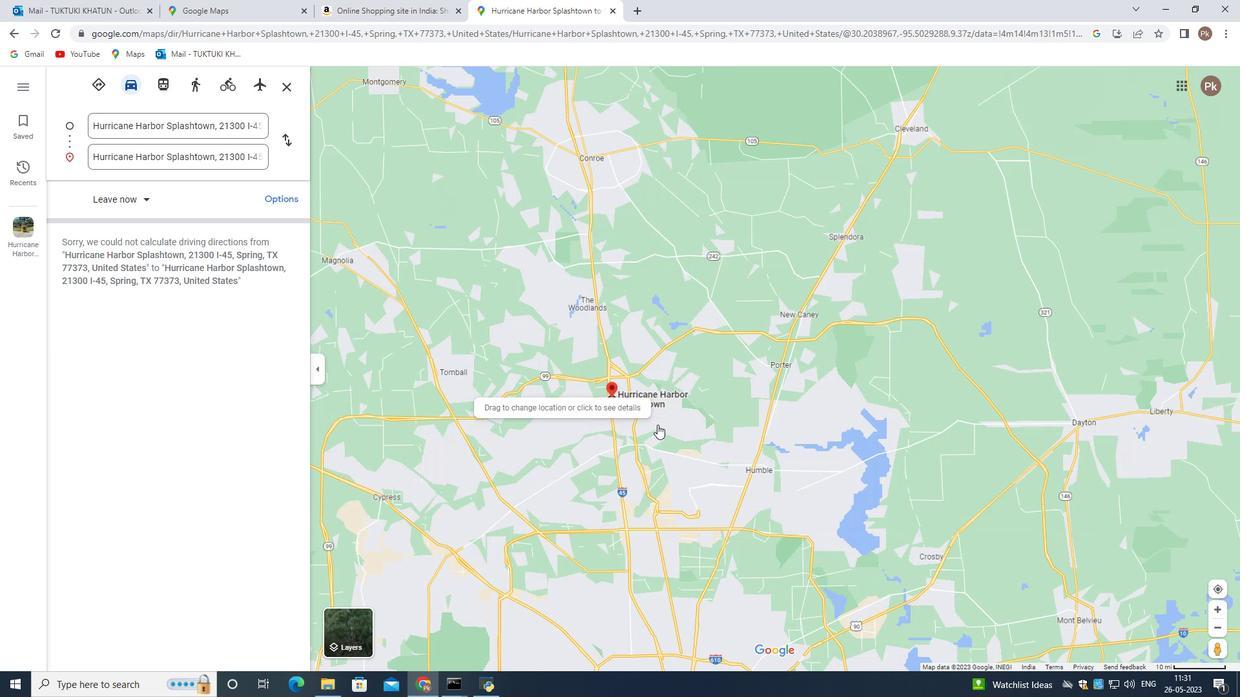 
Action: Mouse scrolled (657, 425) with delta (0, 0)
Screenshot: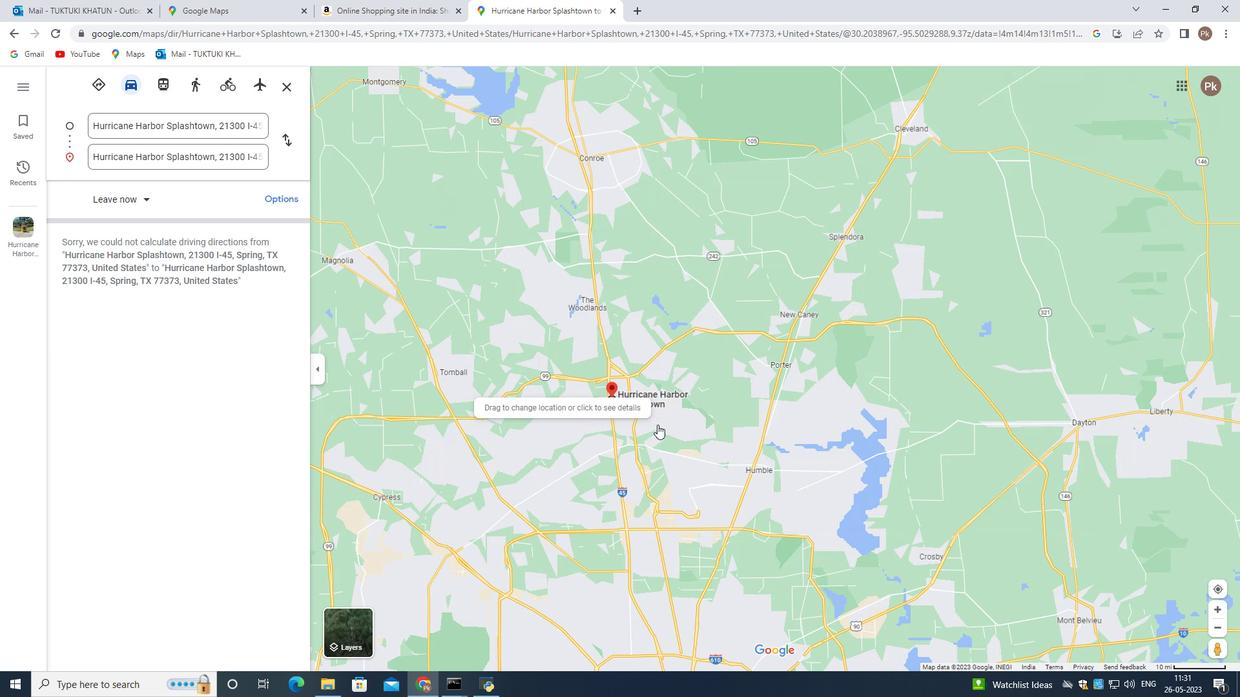 
Action: Mouse moved to (544, 430)
Screenshot: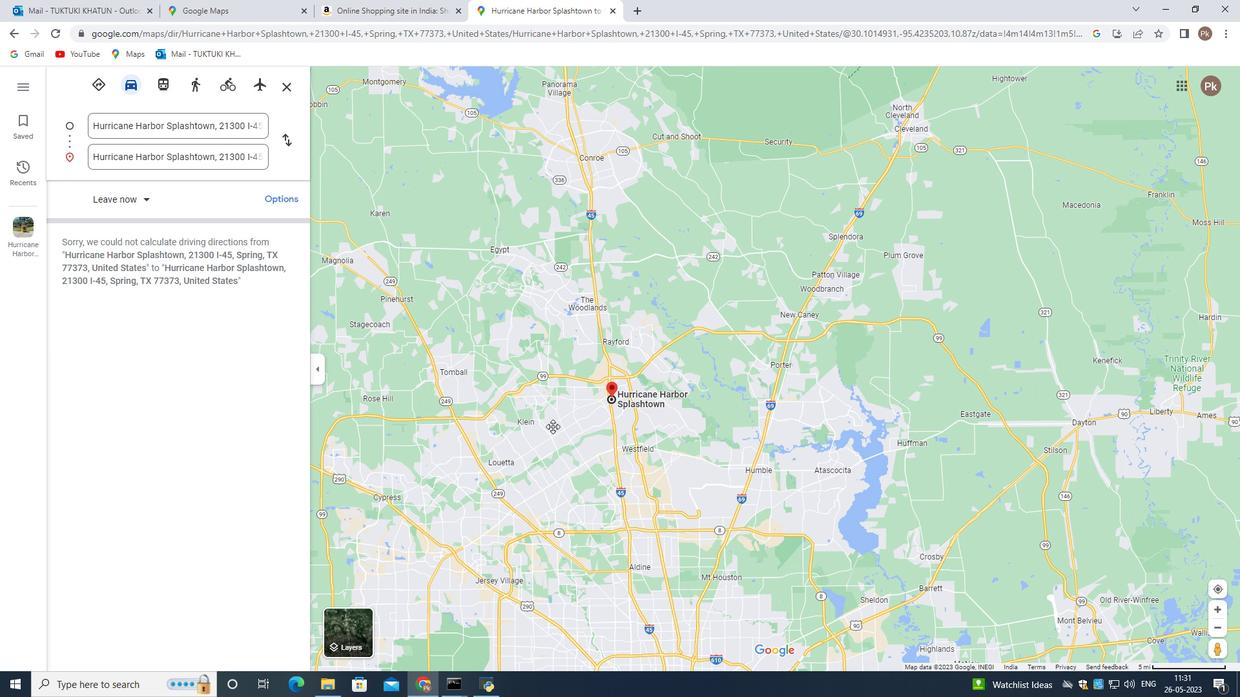 
Action: Mouse pressed left at (544, 430)
Screenshot: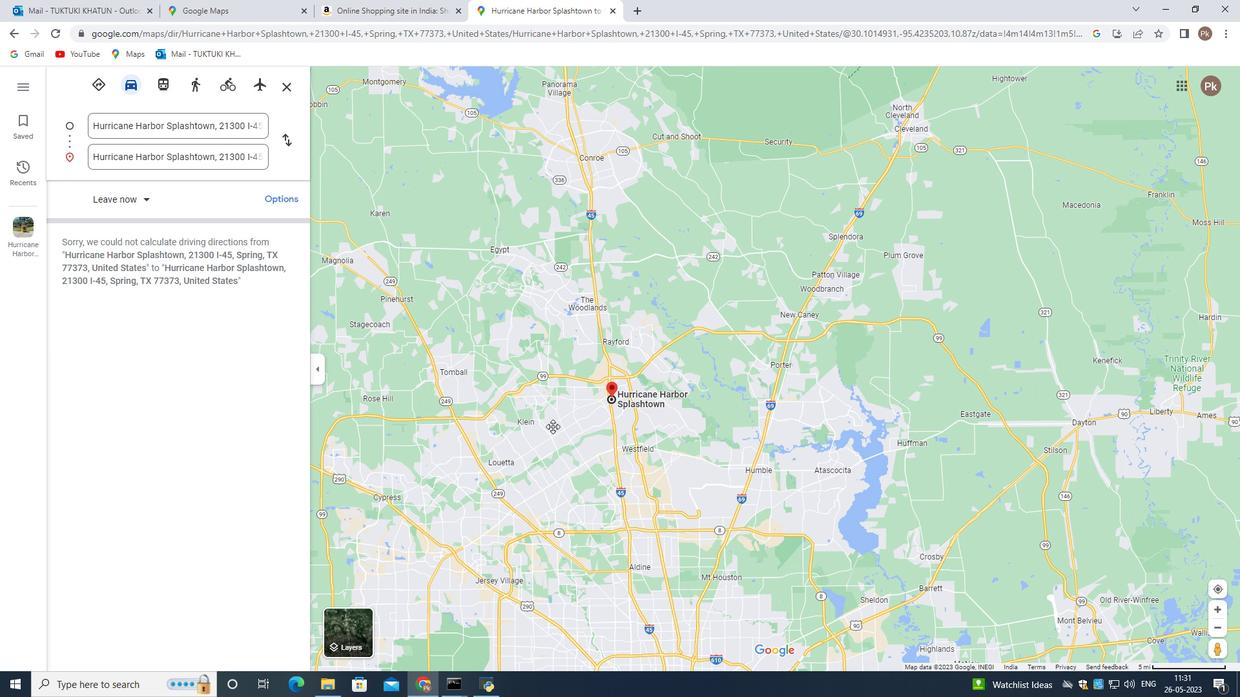 
Action: Mouse moved to (734, 366)
Screenshot: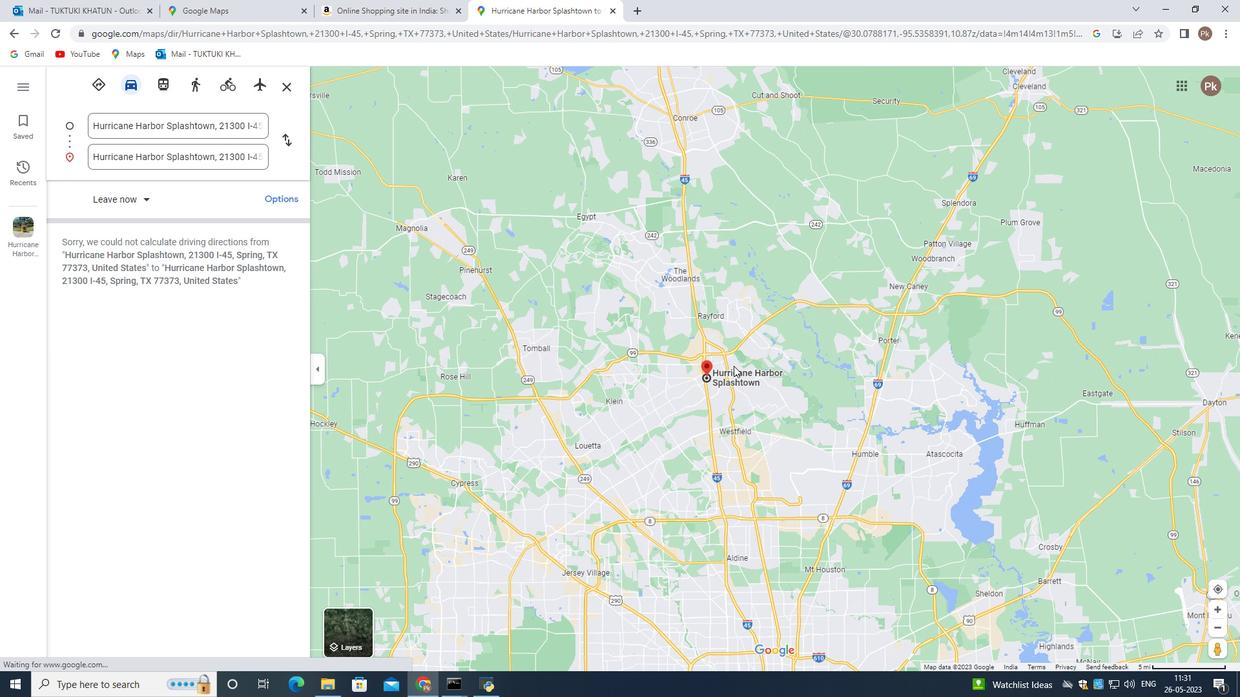 
Action: Mouse scrolled (734, 367) with delta (0, 0)
Screenshot: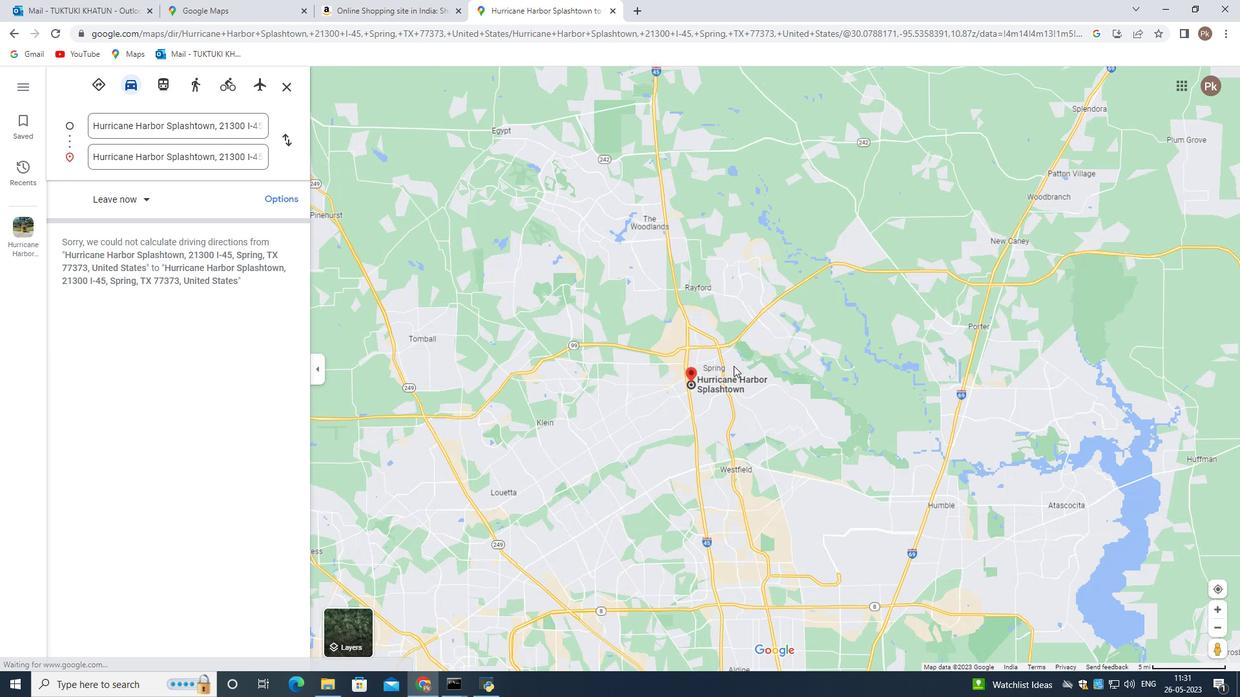 
Action: Mouse moved to (734, 366)
Screenshot: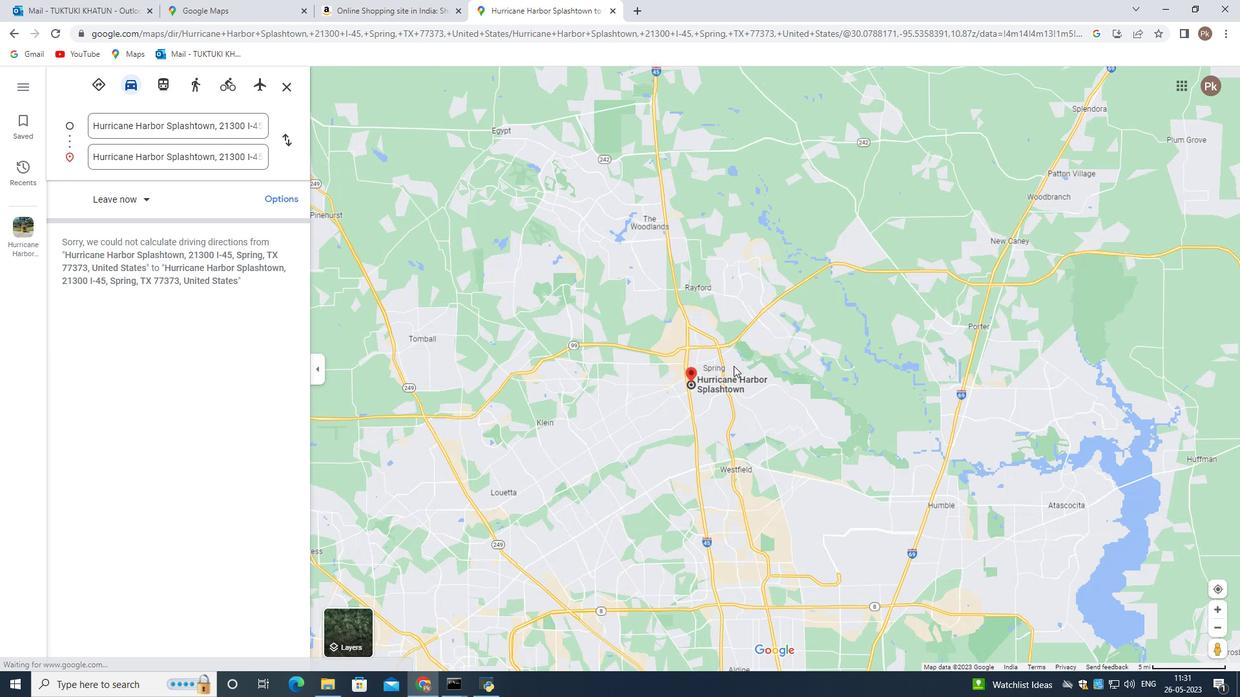 
Action: Mouse scrolled (734, 367) with delta (0, 0)
Screenshot: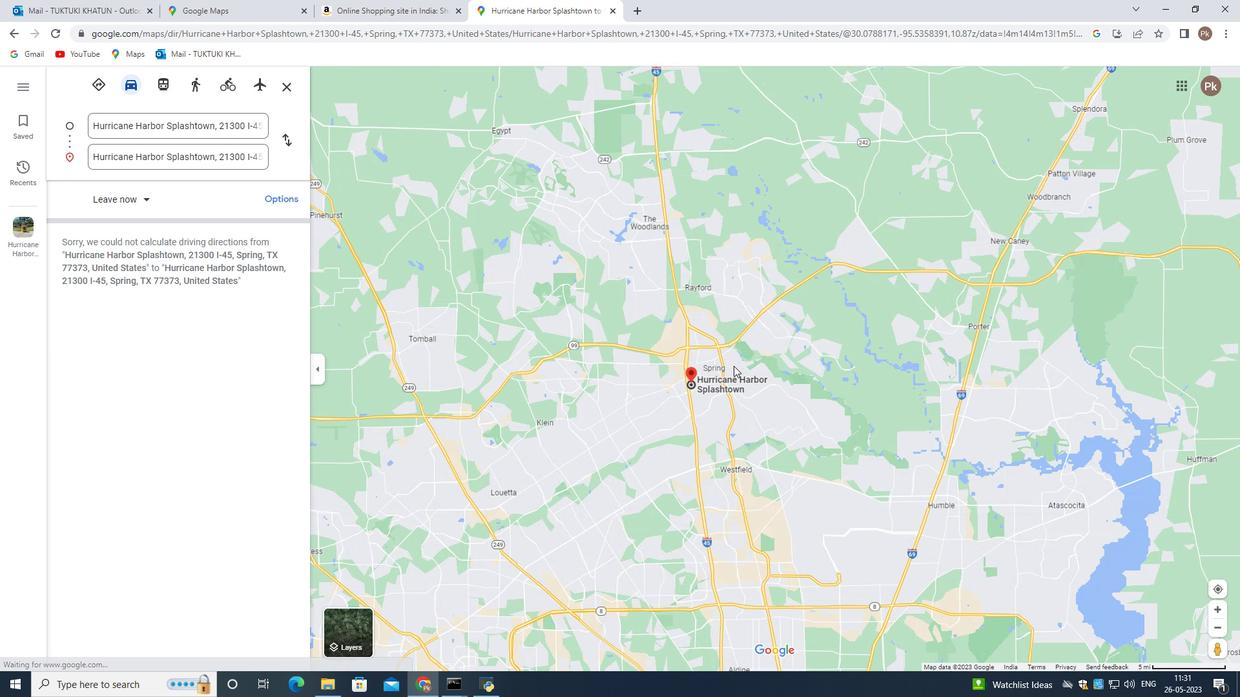 
Action: Mouse scrolled (734, 367) with delta (0, 0)
Screenshot: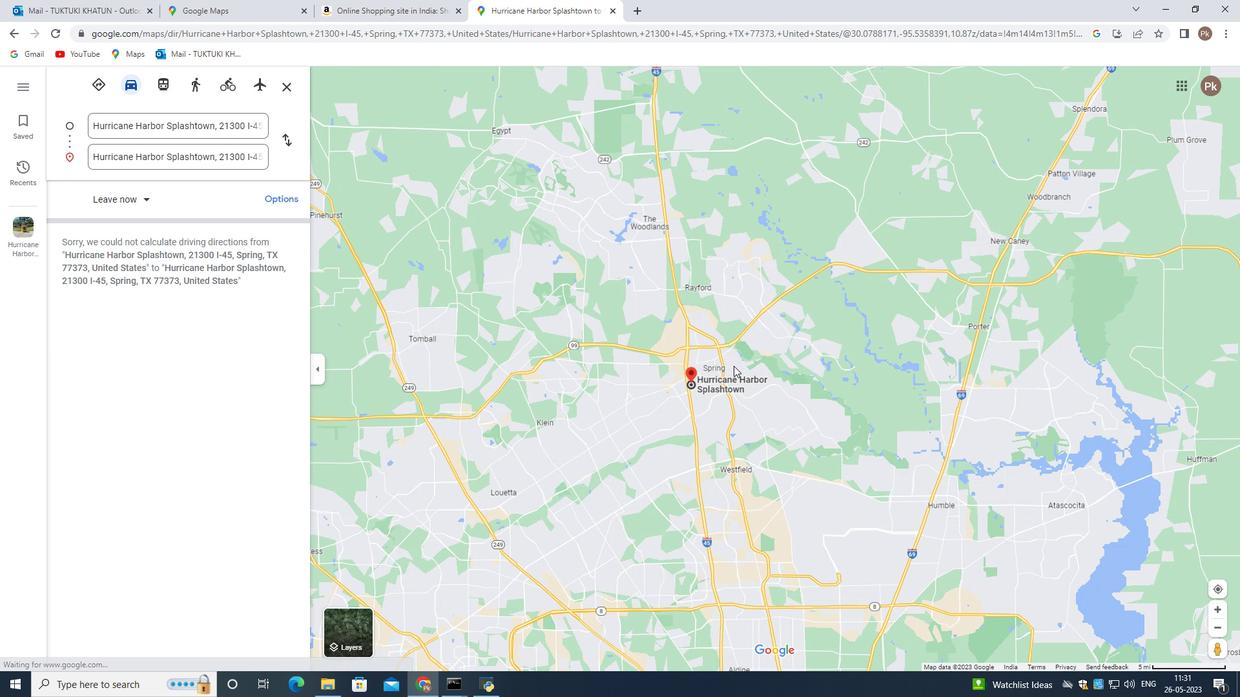 
Action: Mouse scrolled (734, 367) with delta (0, 0)
Screenshot: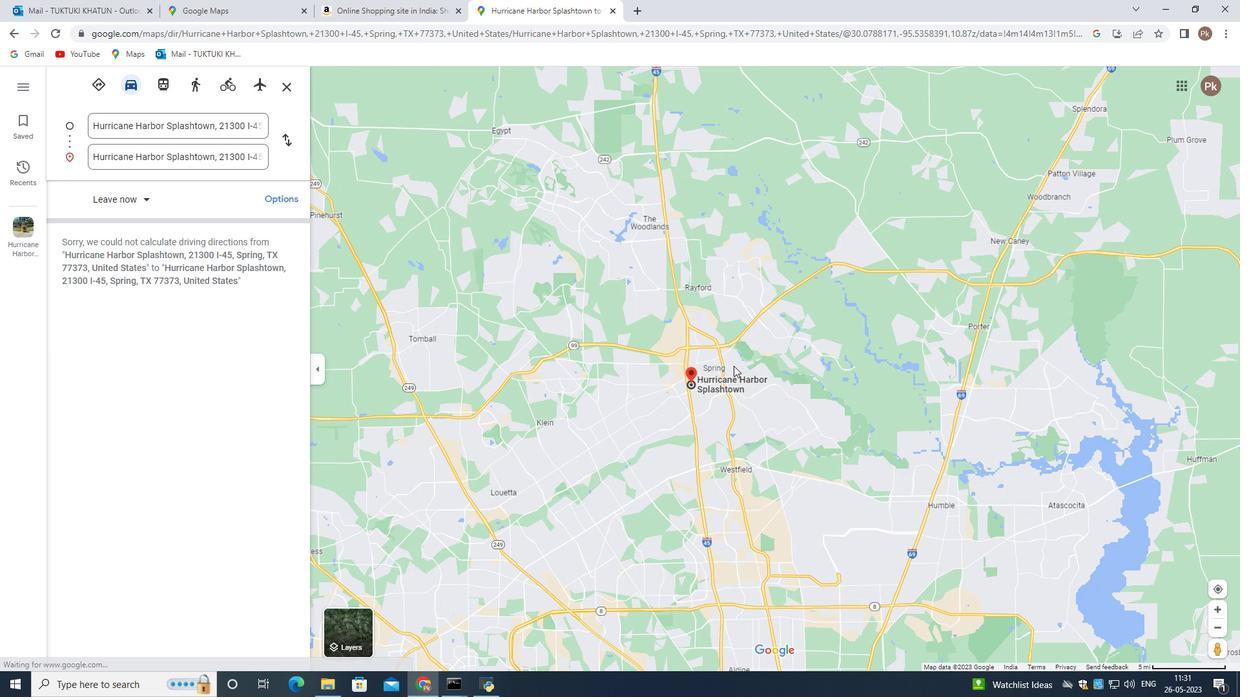
Action: Mouse scrolled (734, 367) with delta (0, 0)
Screenshot: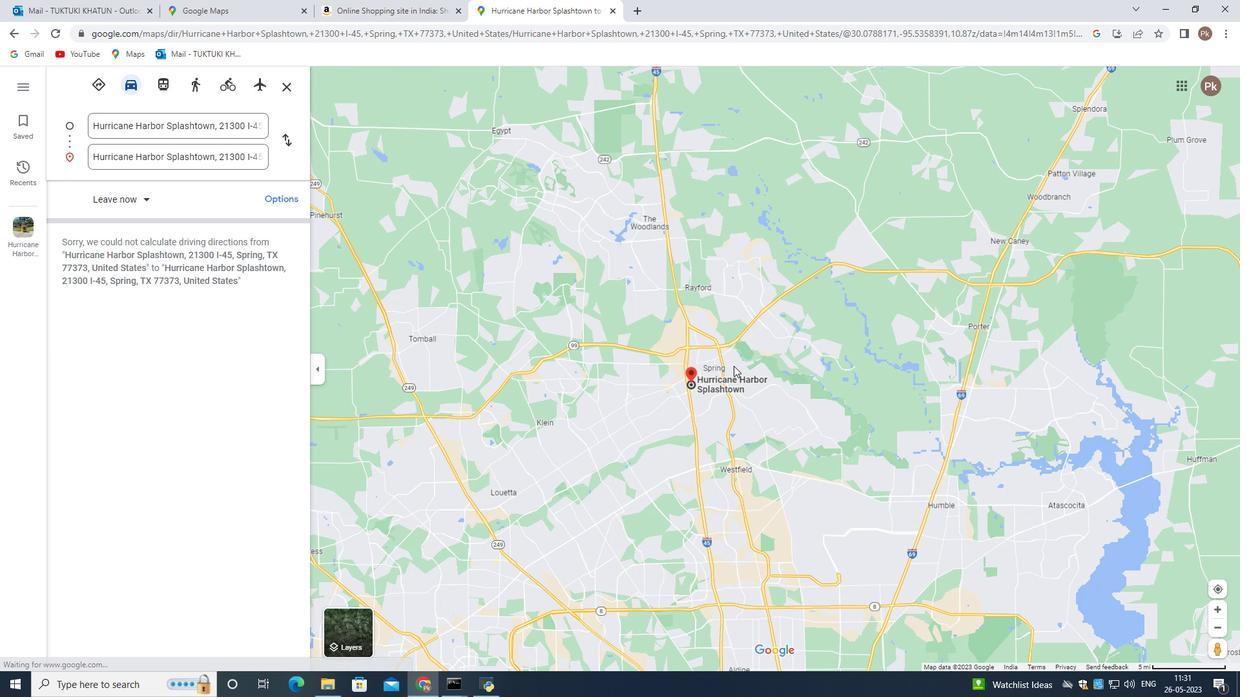 
Action: Mouse scrolled (734, 367) with delta (0, 0)
Screenshot: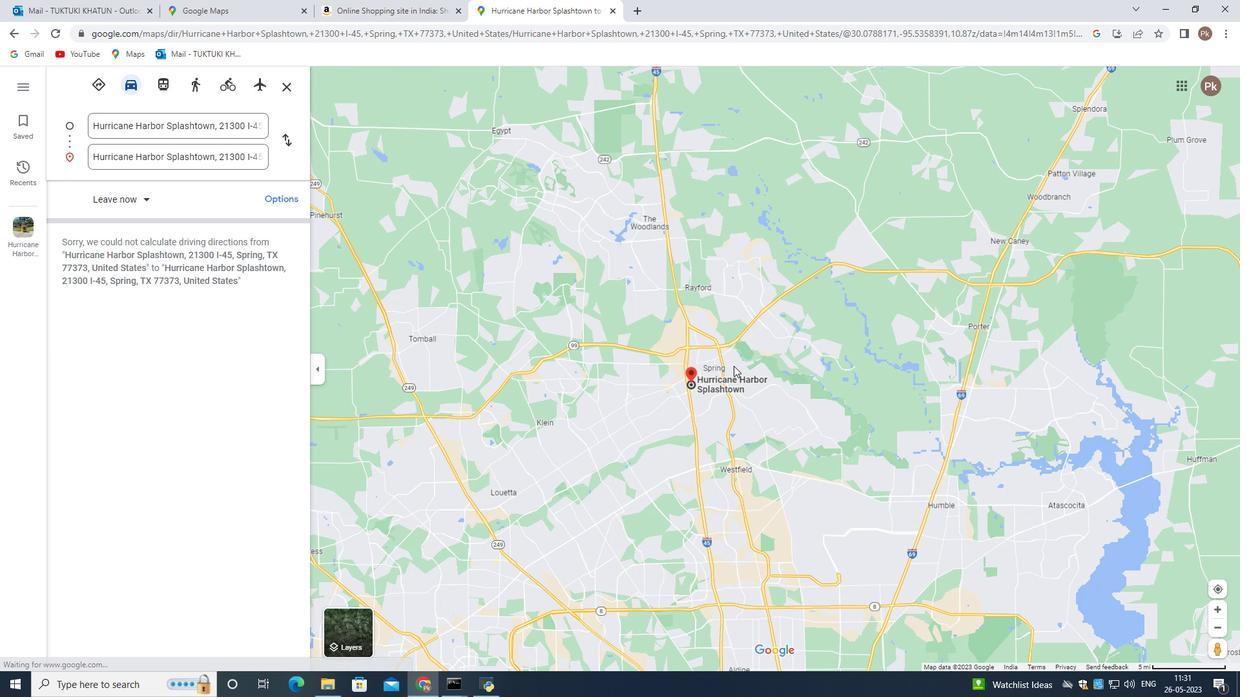 
Action: Mouse scrolled (734, 367) with delta (0, 0)
Screenshot: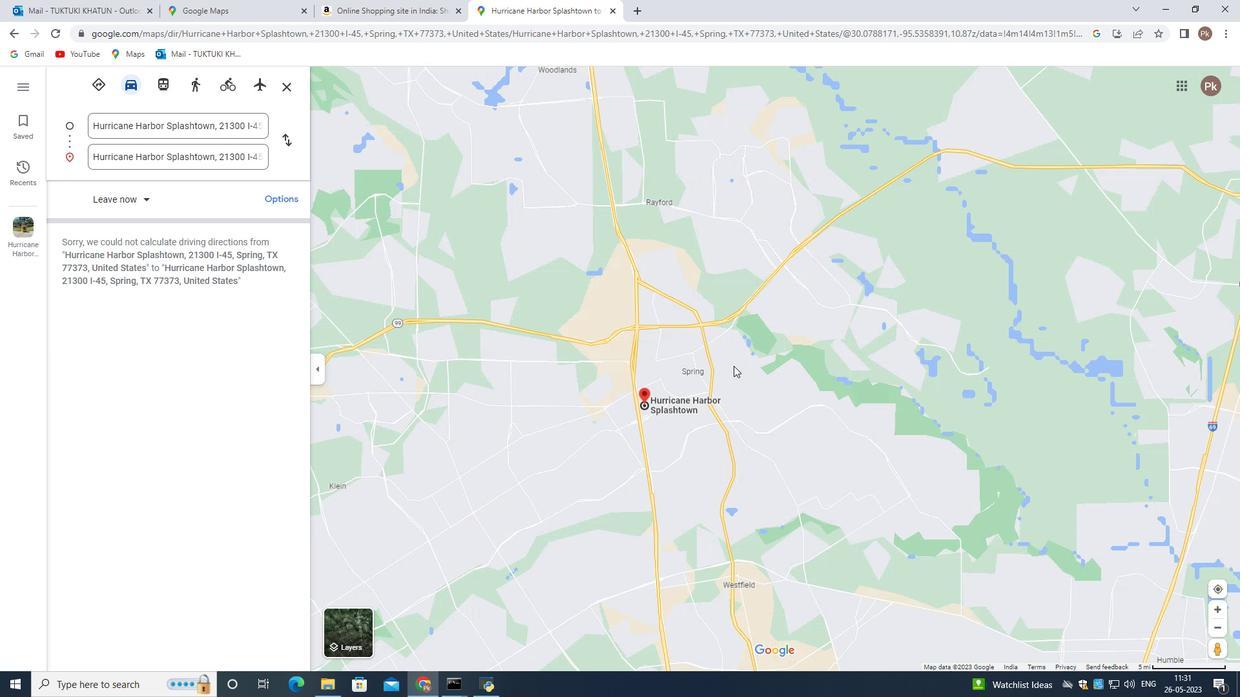 
Action: Mouse scrolled (734, 367) with delta (0, 0)
Screenshot: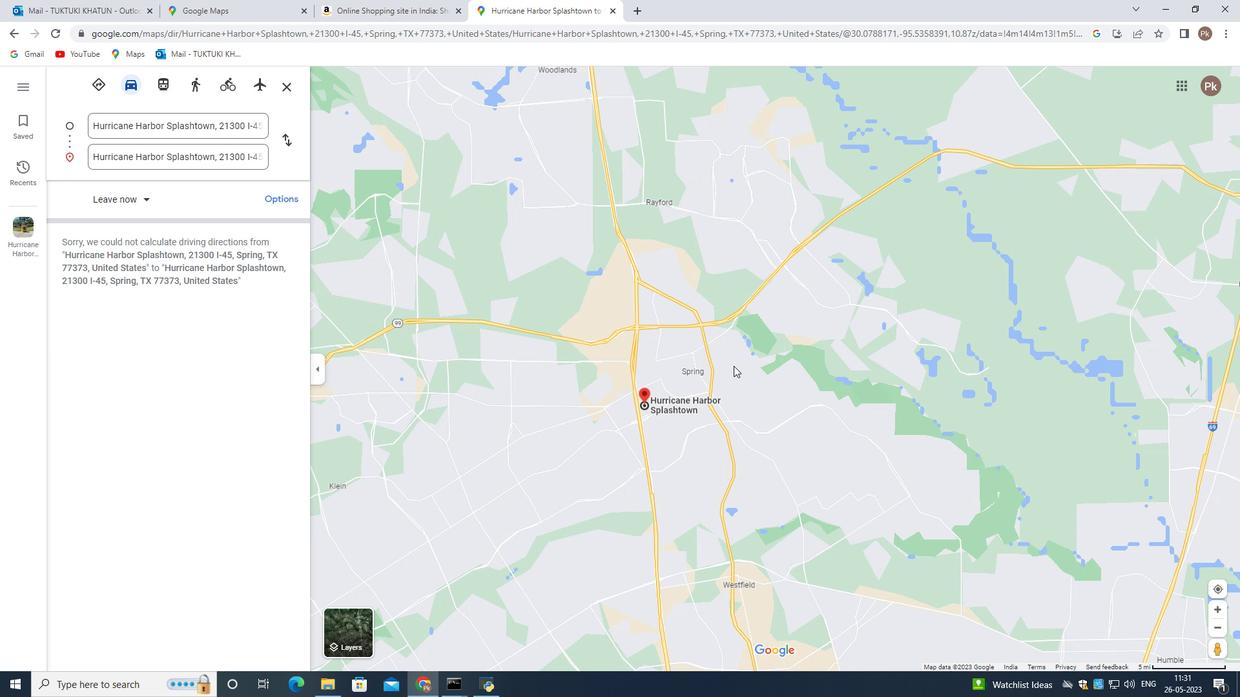 
Action: Mouse moved to (510, 393)
Screenshot: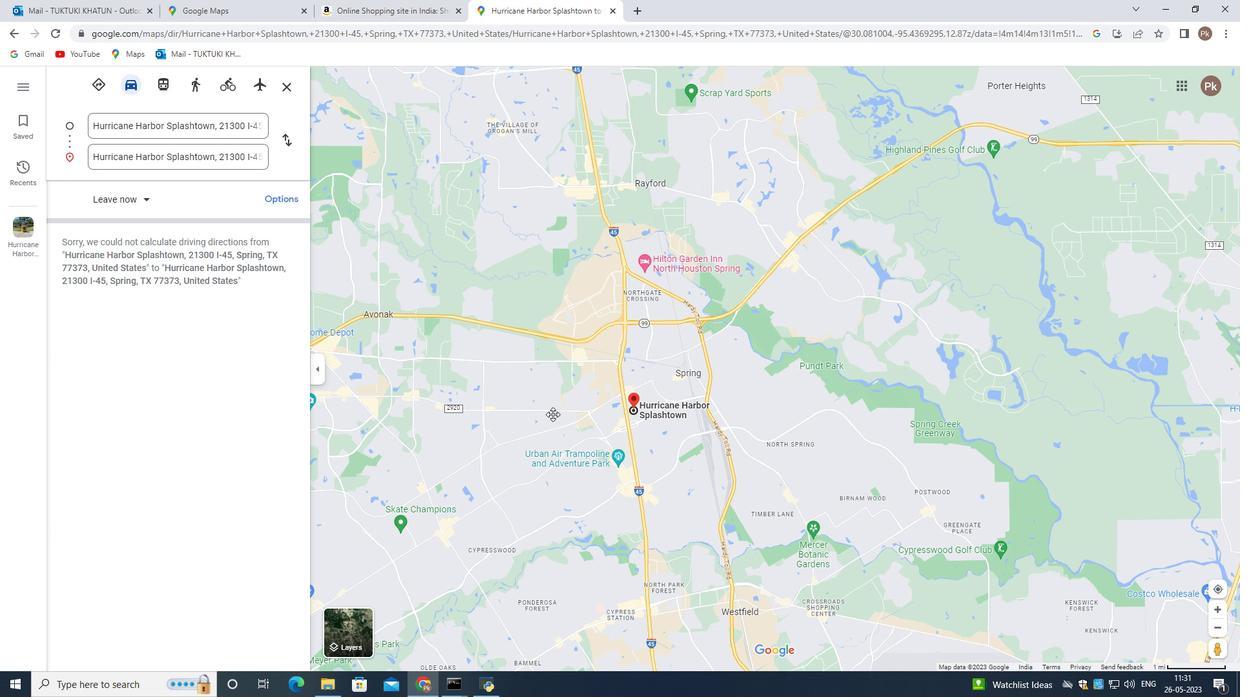 
Action: Mouse pressed left at (510, 393)
Screenshot: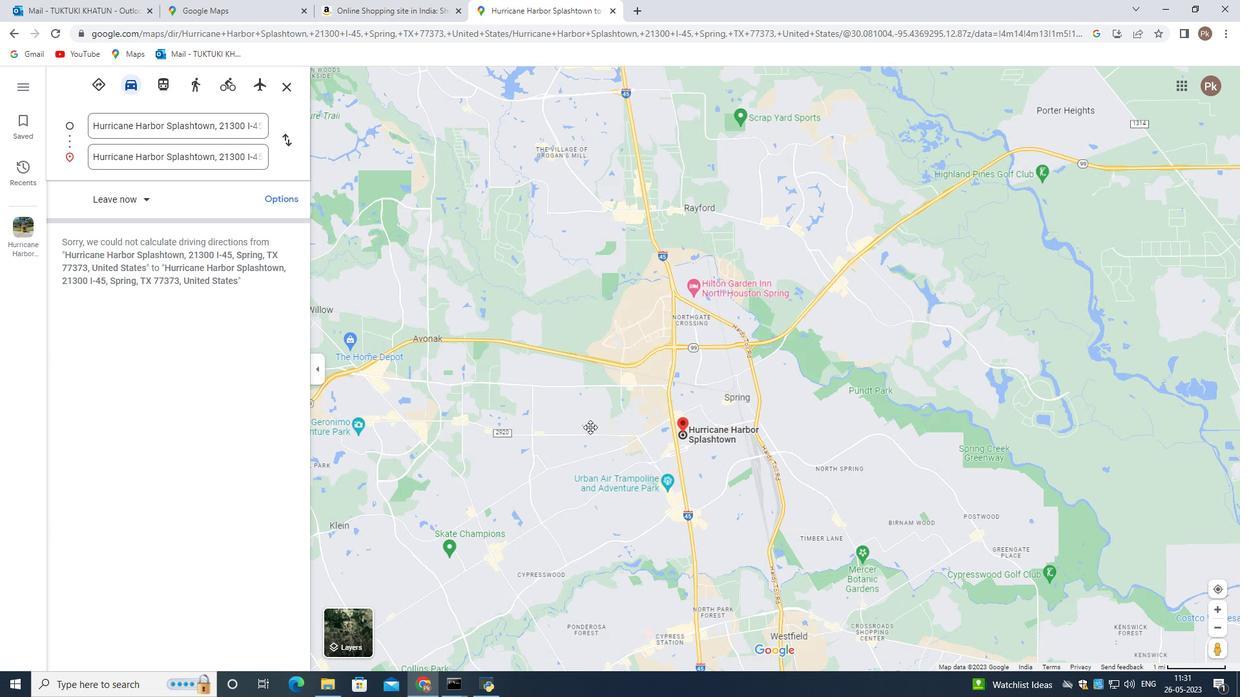 
Action: Mouse moved to (734, 438)
Screenshot: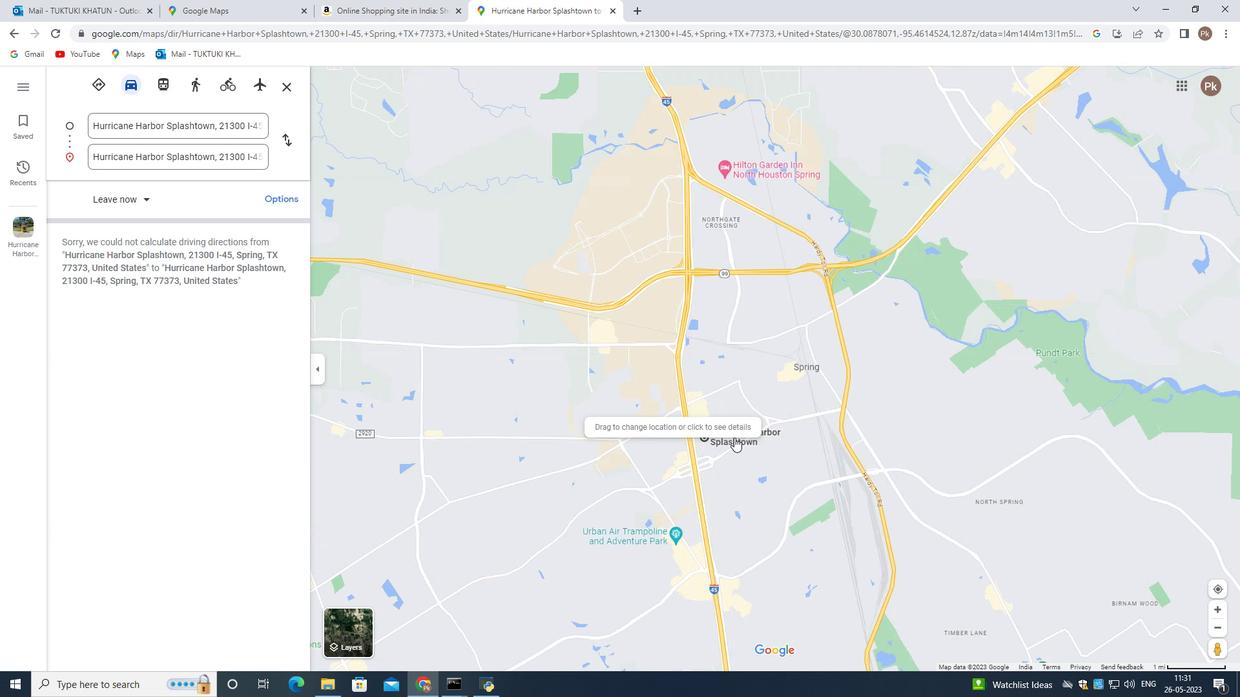 
Action: Mouse scrolled (734, 438) with delta (0, 0)
Screenshot: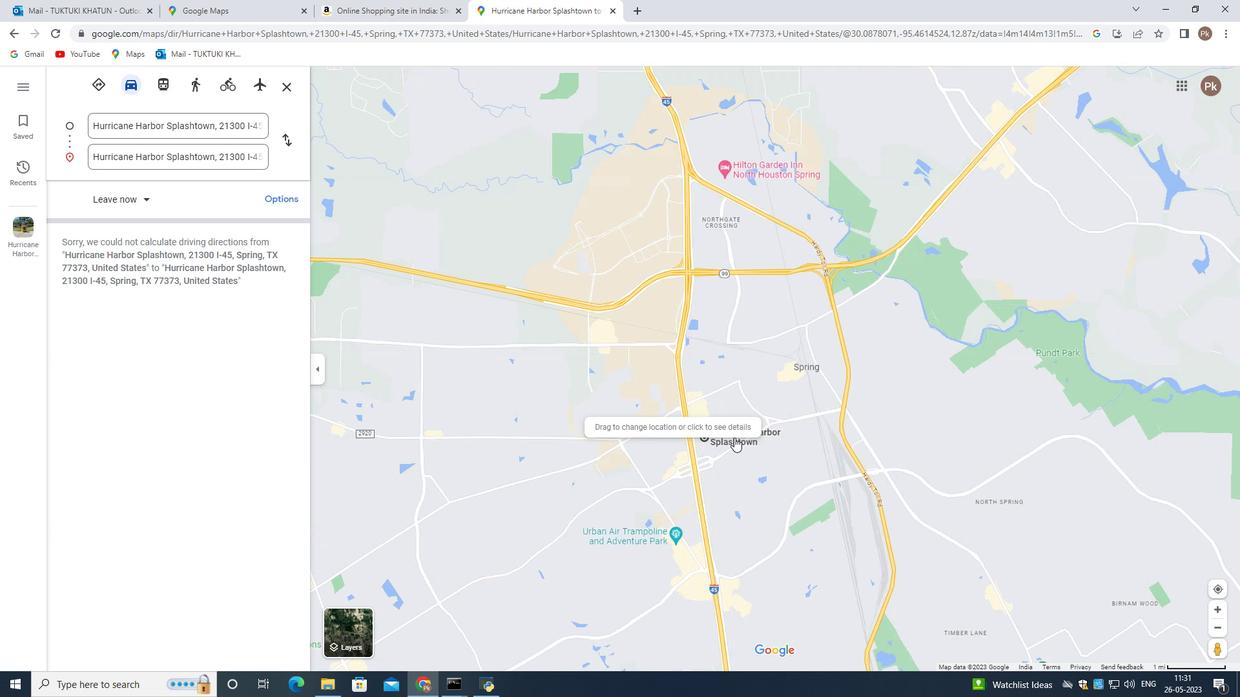 
Action: Mouse scrolled (734, 438) with delta (0, 0)
Screenshot: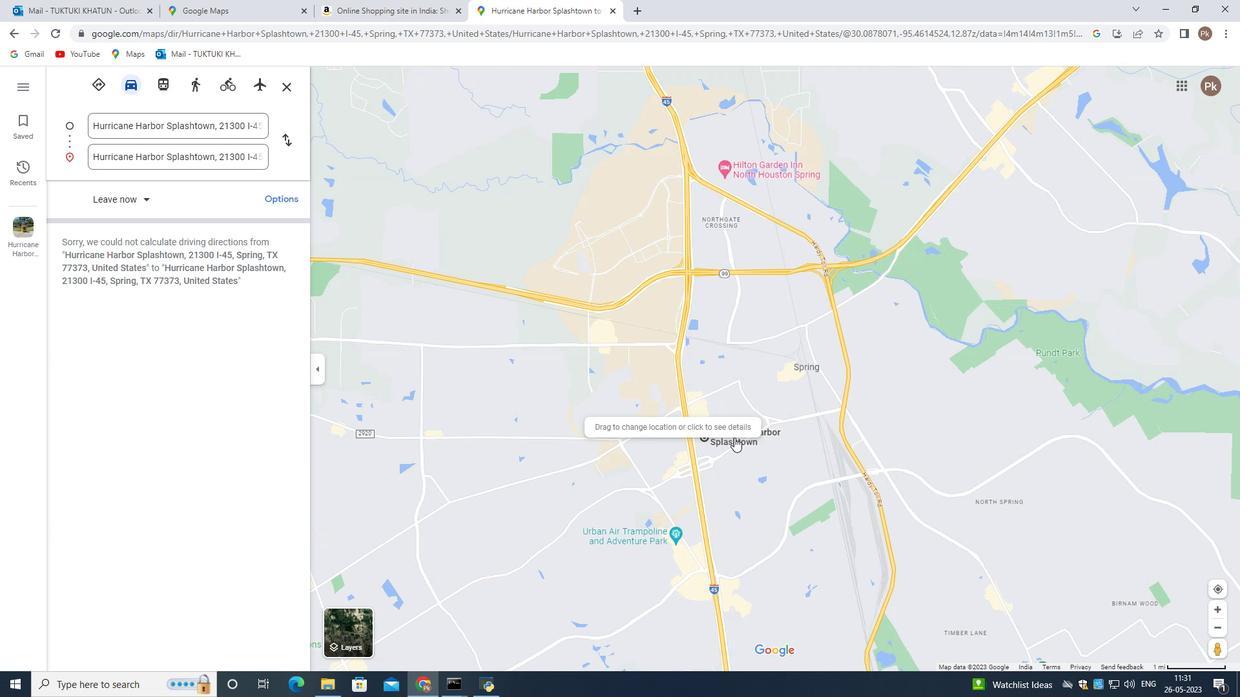 
Action: Mouse scrolled (734, 438) with delta (0, 0)
Screenshot: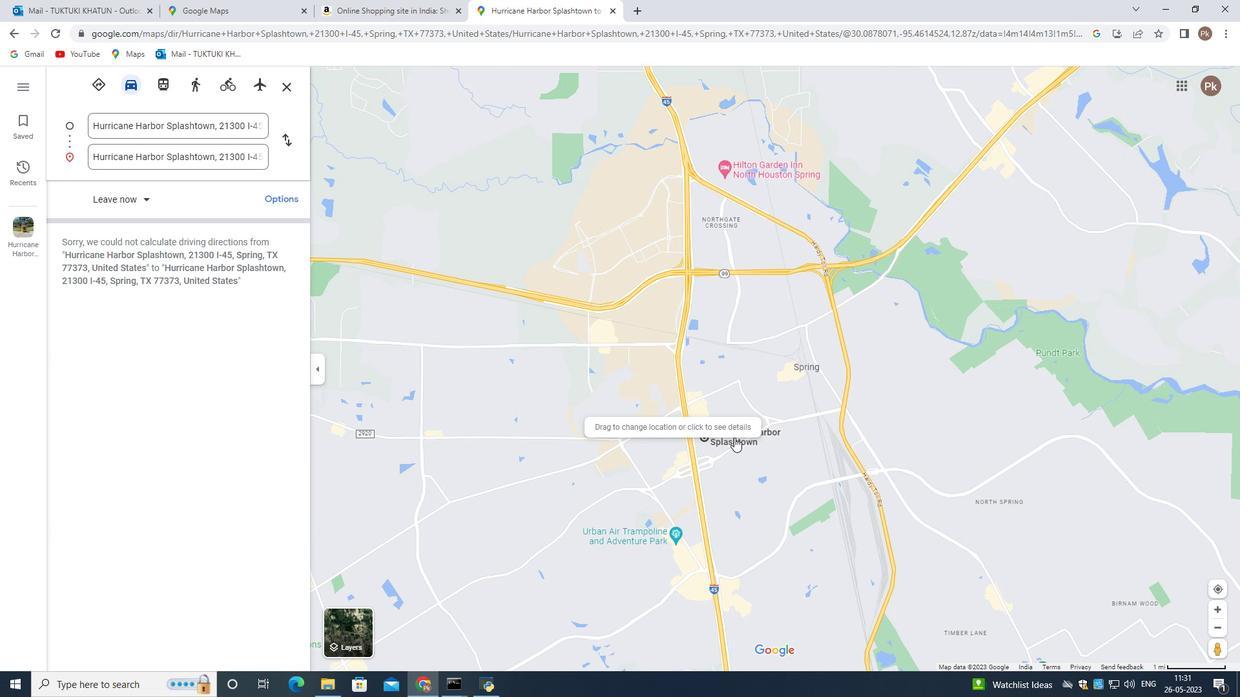 
Action: Mouse scrolled (734, 438) with delta (0, 0)
Screenshot: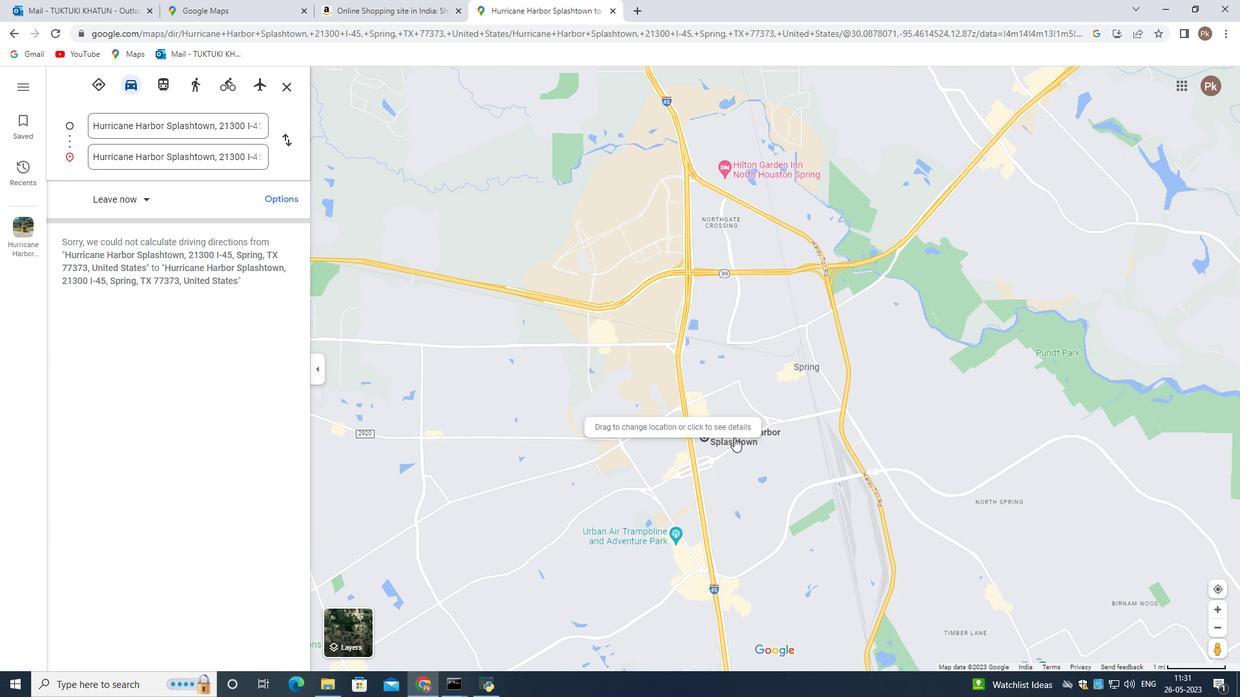 
Action: Mouse scrolled (734, 438) with delta (0, 0)
Screenshot: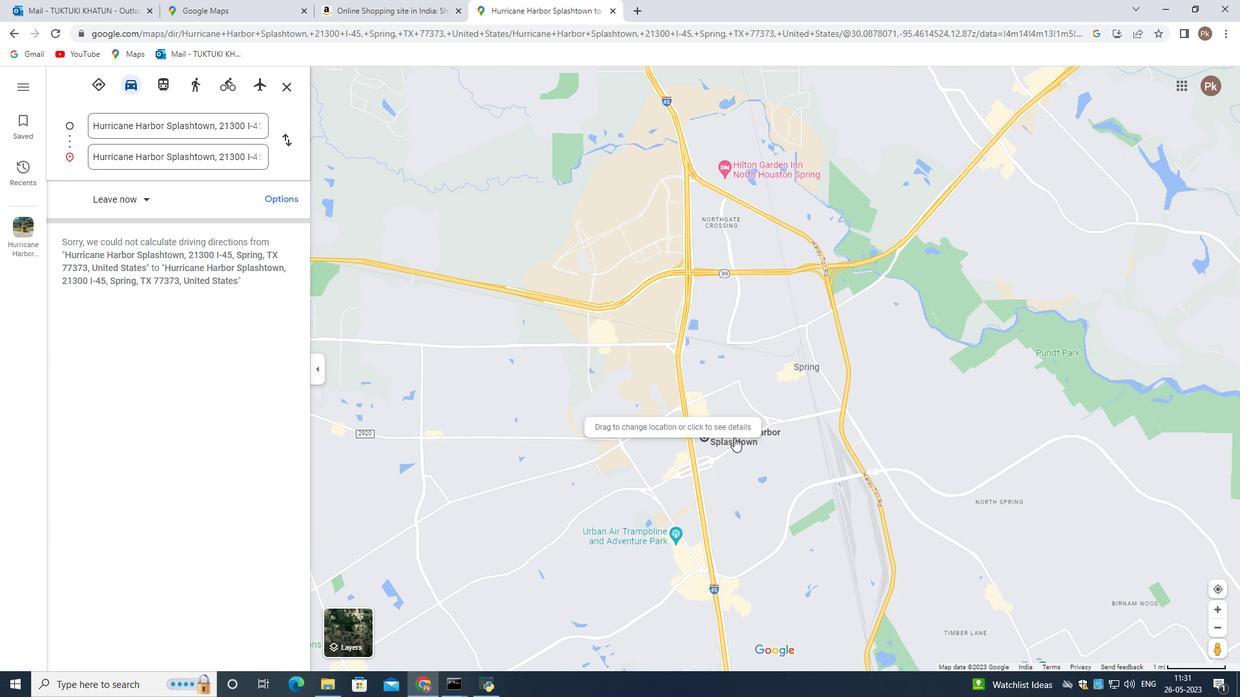 
Action: Mouse scrolled (734, 438) with delta (0, 0)
Screenshot: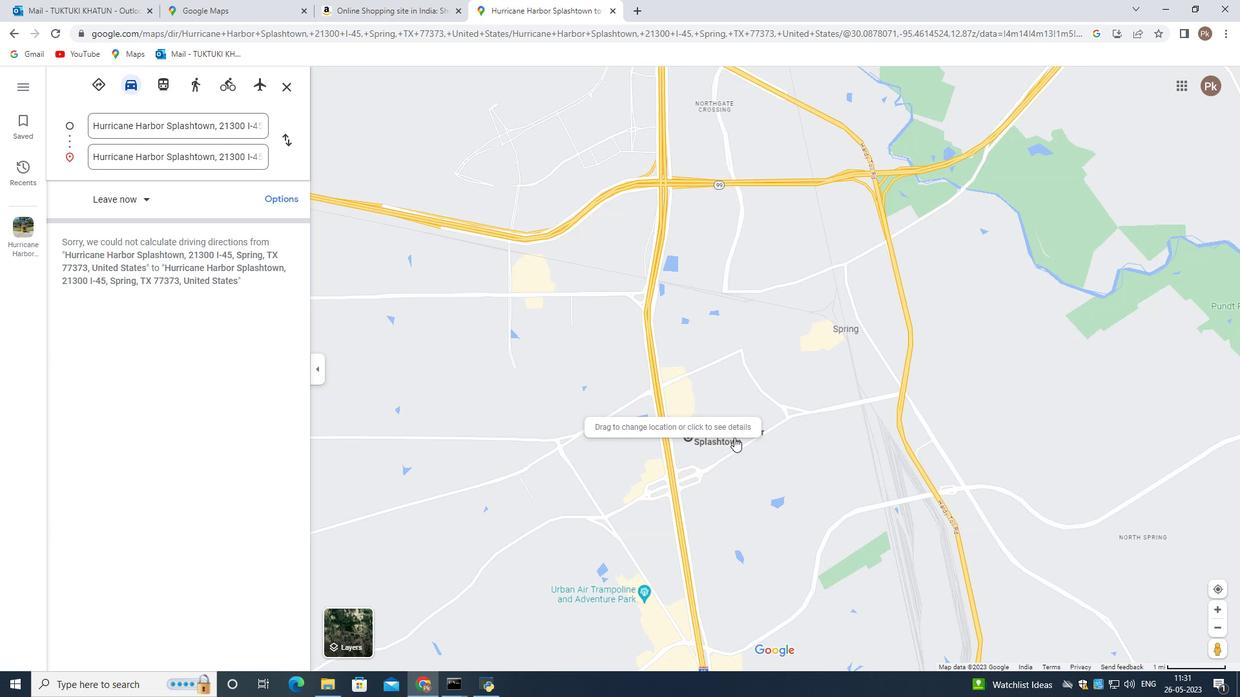 
Action: Mouse scrolled (734, 438) with delta (0, 0)
Screenshot: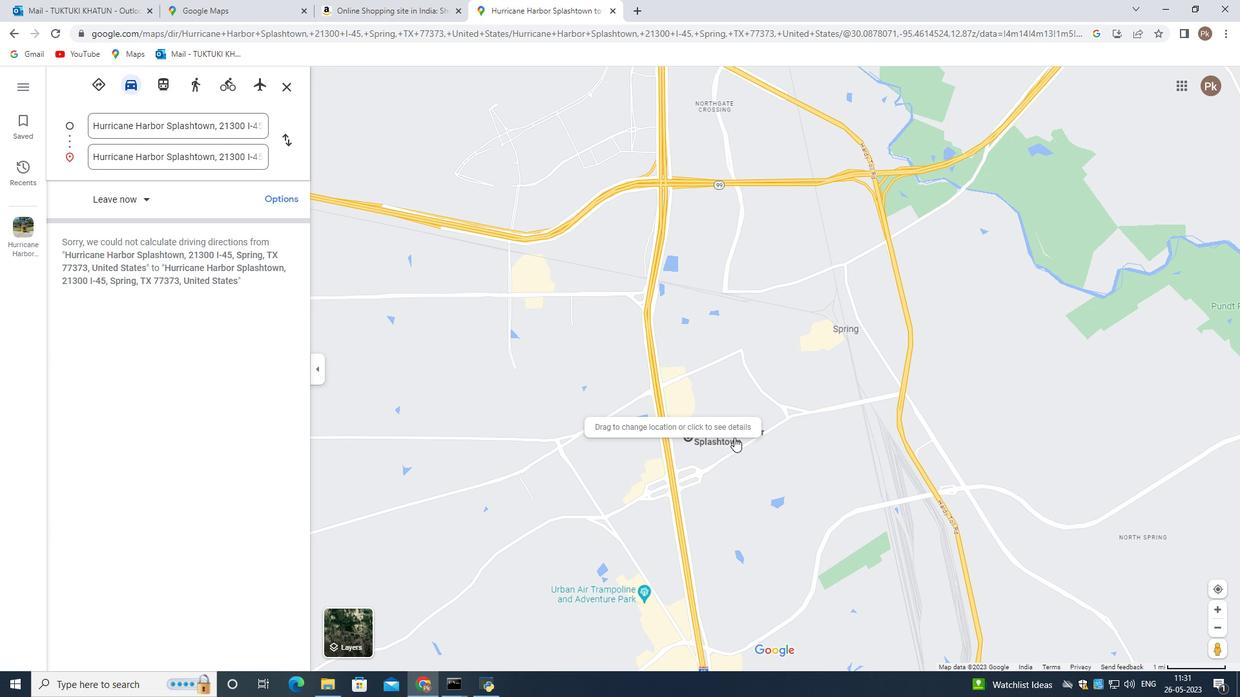 
Action: Mouse moved to (718, 383)
Screenshot: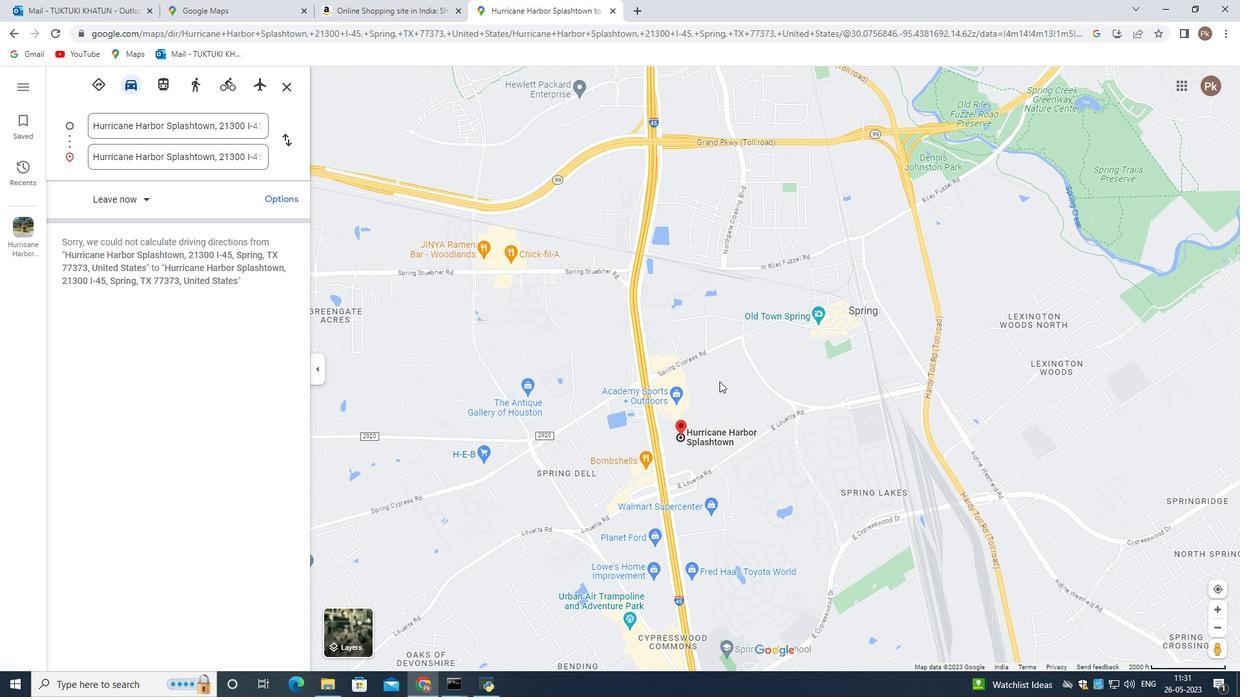 
Action: Mouse pressed left at (718, 383)
Screenshot: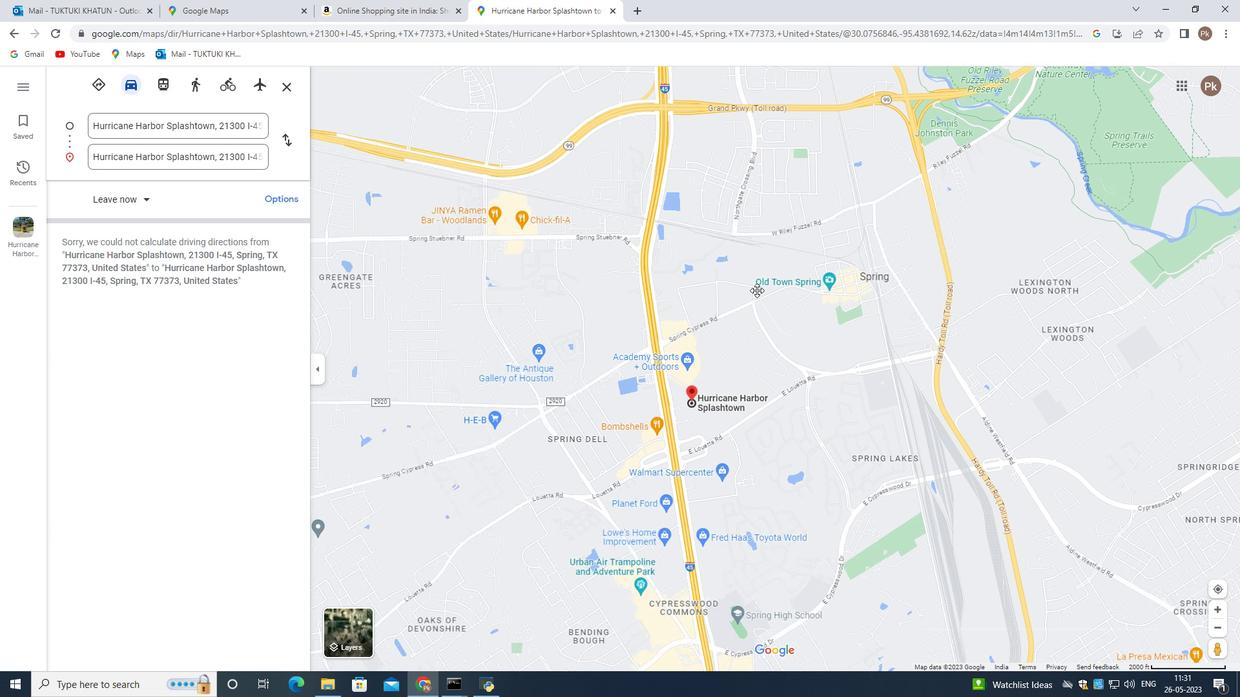 
Action: Mouse moved to (730, 343)
Screenshot: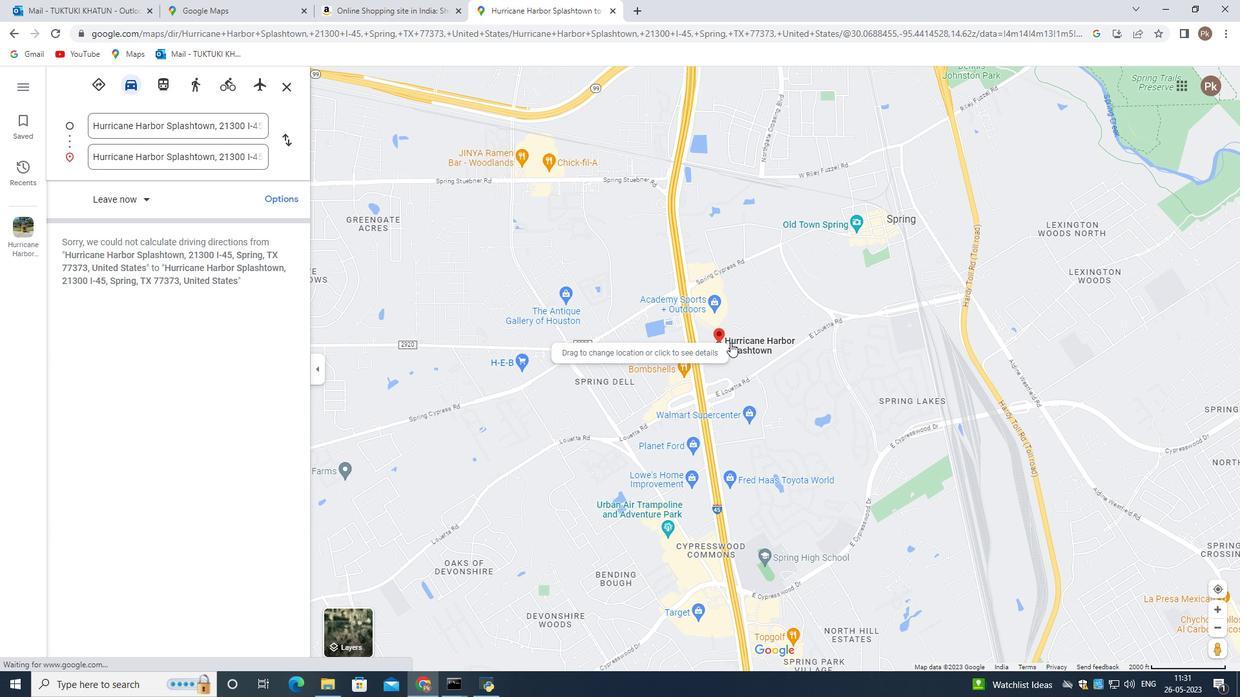 
Action: Mouse scrolled (730, 343) with delta (0, 0)
Screenshot: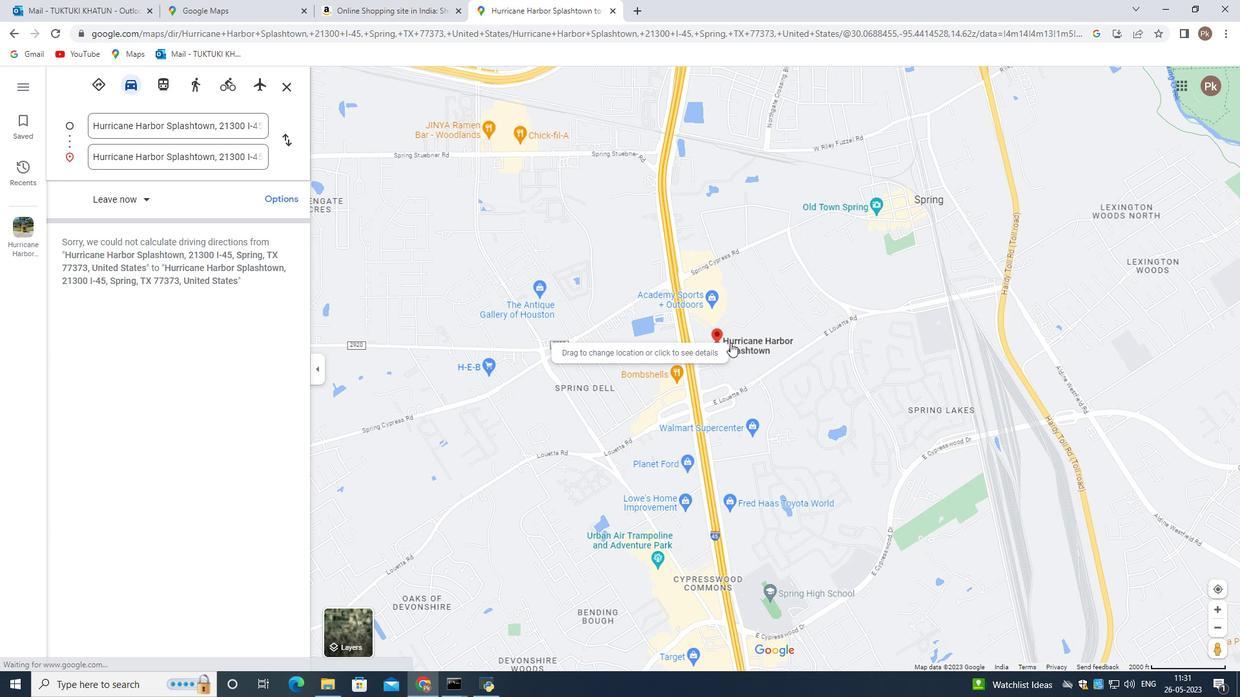 
Action: Mouse scrolled (730, 343) with delta (0, 0)
Screenshot: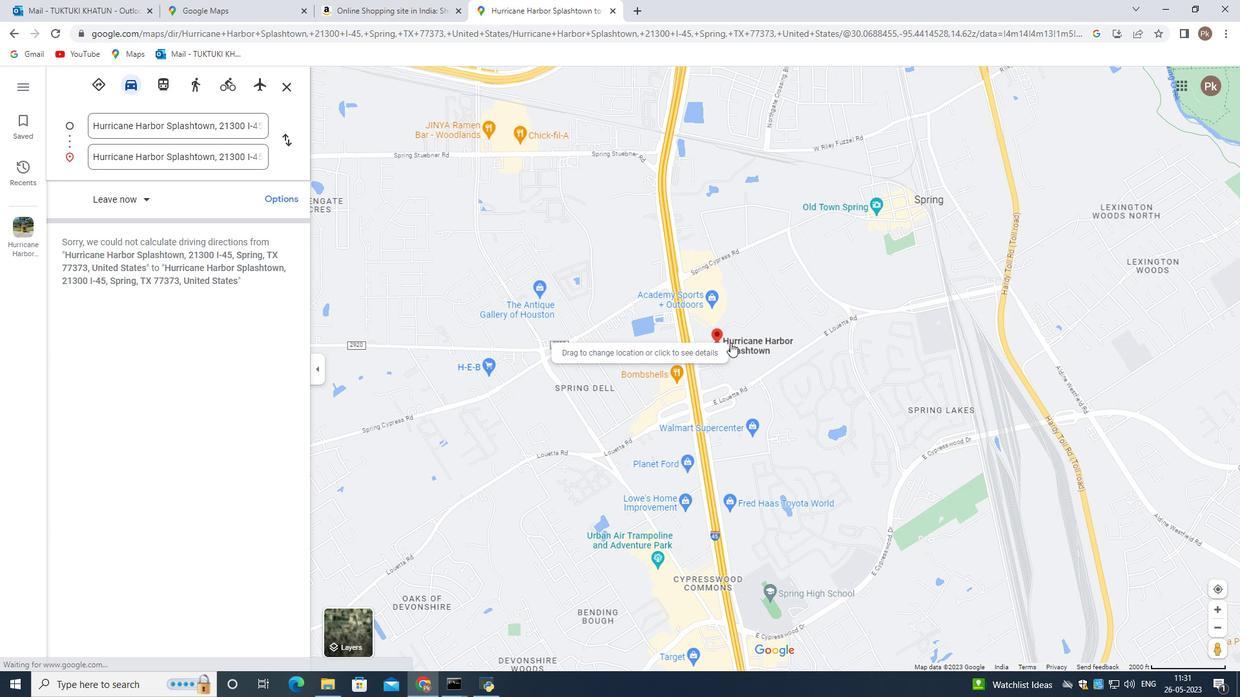 
Action: Mouse scrolled (730, 343) with delta (0, 0)
Screenshot: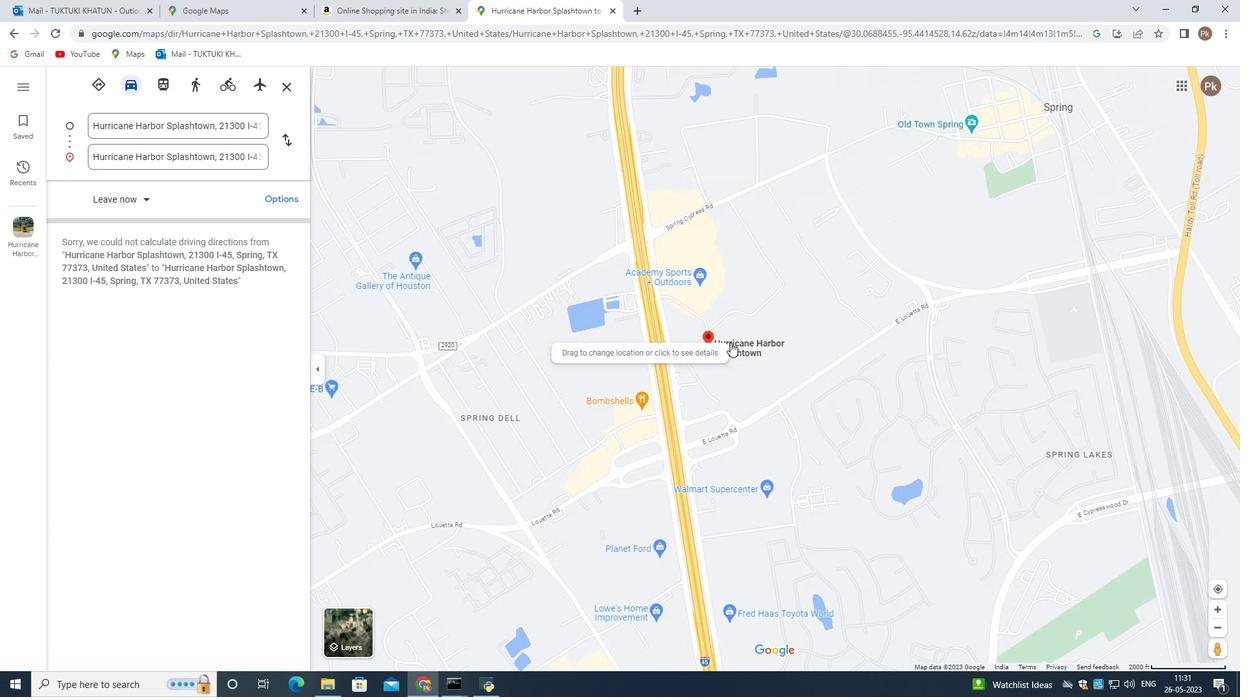 
Action: Mouse scrolled (730, 343) with delta (0, 0)
Screenshot: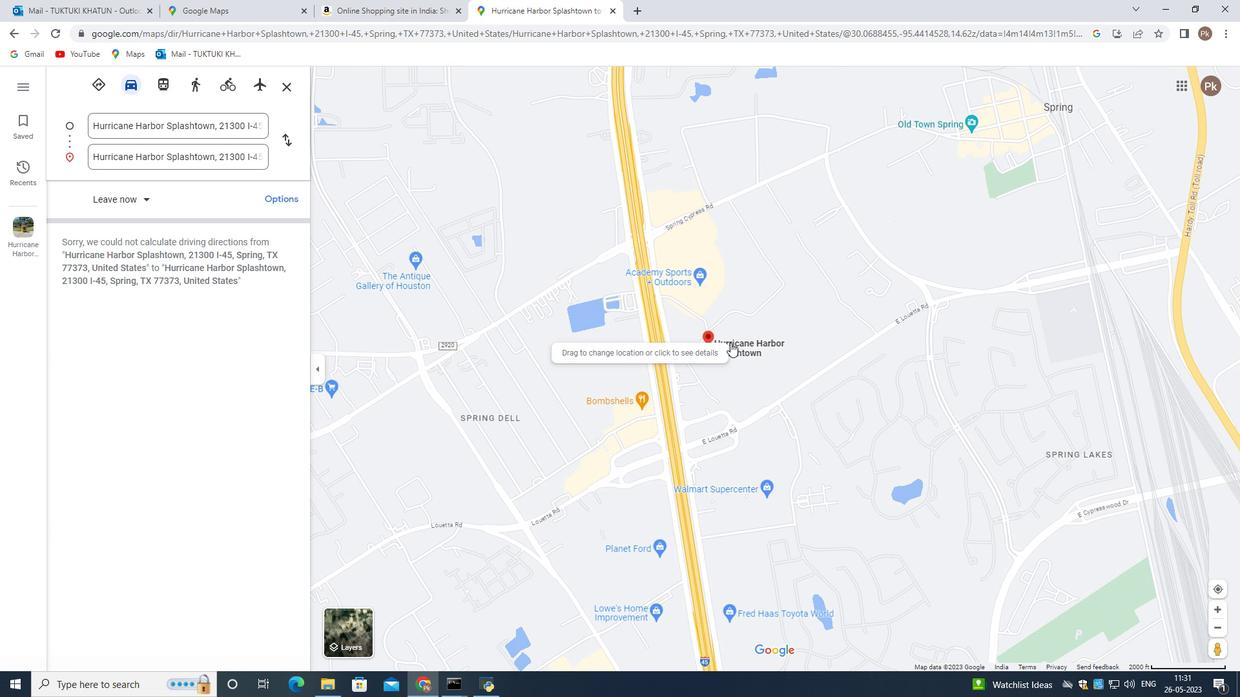 
Action: Mouse scrolled (730, 343) with delta (0, 0)
Screenshot: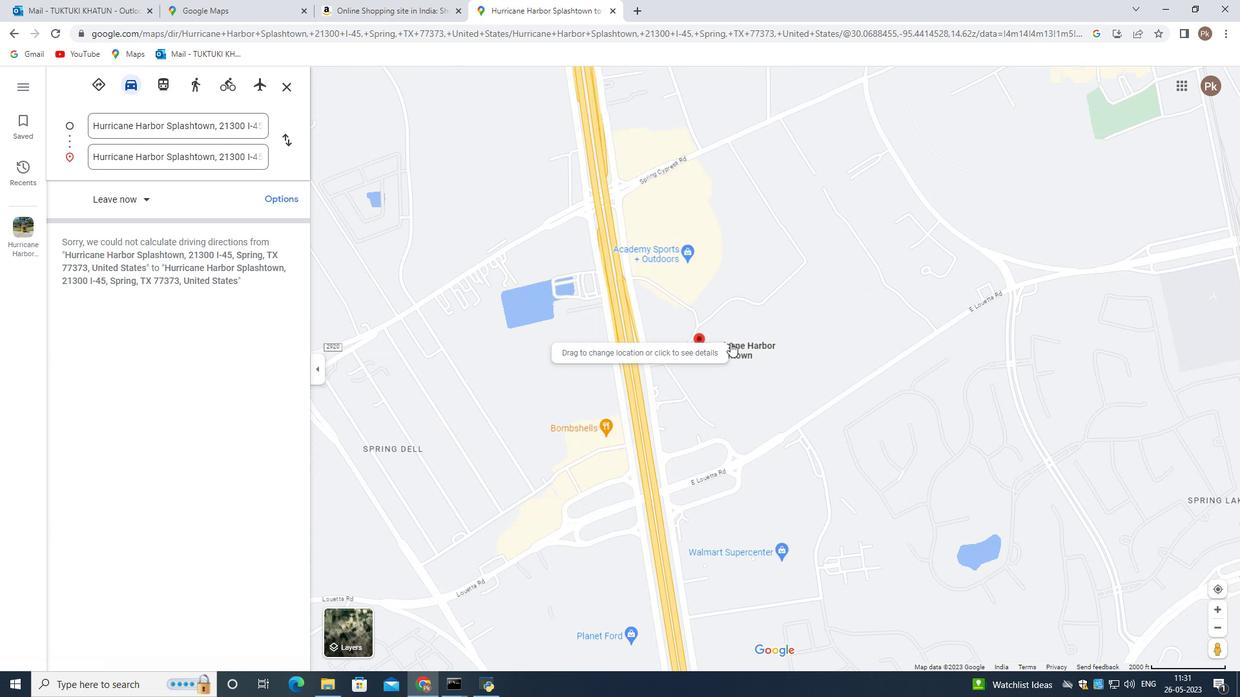
Action: Mouse scrolled (730, 343) with delta (0, 0)
Screenshot: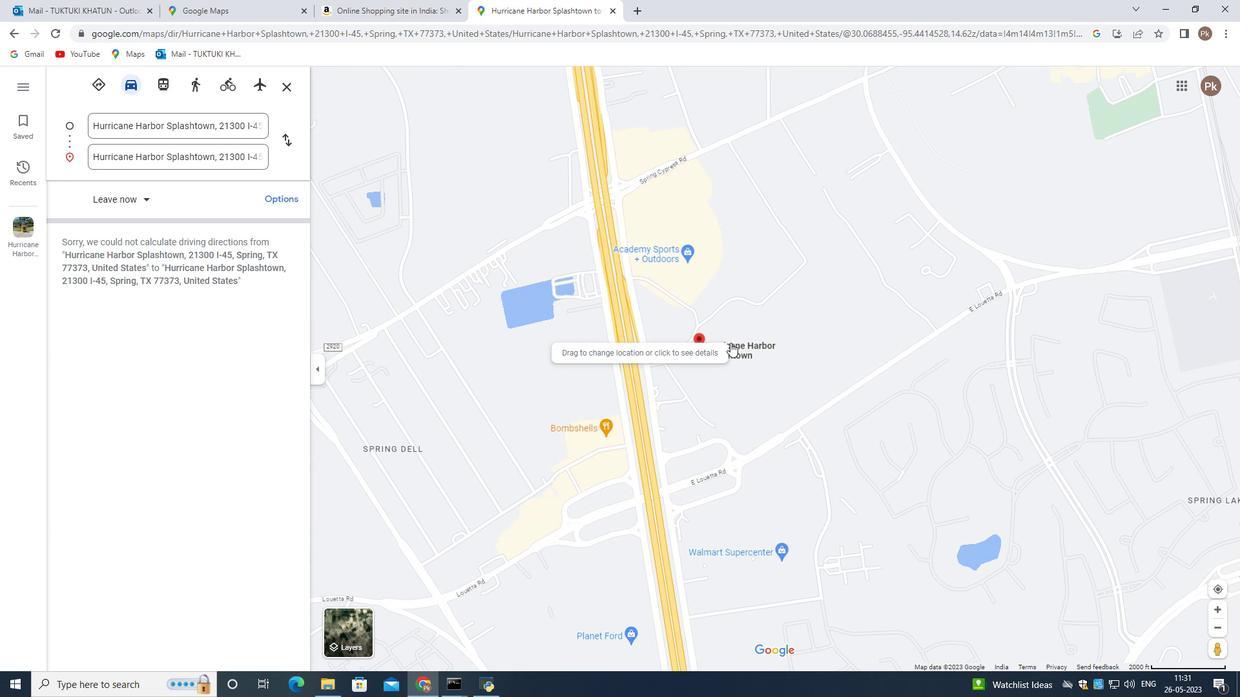 
Action: Mouse scrolled (730, 343) with delta (0, 0)
Screenshot: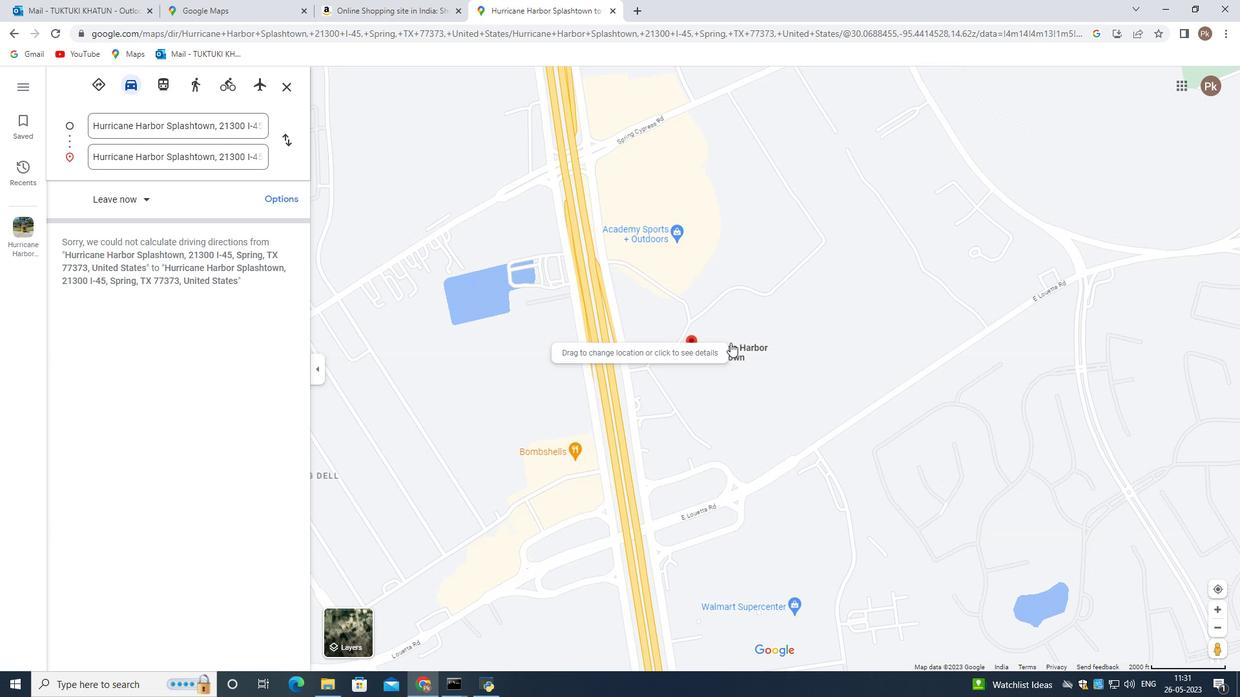 
Action: Mouse moved to (695, 357)
Screenshot: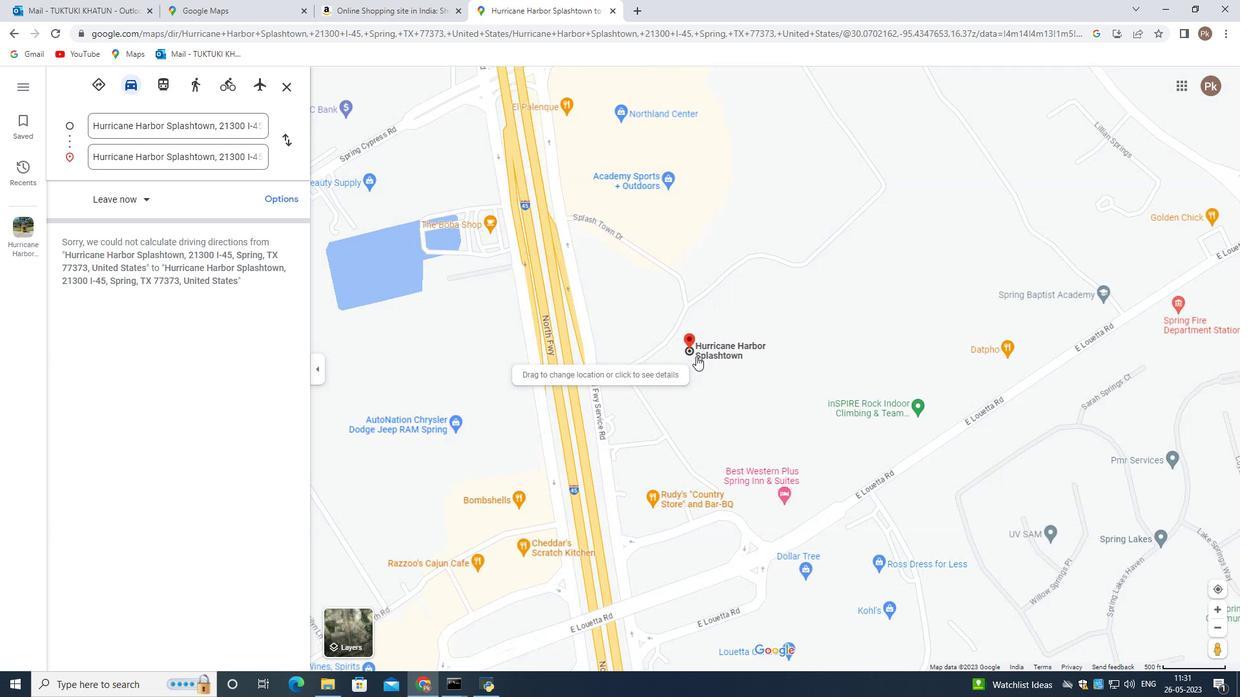 
Action: Mouse scrolled (695, 358) with delta (0, 0)
Screenshot: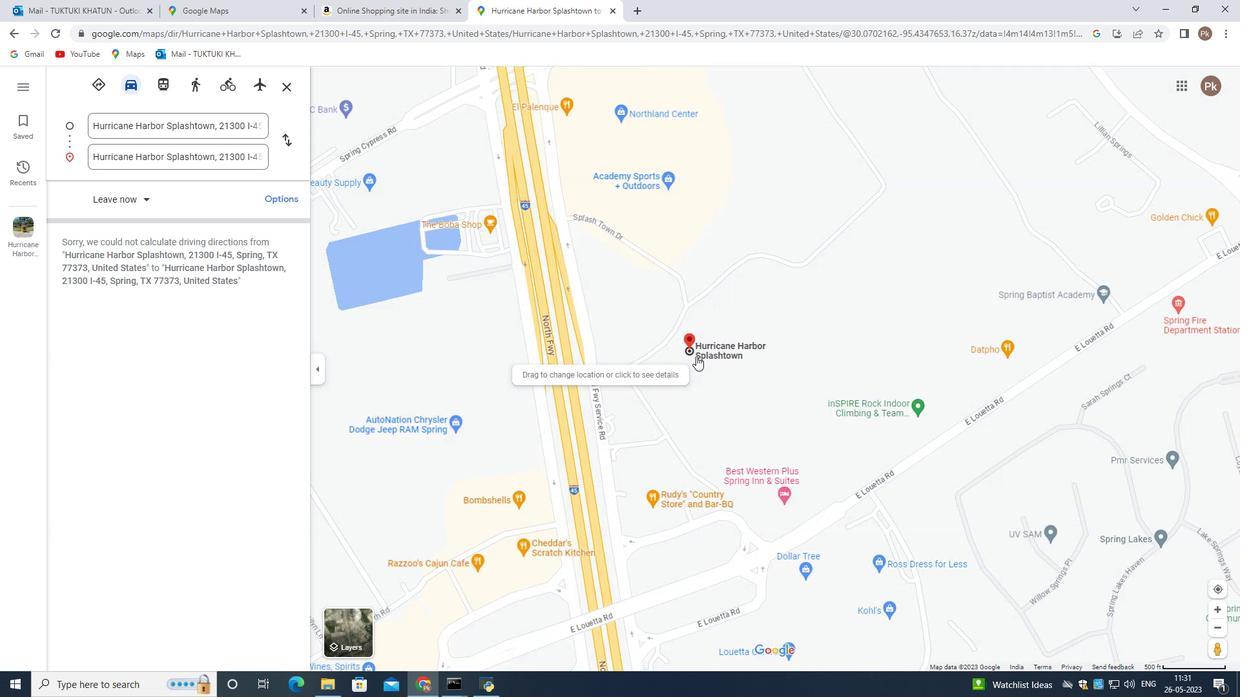 
Action: Mouse moved to (695, 357)
Screenshot: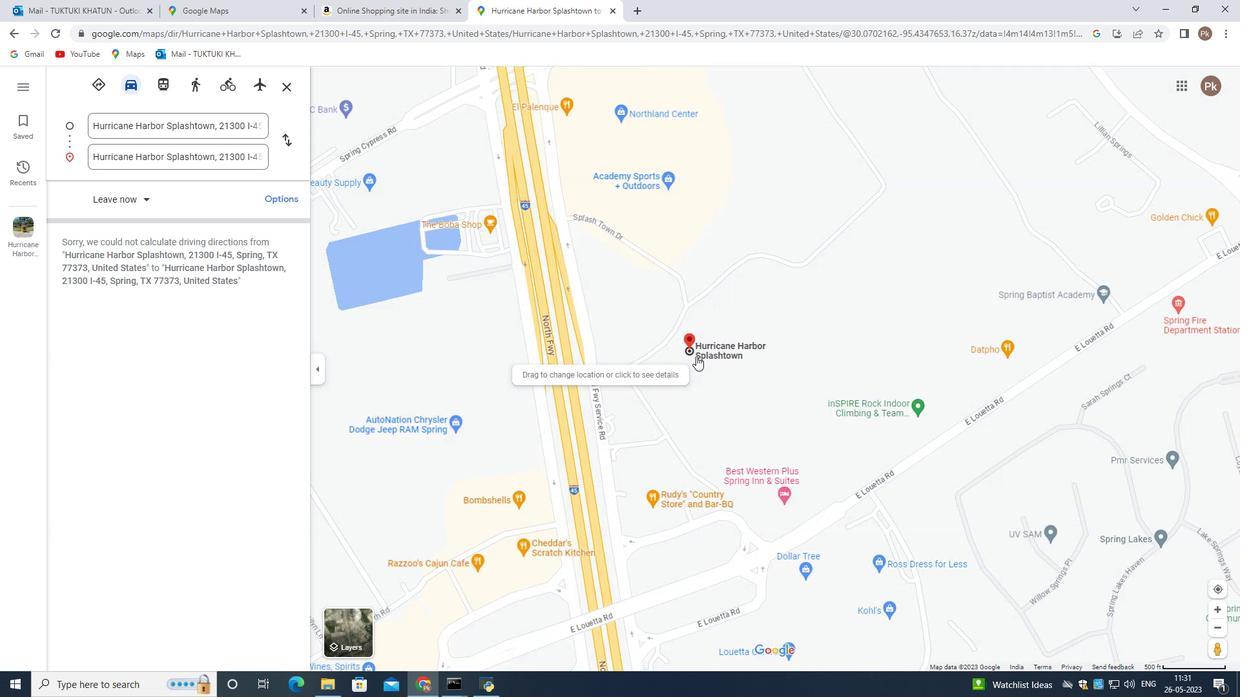 
Action: Mouse scrolled (695, 357) with delta (0, 0)
Screenshot: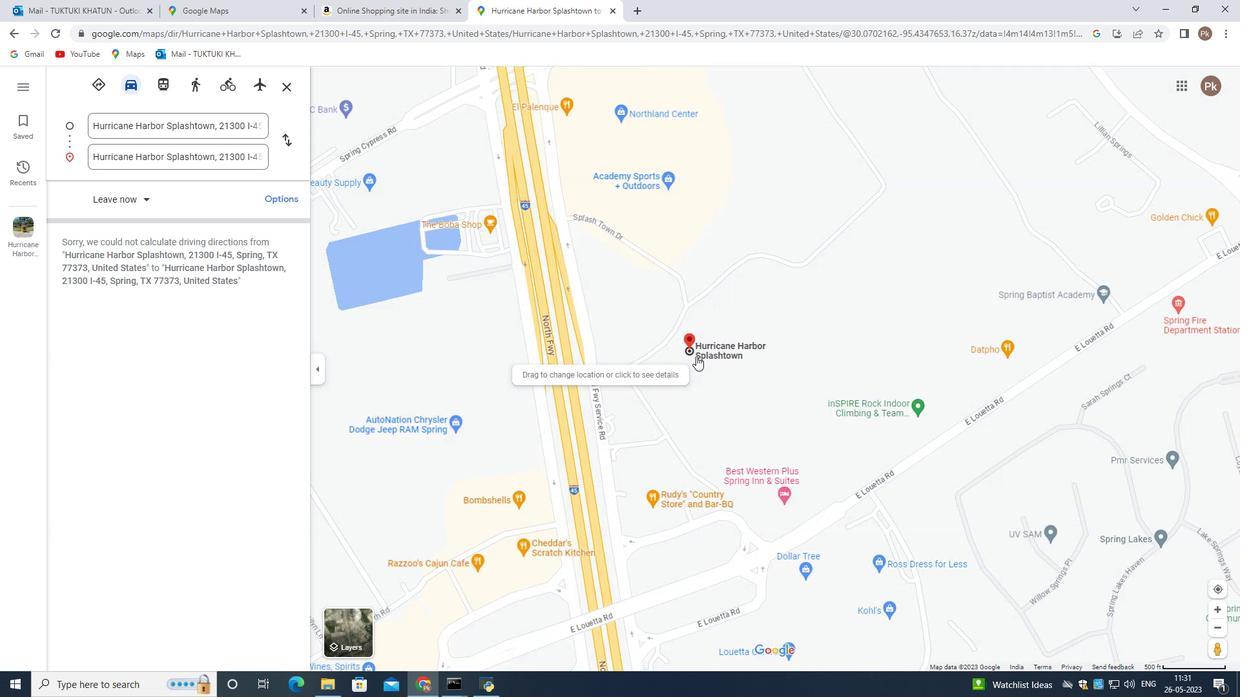 
Action: Mouse moved to (696, 356)
Screenshot: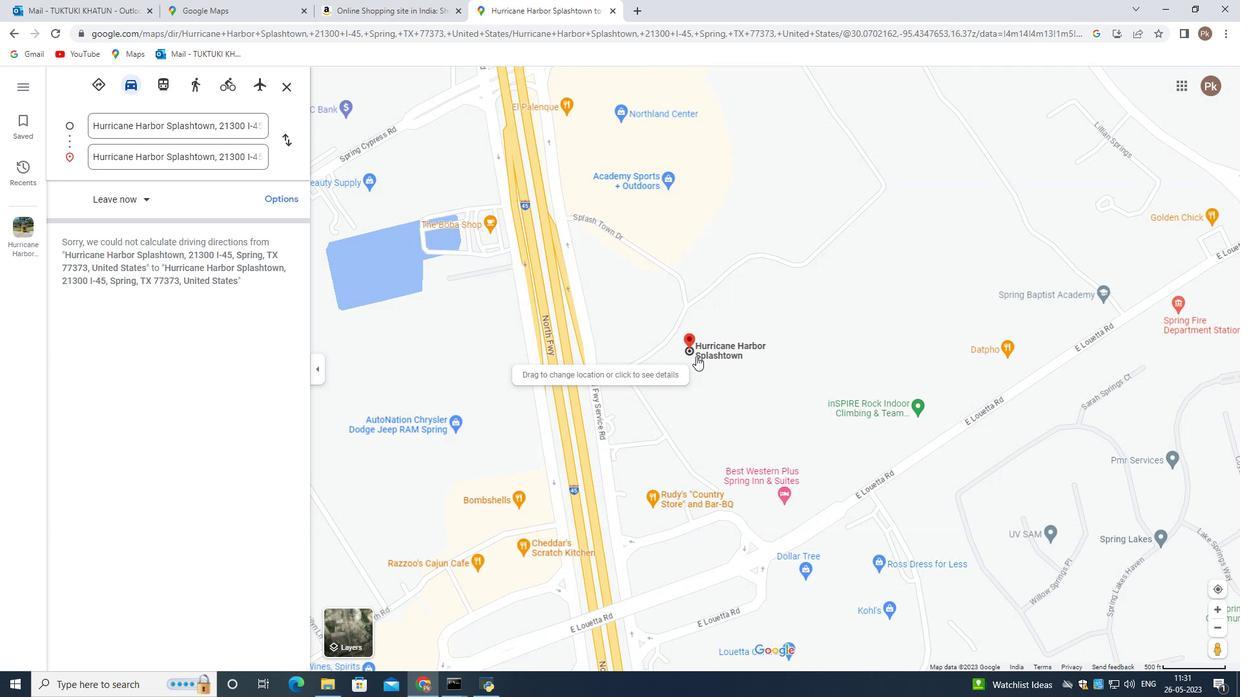 
Action: Mouse scrolled (696, 357) with delta (0, 0)
Screenshot: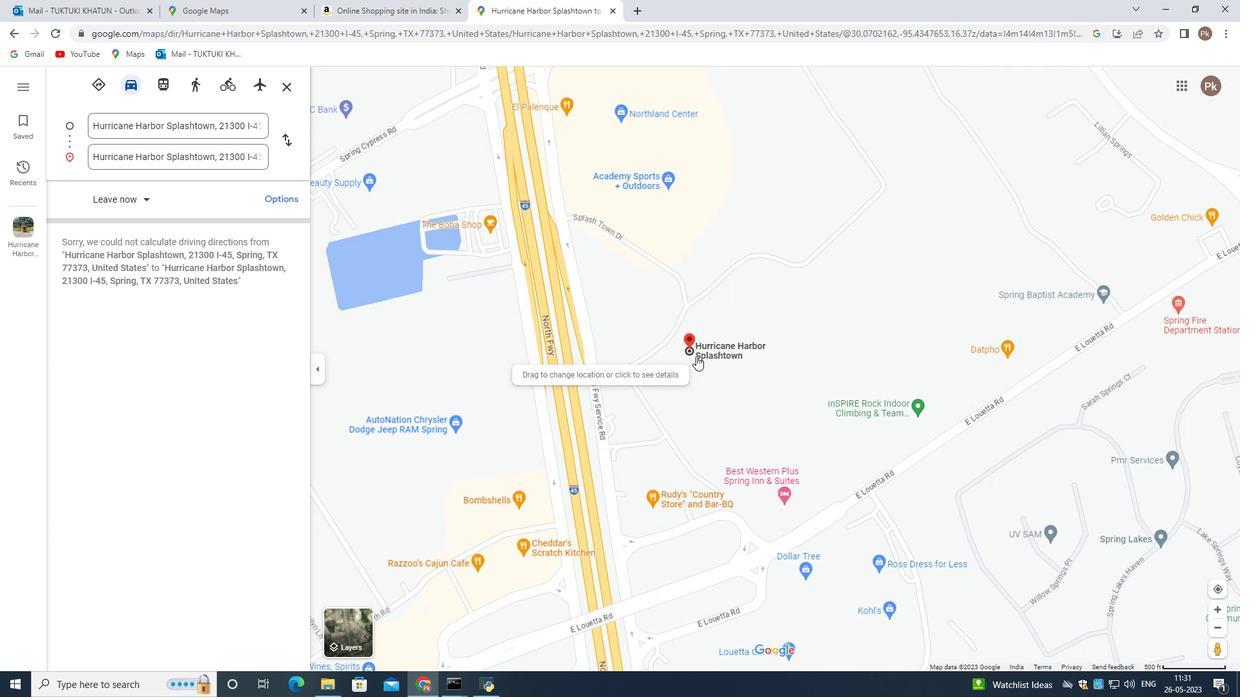 
Action: Mouse scrolled (696, 357) with delta (0, 0)
Screenshot: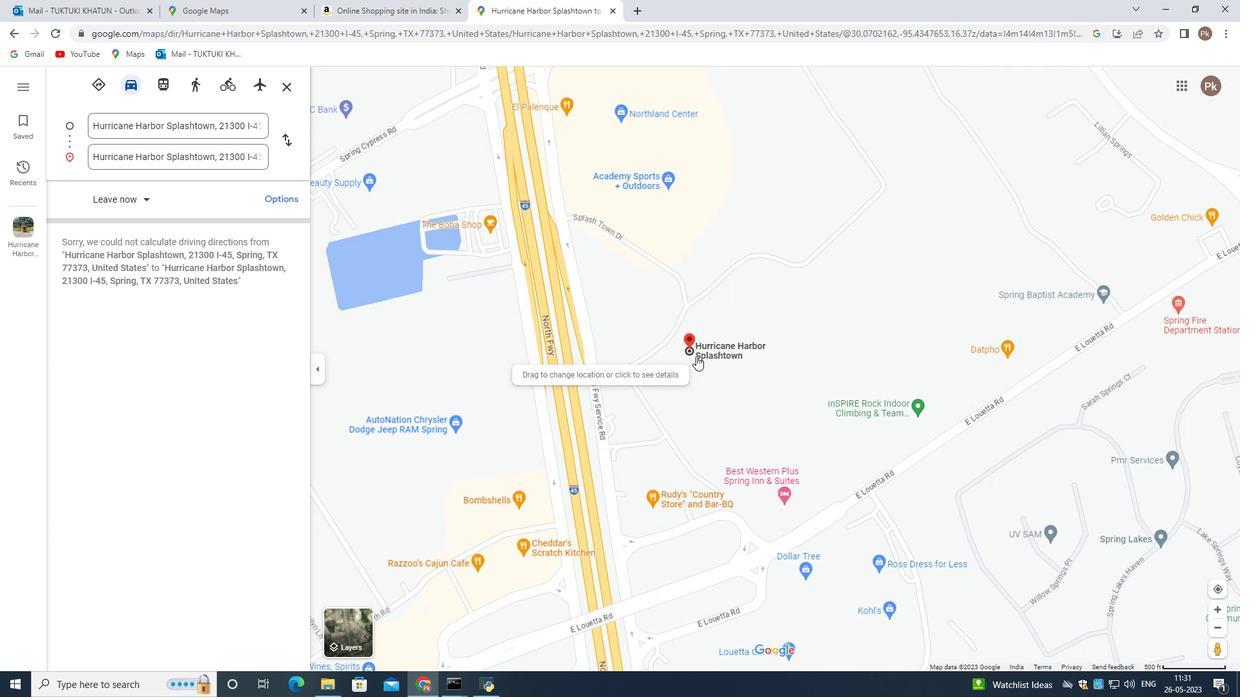 
Action: Mouse scrolled (696, 357) with delta (0, 0)
Screenshot: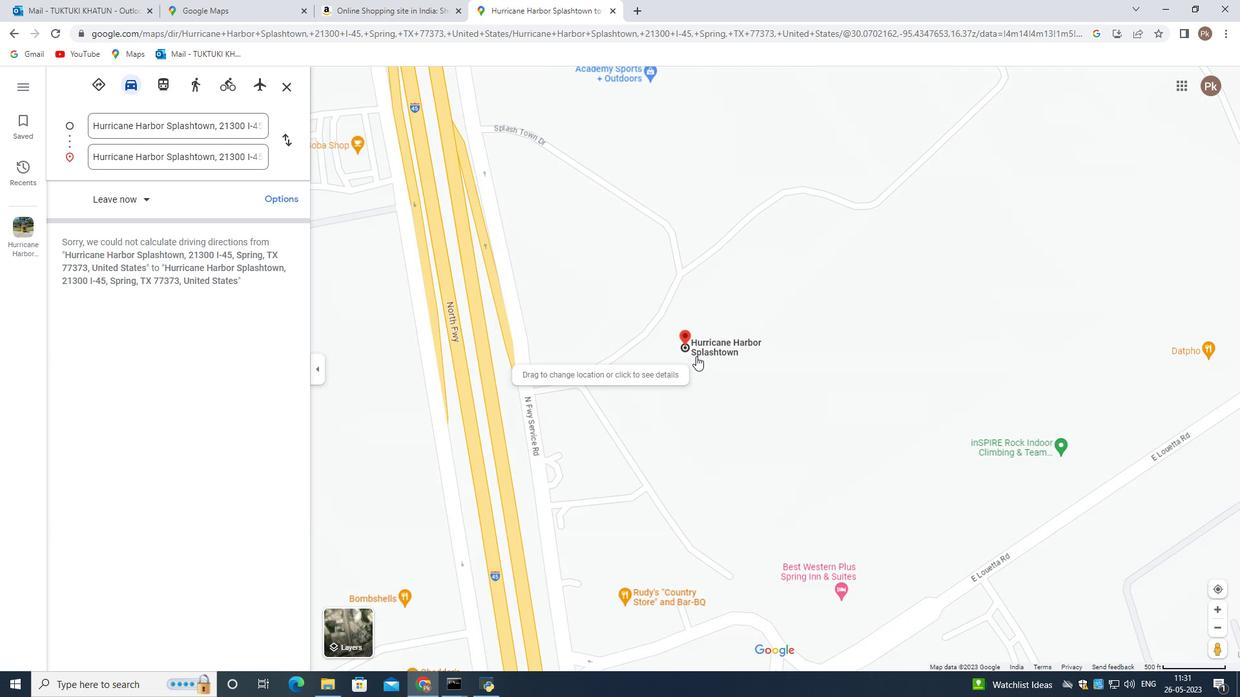 
Action: Mouse scrolled (696, 357) with delta (0, 0)
Screenshot: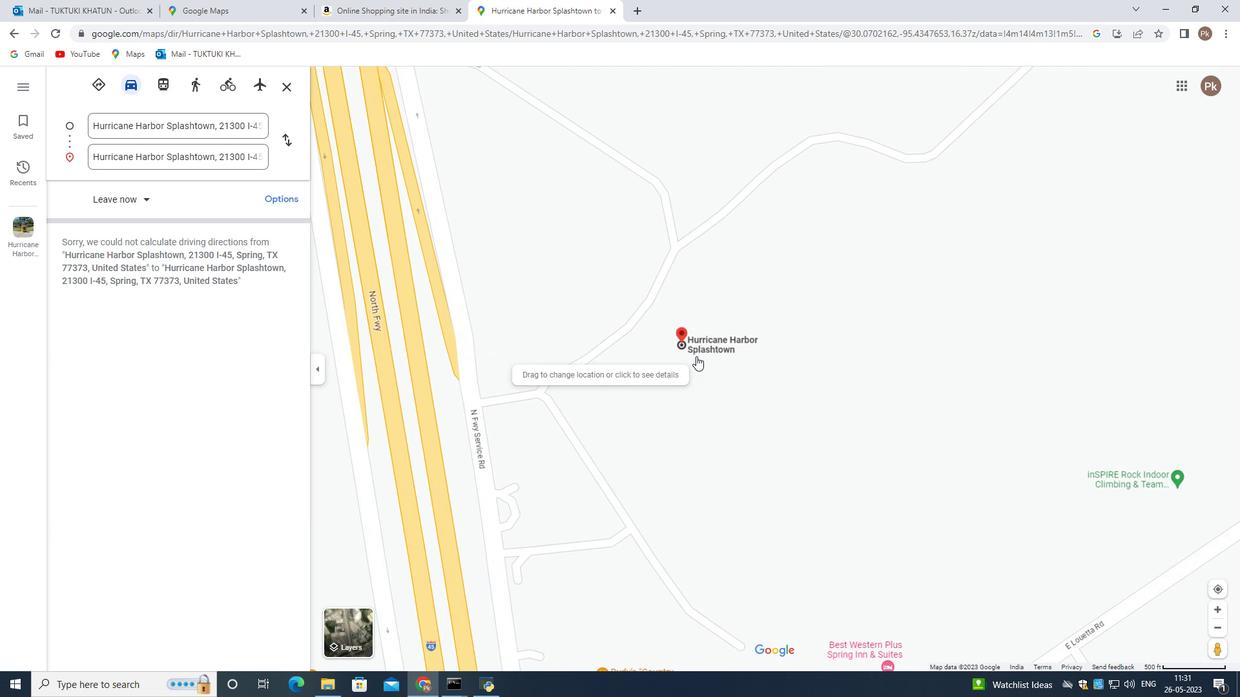 
Action: Mouse scrolled (696, 357) with delta (0, 0)
Screenshot: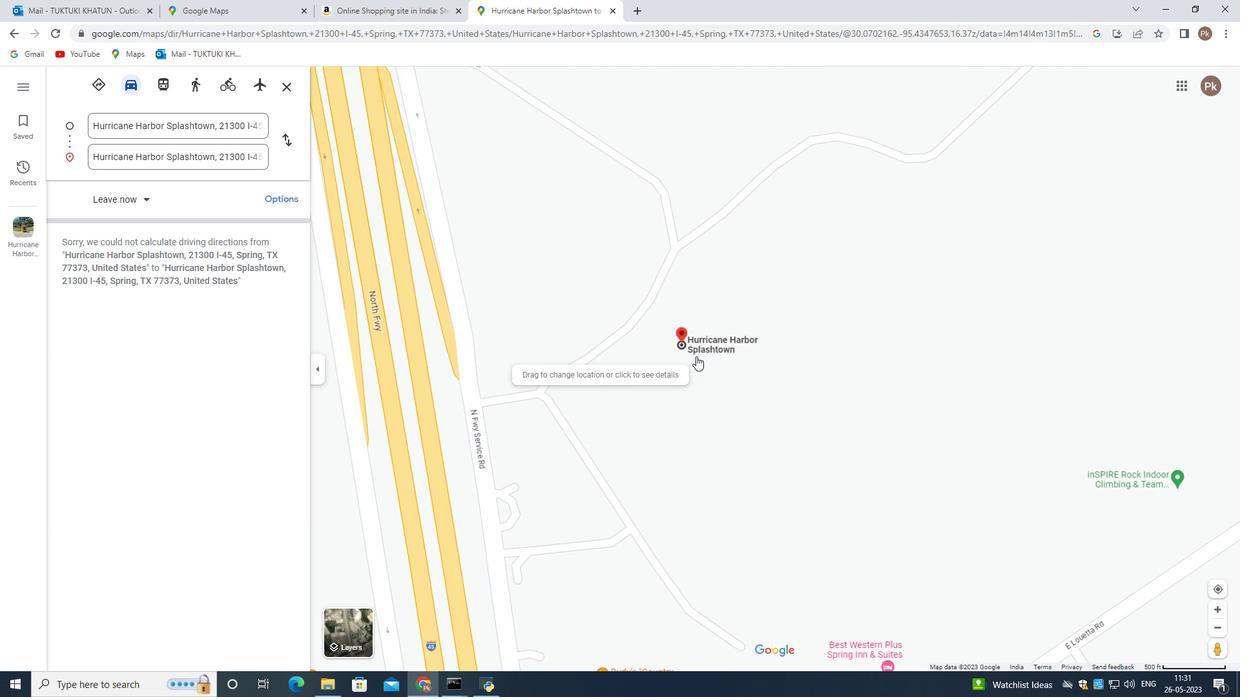 
Action: Mouse scrolled (696, 357) with delta (0, 0)
Screenshot: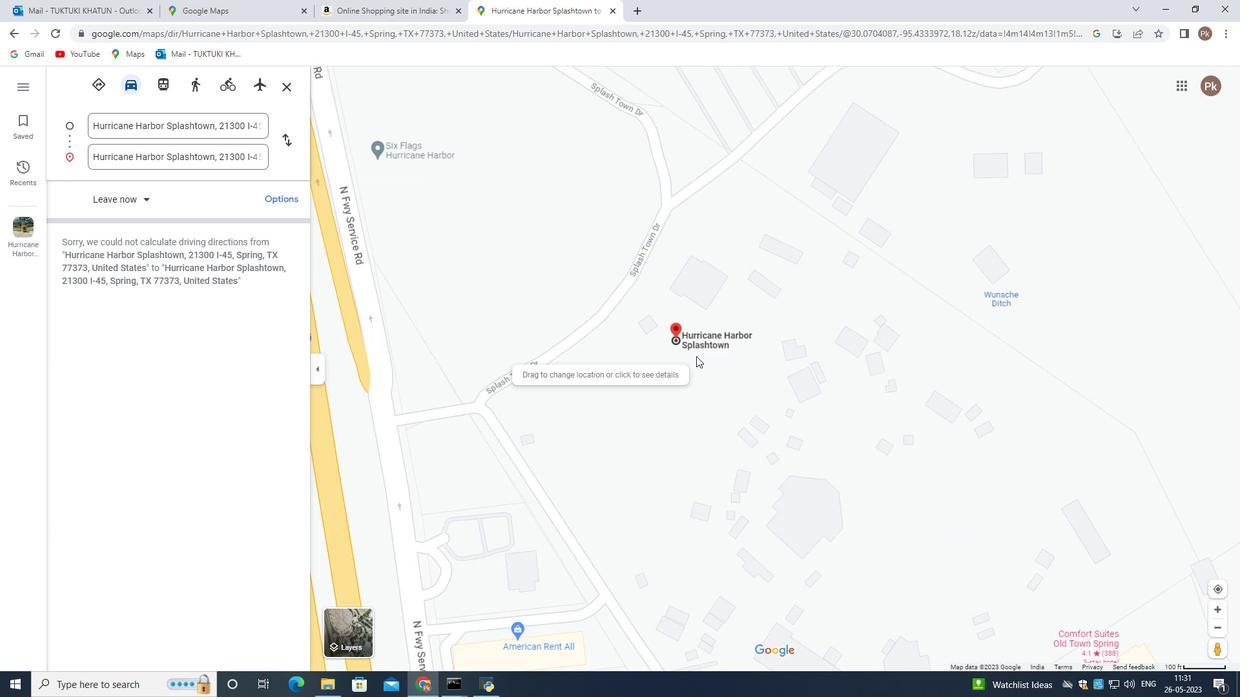 
Action: Mouse scrolled (696, 357) with delta (0, 0)
Screenshot: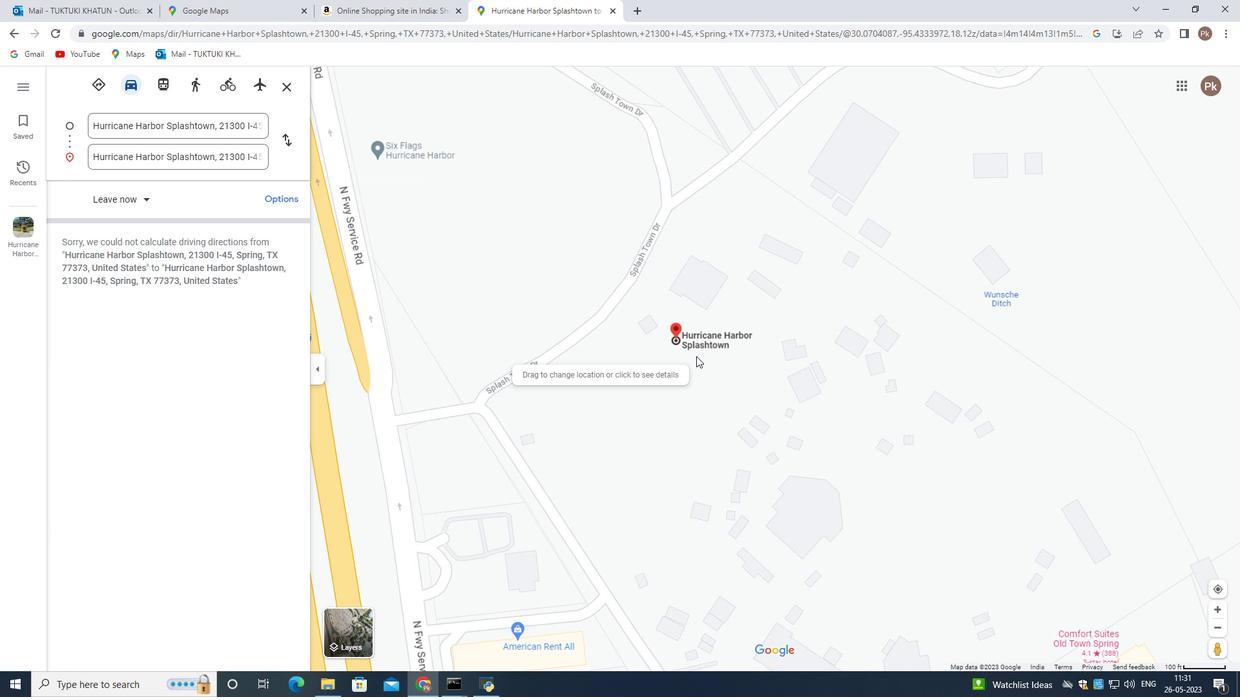
Action: Mouse scrolled (696, 357) with delta (0, 0)
Screenshot: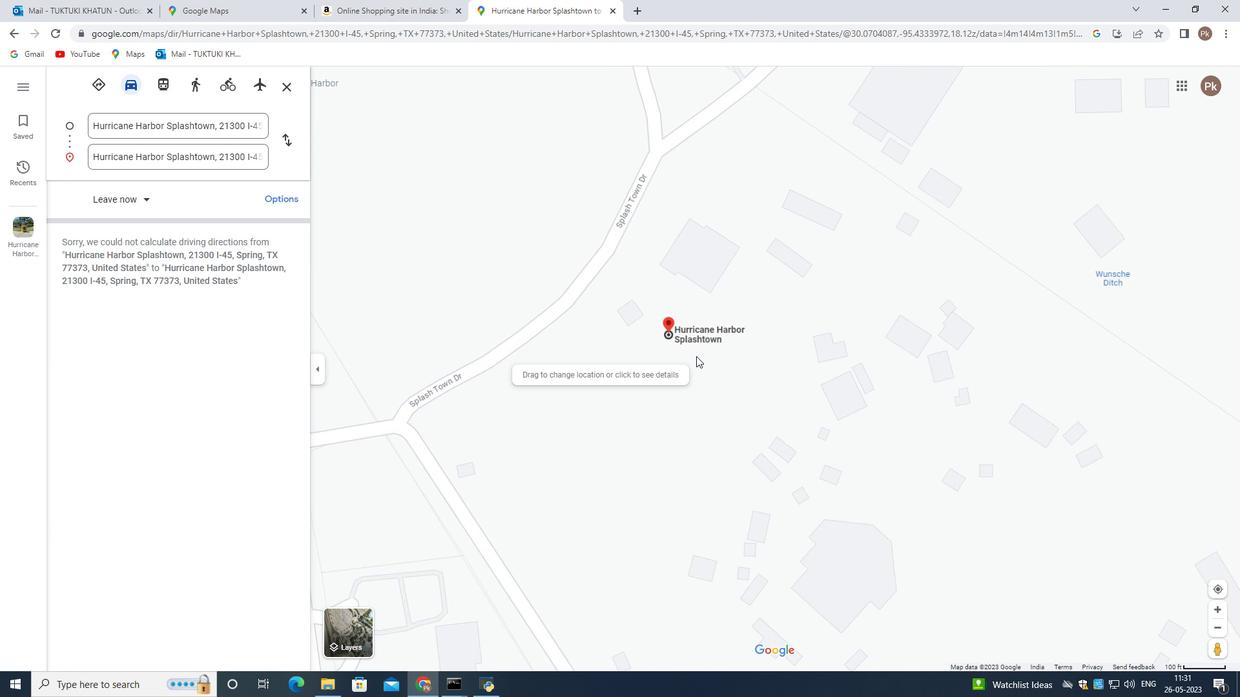 
Action: Mouse scrolled (696, 357) with delta (0, 0)
Screenshot: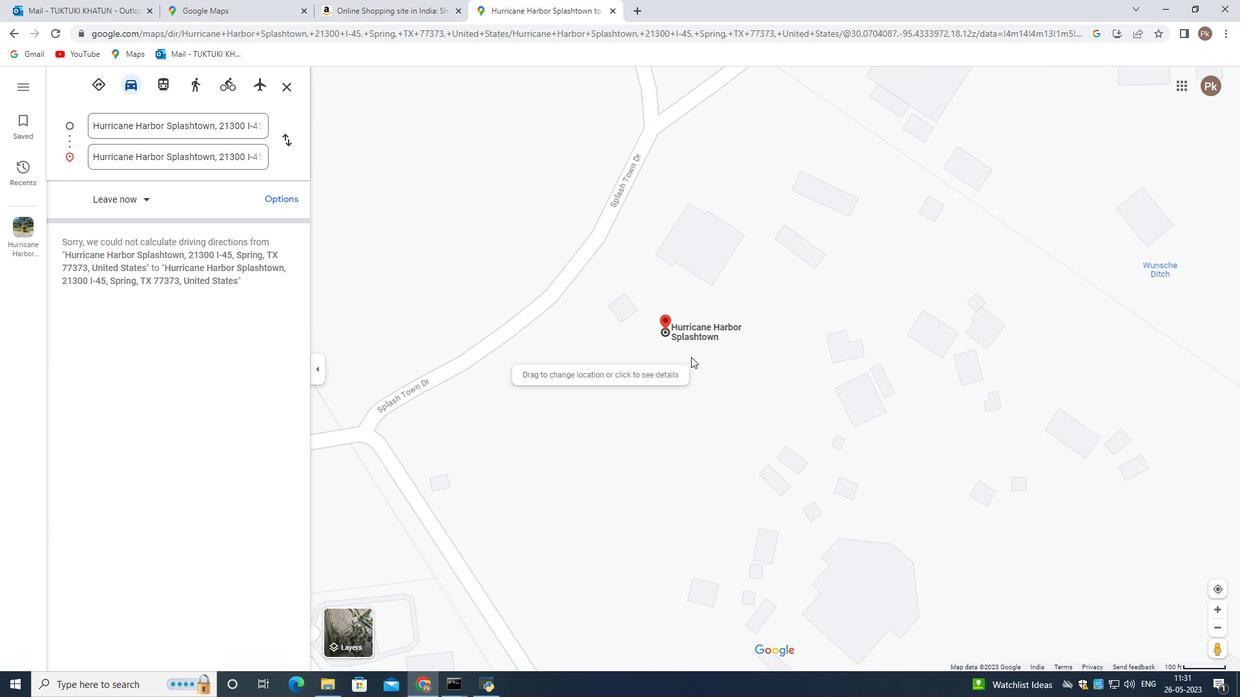 
Action: Mouse moved to (622, 372)
Screenshot: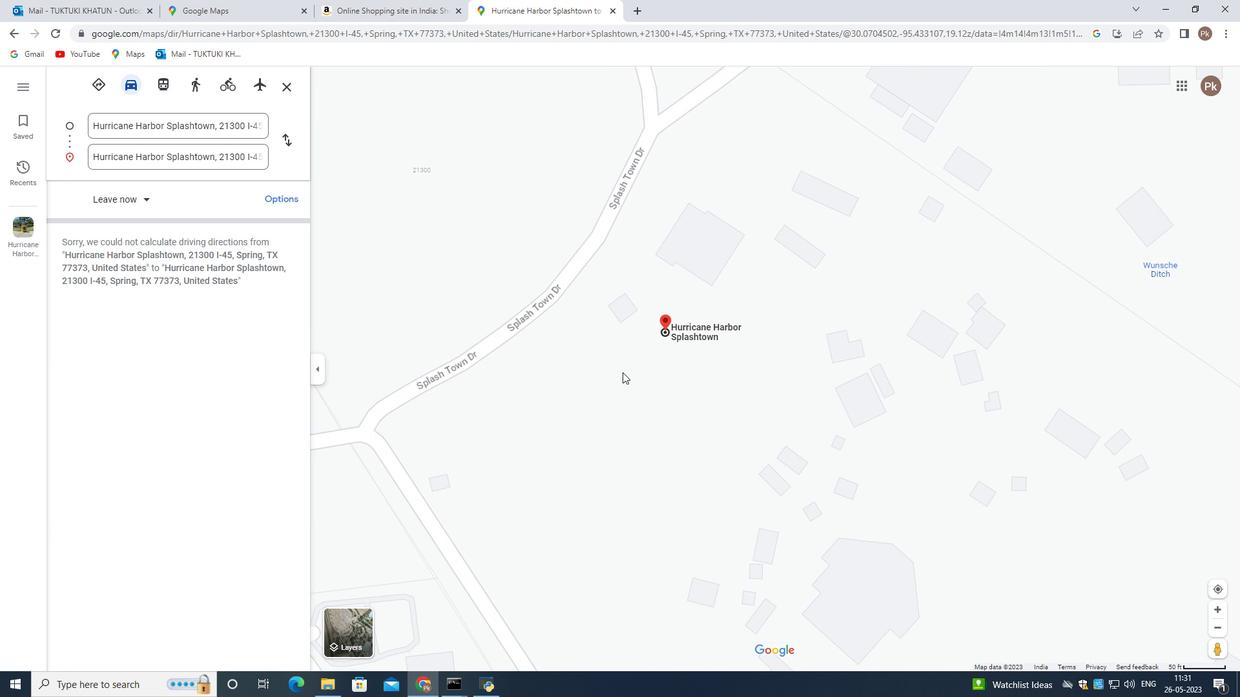 
Action: Mouse pressed left at (622, 372)
Screenshot: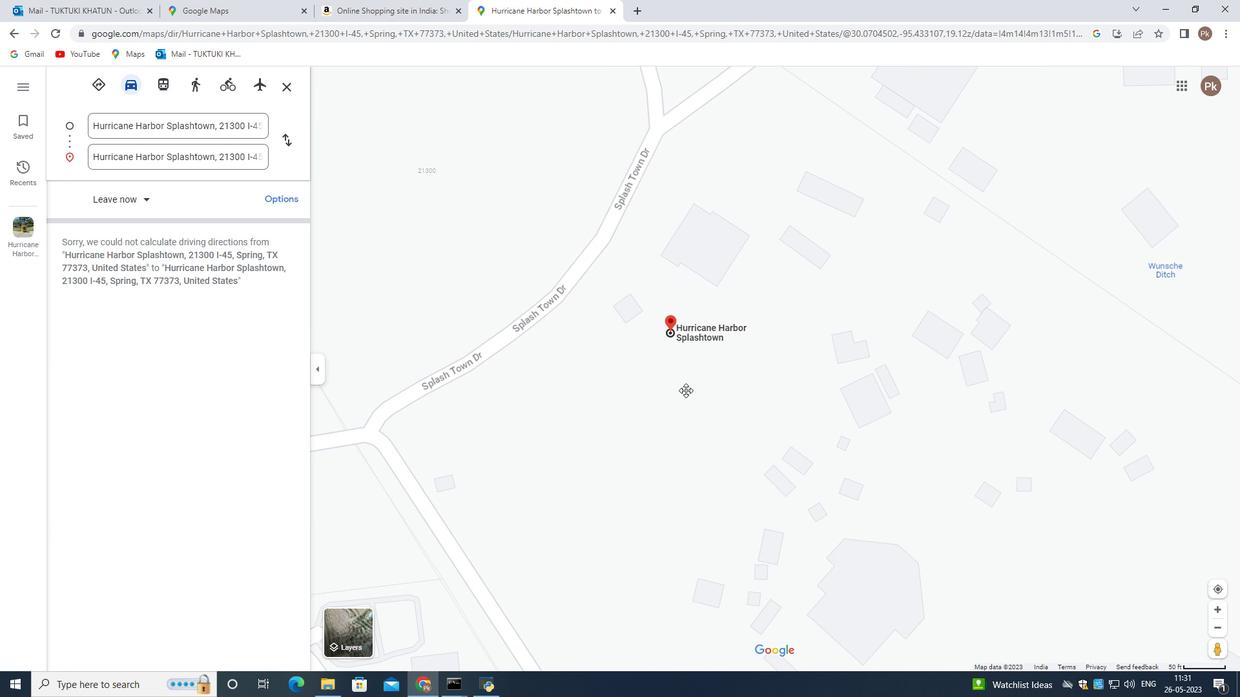 
Action: Mouse moved to (744, 344)
Screenshot: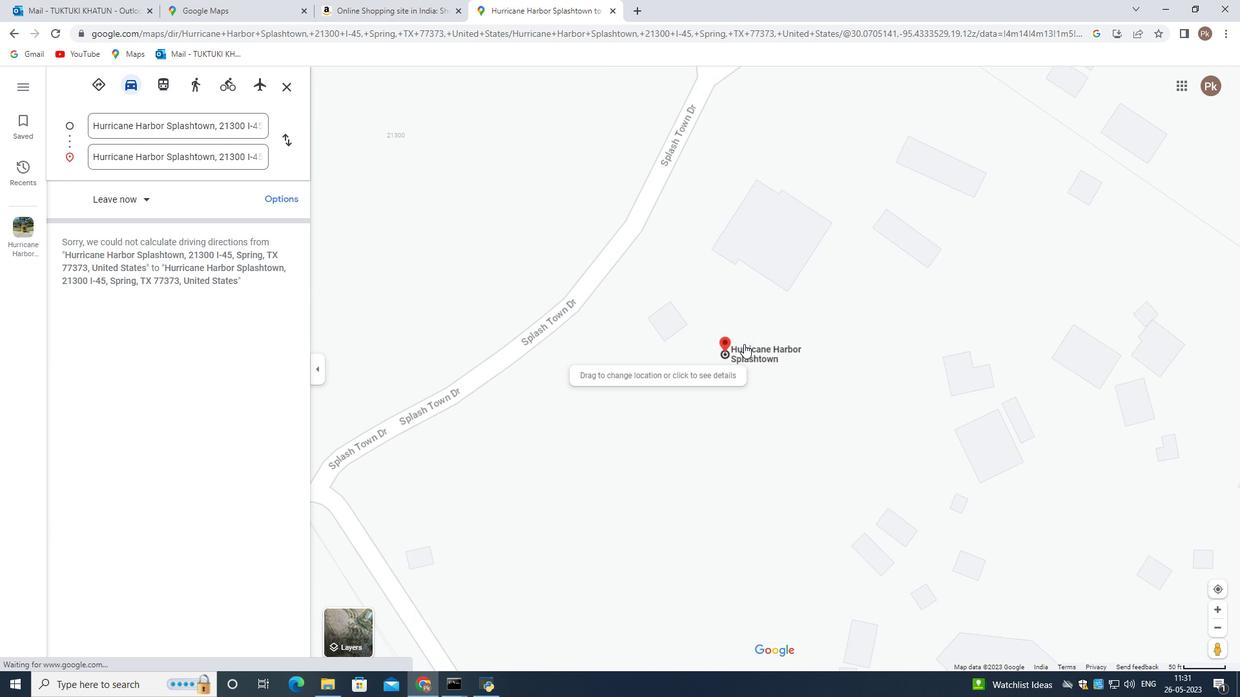 
Action: Mouse scrolled (744, 345) with delta (0, 0)
Screenshot: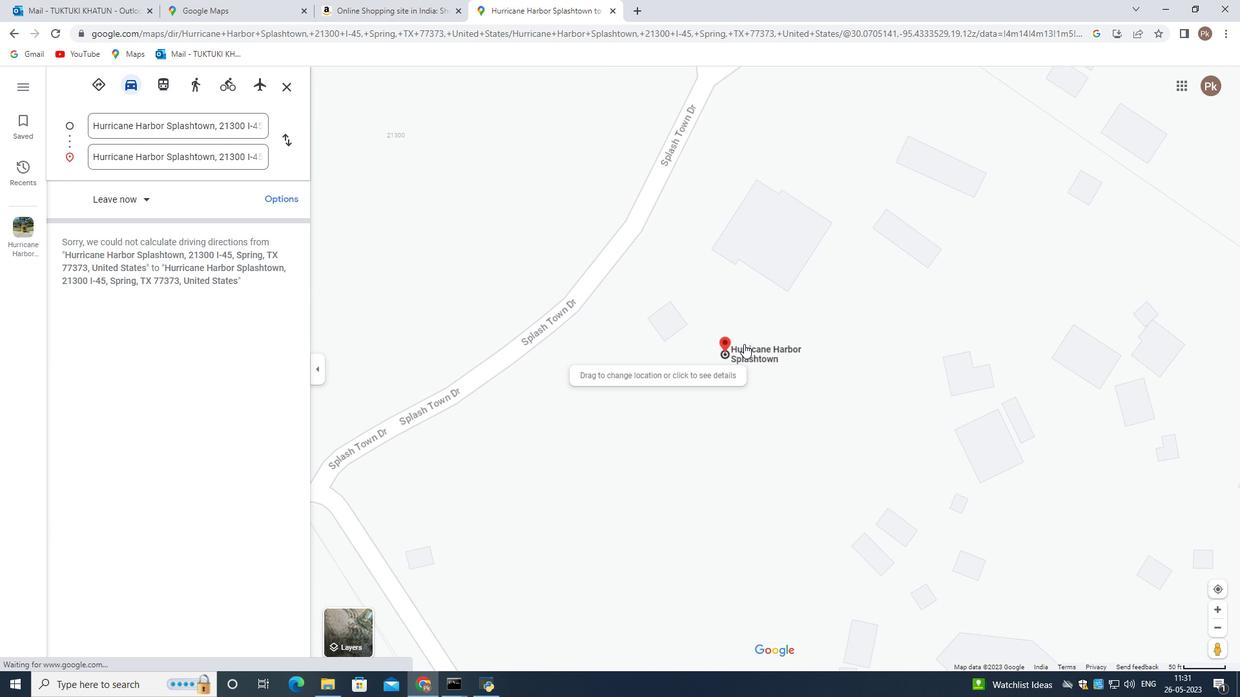 
Action: Mouse scrolled (744, 345) with delta (0, 0)
Screenshot: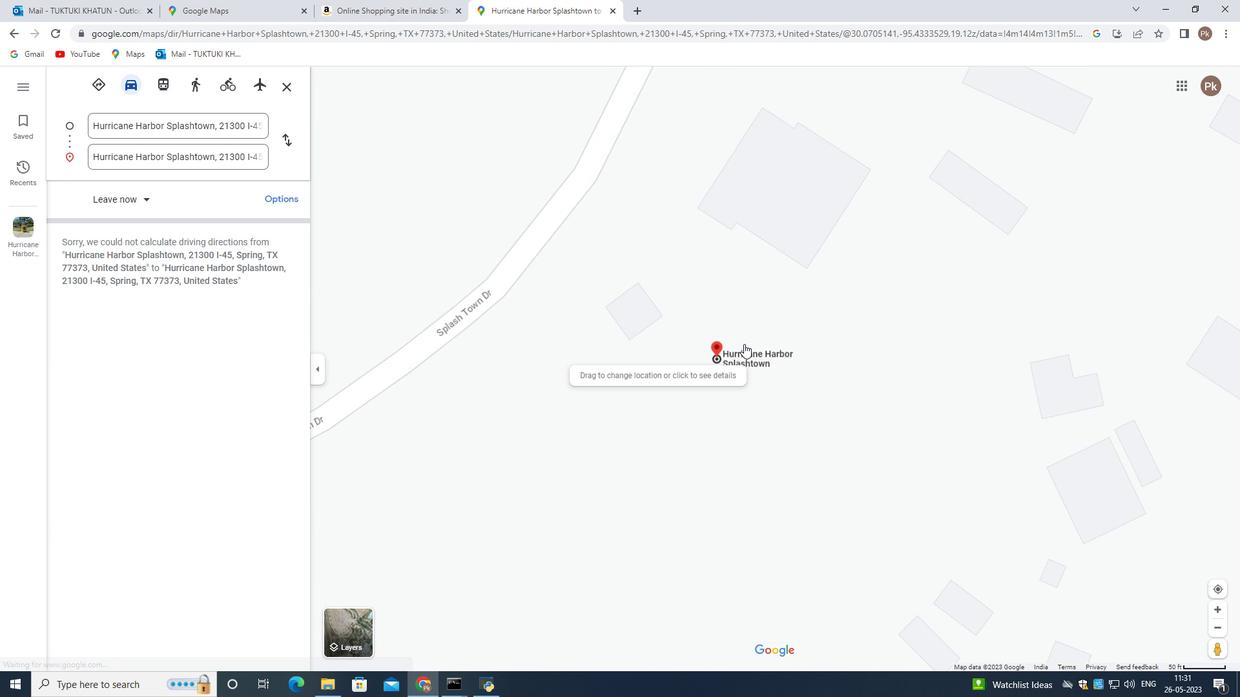 
Action: Mouse scrolled (744, 345) with delta (0, 0)
Screenshot: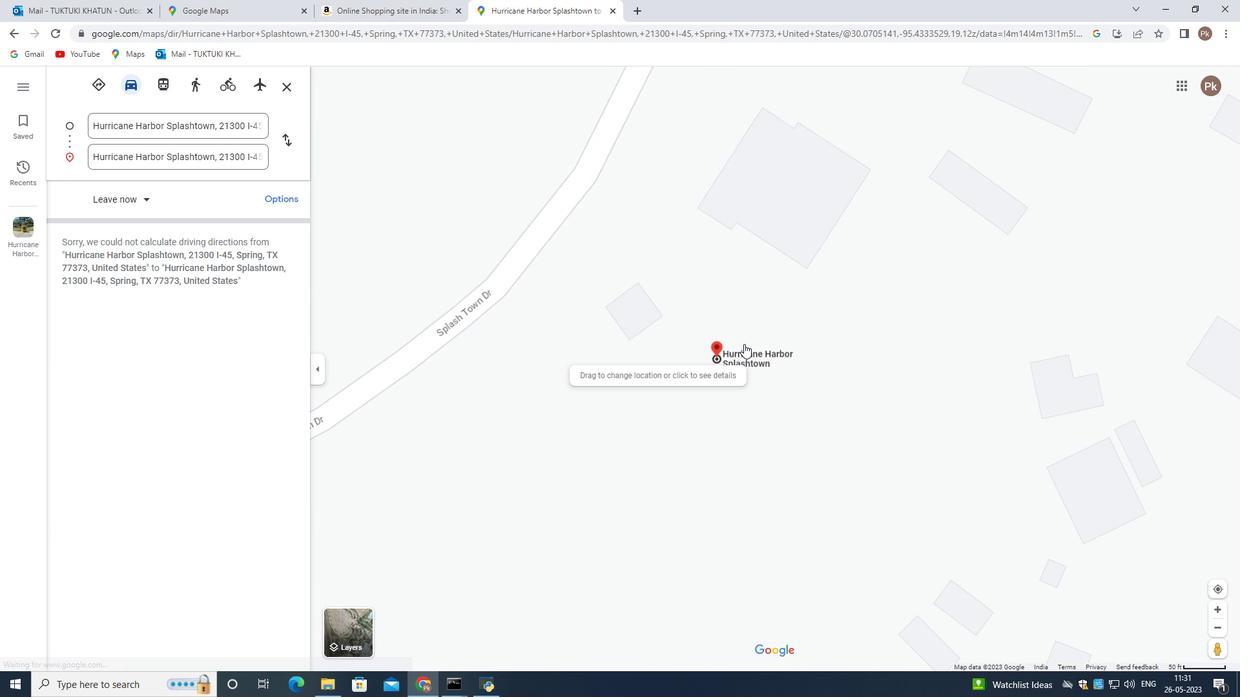 
Action: Mouse scrolled (744, 345) with delta (0, 0)
Screenshot: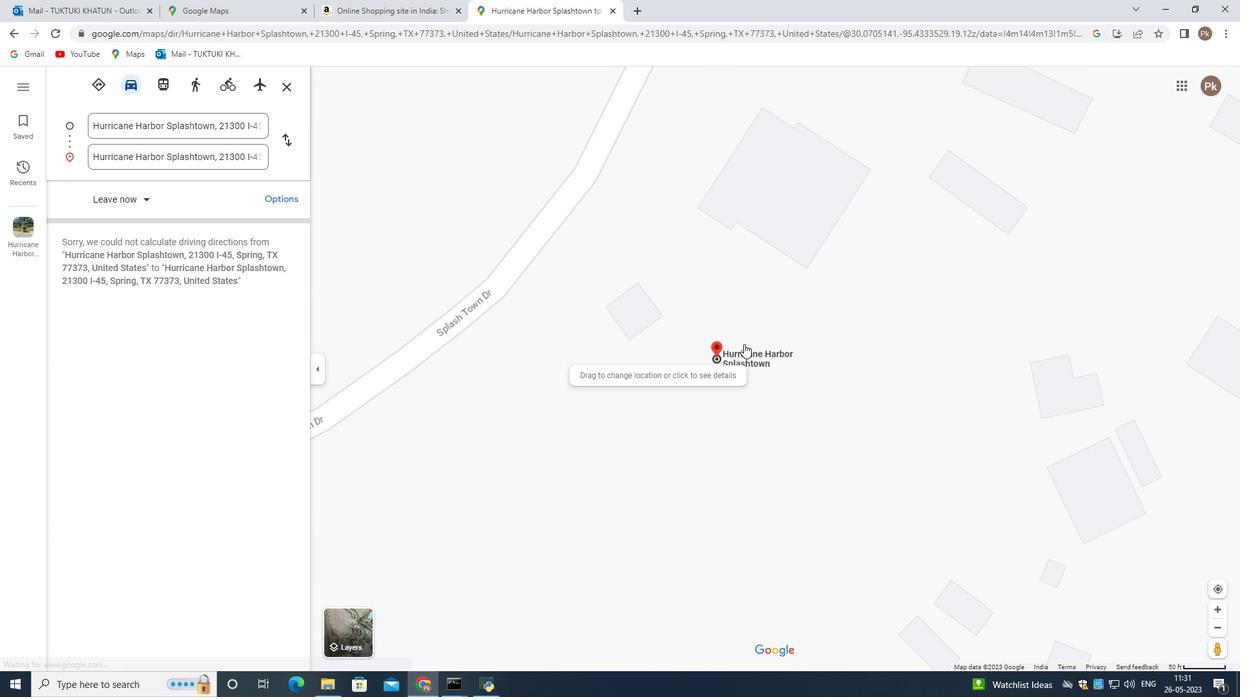 
Action: Mouse scrolled (744, 345) with delta (0, 0)
Screenshot: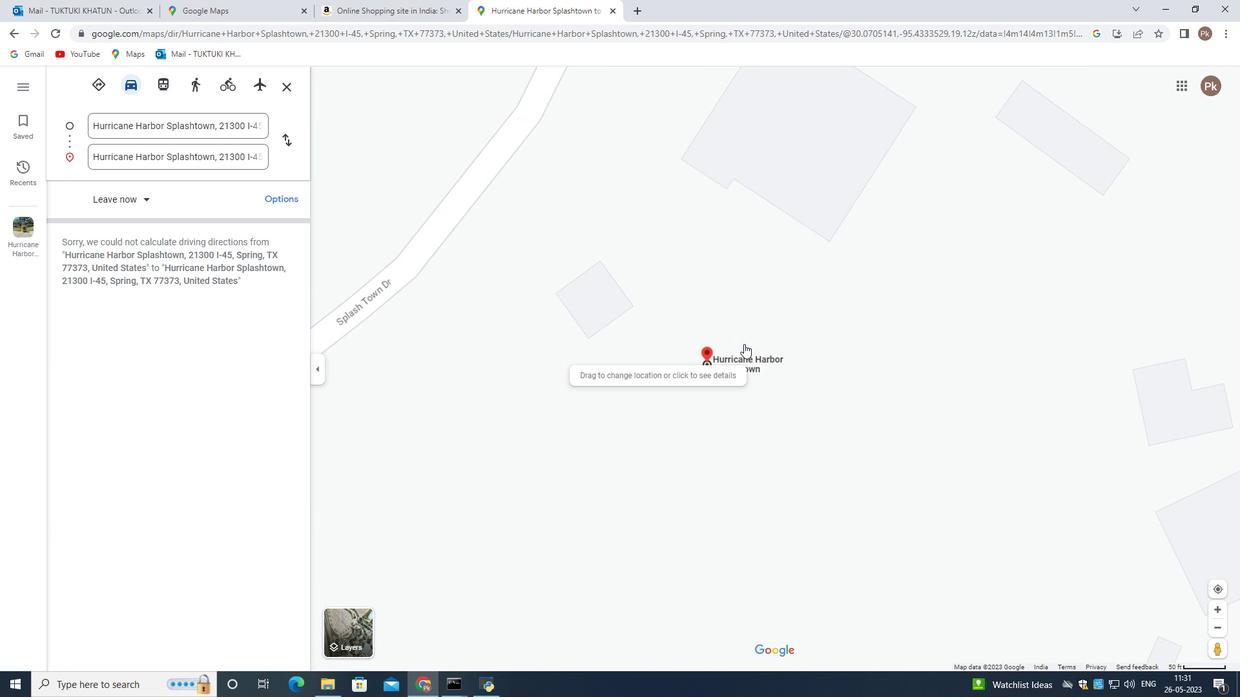 
Action: Mouse scrolled (744, 345) with delta (0, 0)
Screenshot: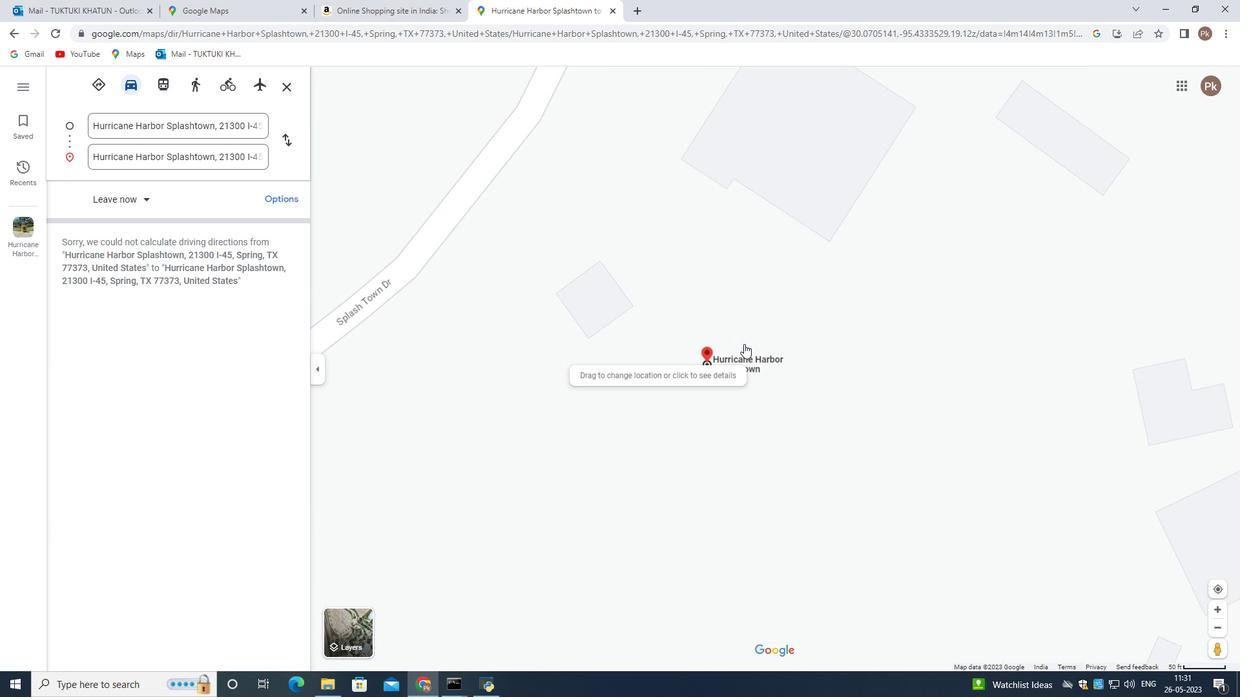 
Action: Mouse scrolled (744, 345) with delta (0, 0)
Screenshot: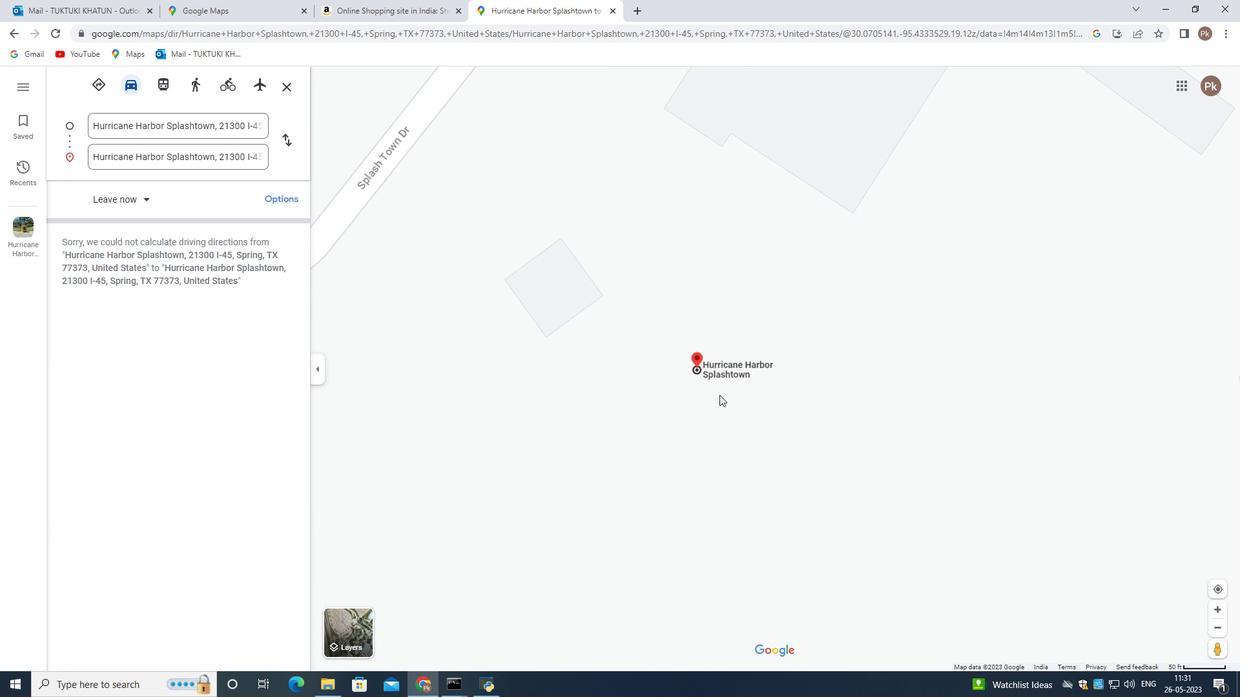 
Action: Mouse moved to (706, 370)
Screenshot: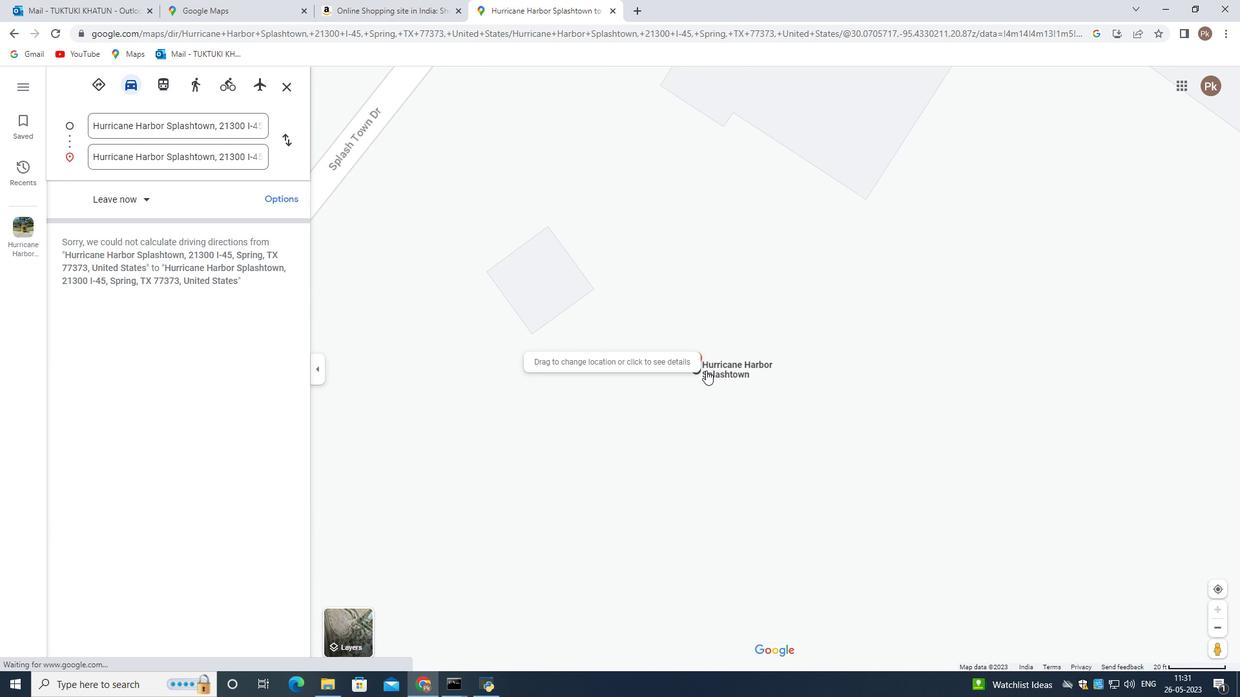 
Action: Mouse scrolled (706, 371) with delta (0, 0)
Screenshot: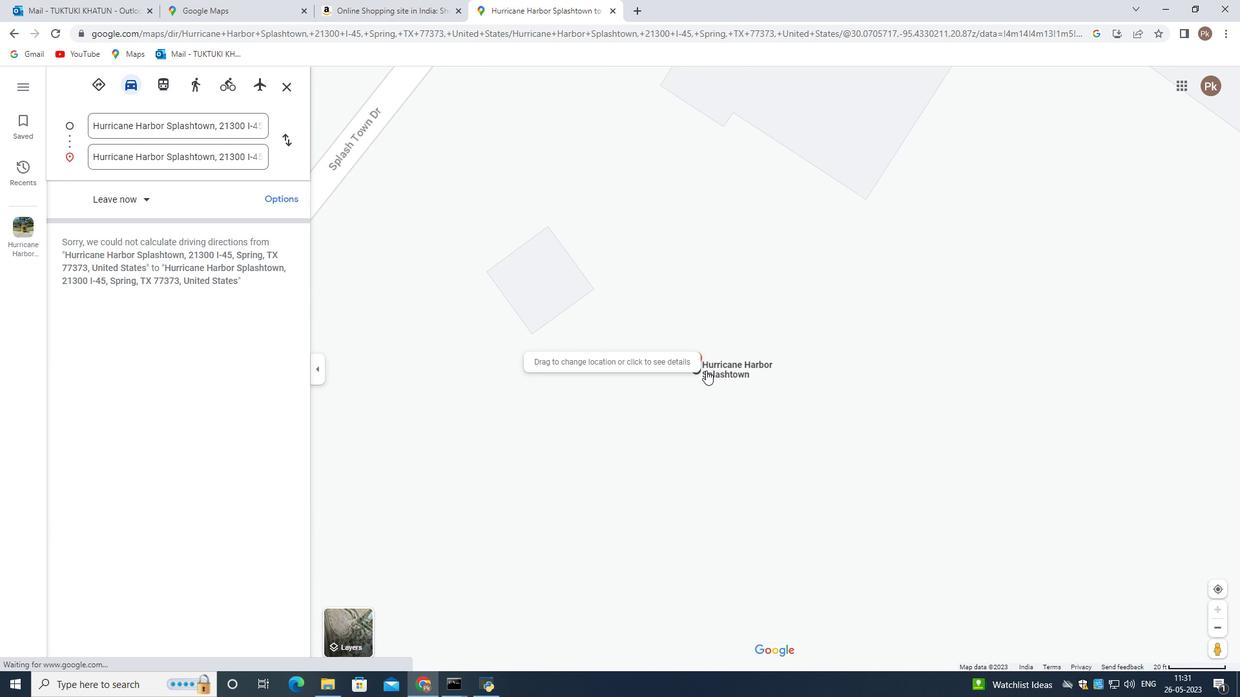 
Action: Mouse scrolled (706, 371) with delta (0, 0)
Screenshot: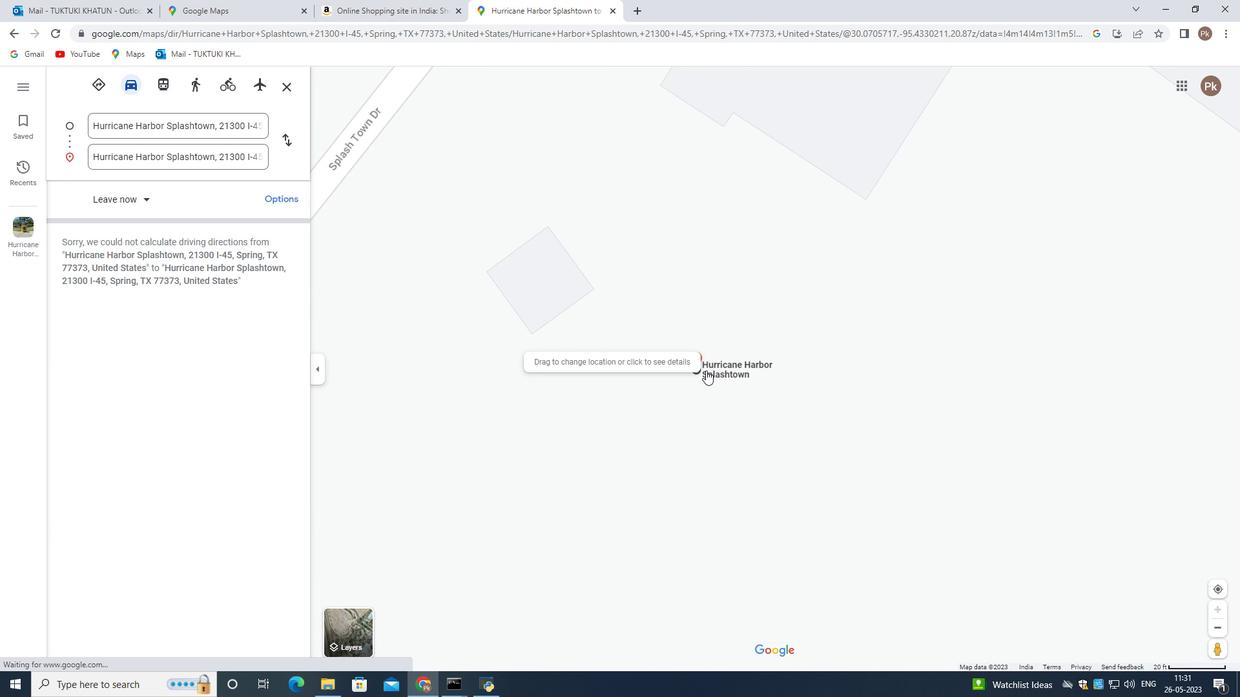 
Action: Mouse scrolled (706, 371) with delta (0, 0)
Screenshot: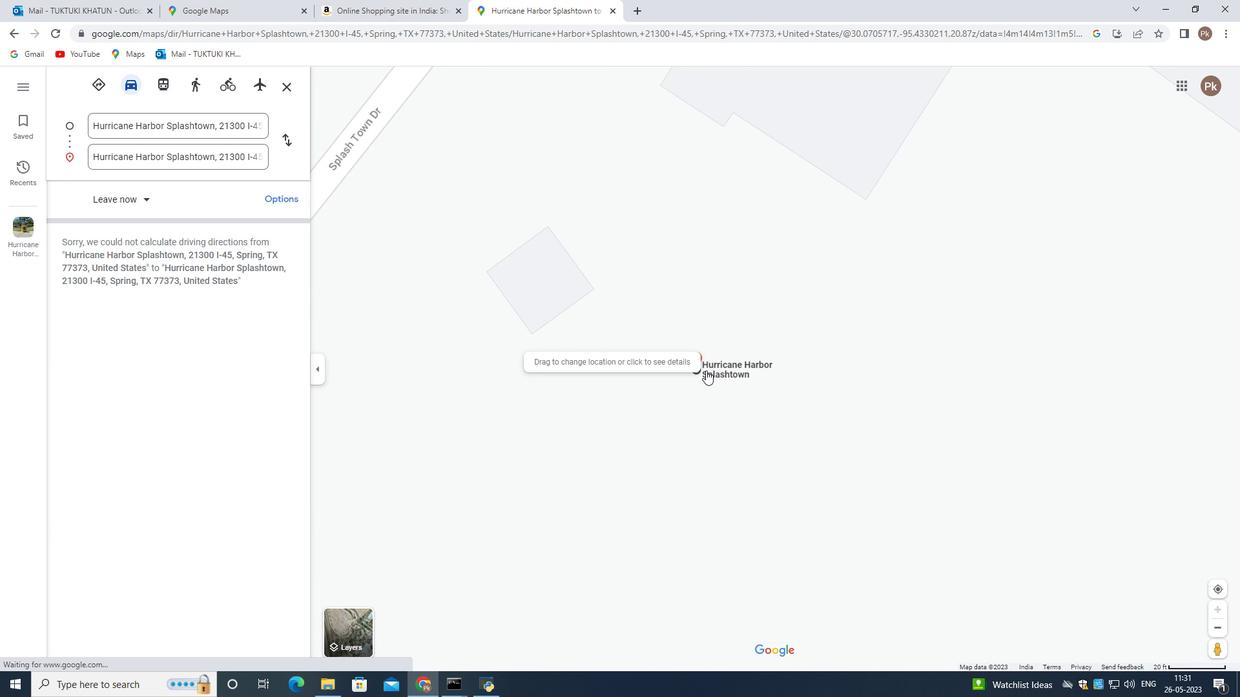 
Action: Mouse scrolled (706, 371) with delta (0, 0)
Screenshot: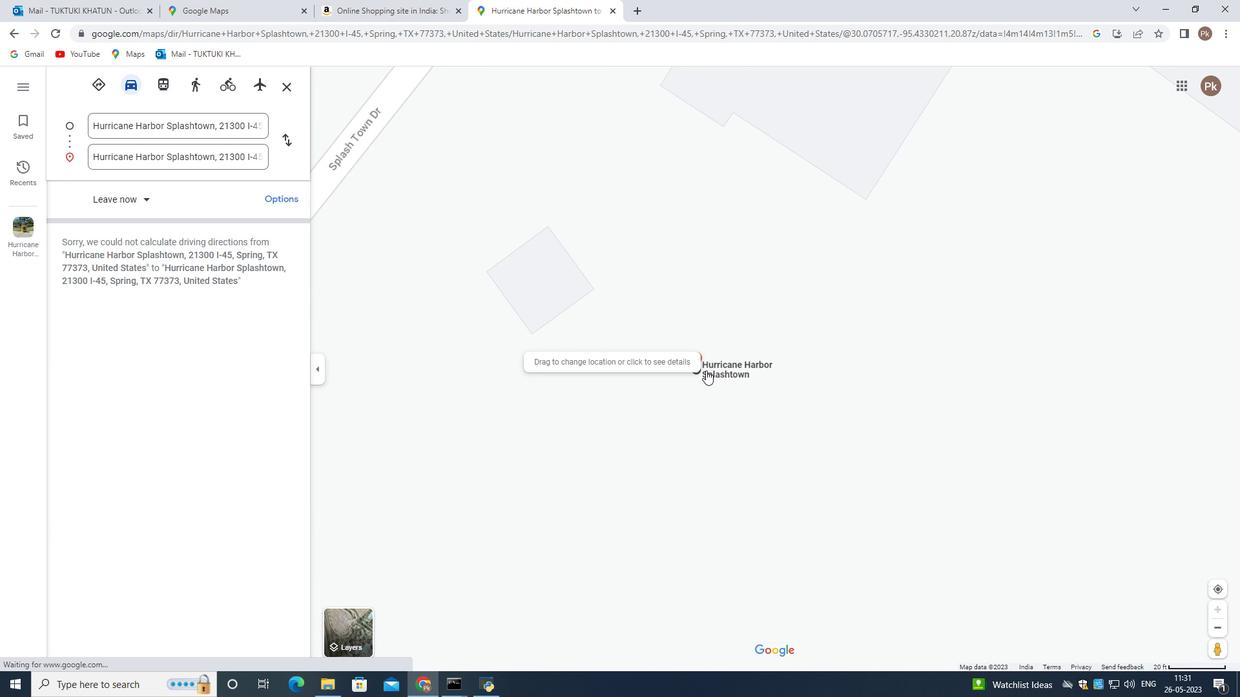 
Action: Mouse scrolled (706, 371) with delta (0, 0)
Screenshot: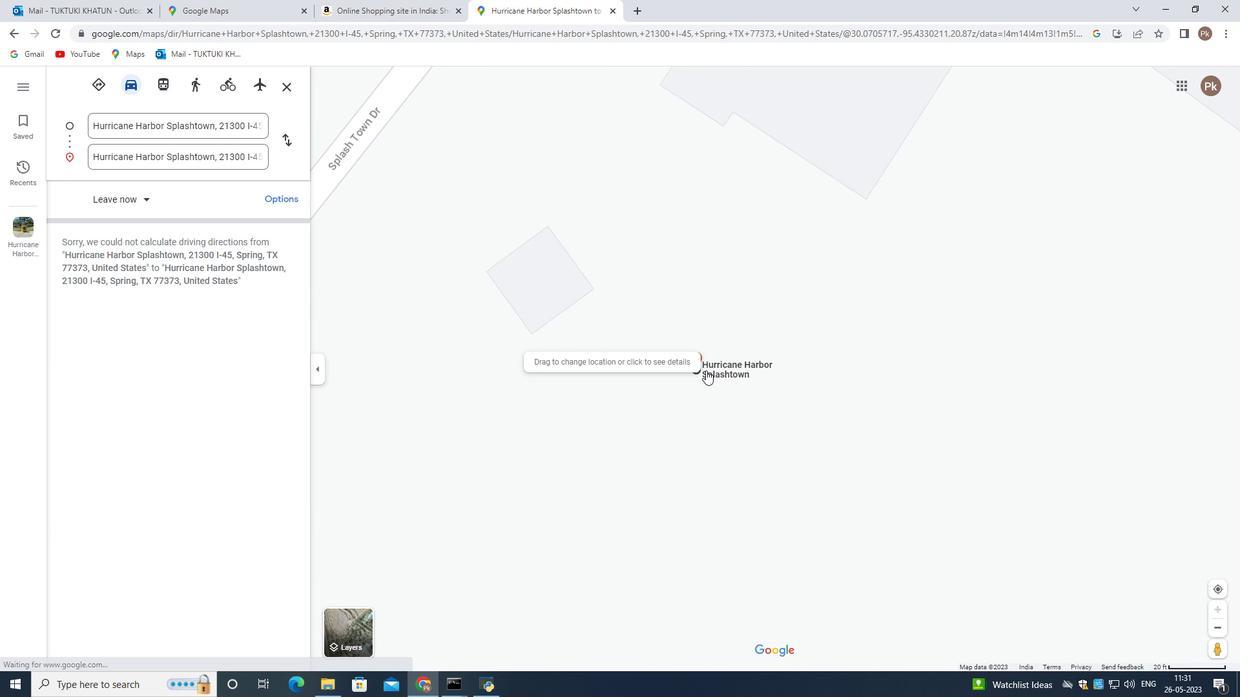 
Action: Mouse scrolled (706, 371) with delta (0, 0)
Screenshot: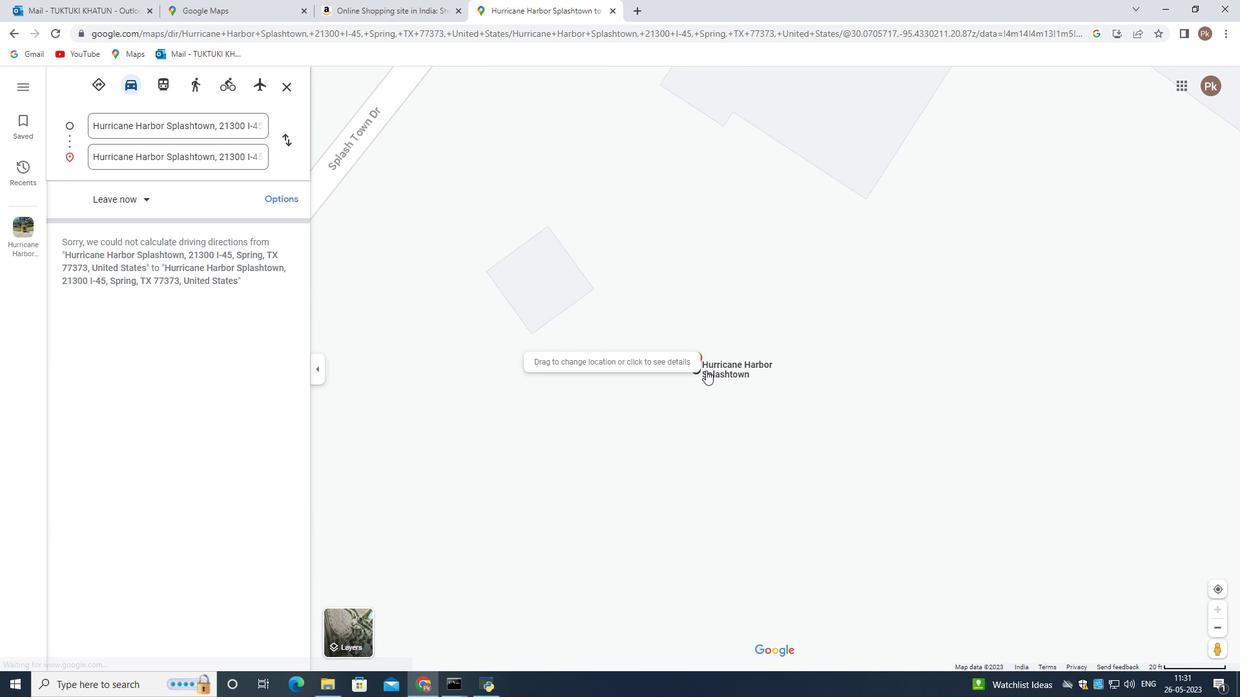
Action: Mouse scrolled (706, 371) with delta (0, 0)
Screenshot: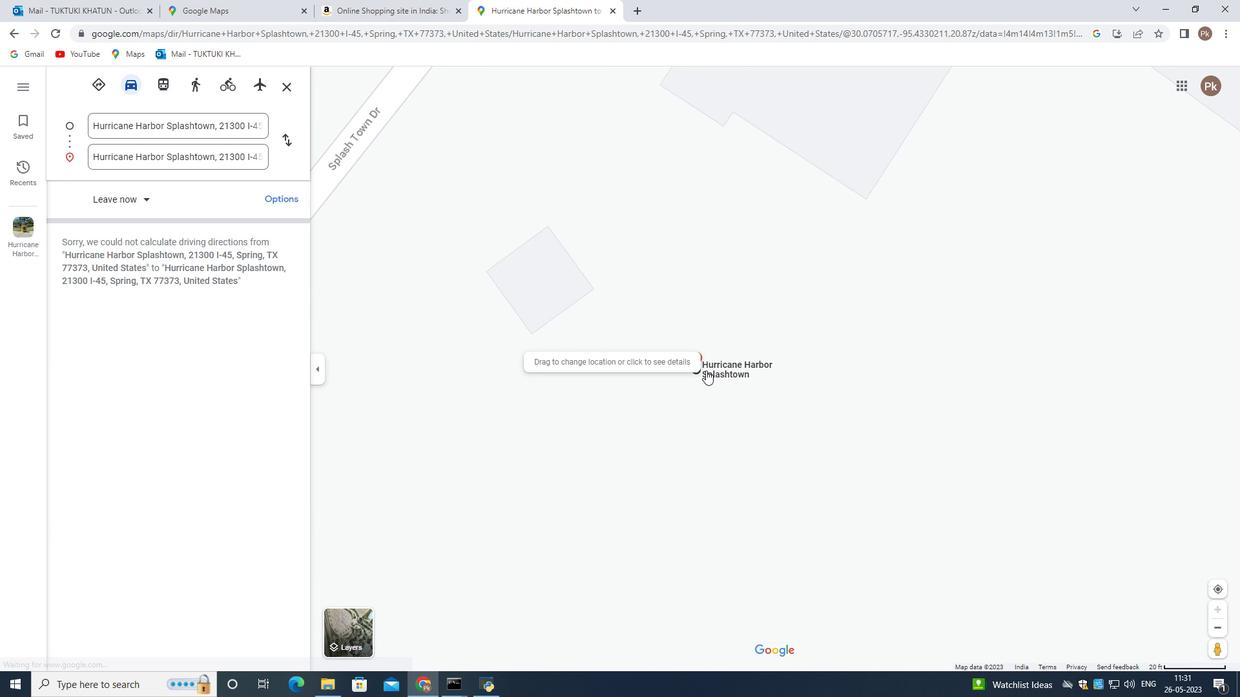 
Action: Mouse scrolled (706, 371) with delta (0, 0)
Screenshot: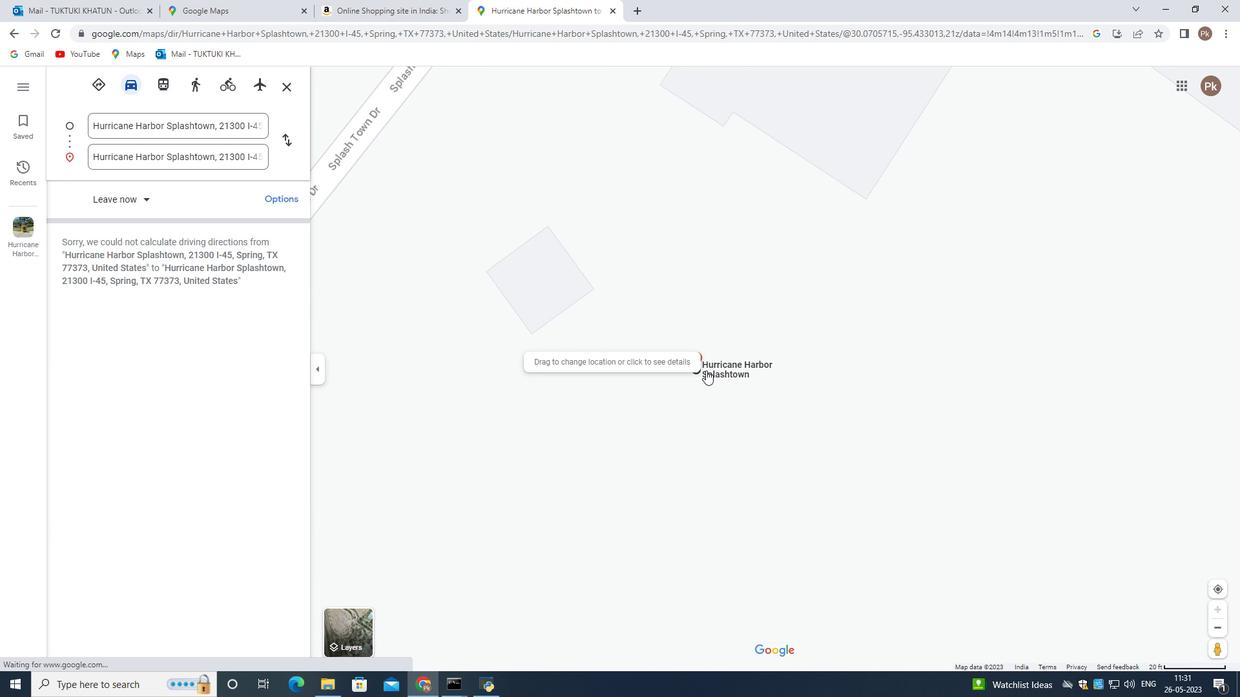 
Action: Mouse scrolled (706, 371) with delta (0, 0)
Screenshot: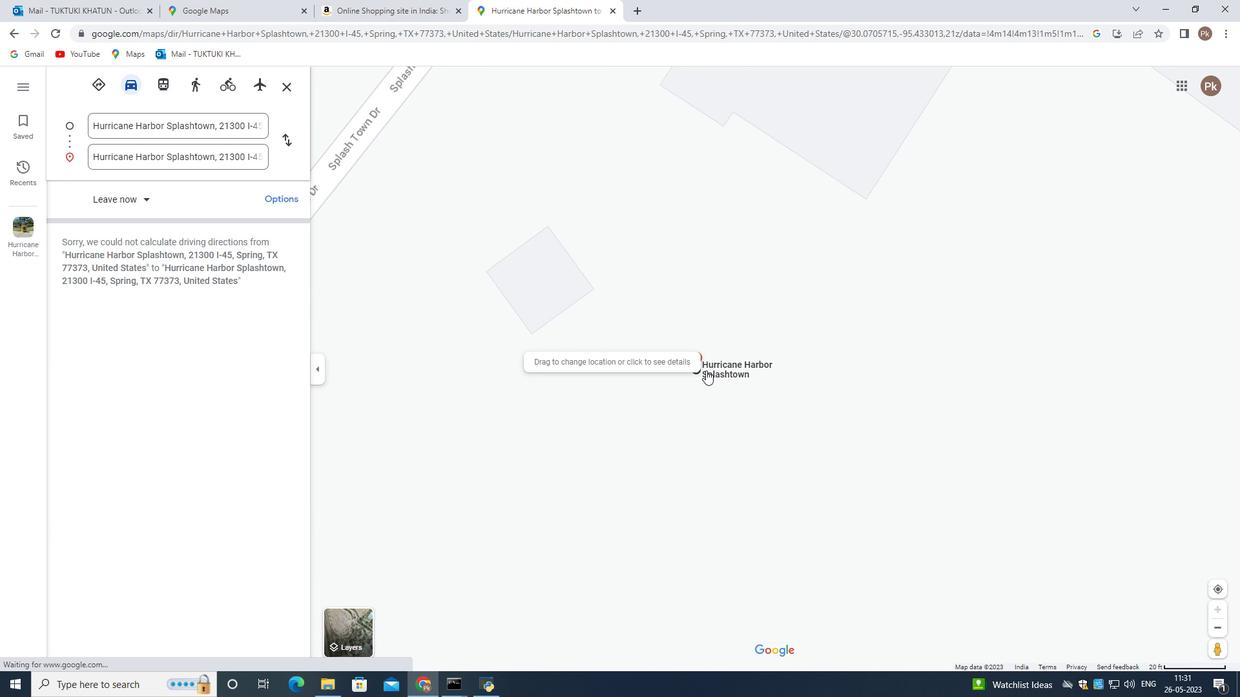 
Action: Mouse scrolled (706, 371) with delta (0, 0)
Screenshot: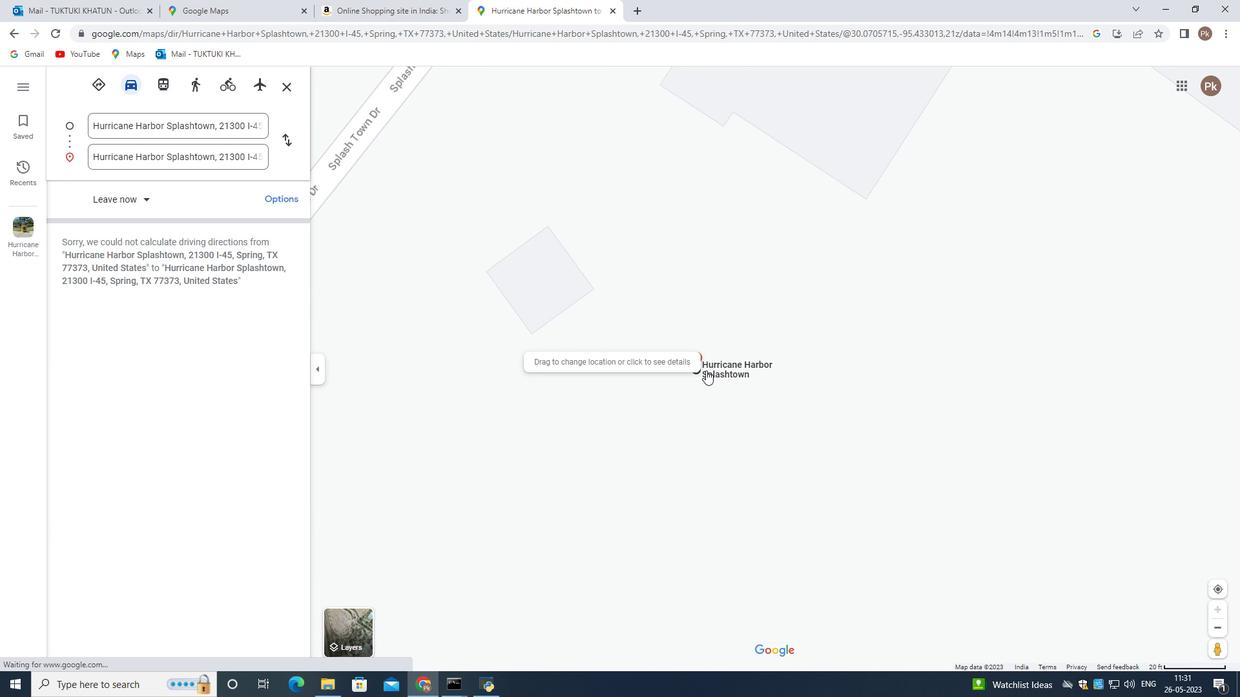 
Action: Mouse scrolled (706, 371) with delta (0, 0)
Screenshot: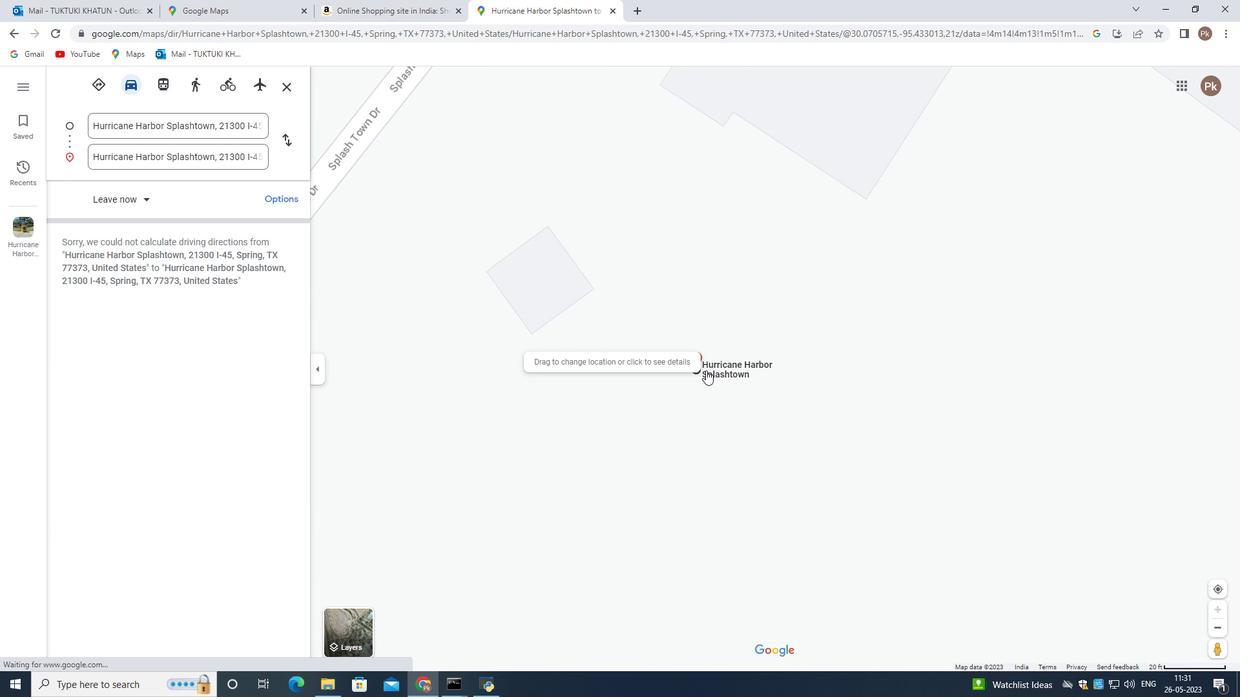 
Action: Mouse scrolled (706, 371) with delta (0, 0)
Screenshot: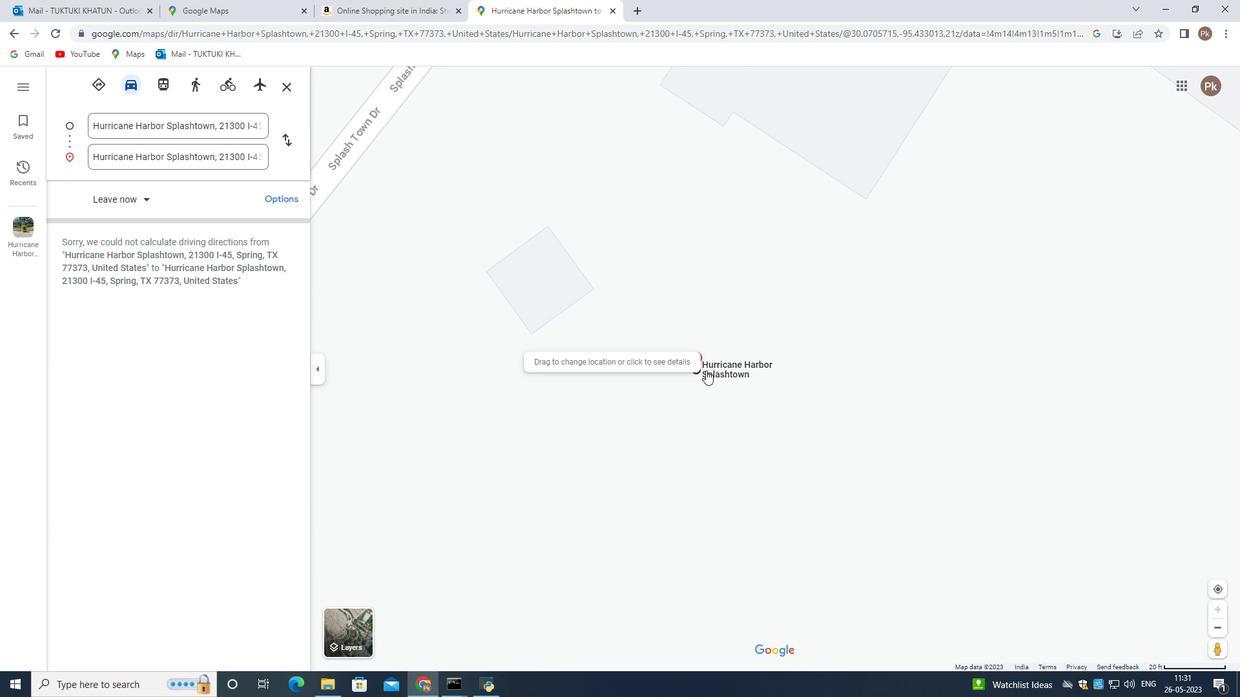 
Action: Mouse scrolled (706, 371) with delta (0, 0)
Screenshot: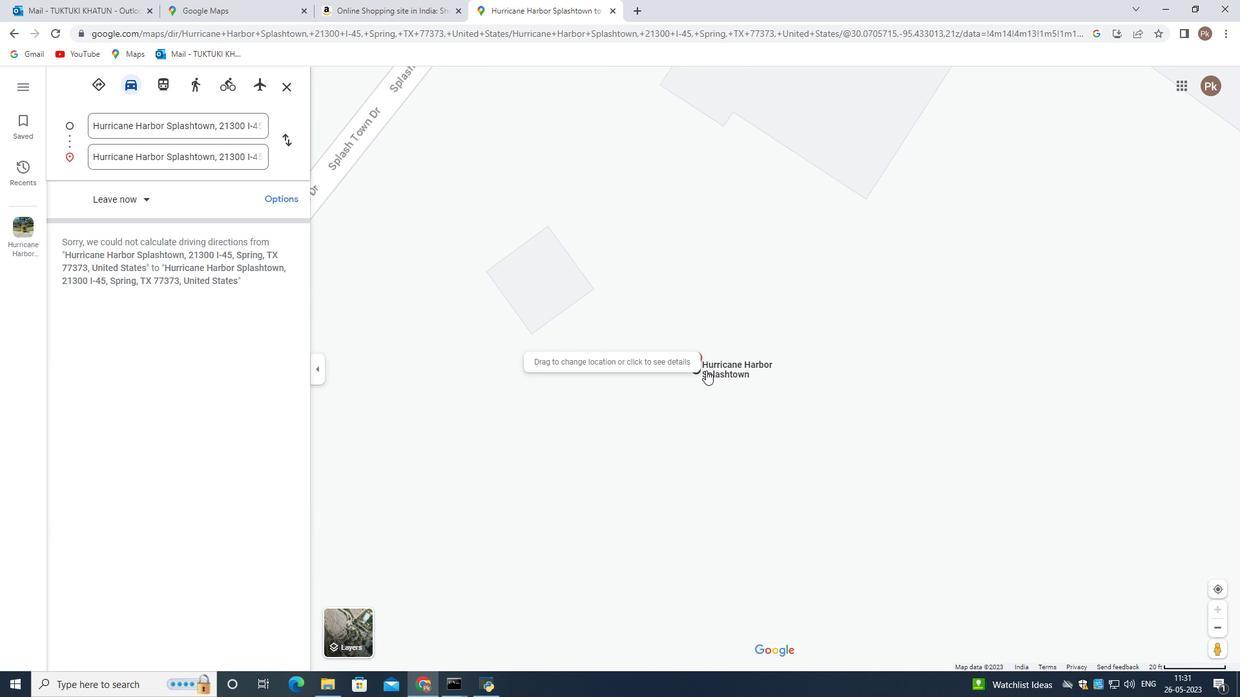 
Action: Mouse scrolled (706, 371) with delta (0, 0)
Screenshot: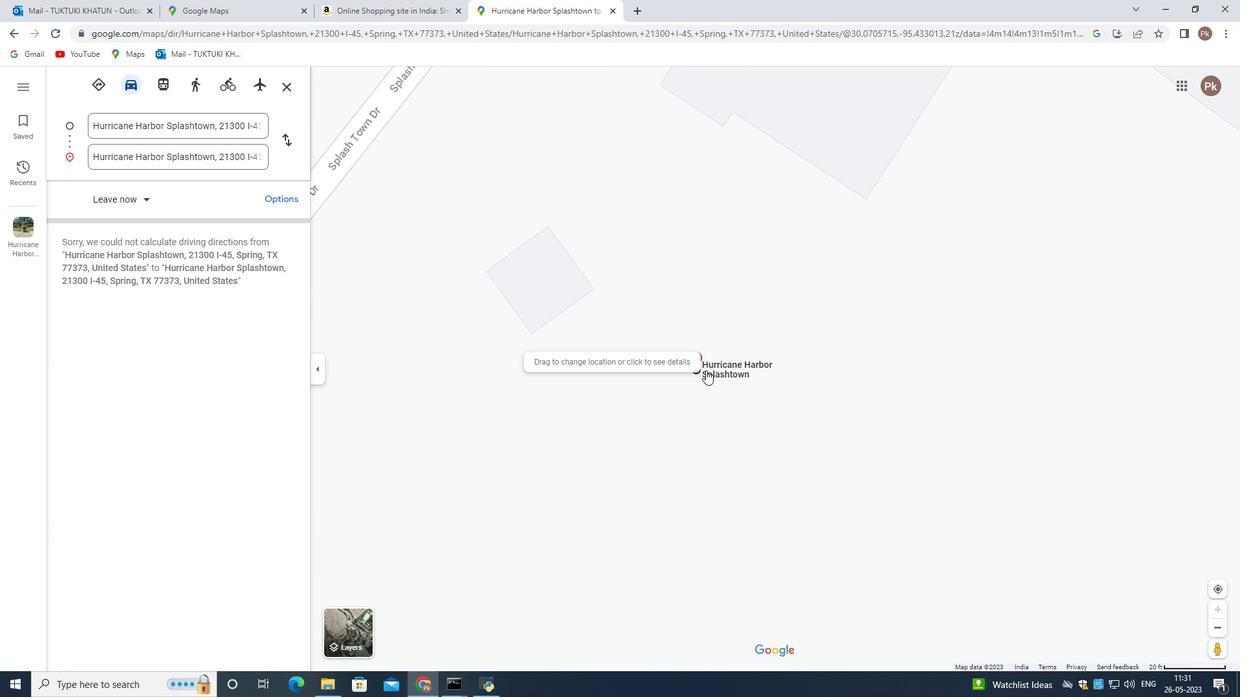 
Action: Mouse scrolled (706, 371) with delta (0, 0)
Screenshot: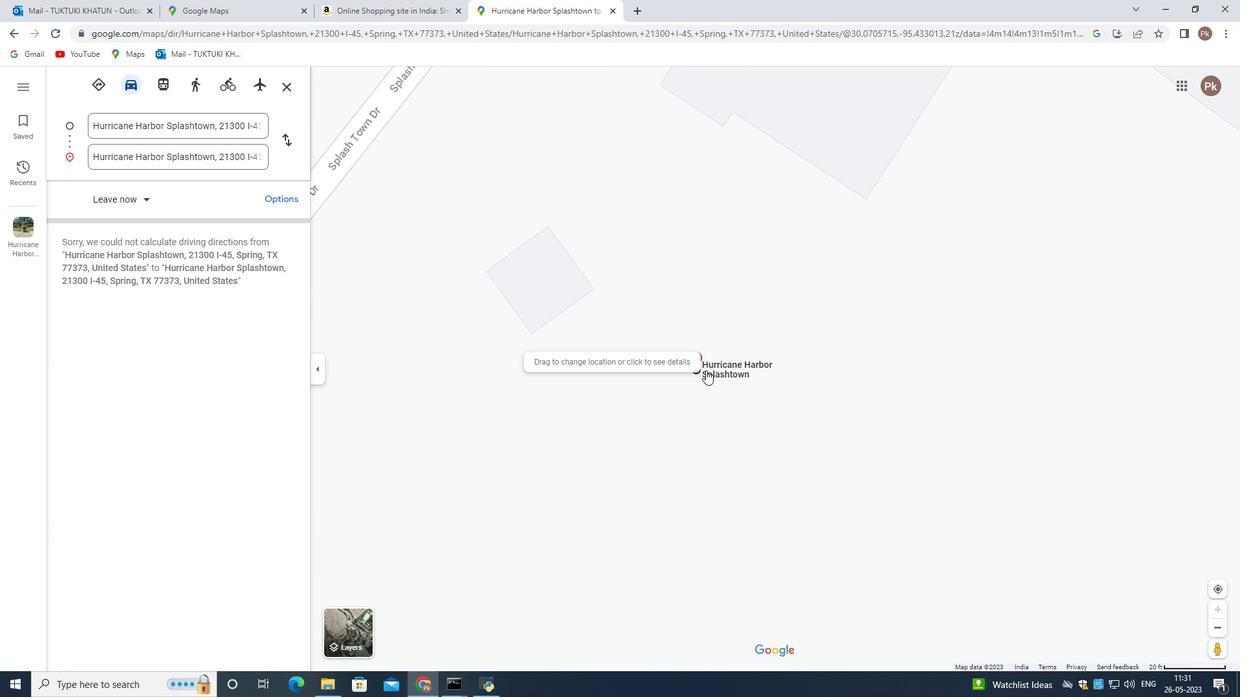 
